 Task: Find connections with filter location Kanigiri with filter topic #lawyerswith filter profile language German with filter current company Ubisoft with filter school PTVA's Sathaye College with filter industry Robot Manufacturing with filter service category Budgeting with filter keywords title Chief Engineer
Action: Mouse moved to (197, 330)
Screenshot: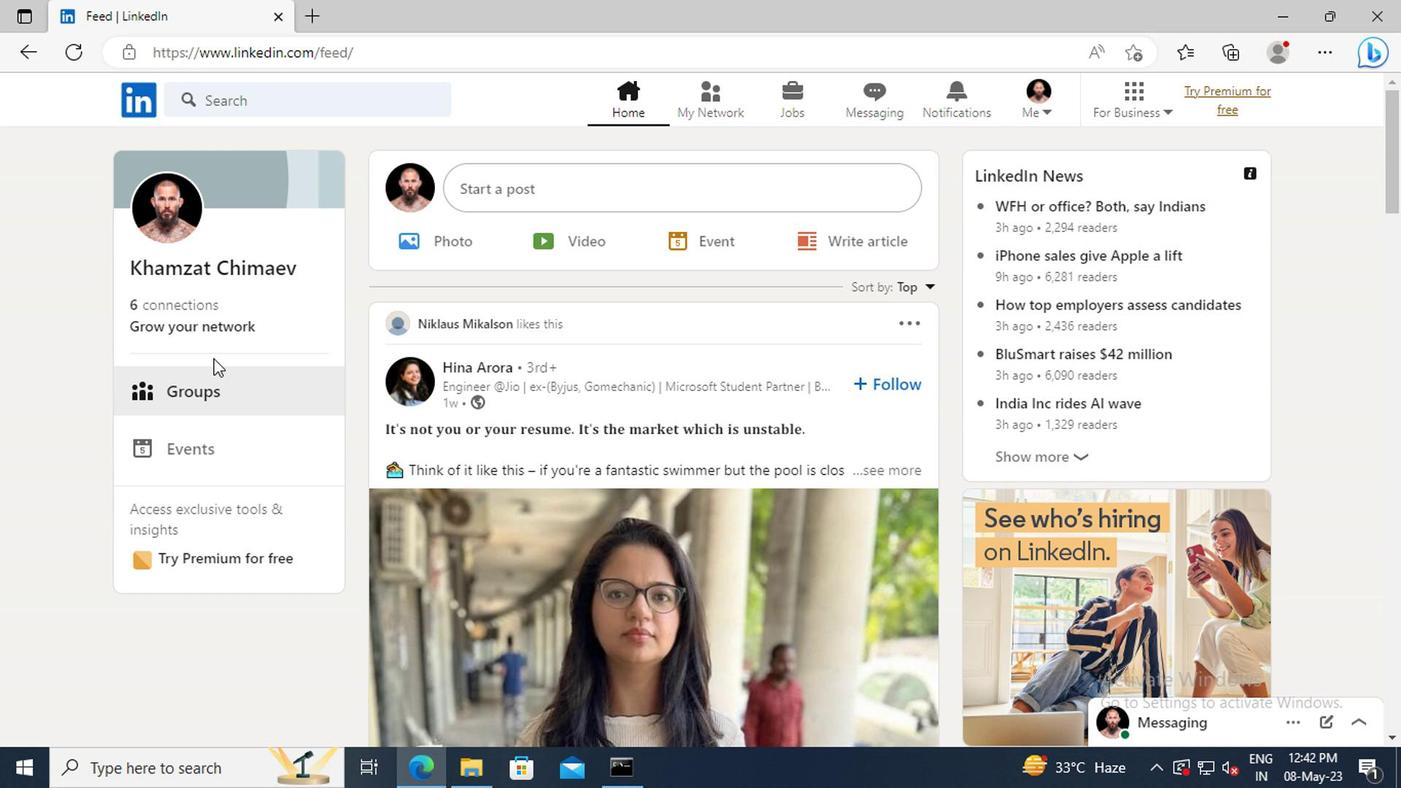 
Action: Mouse pressed left at (197, 330)
Screenshot: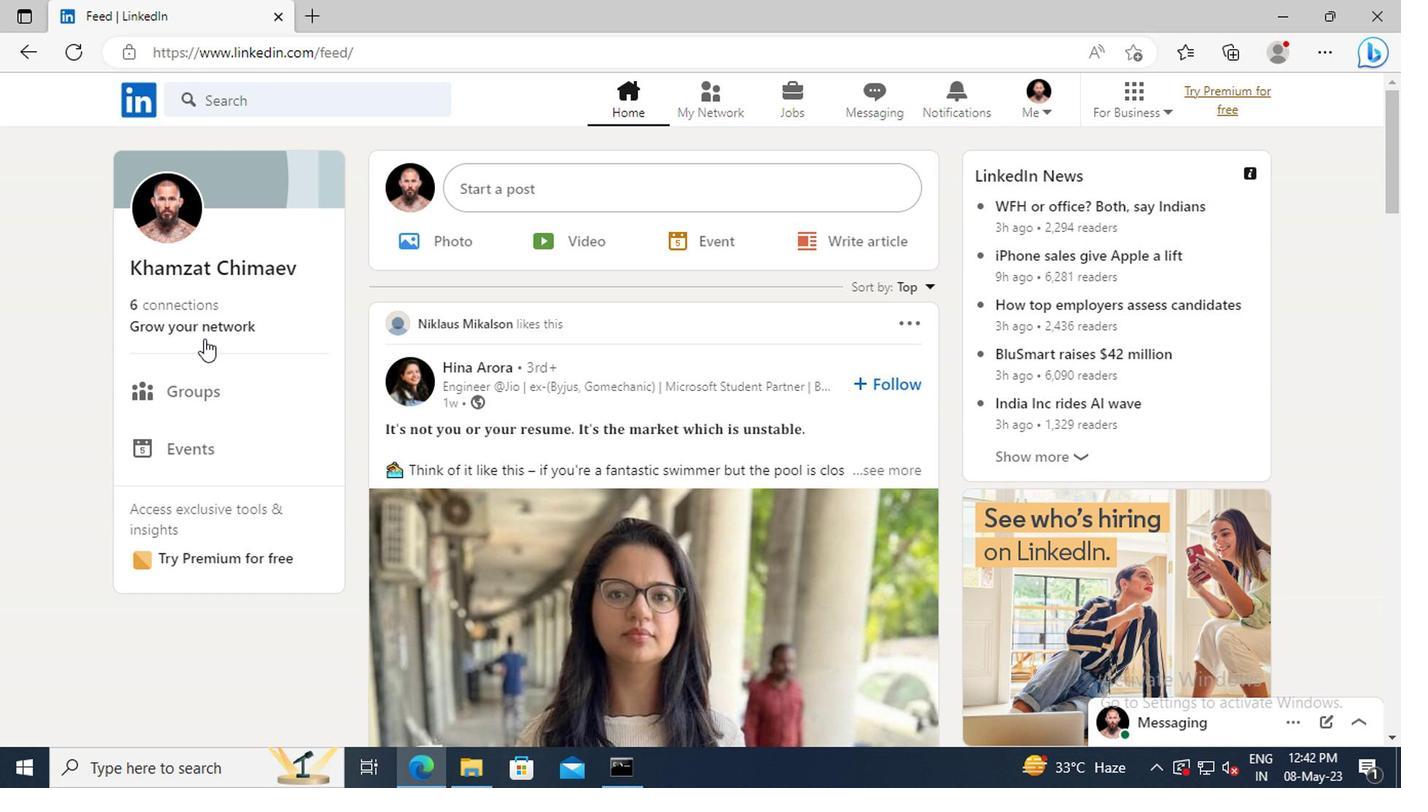 
Action: Mouse moved to (207, 213)
Screenshot: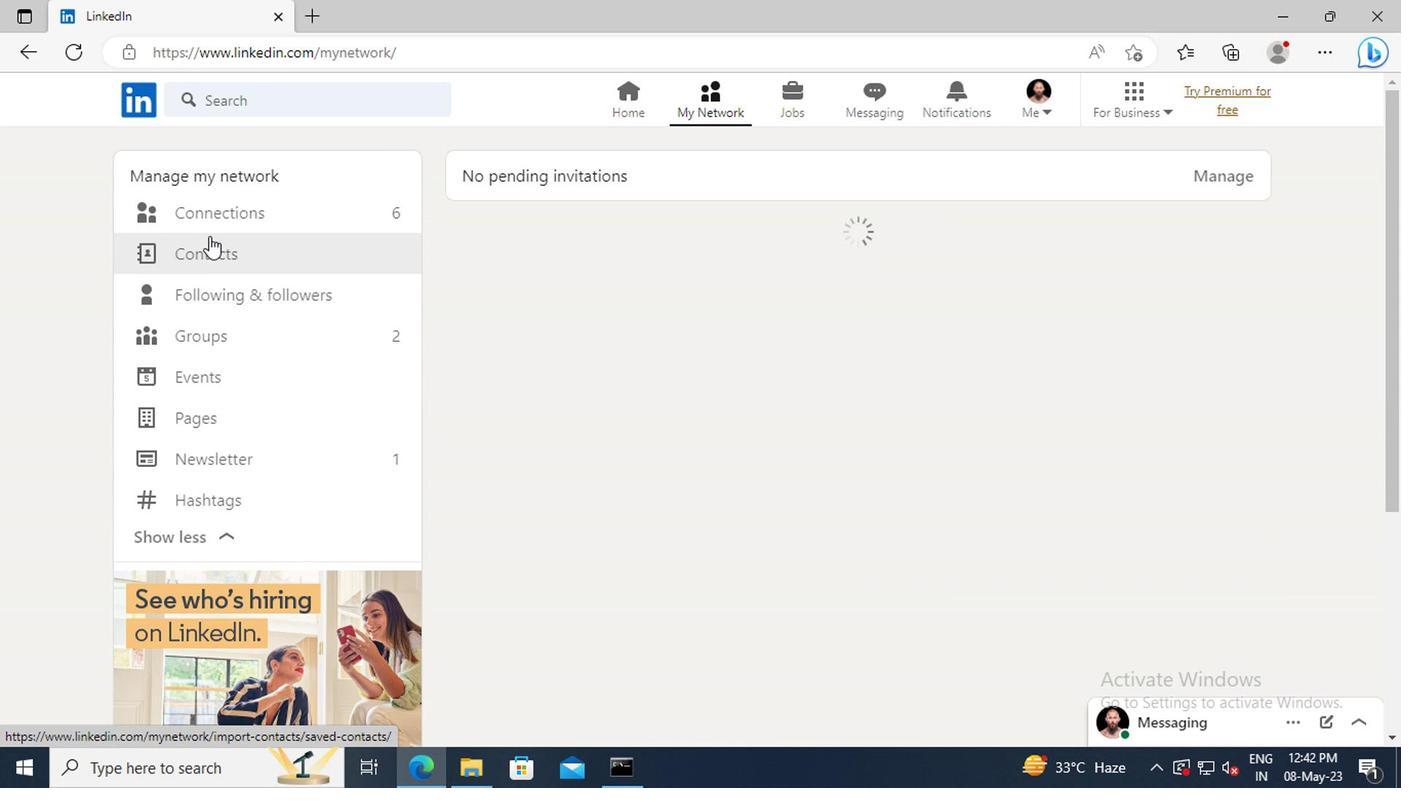
Action: Mouse pressed left at (207, 213)
Screenshot: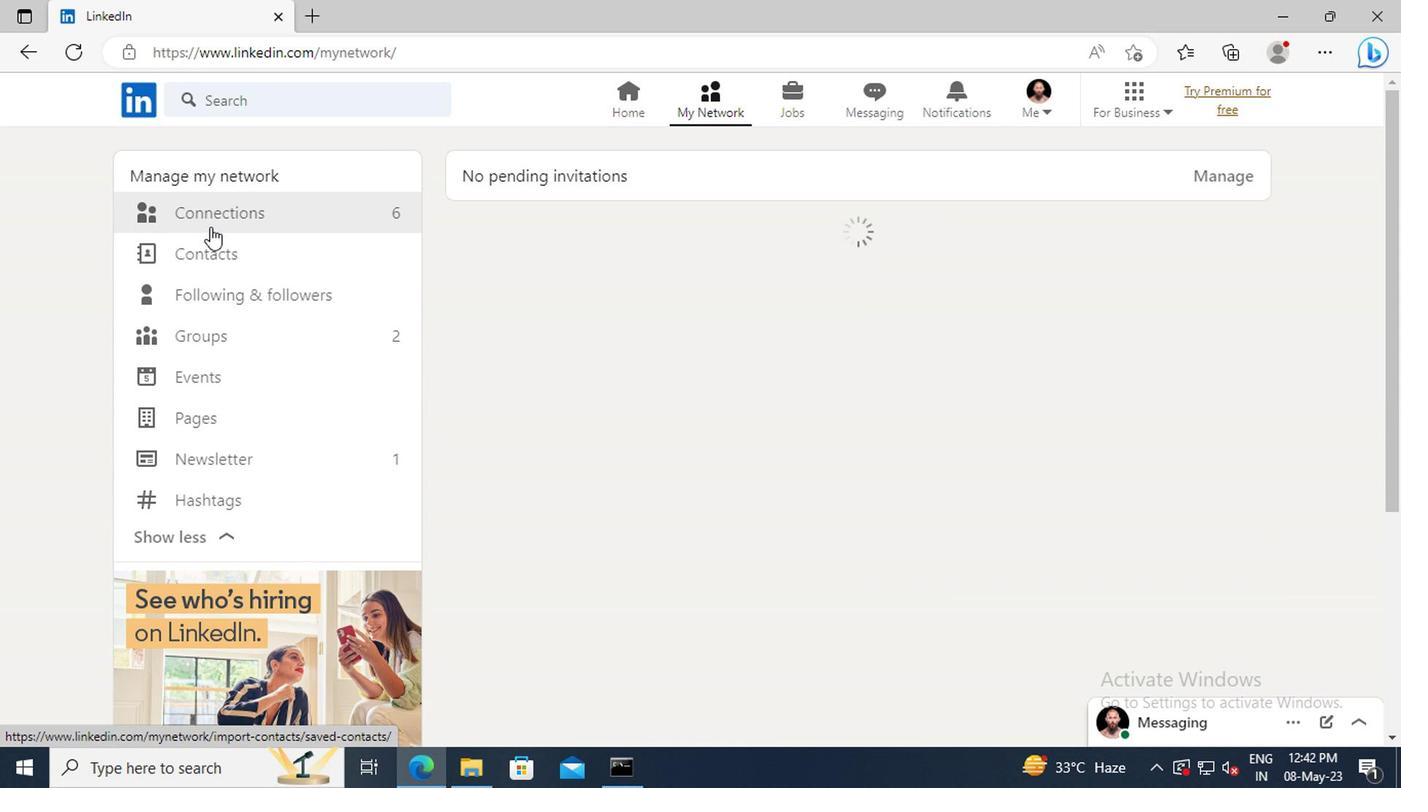 
Action: Mouse moved to (822, 218)
Screenshot: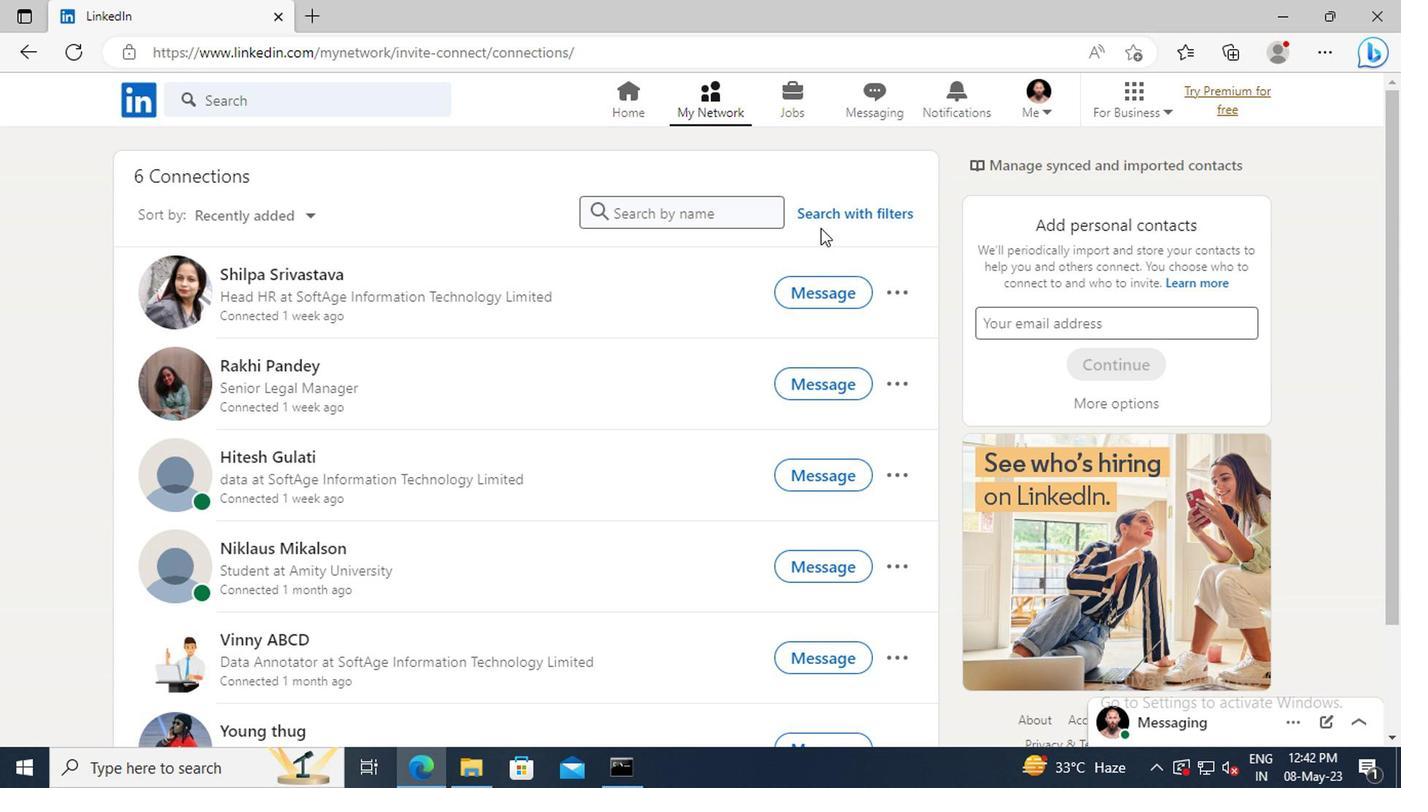 
Action: Mouse pressed left at (822, 218)
Screenshot: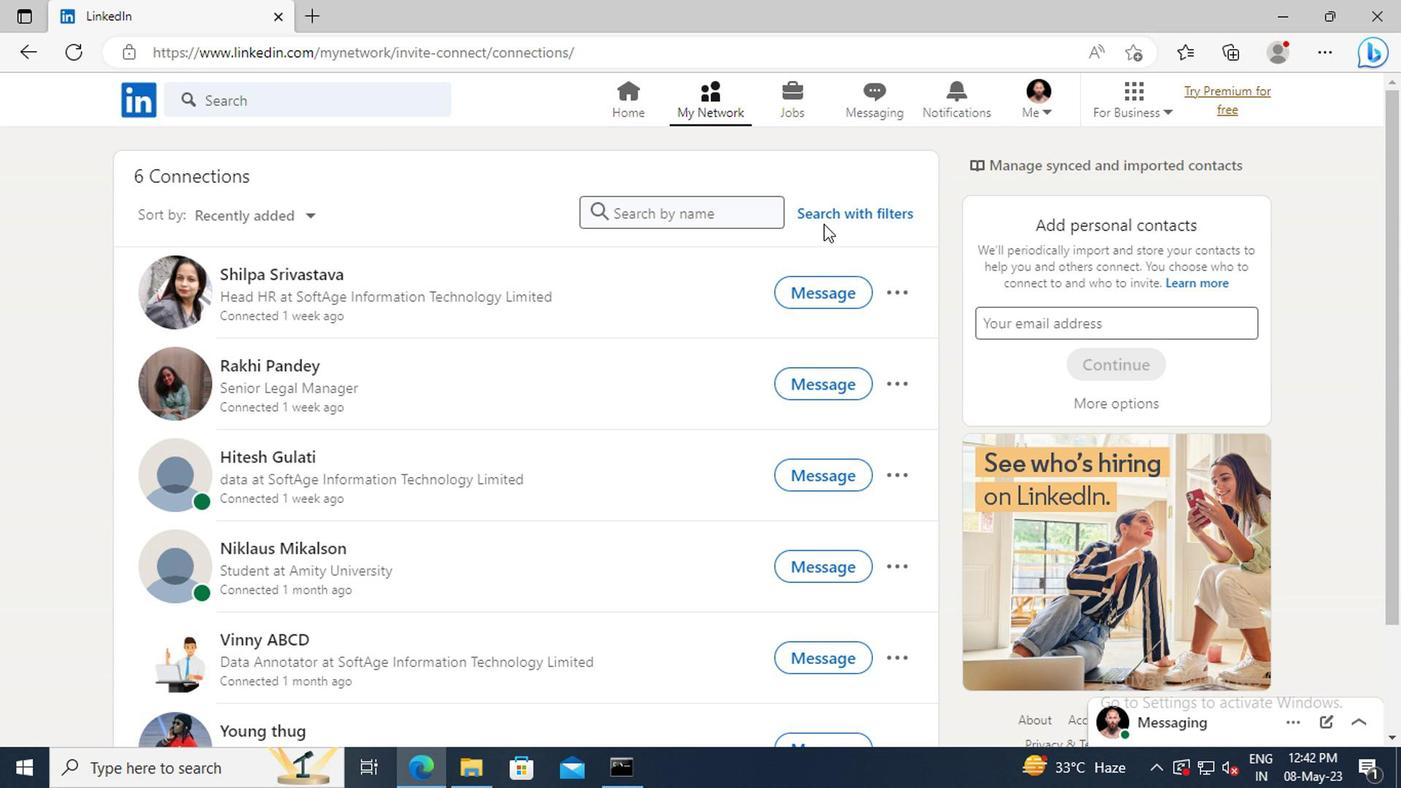 
Action: Mouse moved to (776, 163)
Screenshot: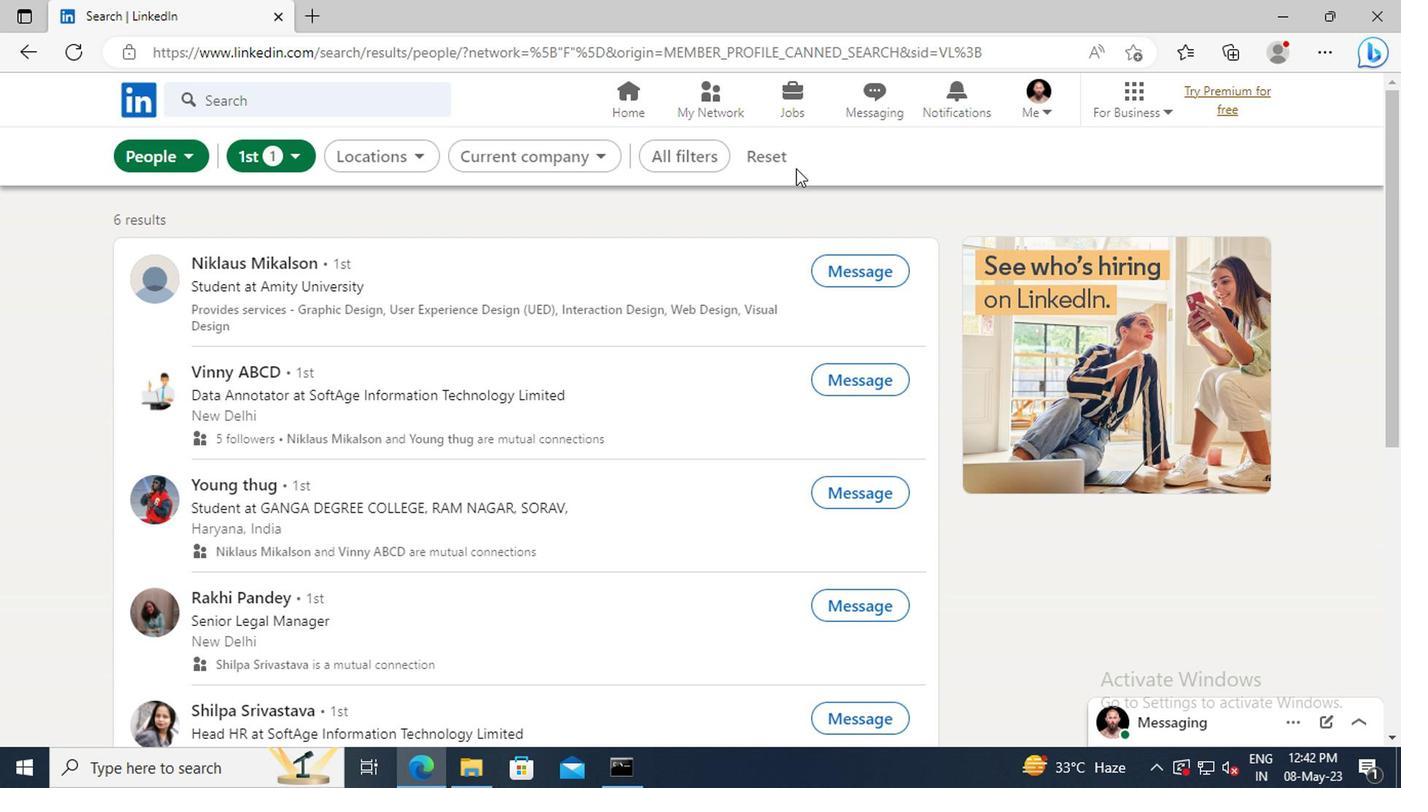 
Action: Mouse pressed left at (776, 163)
Screenshot: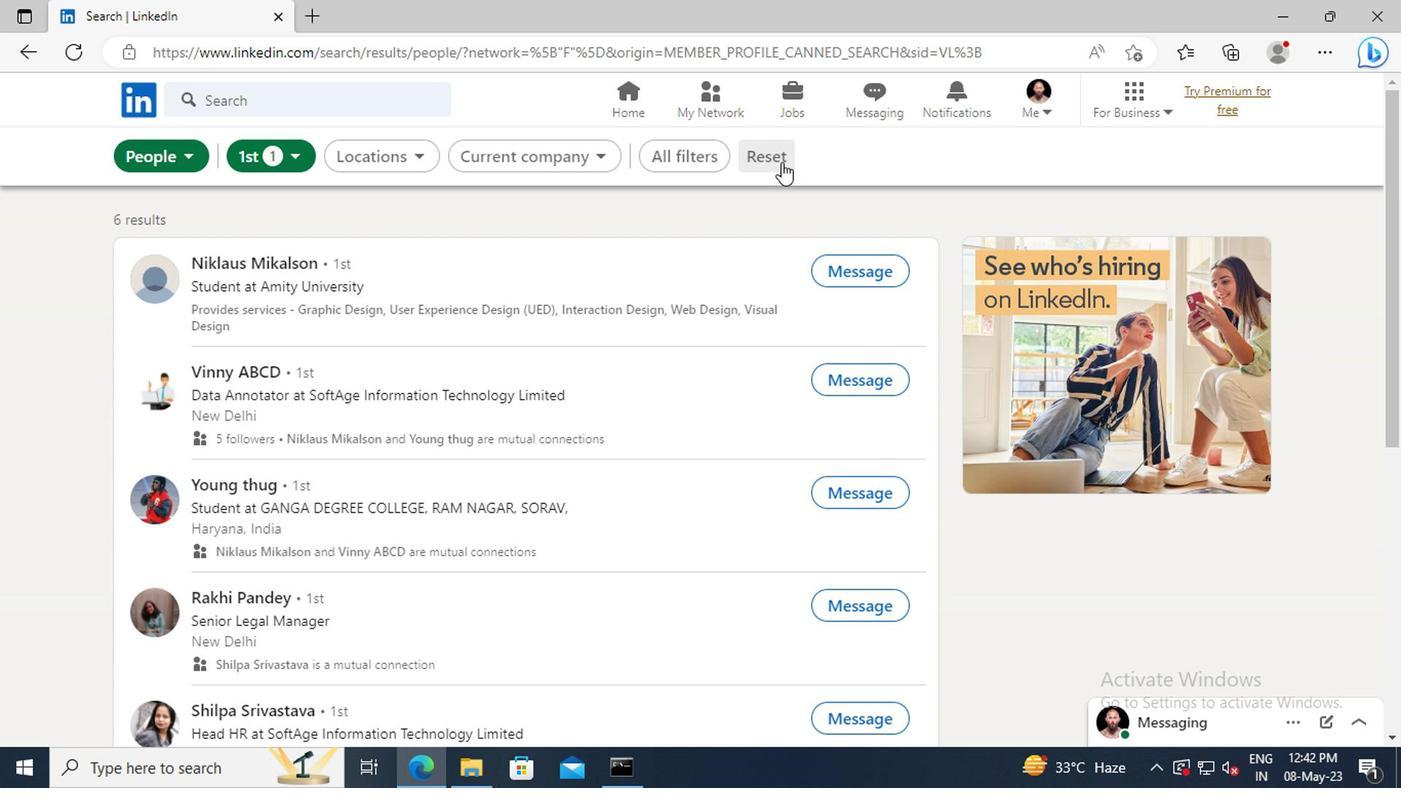 
Action: Mouse moved to (743, 163)
Screenshot: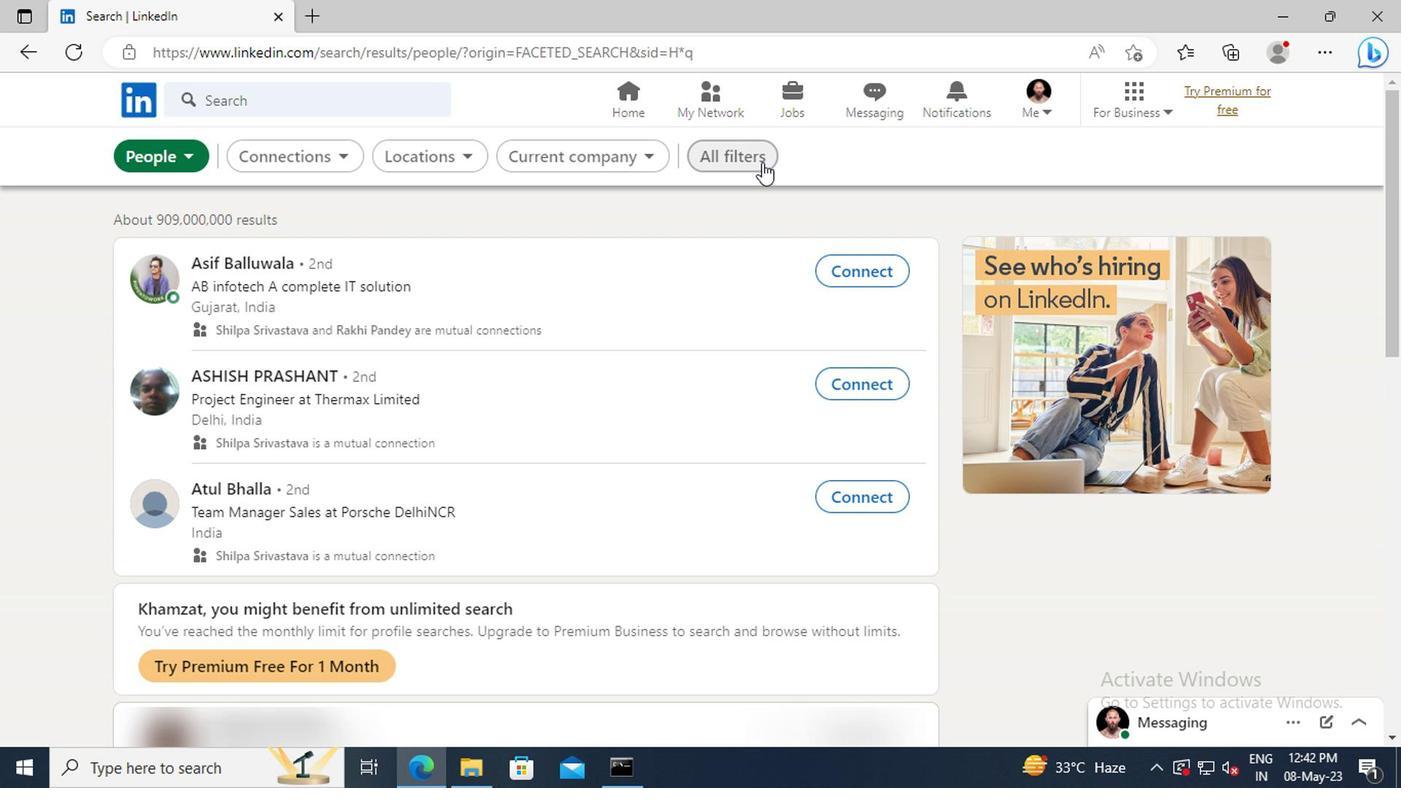 
Action: Mouse pressed left at (743, 163)
Screenshot: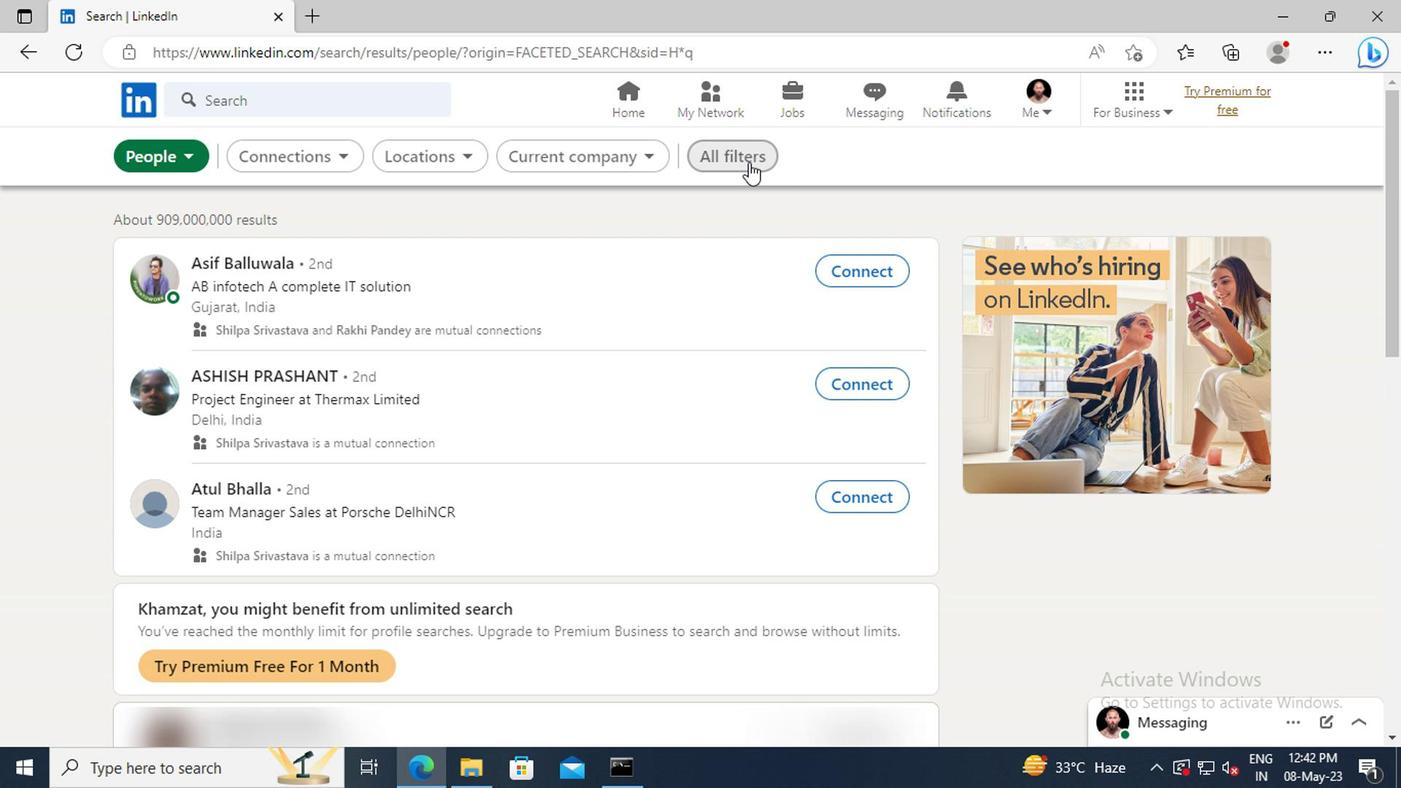 
Action: Mouse moved to (1126, 402)
Screenshot: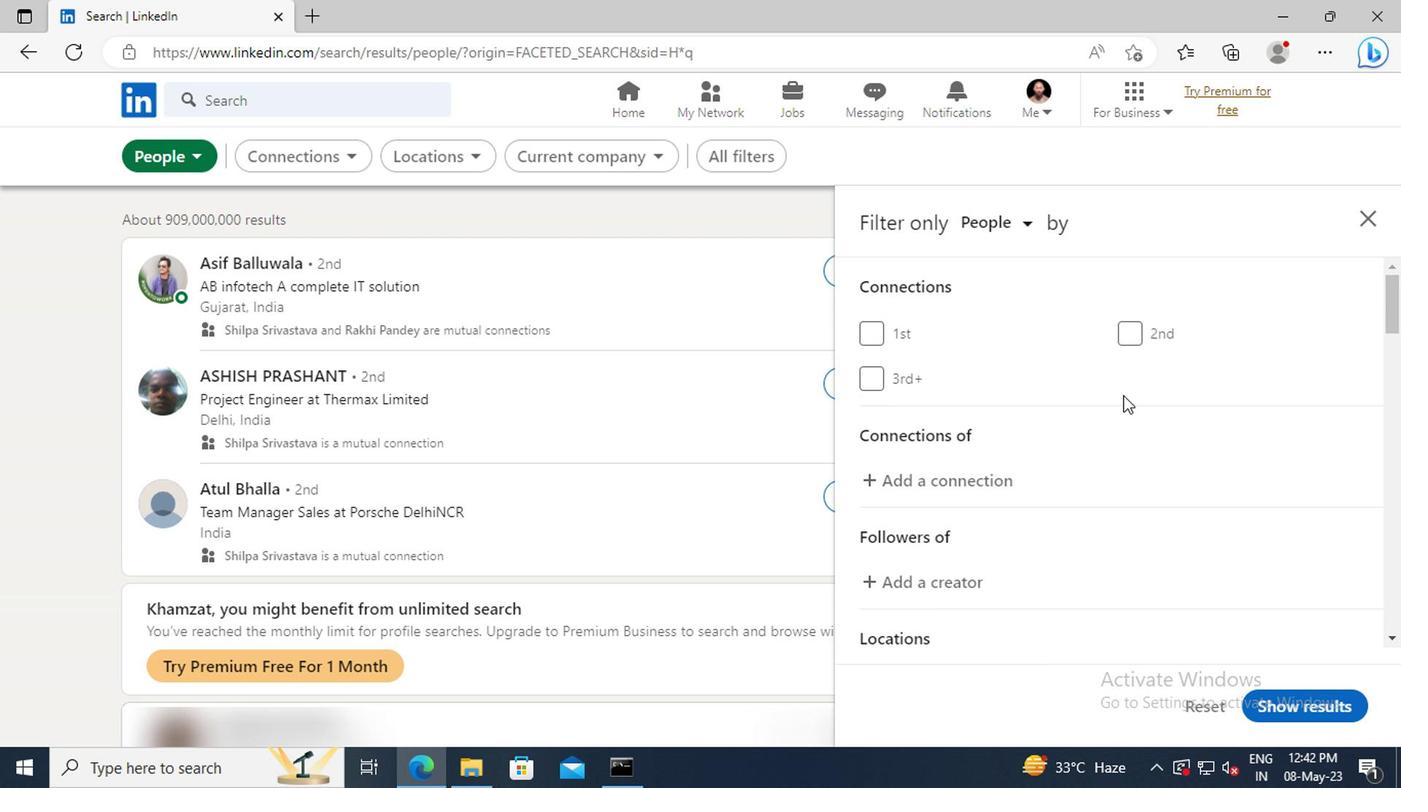 
Action: Mouse scrolled (1126, 400) with delta (0, -1)
Screenshot: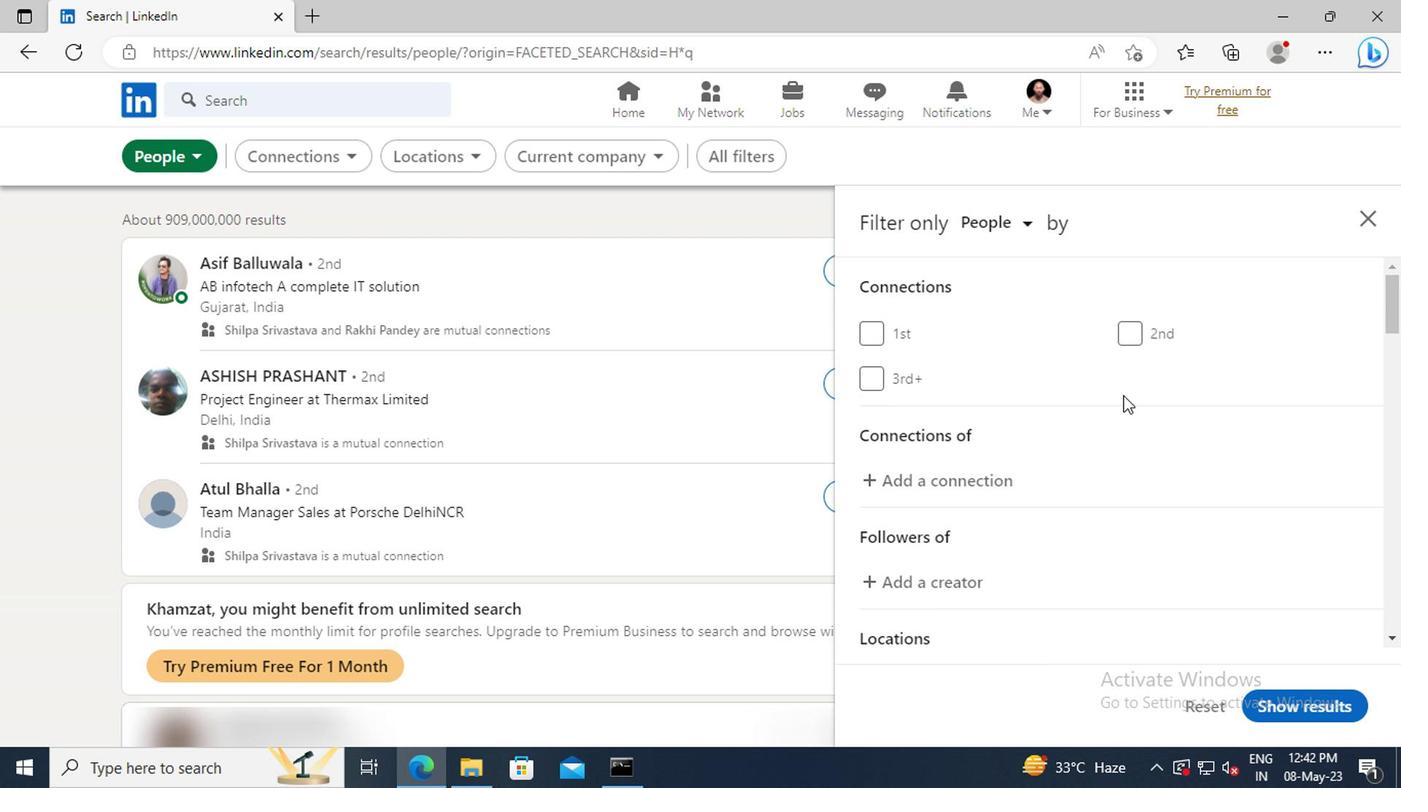 
Action: Mouse moved to (1128, 402)
Screenshot: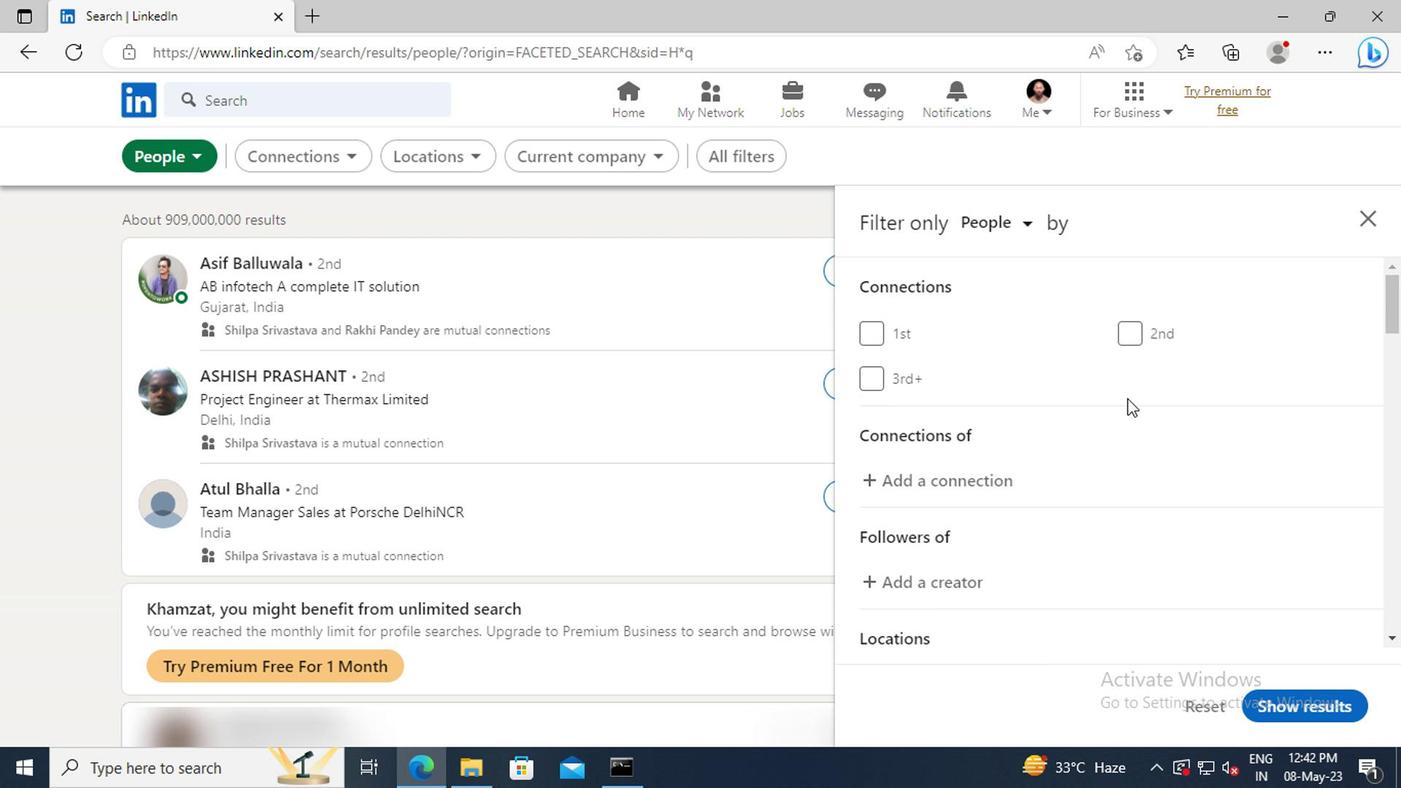 
Action: Mouse scrolled (1128, 400) with delta (0, -1)
Screenshot: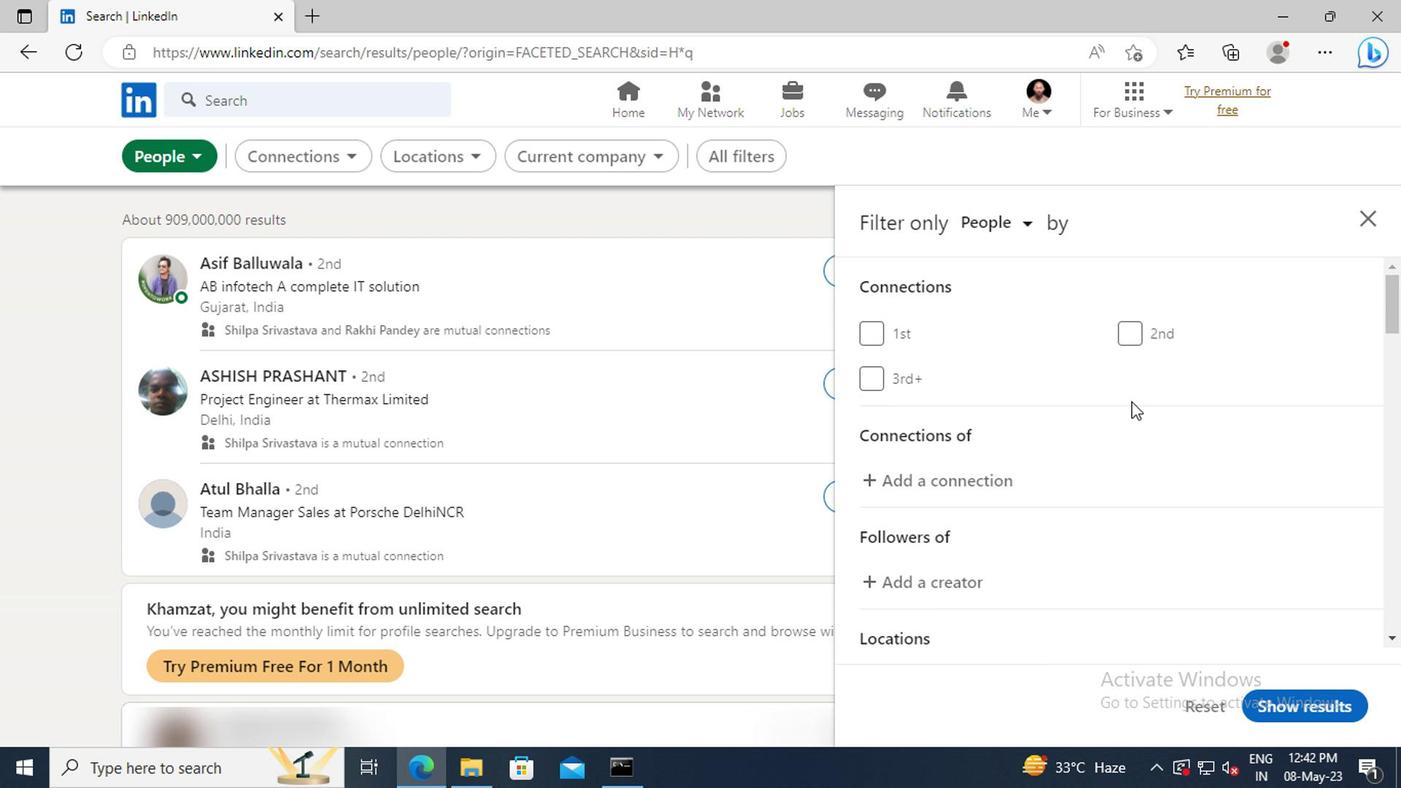 
Action: Mouse moved to (1129, 402)
Screenshot: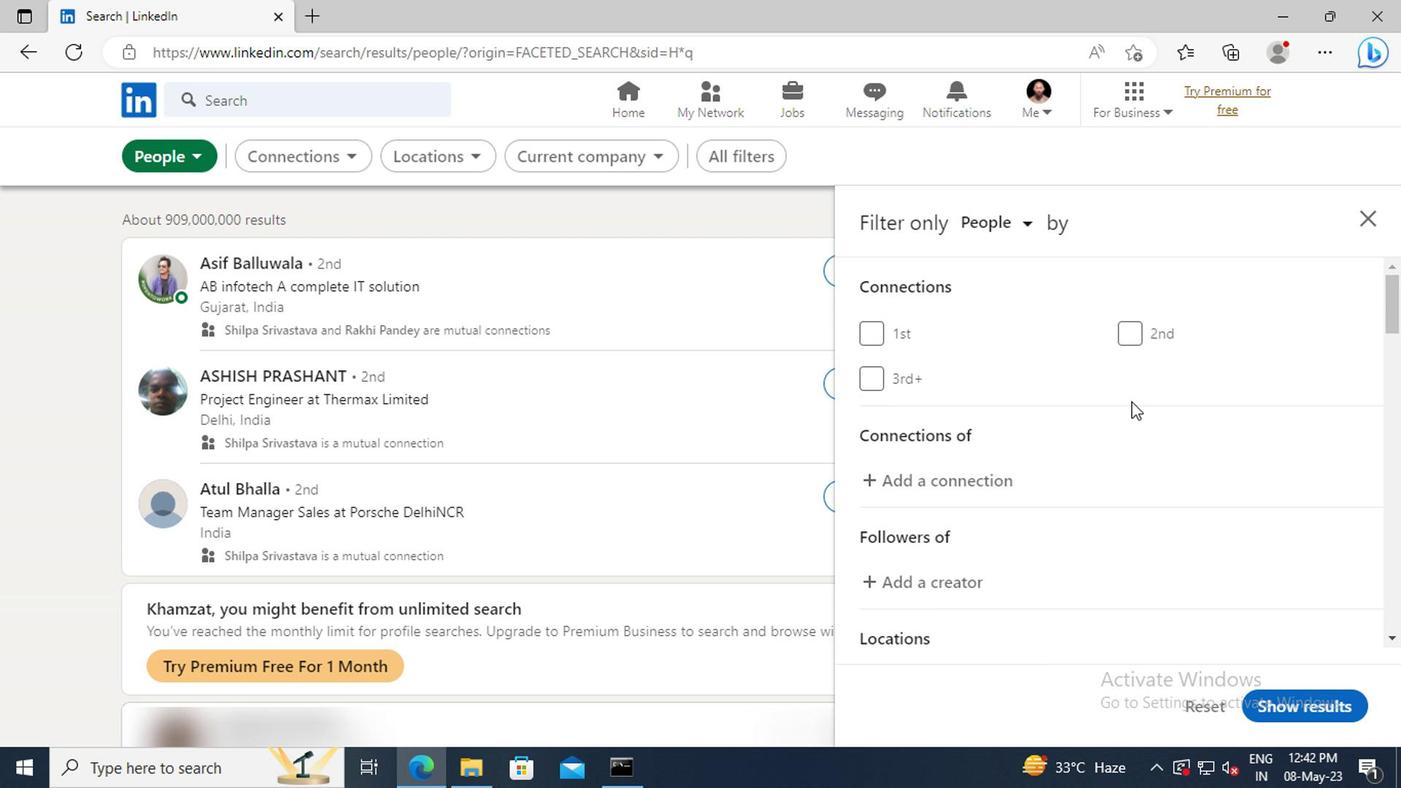 
Action: Mouse scrolled (1129, 400) with delta (0, -1)
Screenshot: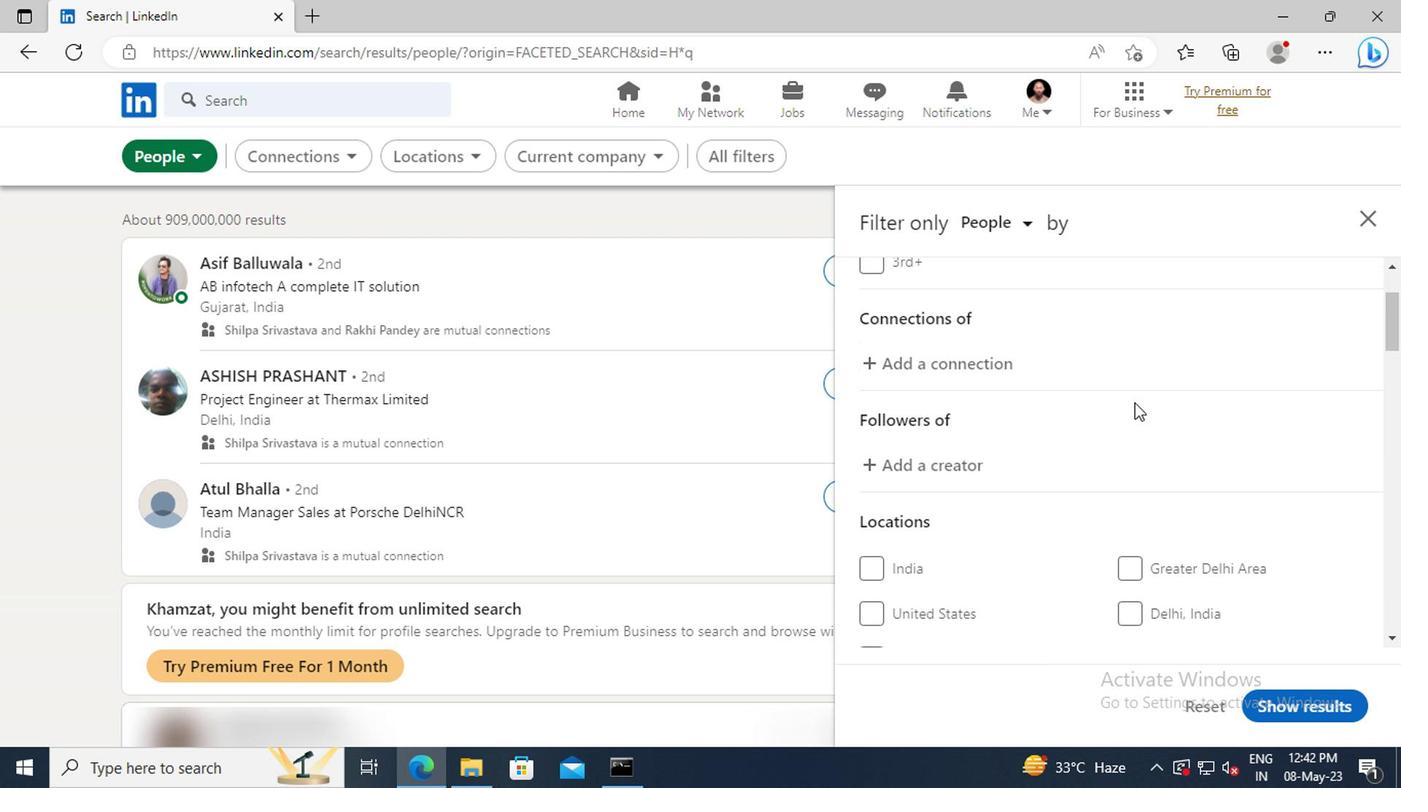 
Action: Mouse scrolled (1129, 400) with delta (0, -1)
Screenshot: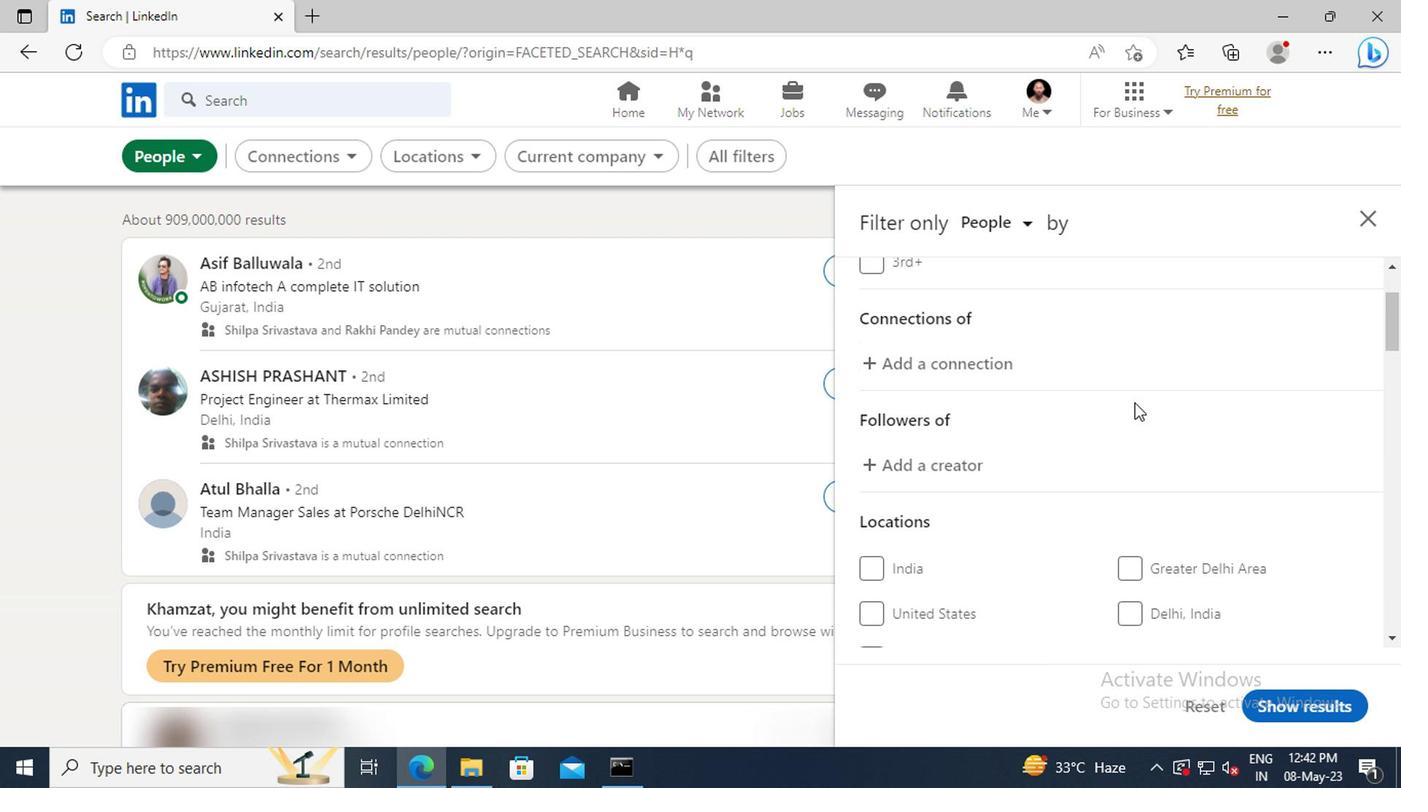 
Action: Mouse scrolled (1129, 400) with delta (0, -1)
Screenshot: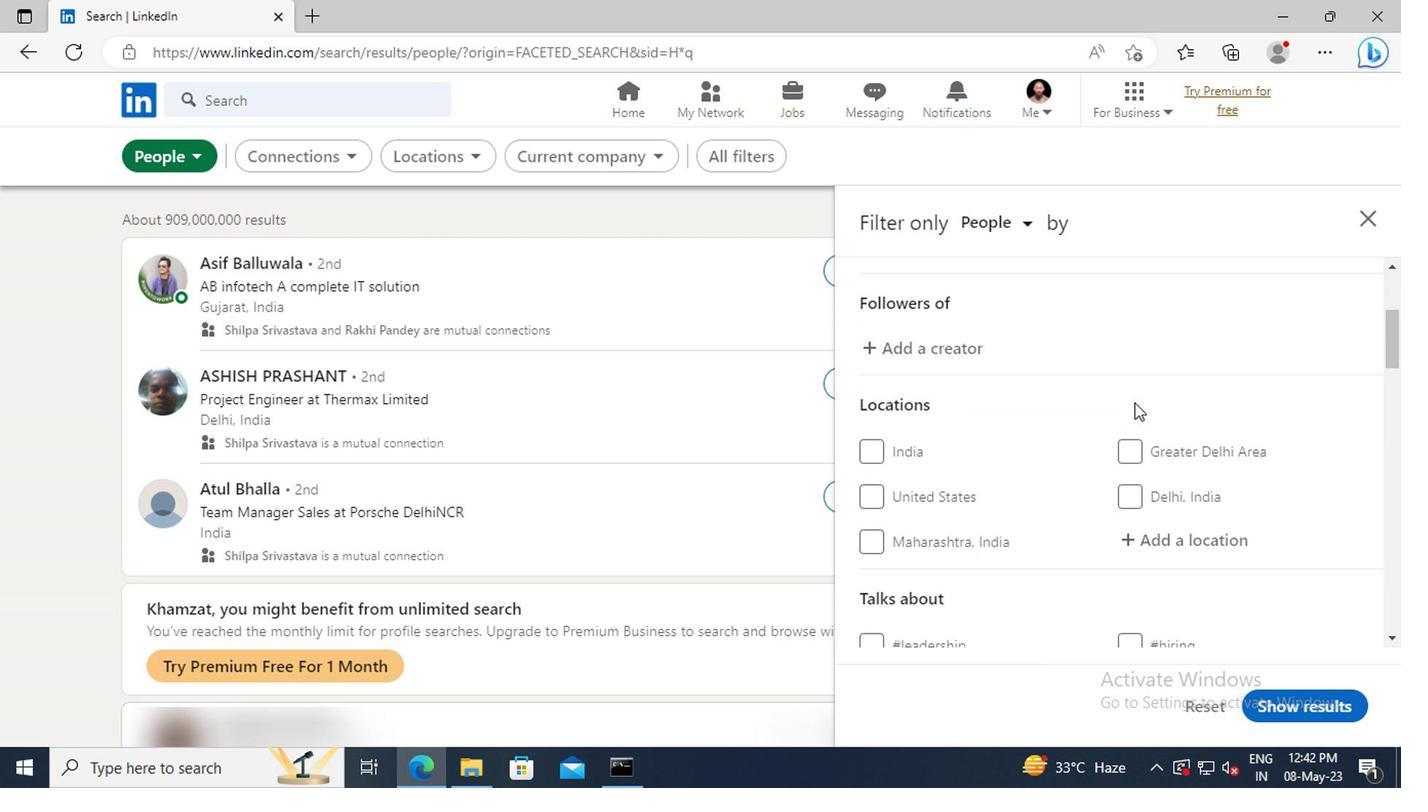 
Action: Mouse scrolled (1129, 400) with delta (0, -1)
Screenshot: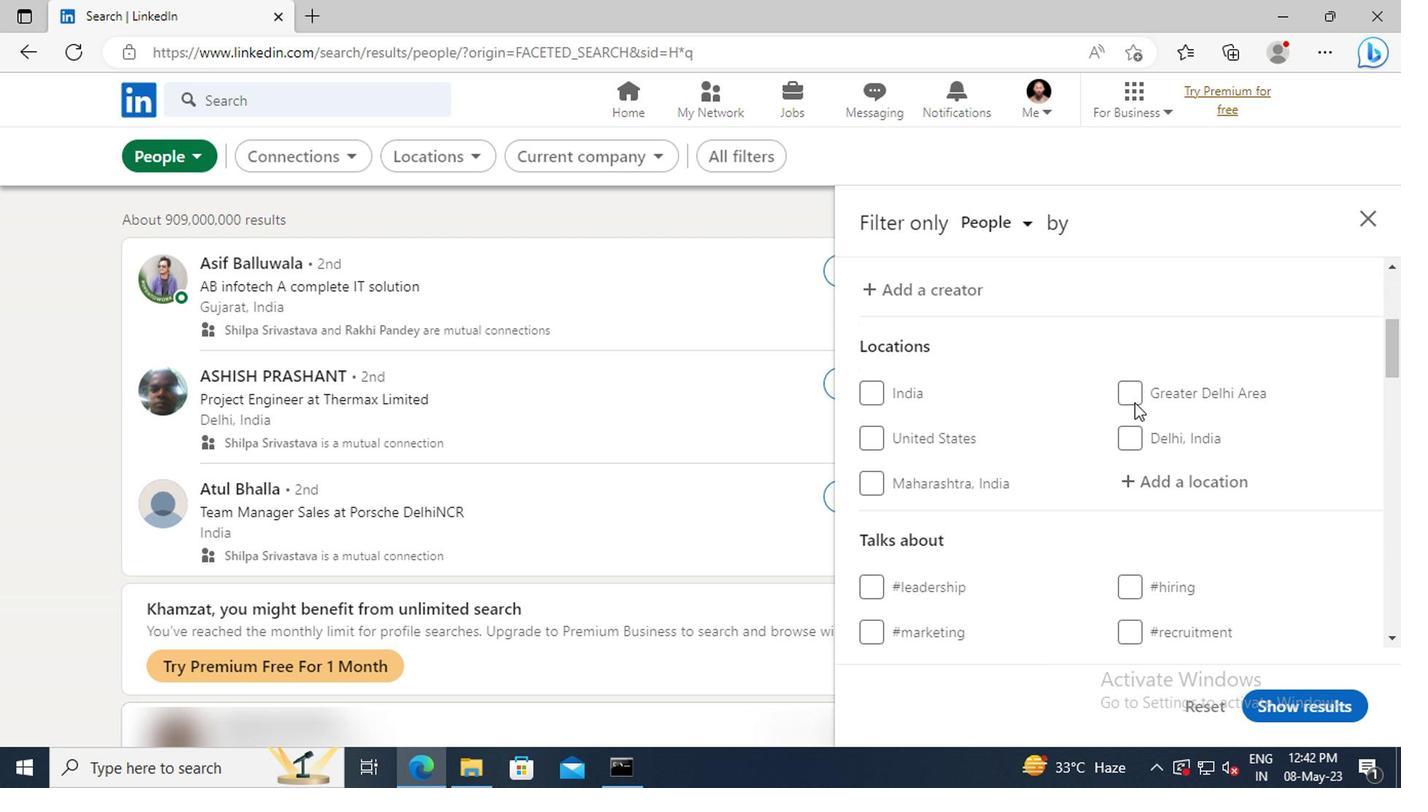 
Action: Mouse moved to (1131, 413)
Screenshot: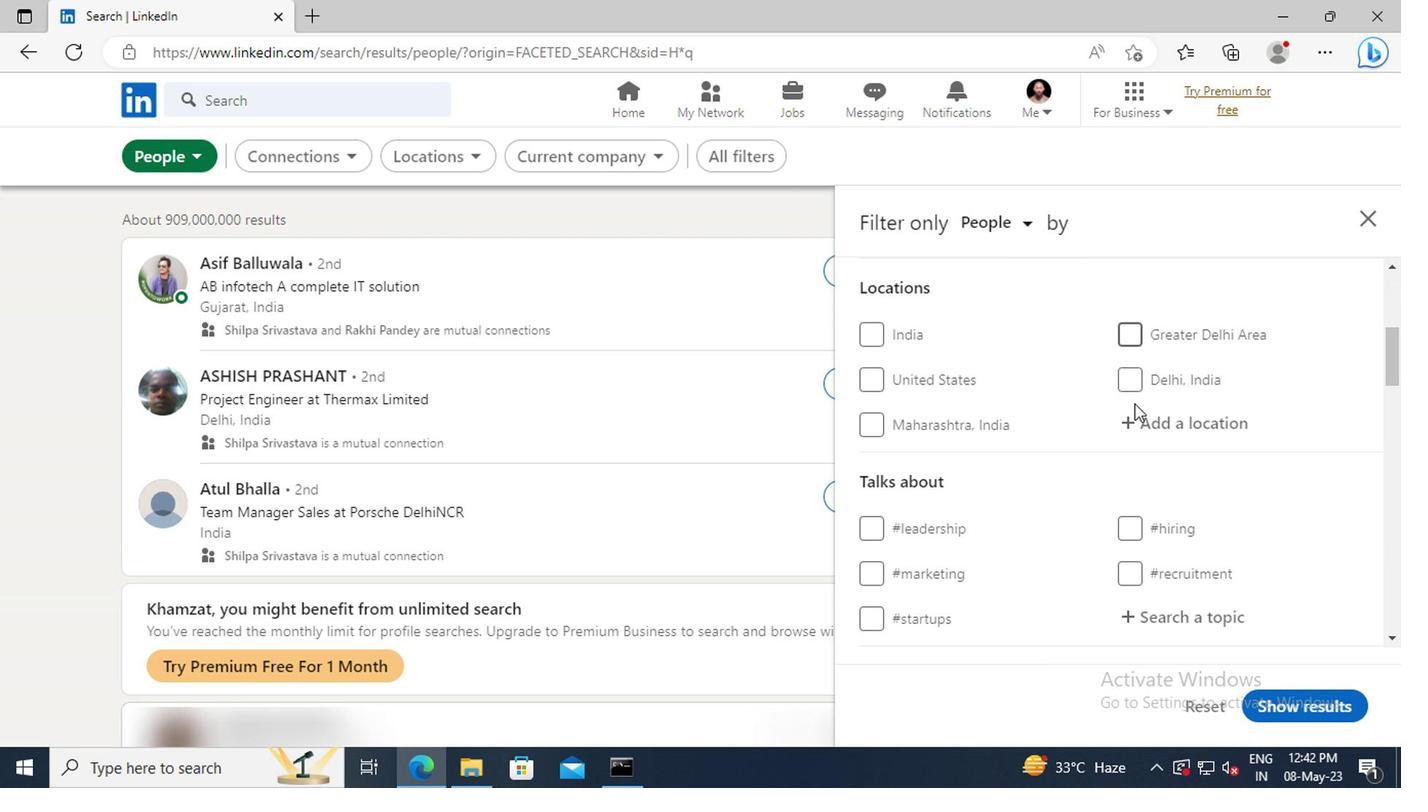 
Action: Mouse pressed left at (1131, 413)
Screenshot: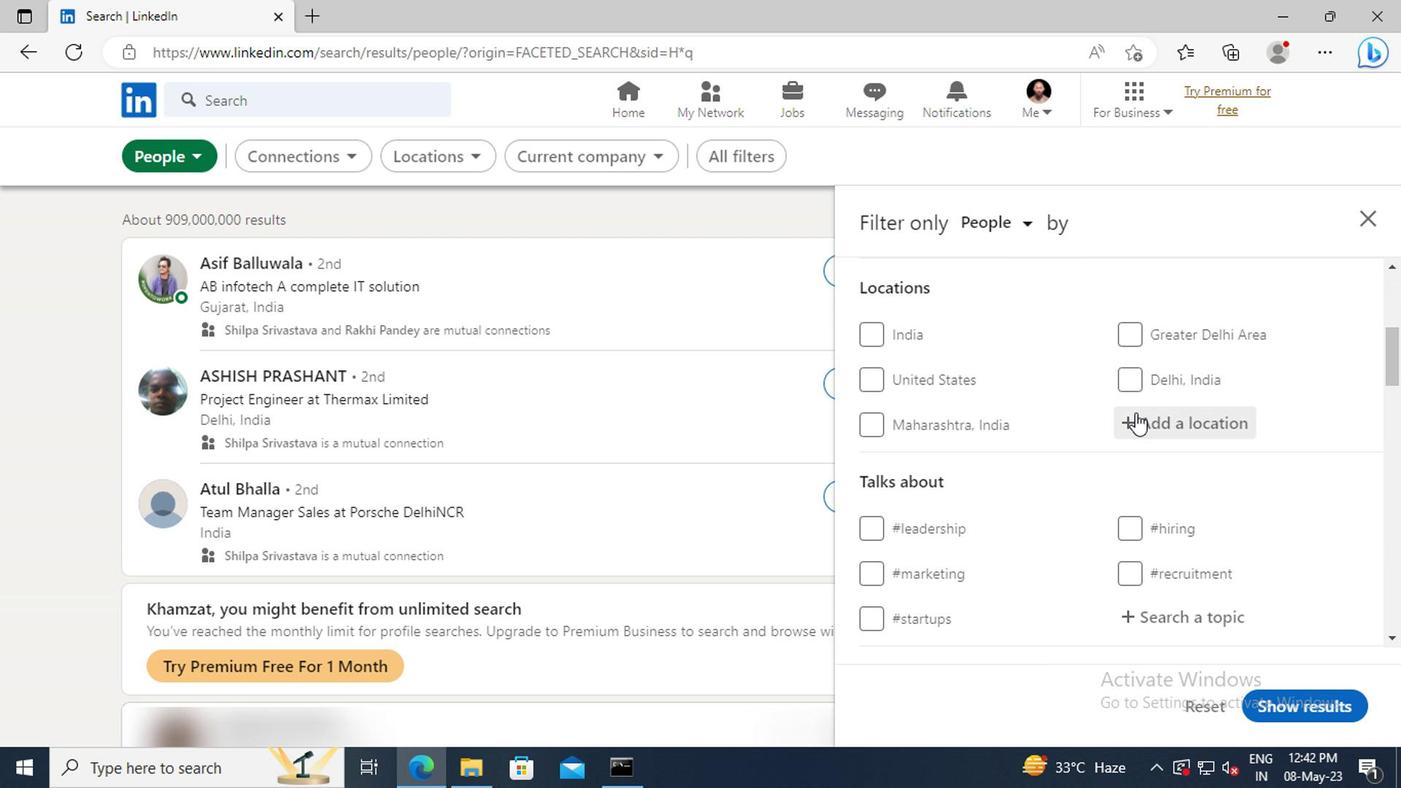 
Action: Key pressed <Key.shift>KANIGIRI
Screenshot: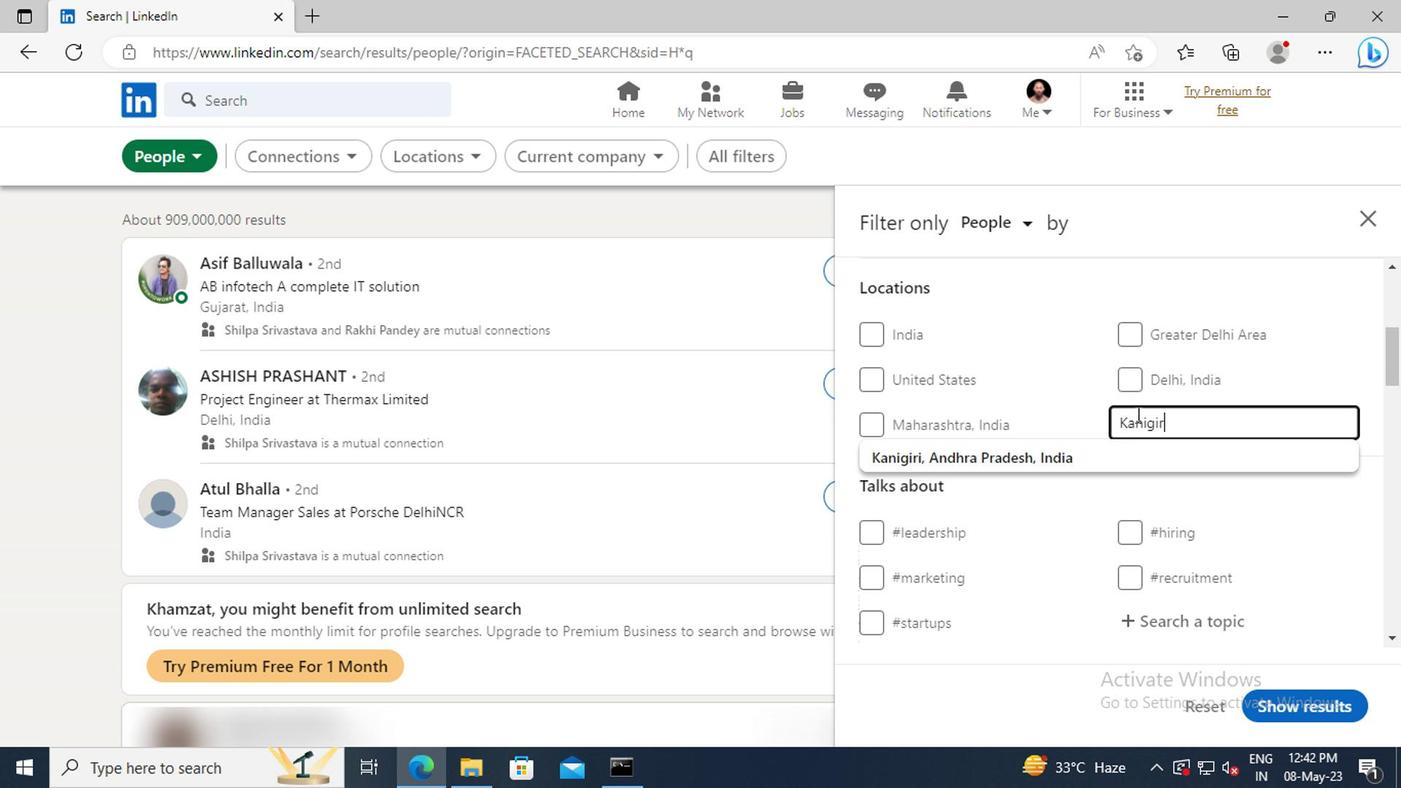 
Action: Mouse moved to (1137, 447)
Screenshot: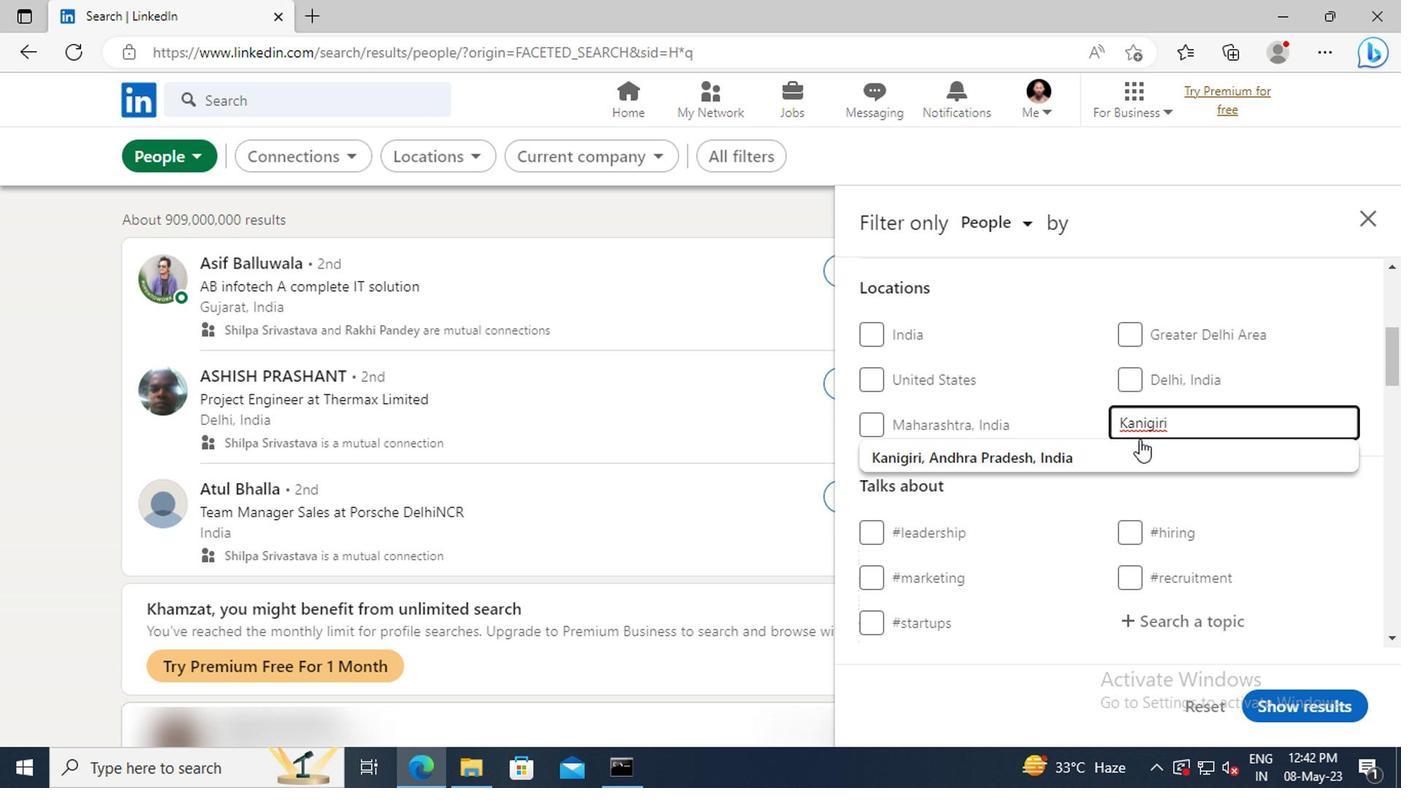 
Action: Mouse pressed left at (1137, 447)
Screenshot: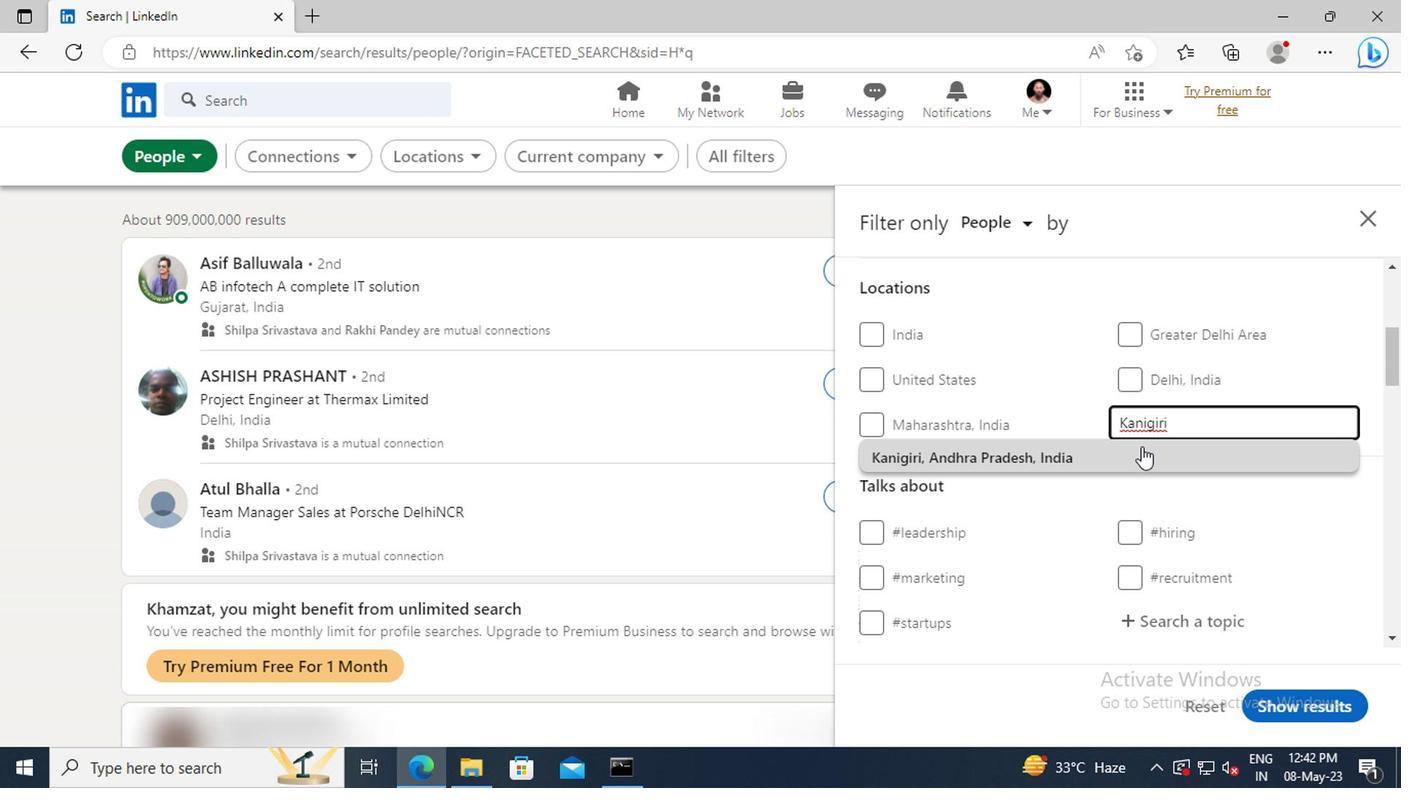 
Action: Mouse scrolled (1137, 446) with delta (0, 0)
Screenshot: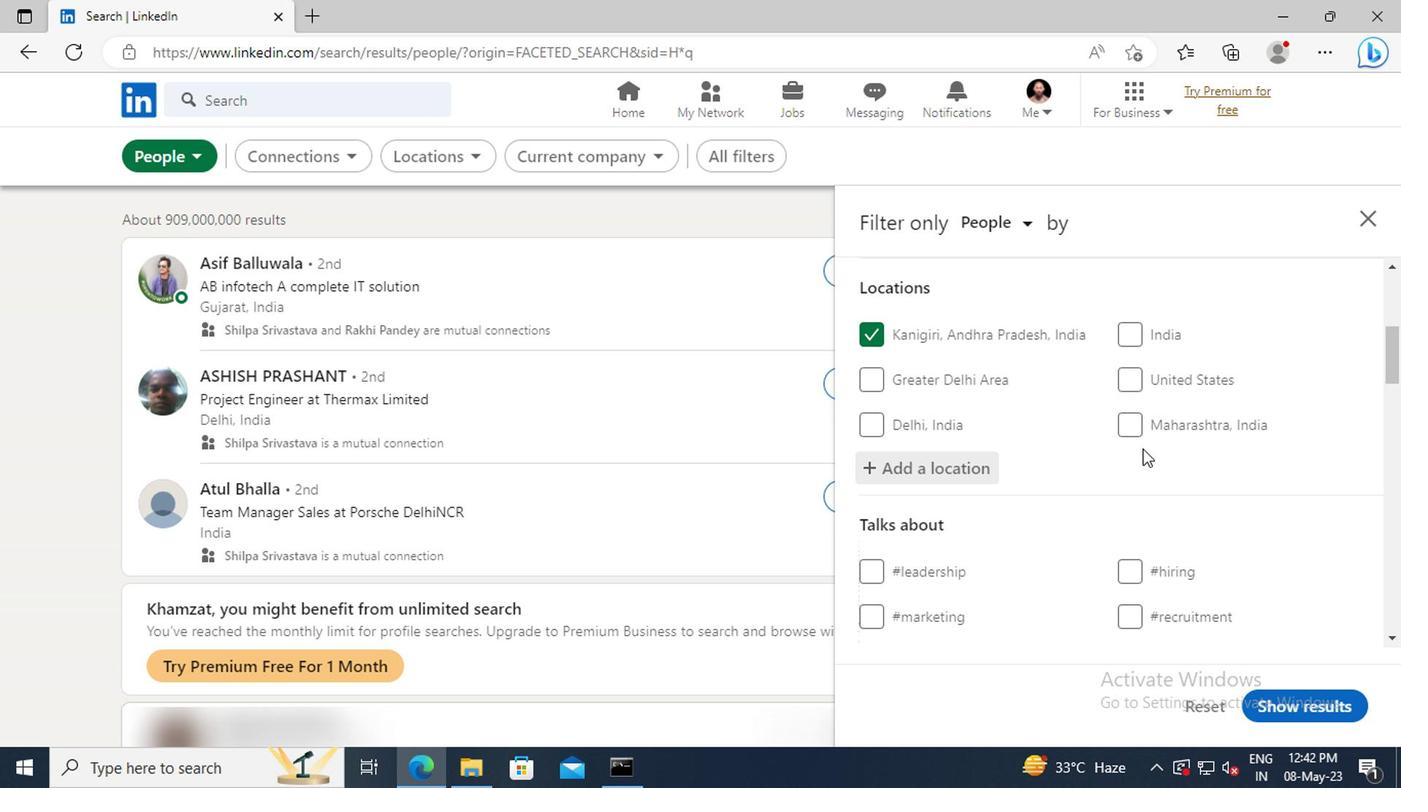 
Action: Mouse scrolled (1137, 446) with delta (0, 0)
Screenshot: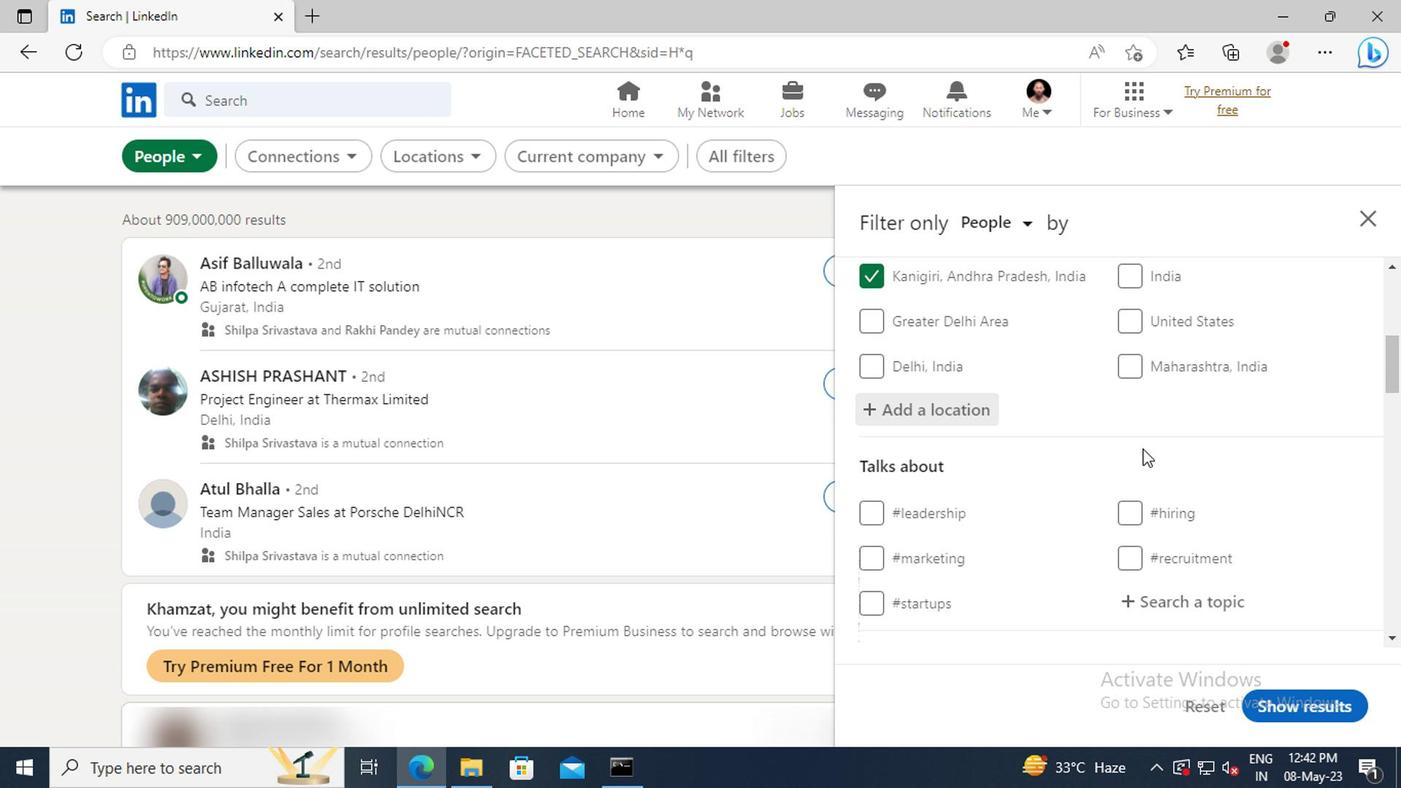 
Action: Mouse scrolled (1137, 446) with delta (0, 0)
Screenshot: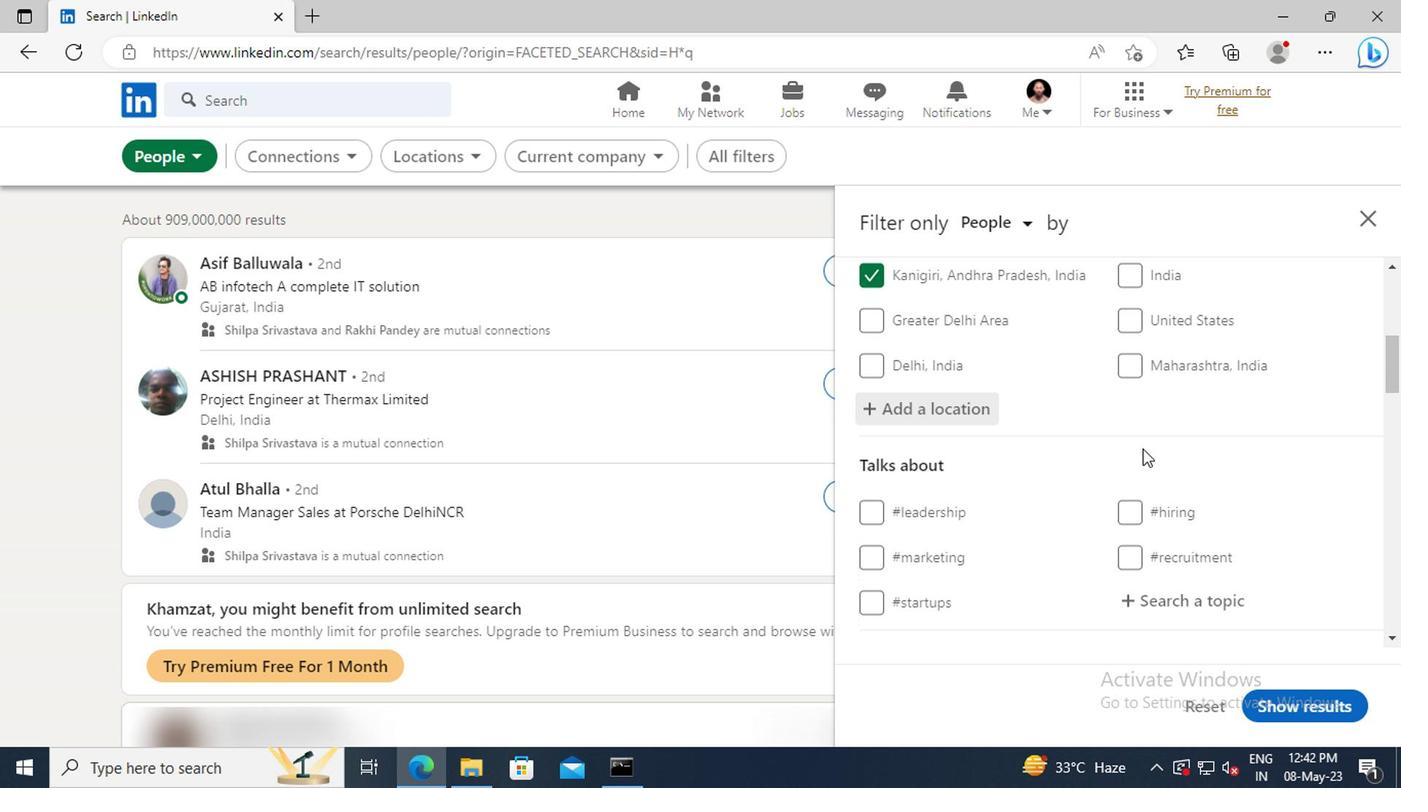 
Action: Mouse moved to (1144, 477)
Screenshot: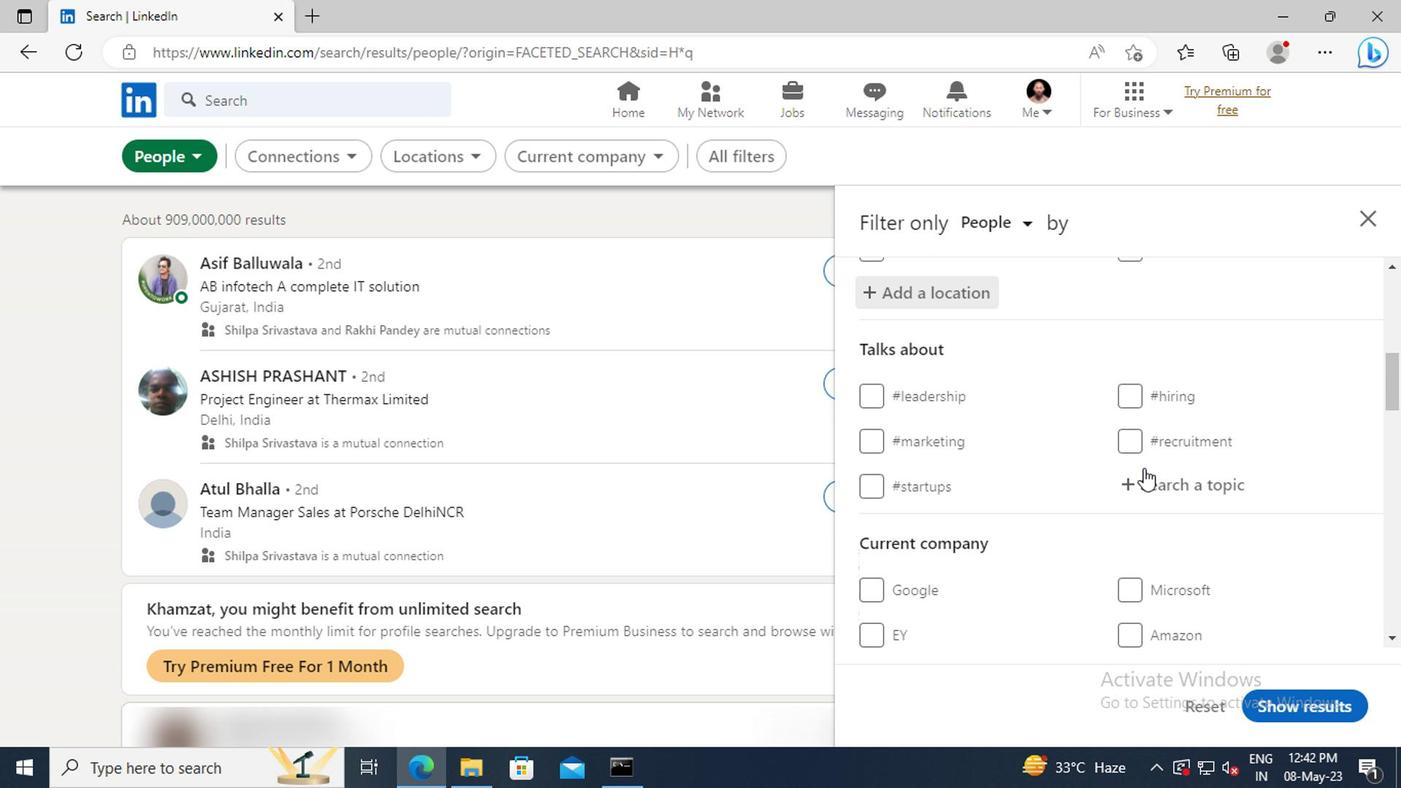 
Action: Mouse pressed left at (1144, 477)
Screenshot: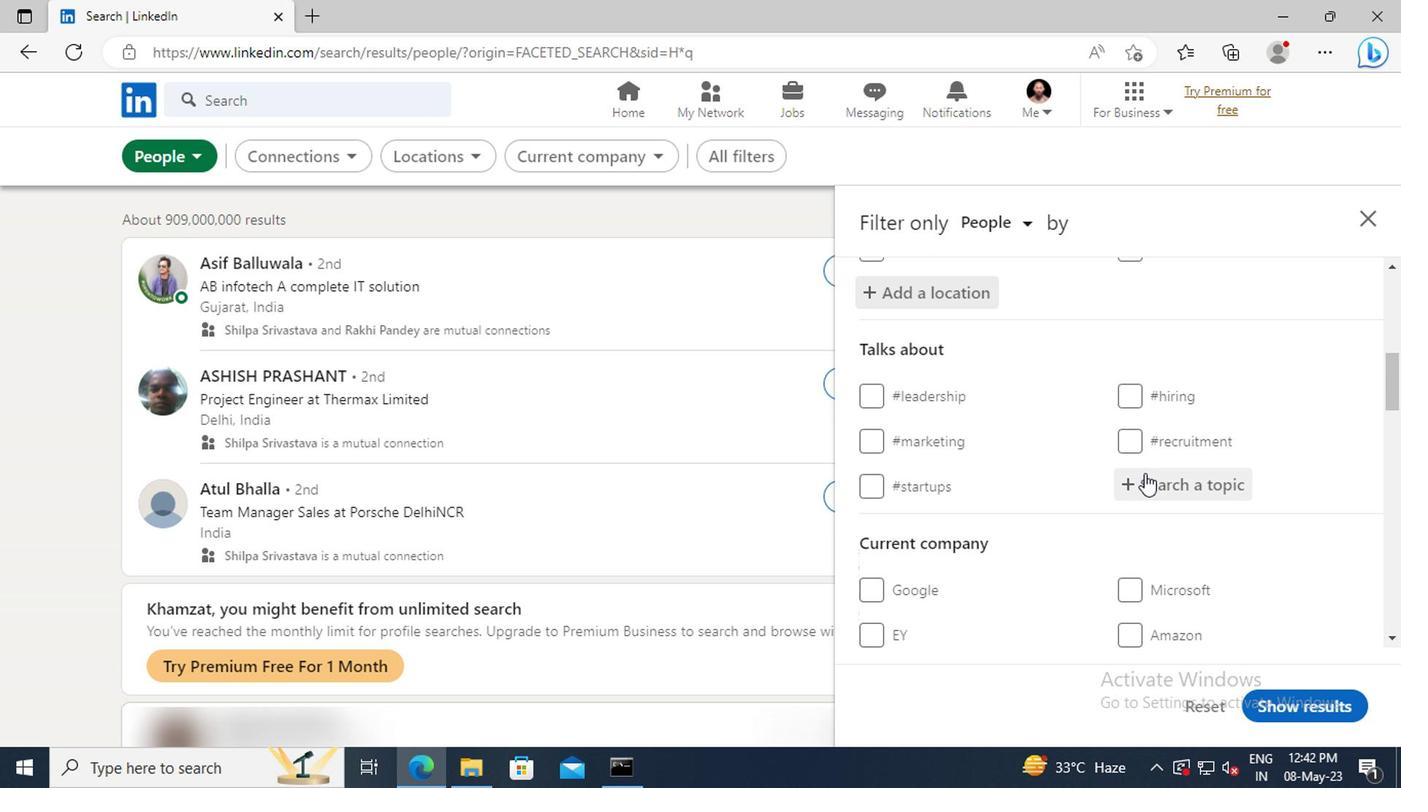 
Action: Key pressed LAWYERS
Screenshot: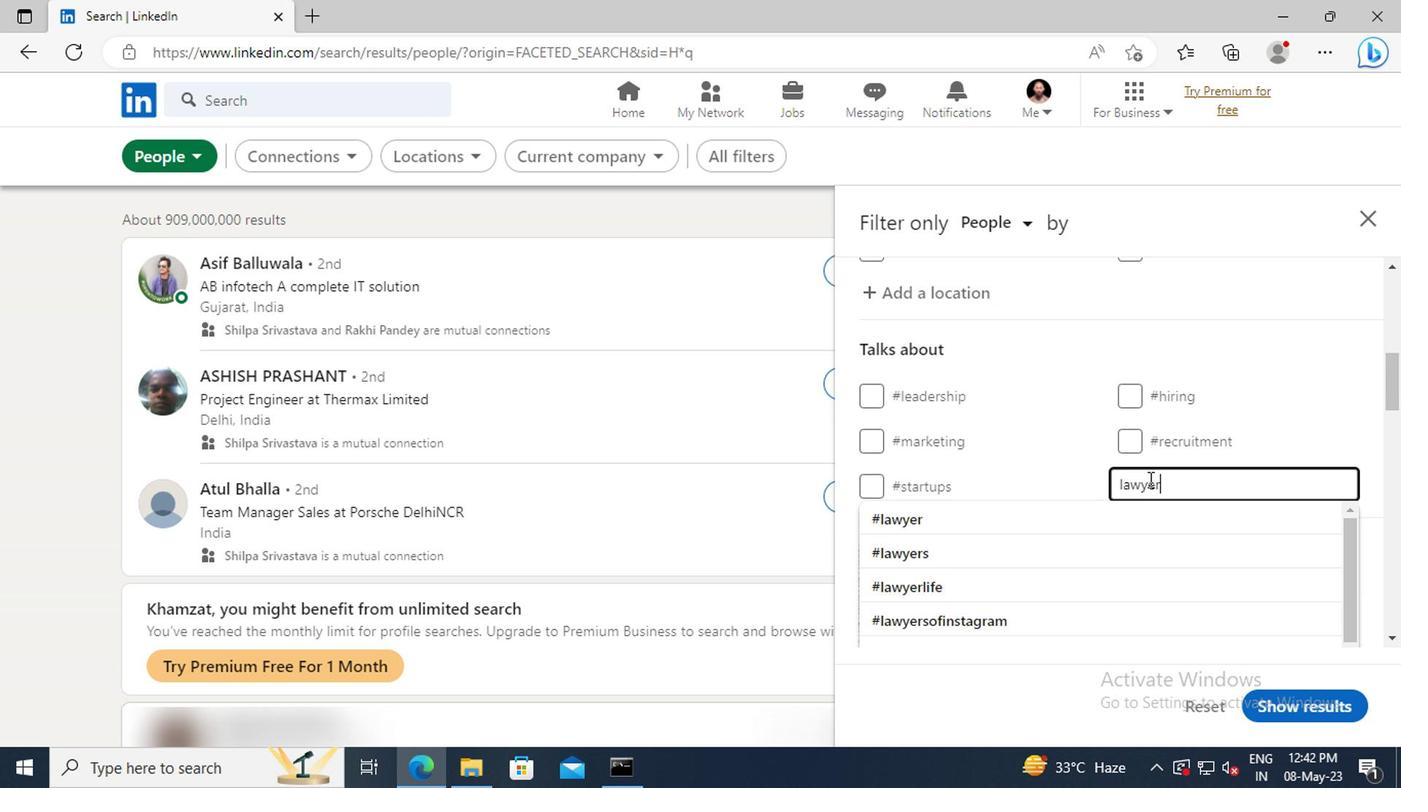 
Action: Mouse moved to (1150, 513)
Screenshot: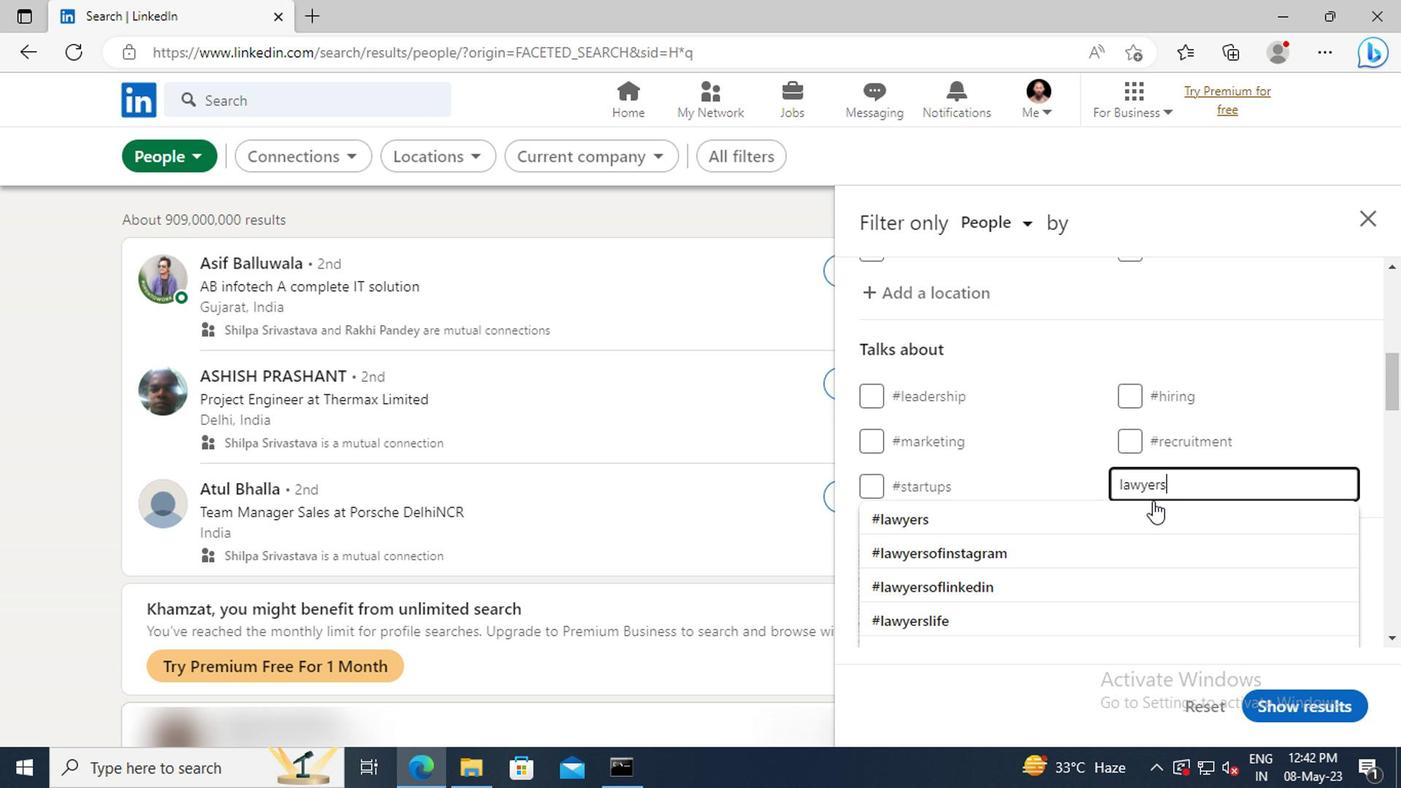 
Action: Mouse pressed left at (1150, 513)
Screenshot: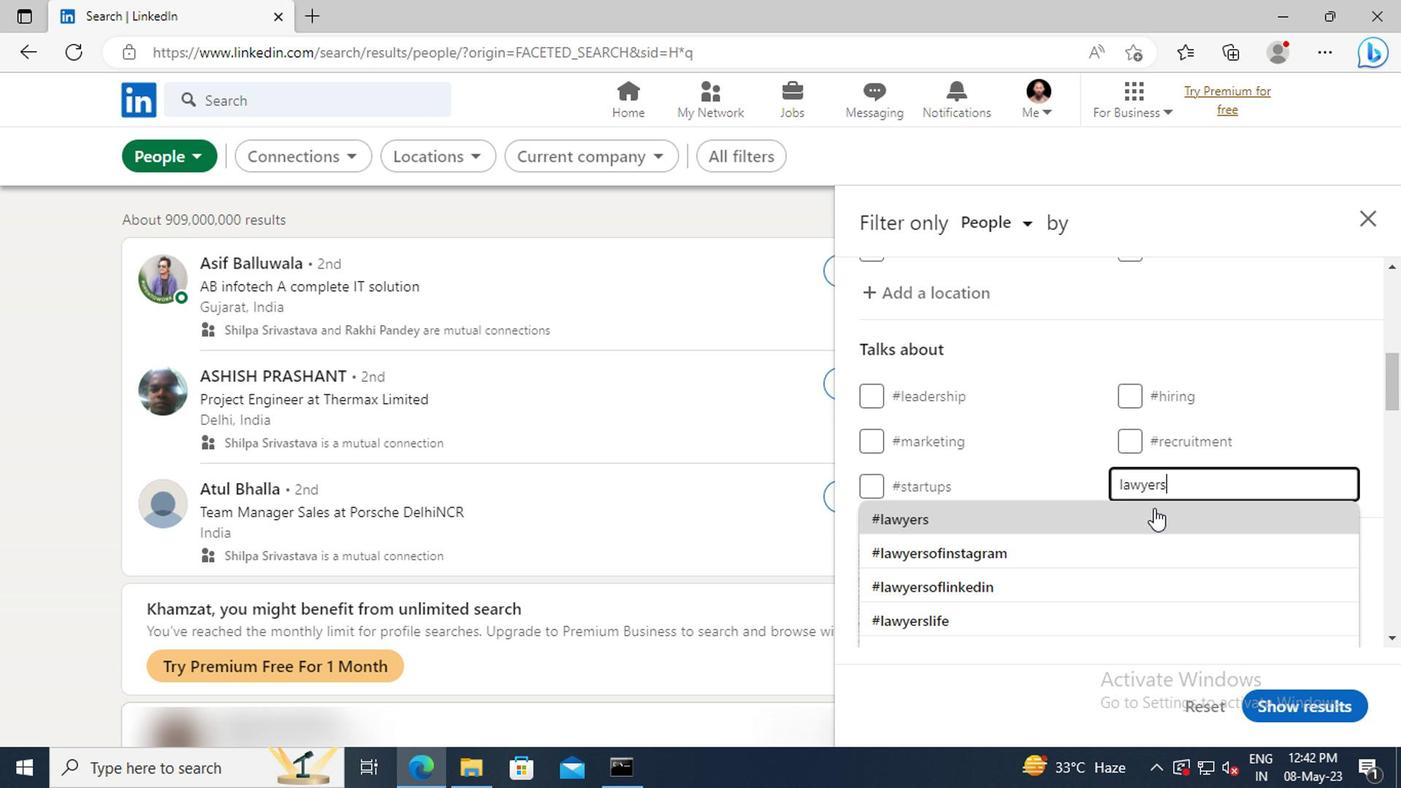 
Action: Mouse scrolled (1150, 511) with delta (0, -1)
Screenshot: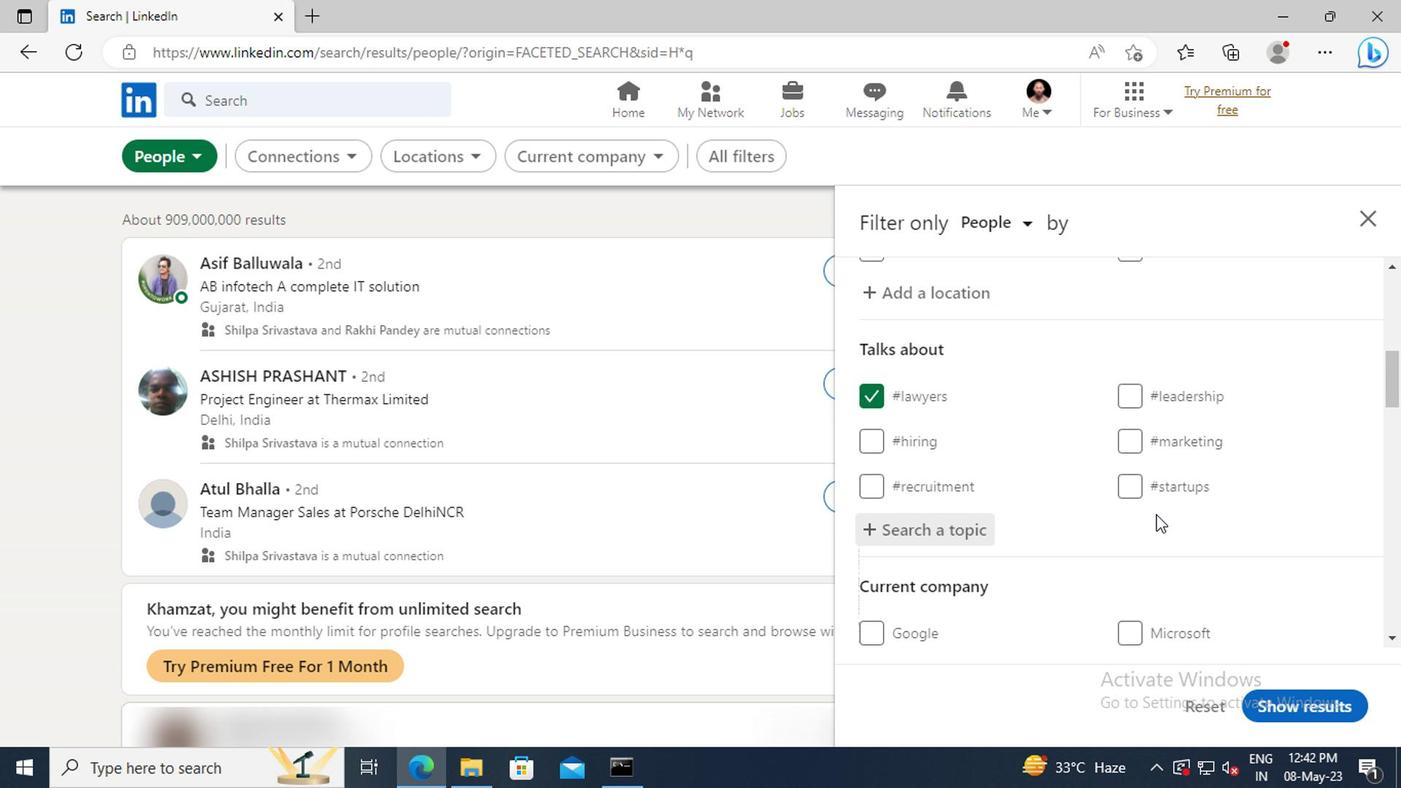 
Action: Mouse scrolled (1150, 511) with delta (0, -1)
Screenshot: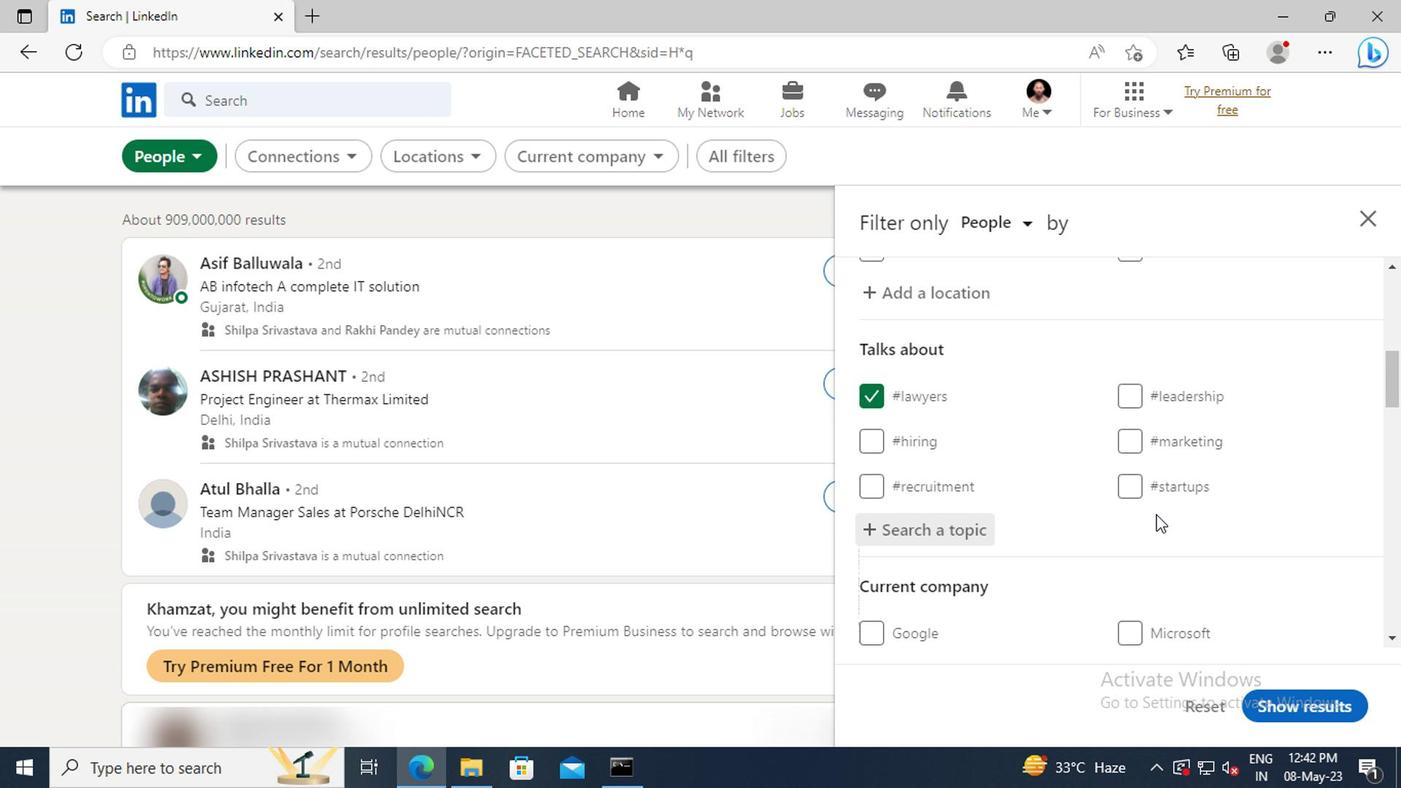 
Action: Mouse moved to (1154, 513)
Screenshot: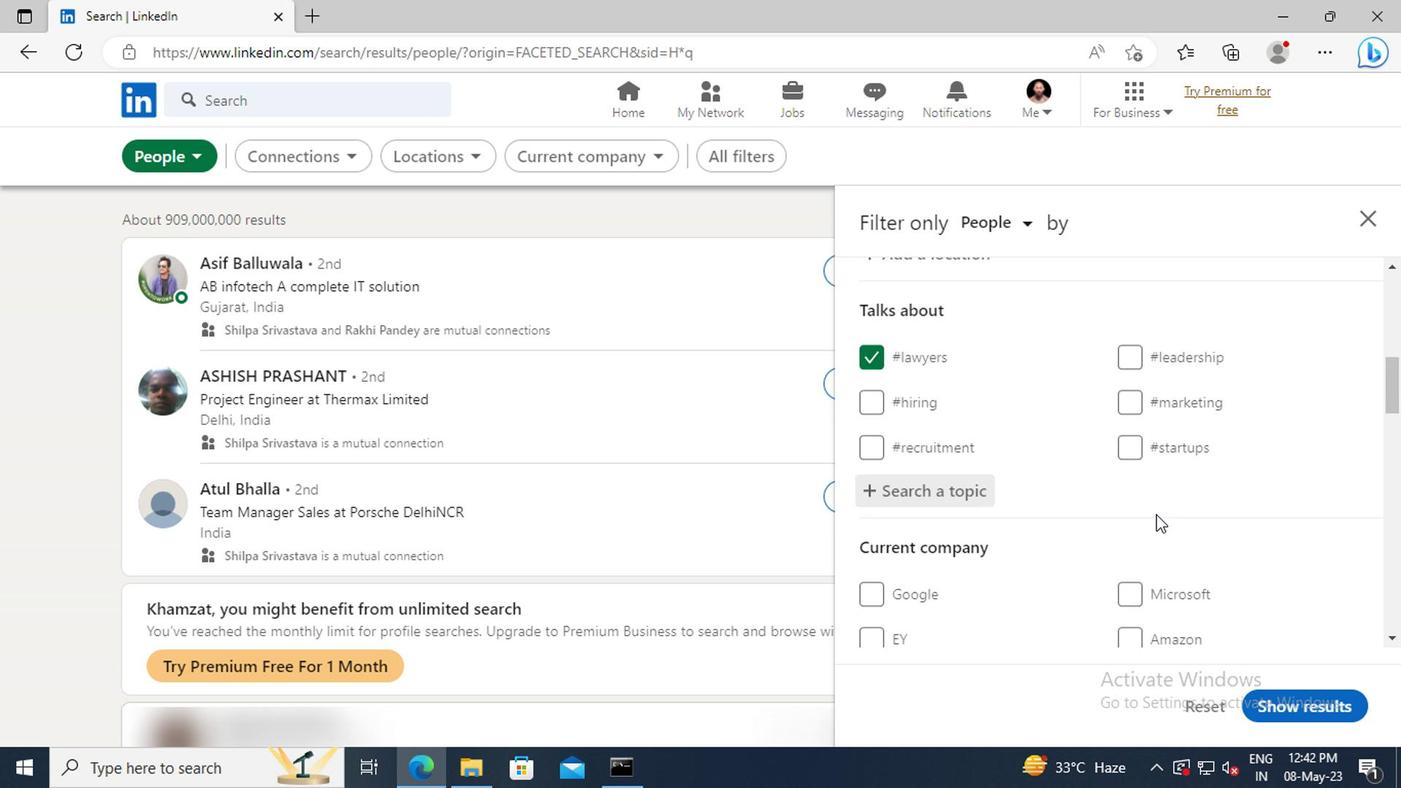 
Action: Mouse scrolled (1154, 511) with delta (0, -1)
Screenshot: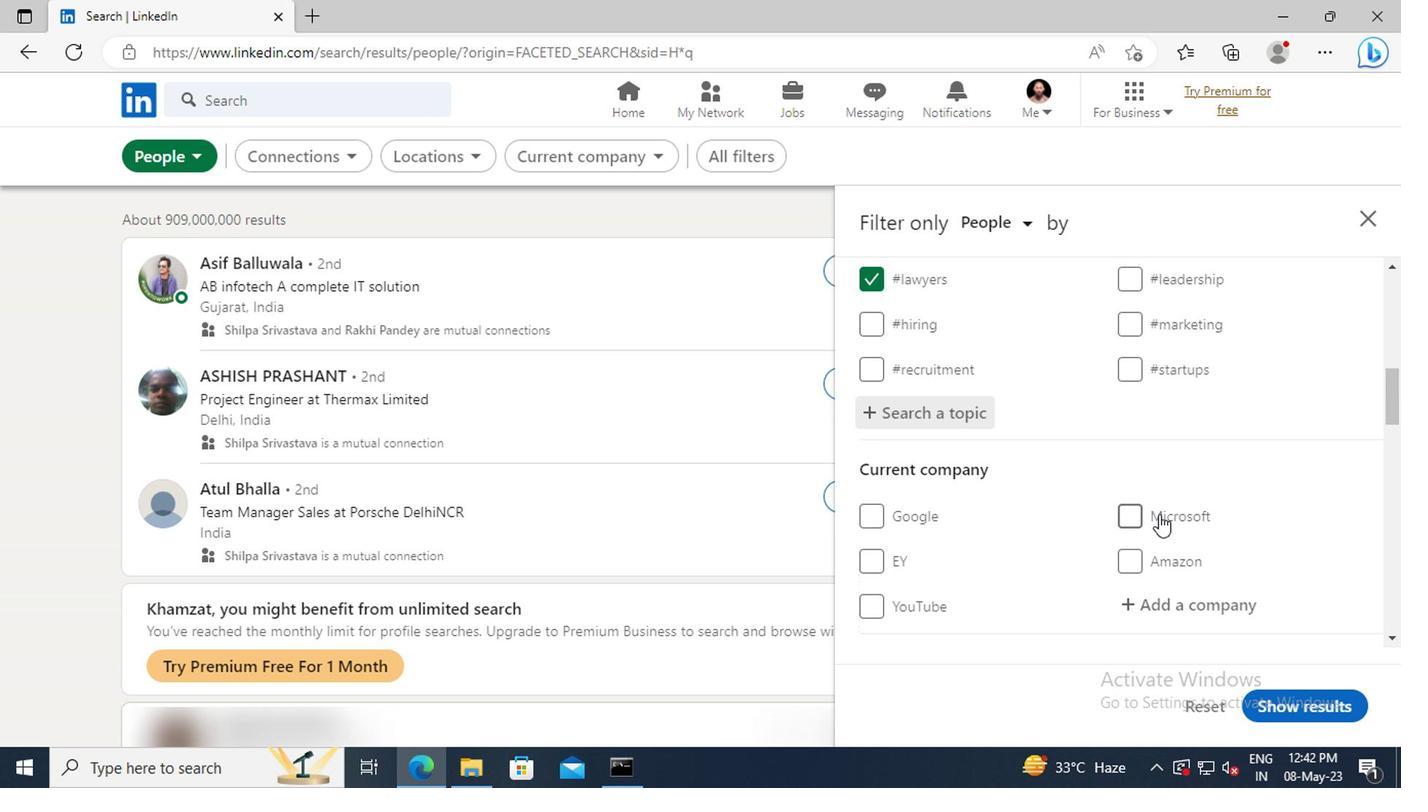 
Action: Mouse scrolled (1154, 511) with delta (0, -1)
Screenshot: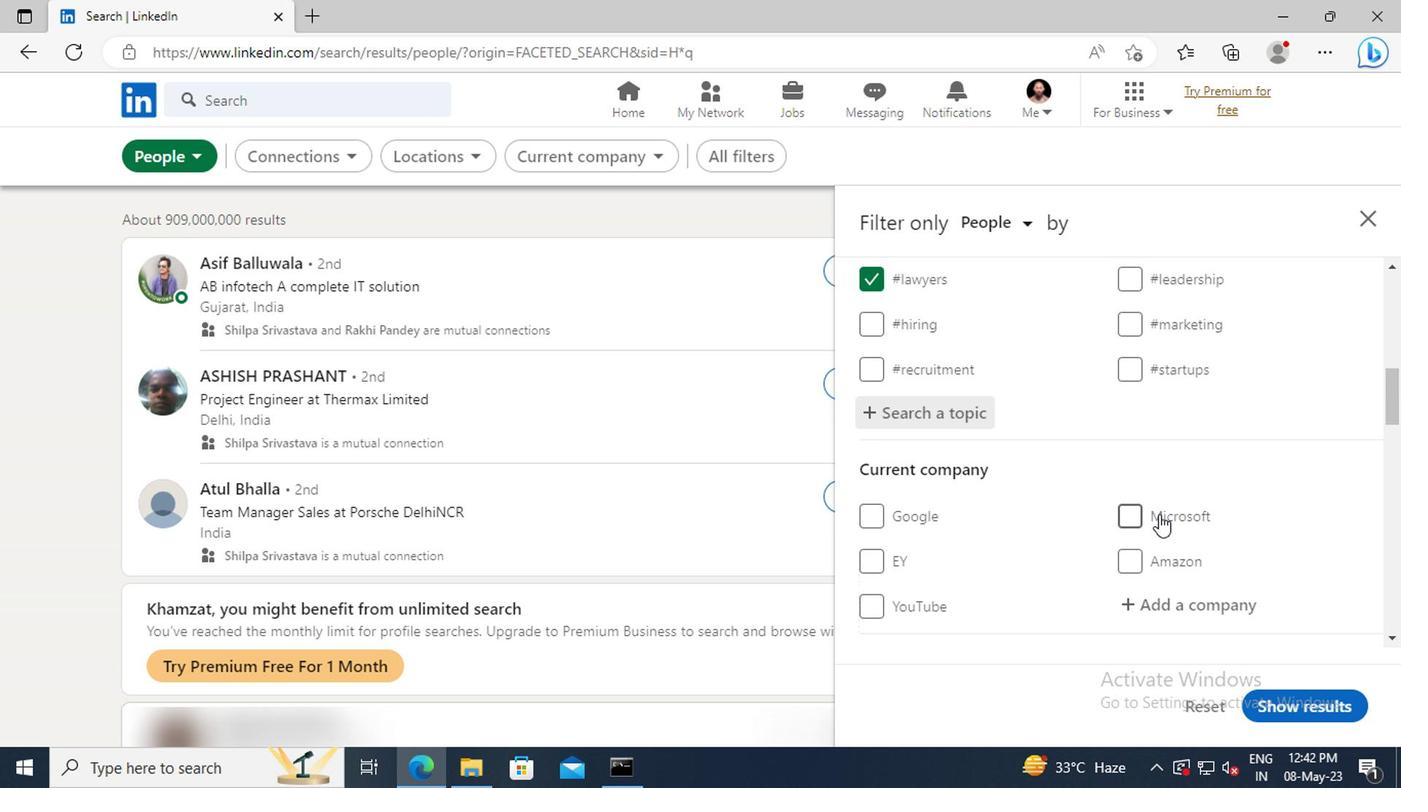 
Action: Mouse scrolled (1154, 511) with delta (0, -1)
Screenshot: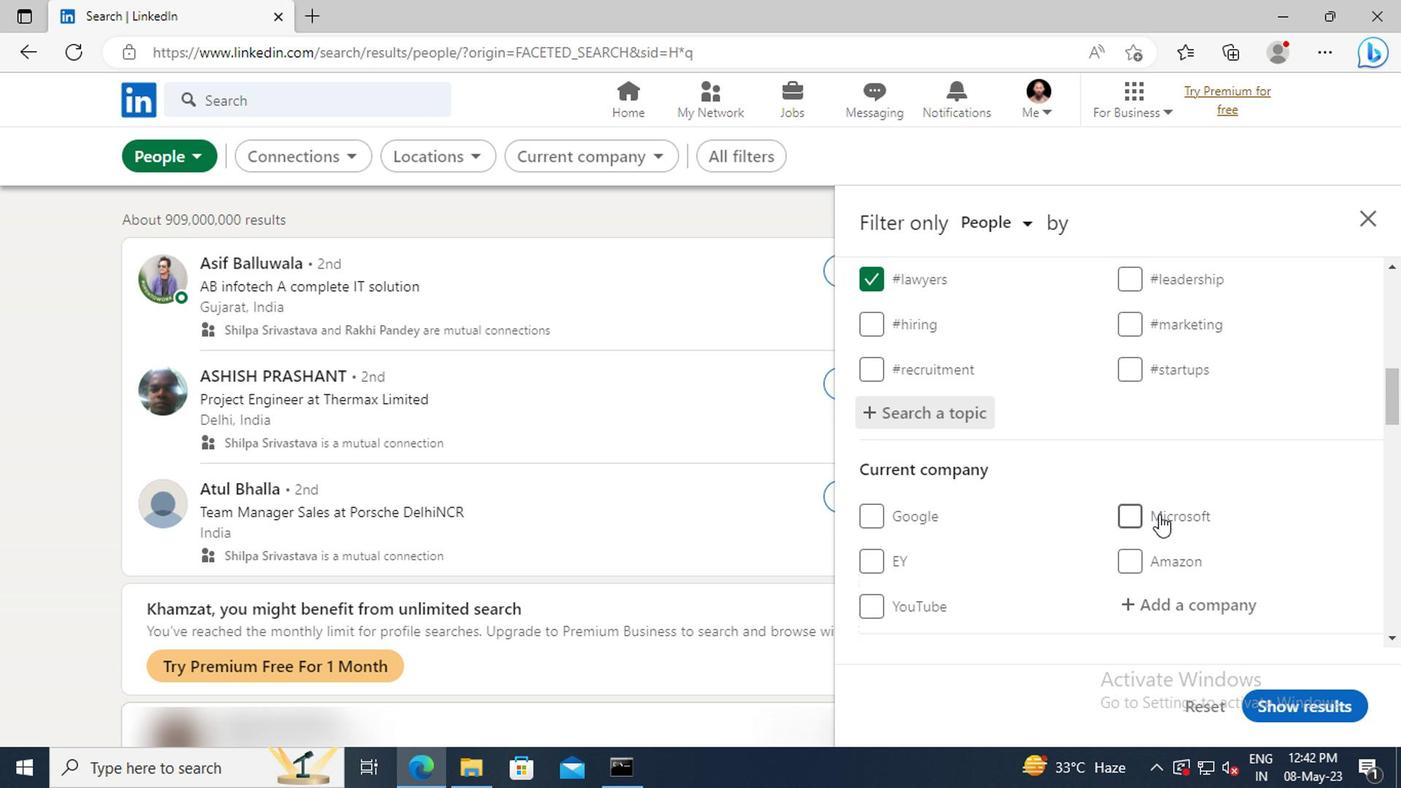 
Action: Mouse scrolled (1154, 511) with delta (0, -1)
Screenshot: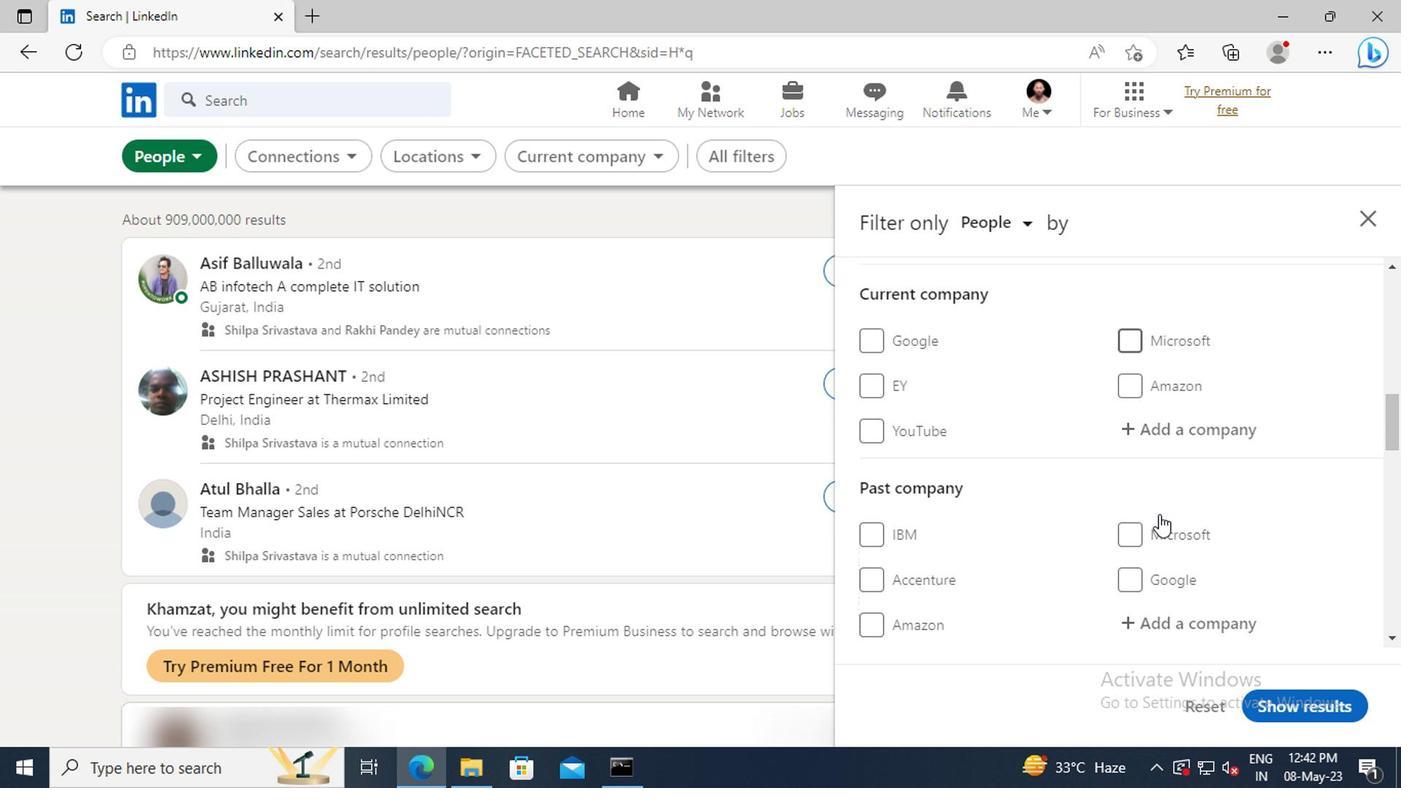
Action: Mouse scrolled (1154, 511) with delta (0, -1)
Screenshot: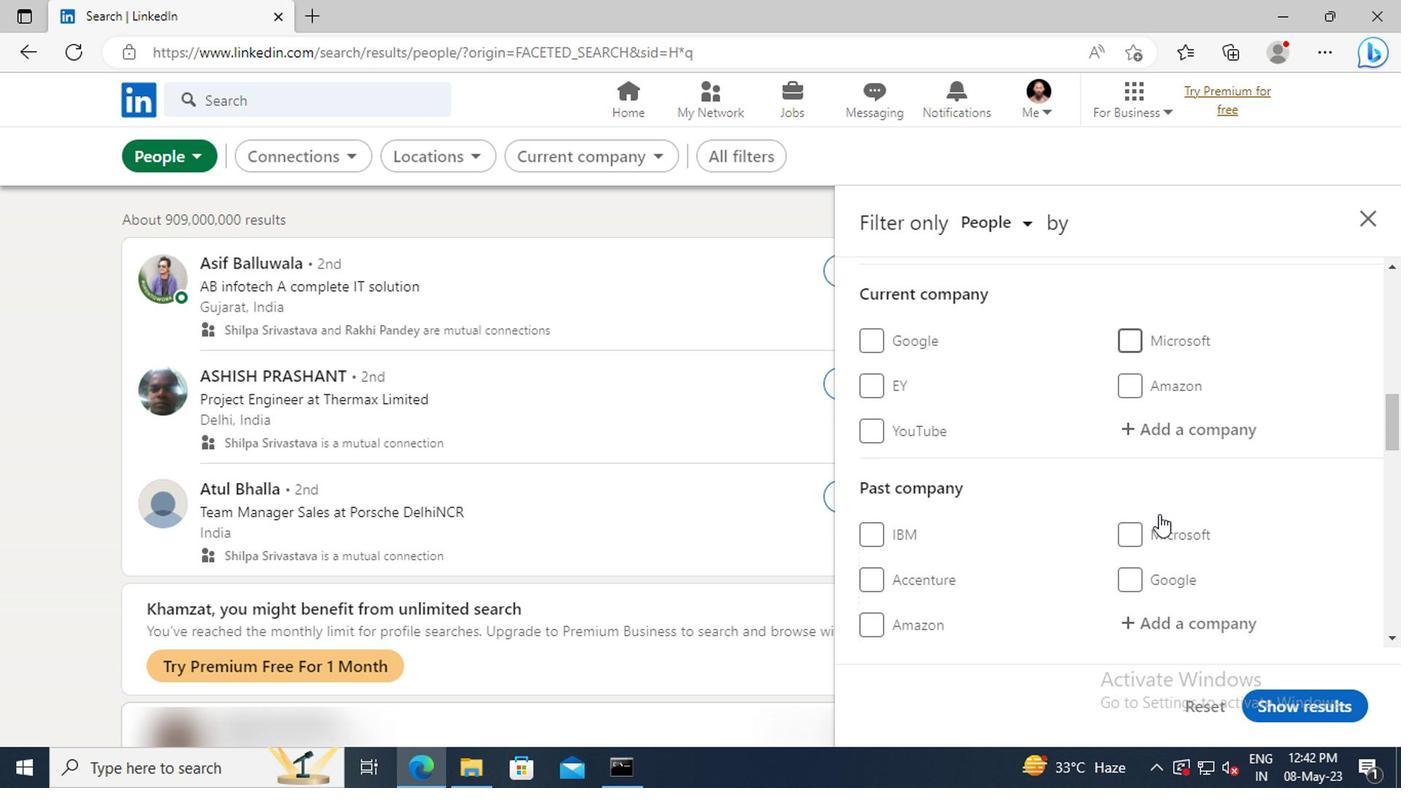 
Action: Mouse scrolled (1154, 511) with delta (0, -1)
Screenshot: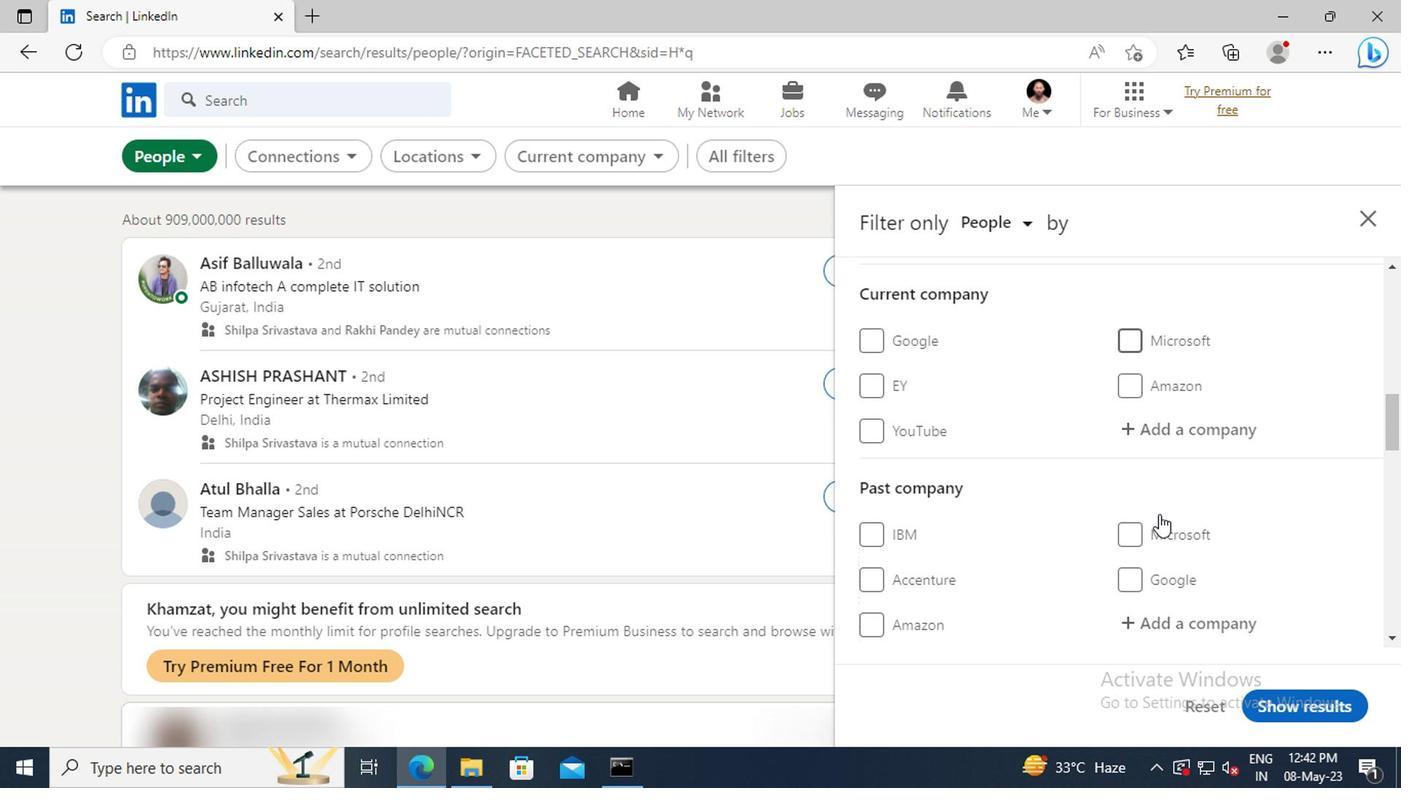 
Action: Mouse scrolled (1154, 511) with delta (0, -1)
Screenshot: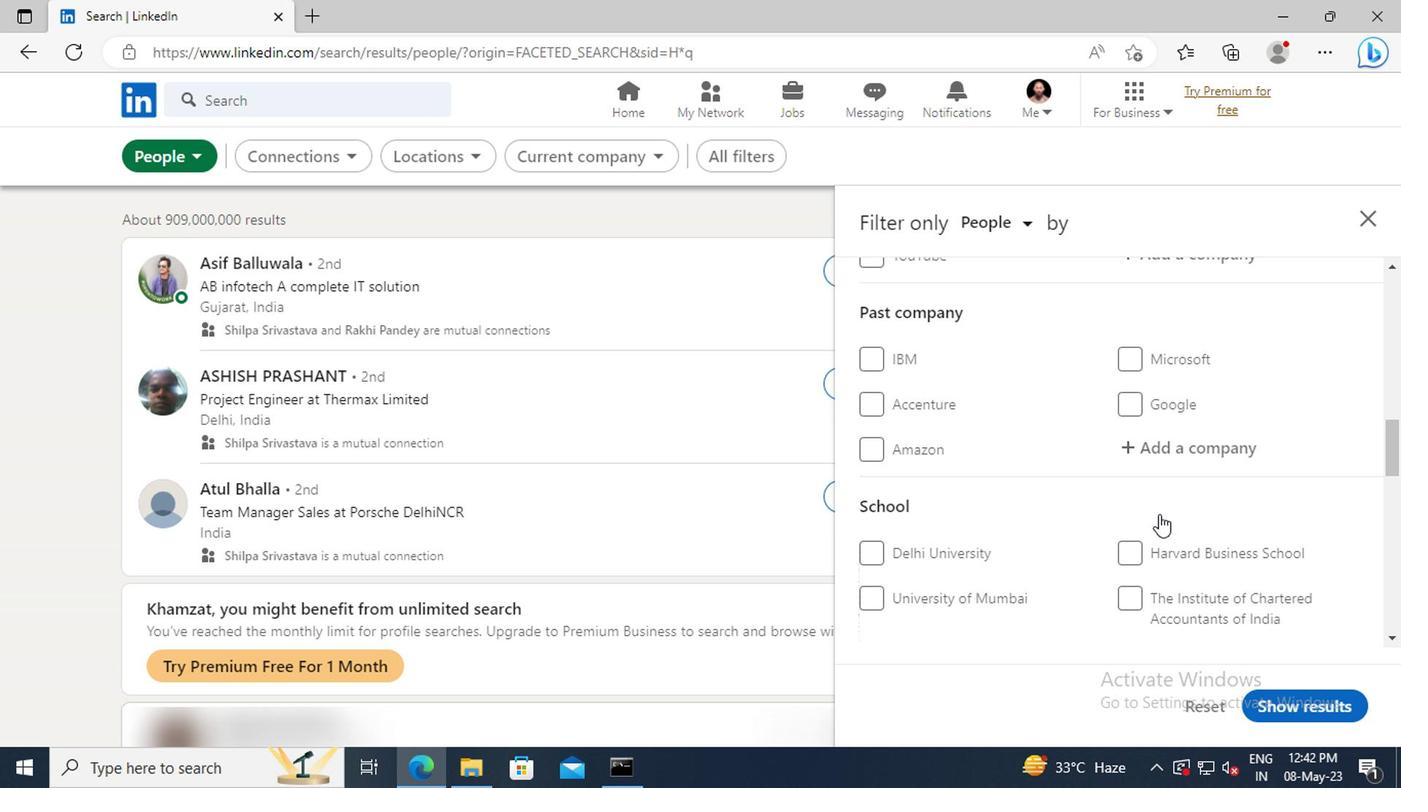 
Action: Mouse scrolled (1154, 511) with delta (0, -1)
Screenshot: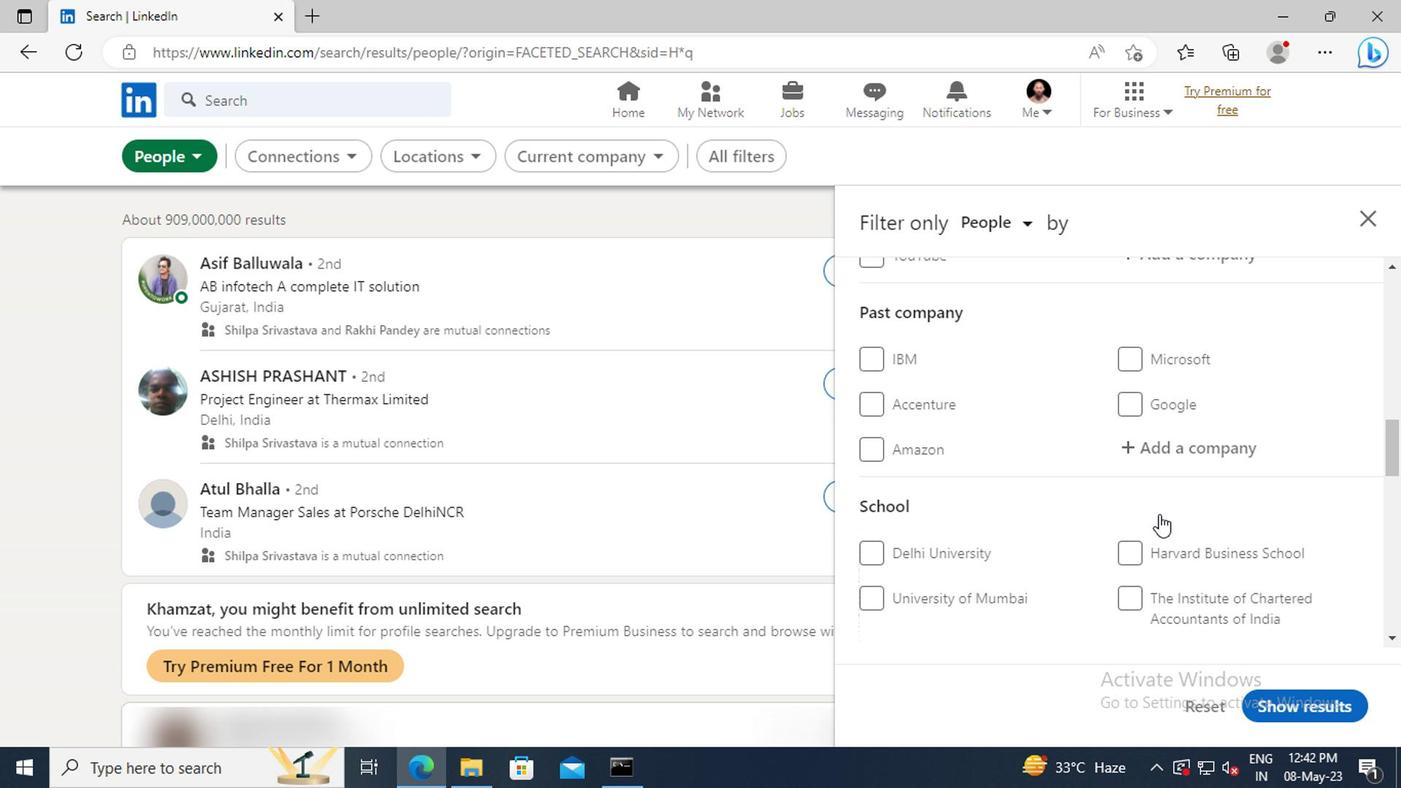 
Action: Mouse scrolled (1154, 511) with delta (0, -1)
Screenshot: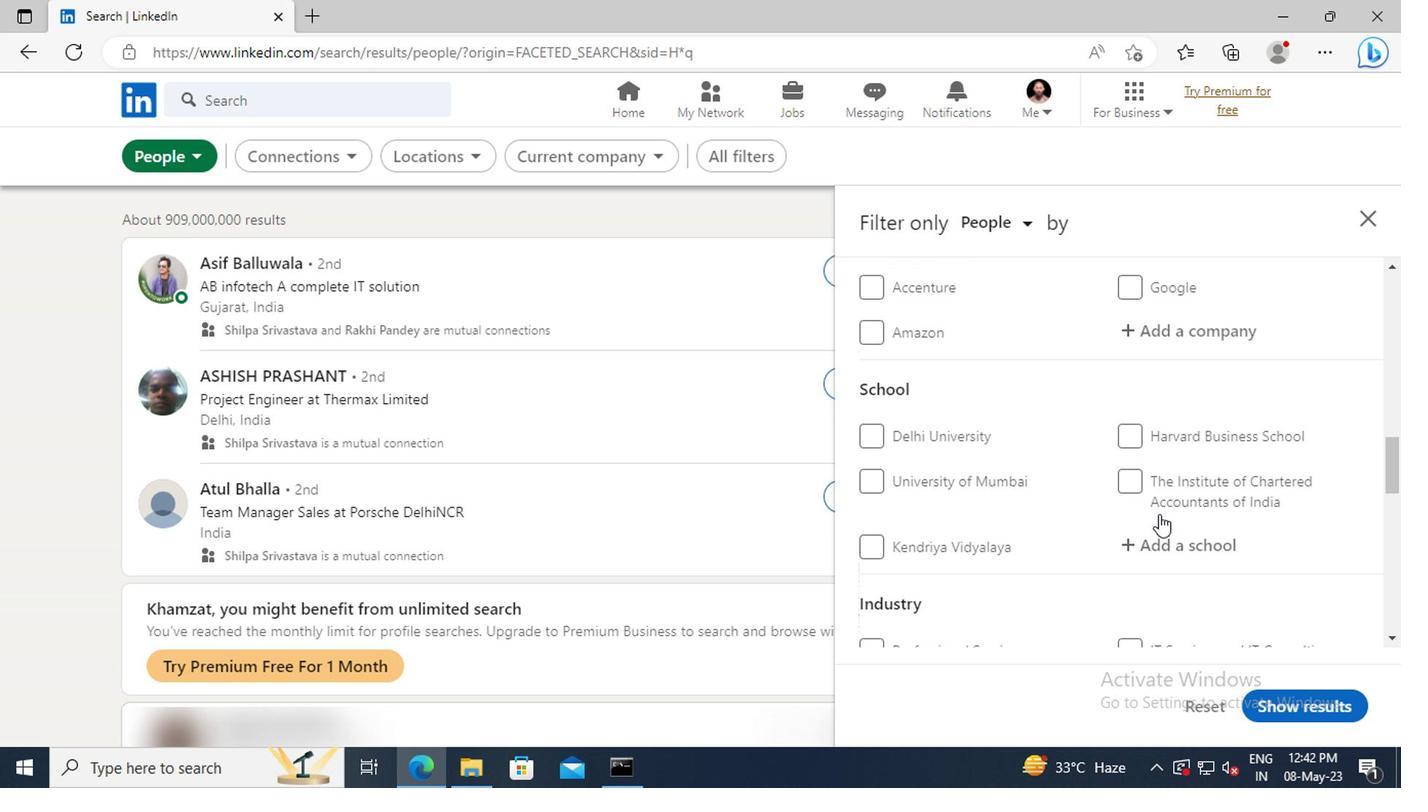 
Action: Mouse scrolled (1154, 511) with delta (0, -1)
Screenshot: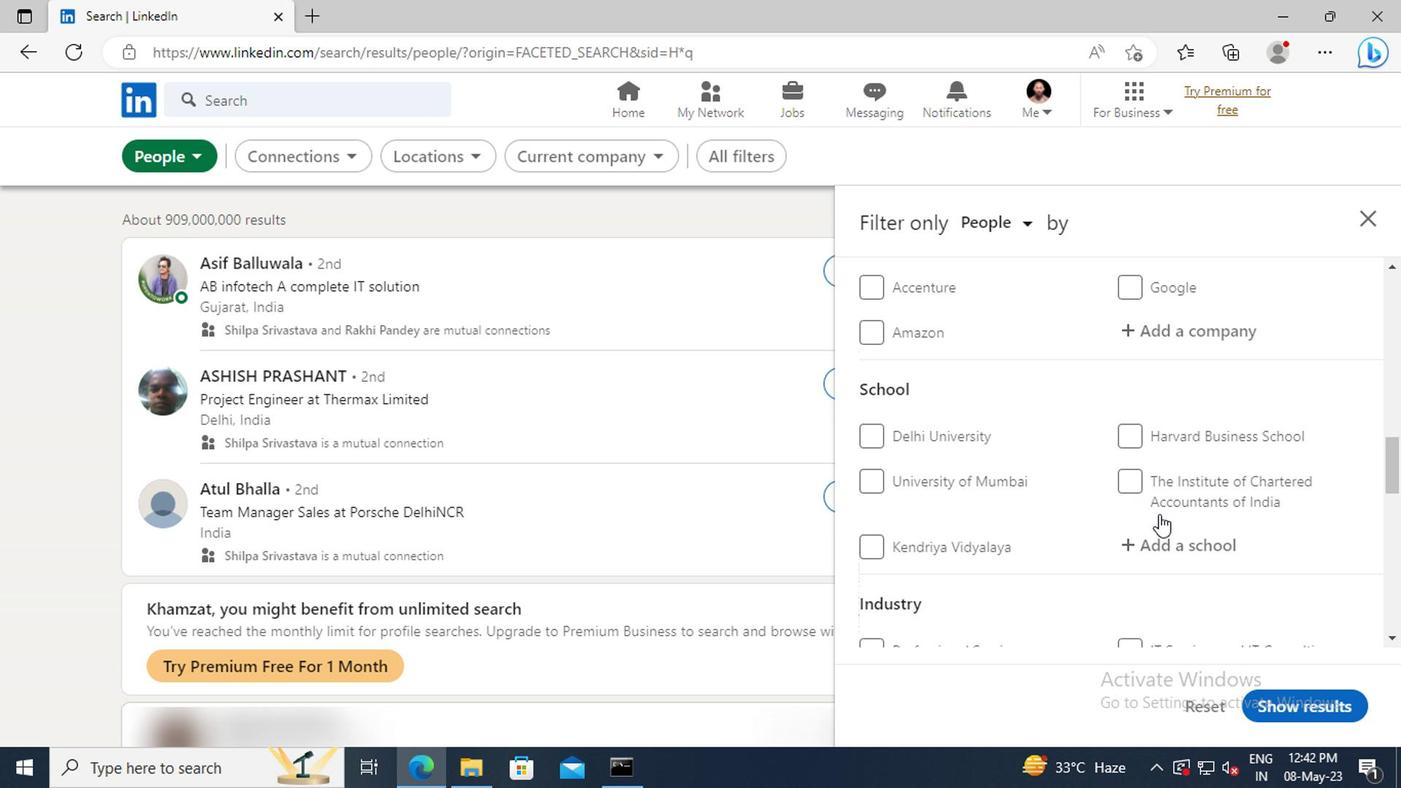 
Action: Mouse scrolled (1154, 511) with delta (0, -1)
Screenshot: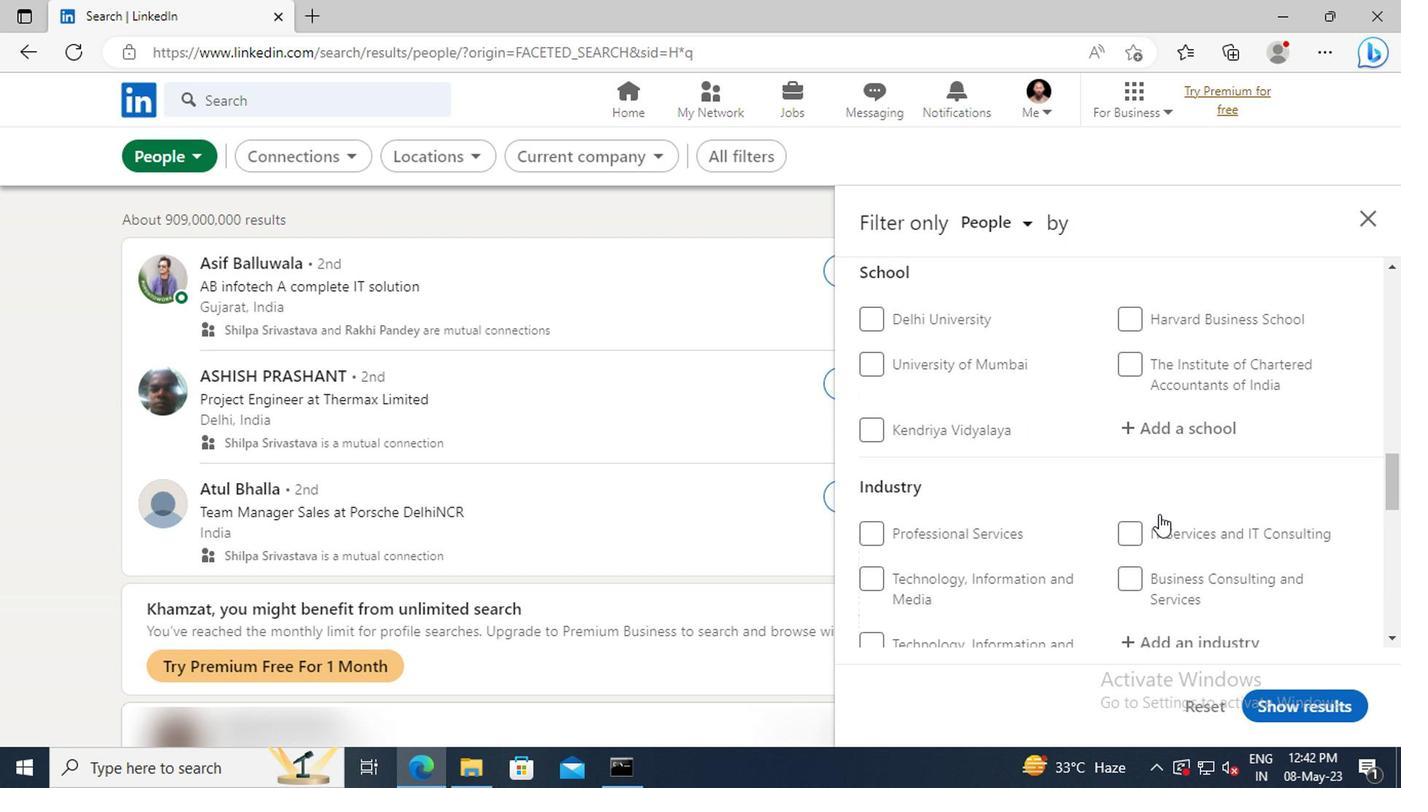
Action: Mouse scrolled (1154, 511) with delta (0, -1)
Screenshot: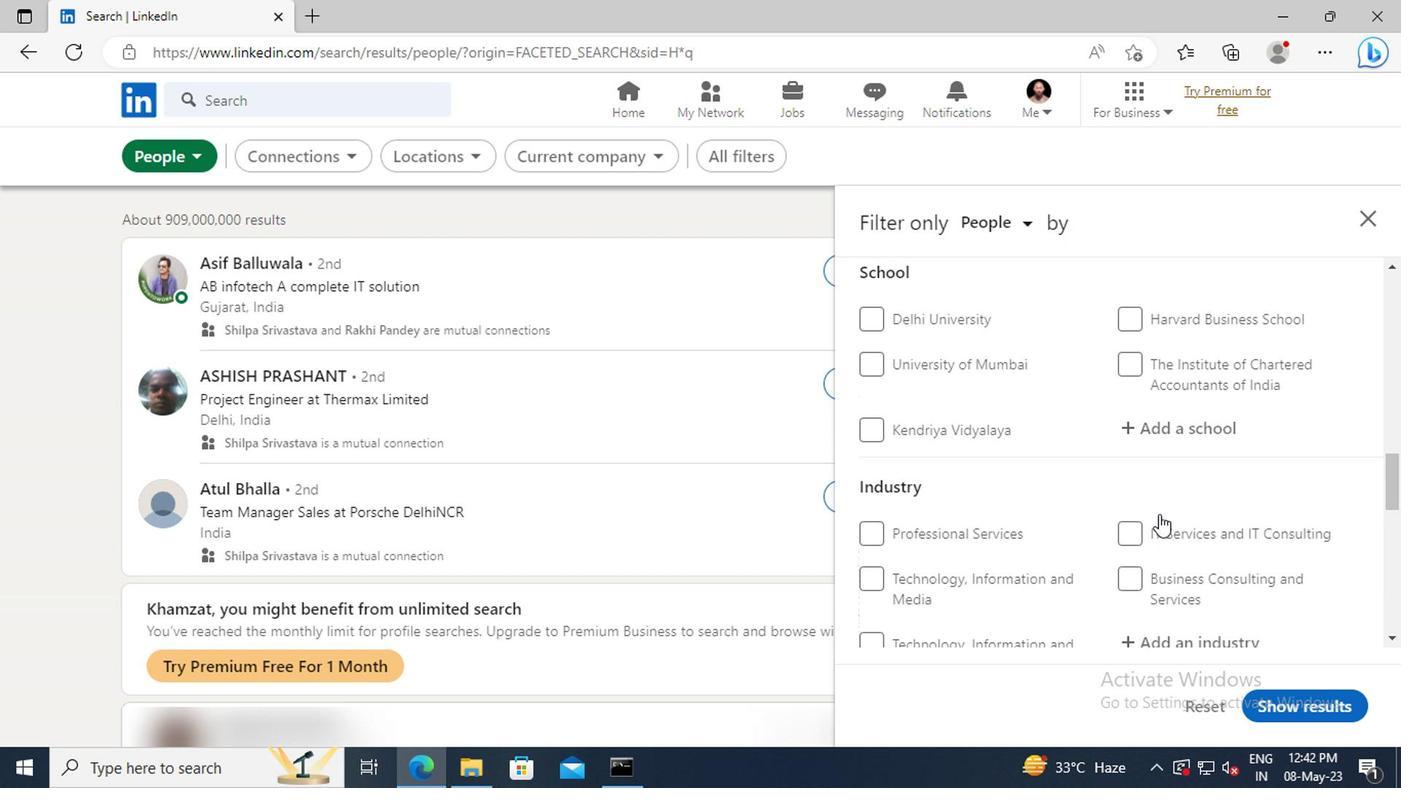 
Action: Mouse scrolled (1154, 511) with delta (0, -1)
Screenshot: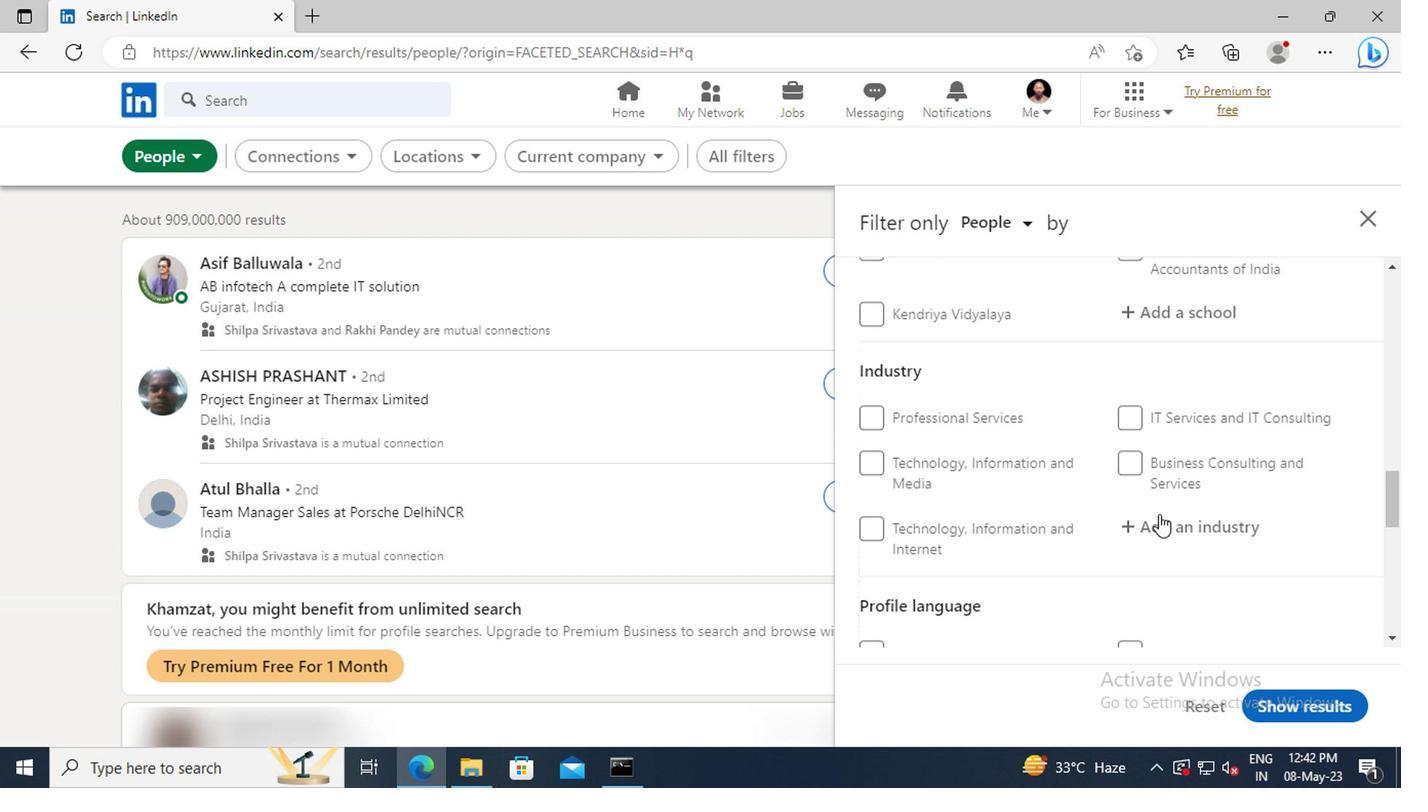 
Action: Mouse scrolled (1154, 511) with delta (0, -1)
Screenshot: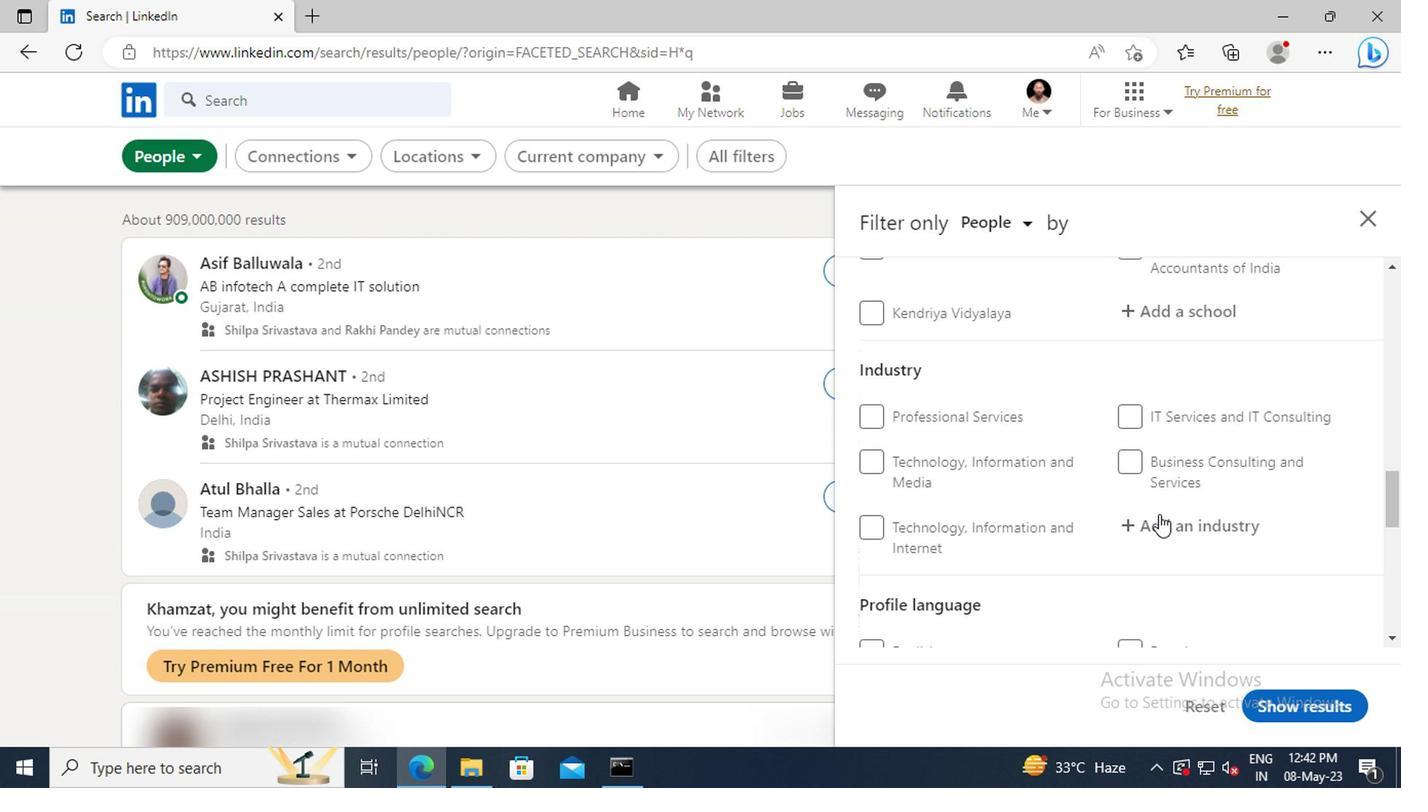 
Action: Mouse scrolled (1154, 511) with delta (0, -1)
Screenshot: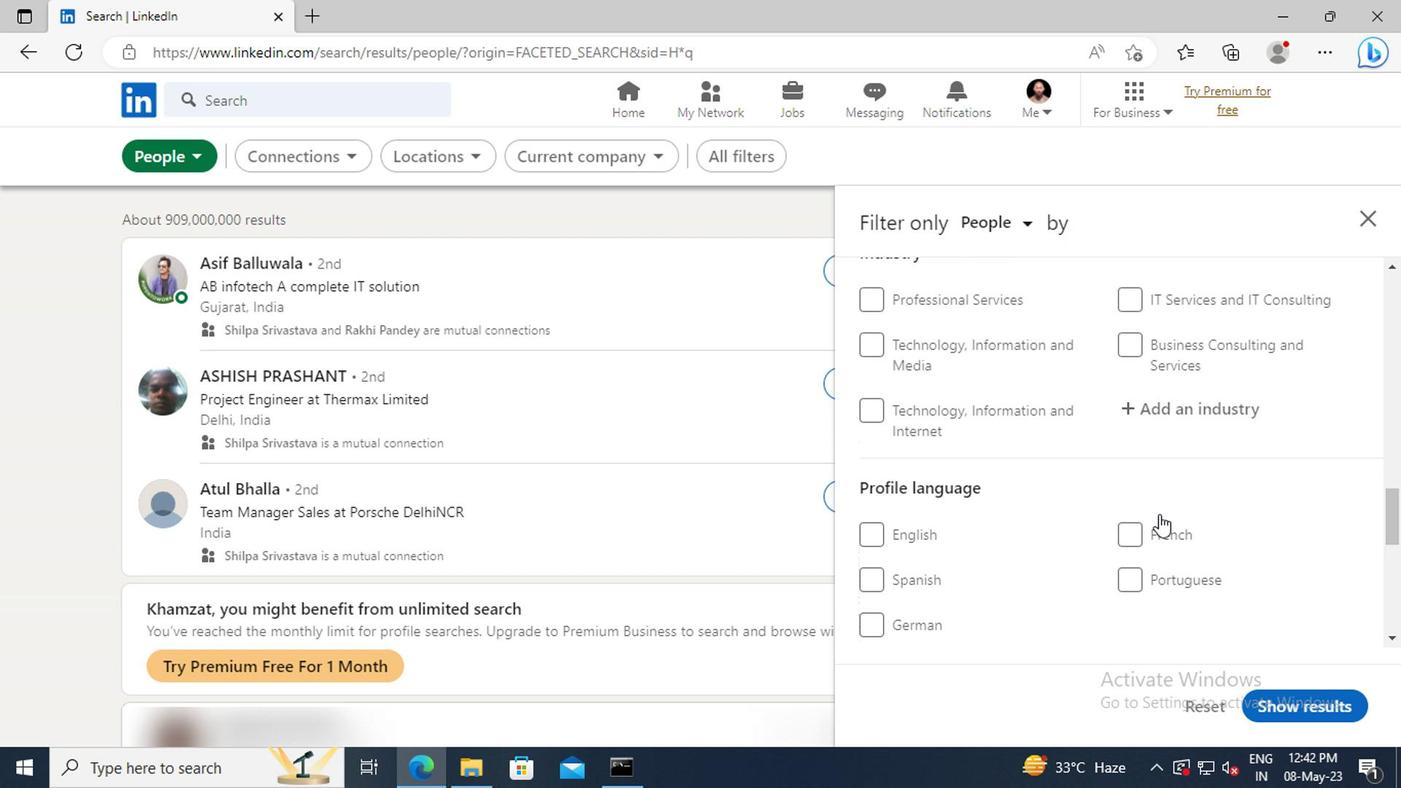 
Action: Mouse scrolled (1154, 511) with delta (0, -1)
Screenshot: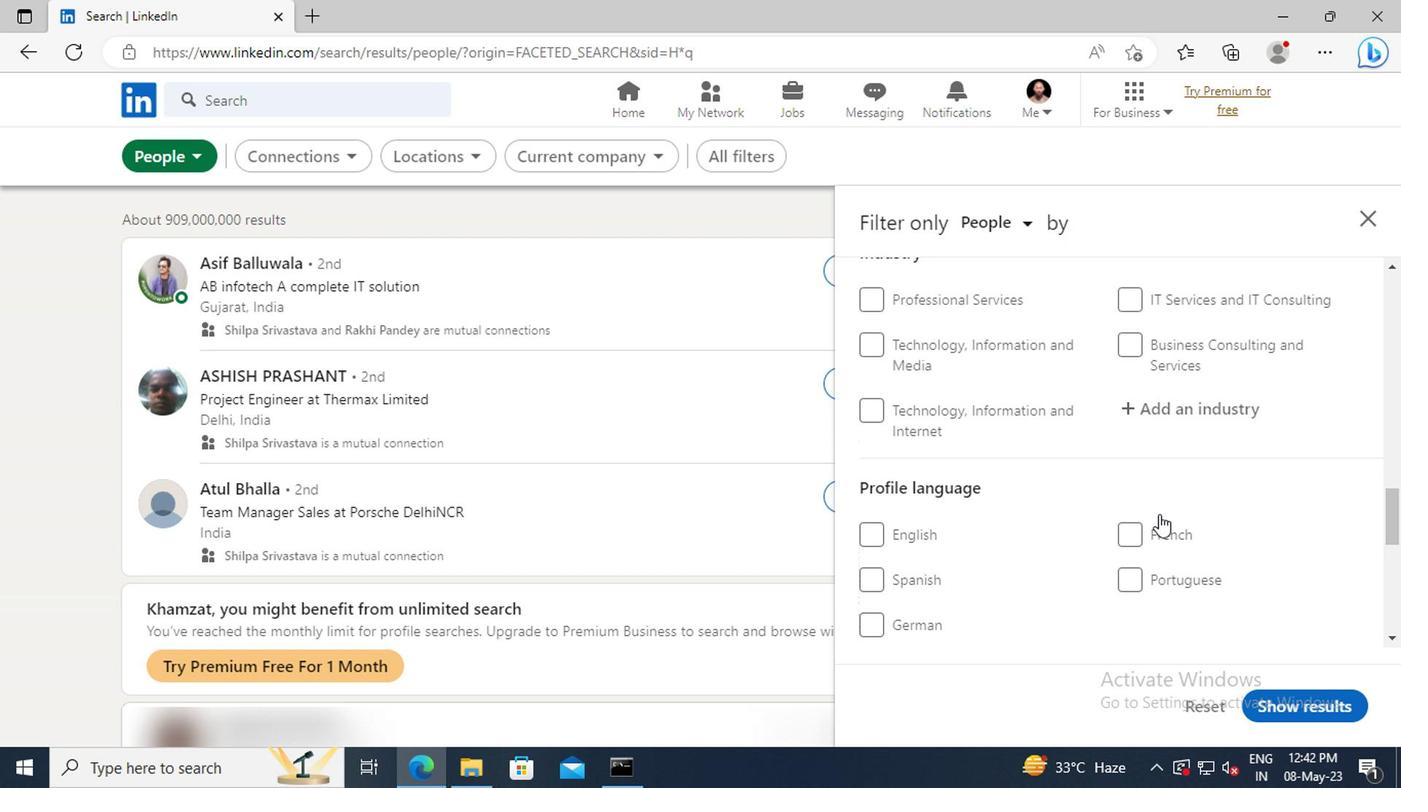
Action: Mouse moved to (860, 505)
Screenshot: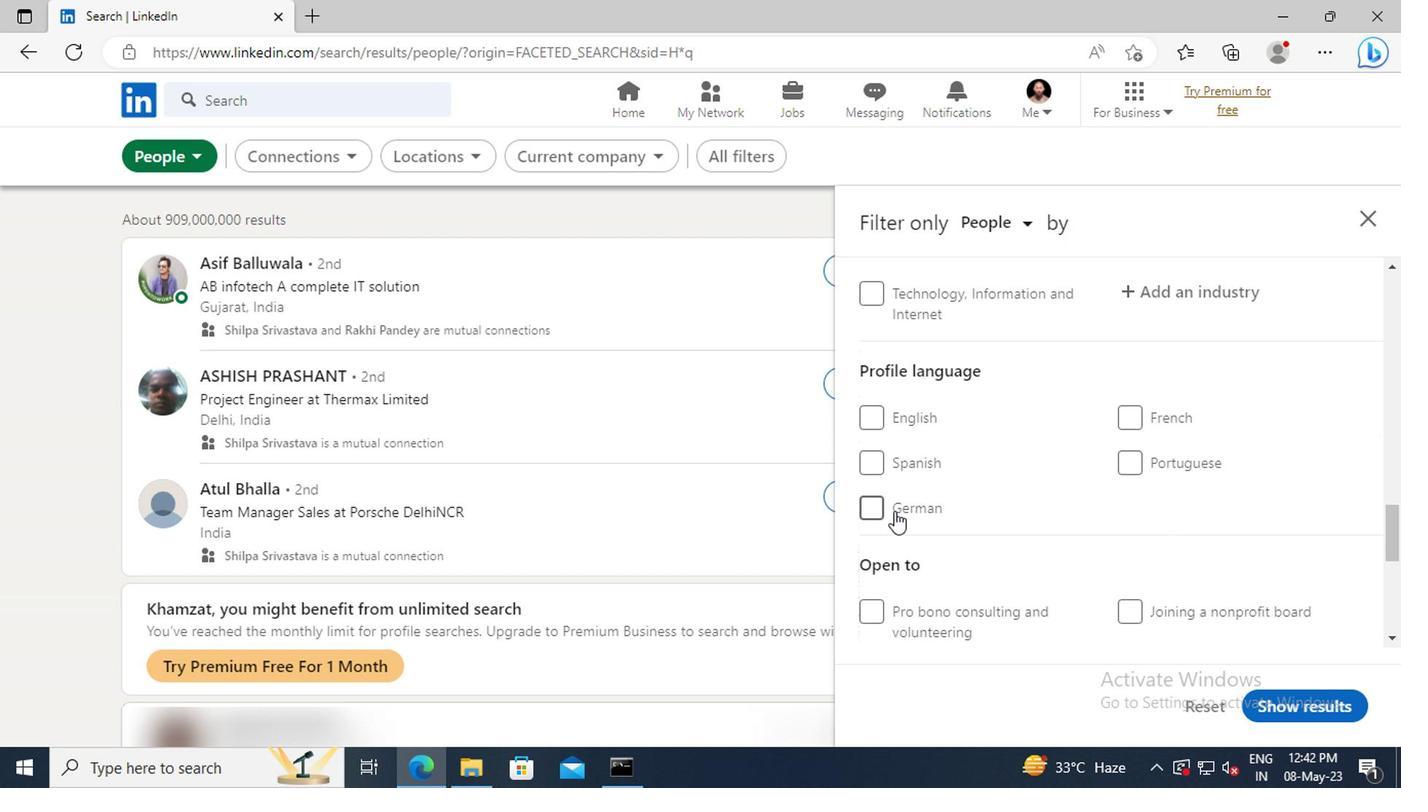 
Action: Mouse pressed left at (860, 505)
Screenshot: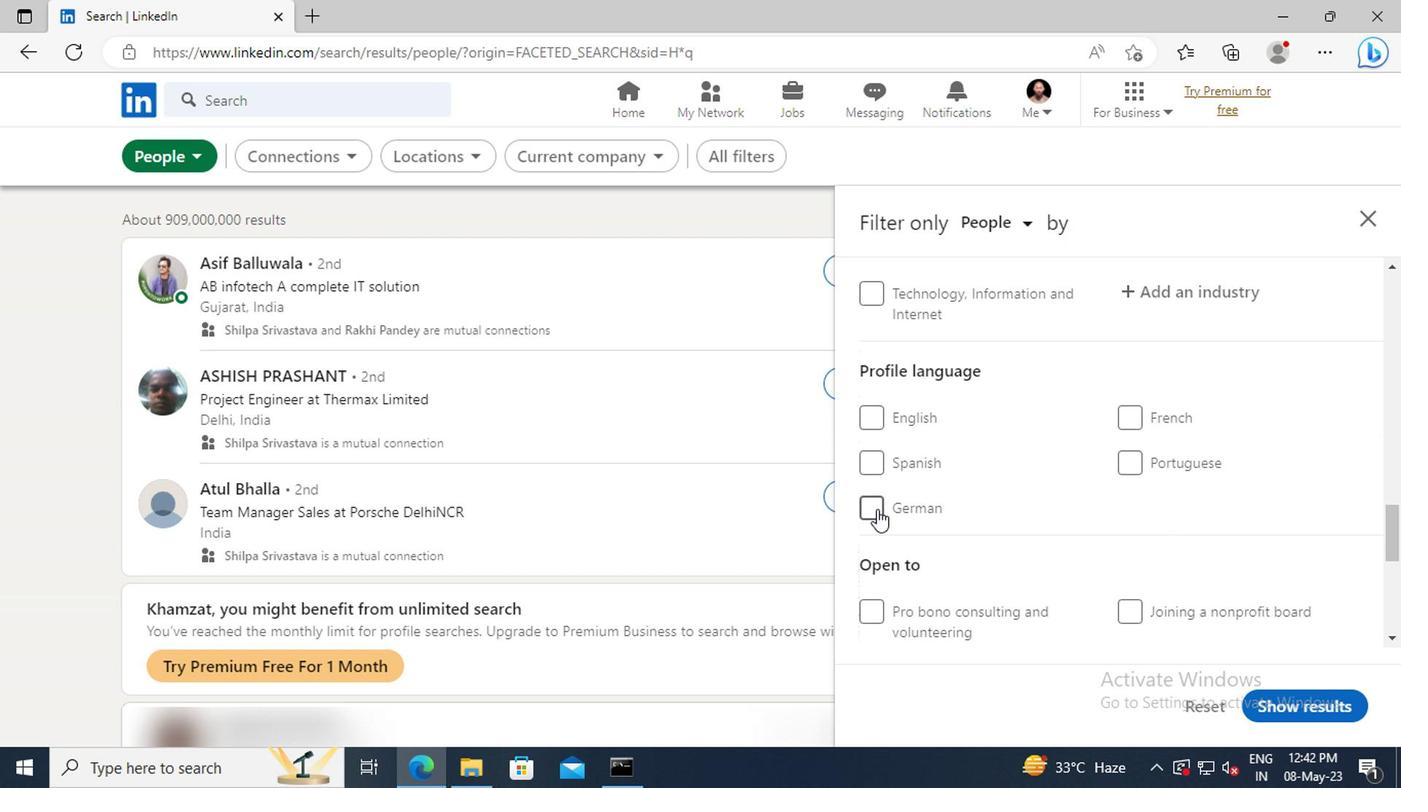 
Action: Mouse moved to (1144, 474)
Screenshot: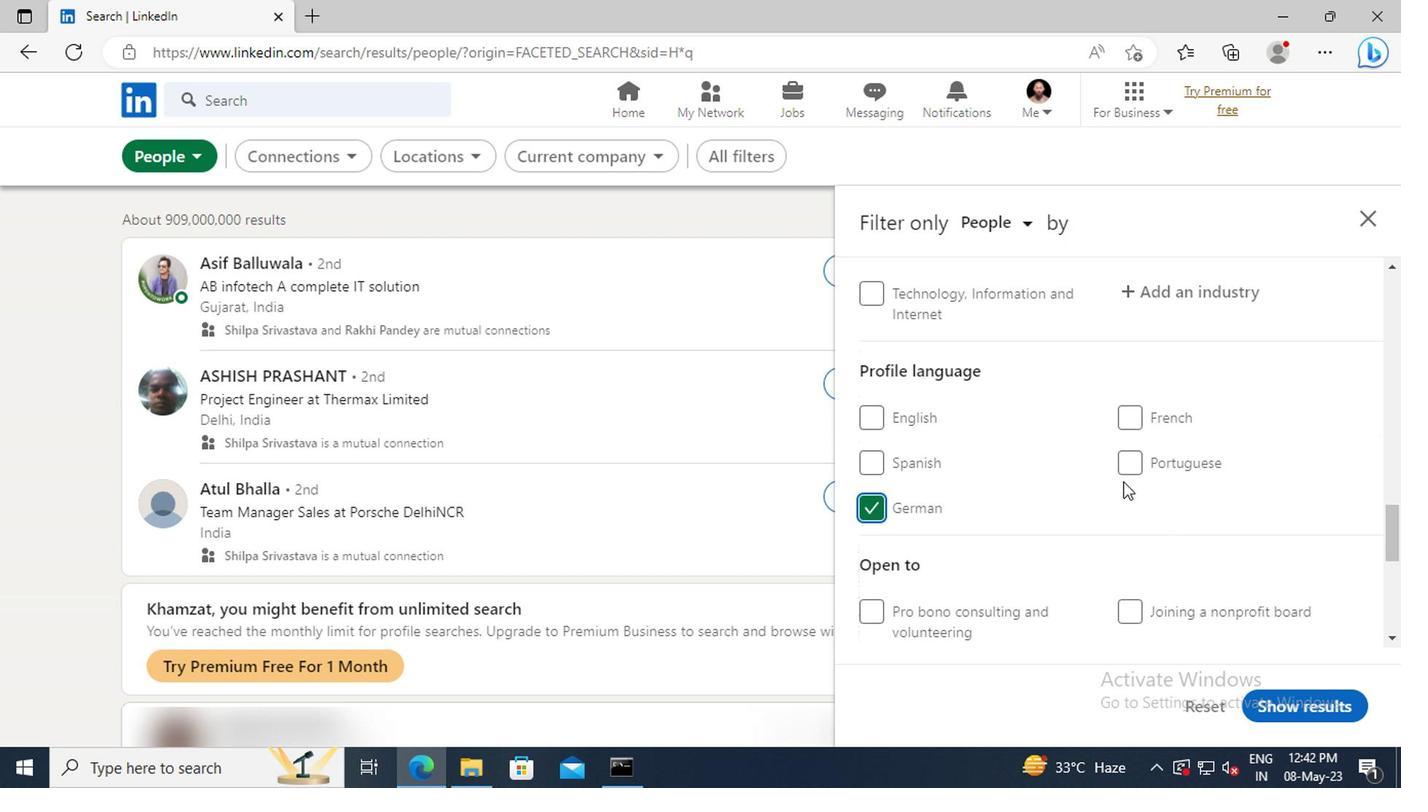 
Action: Mouse scrolled (1144, 475) with delta (0, 0)
Screenshot: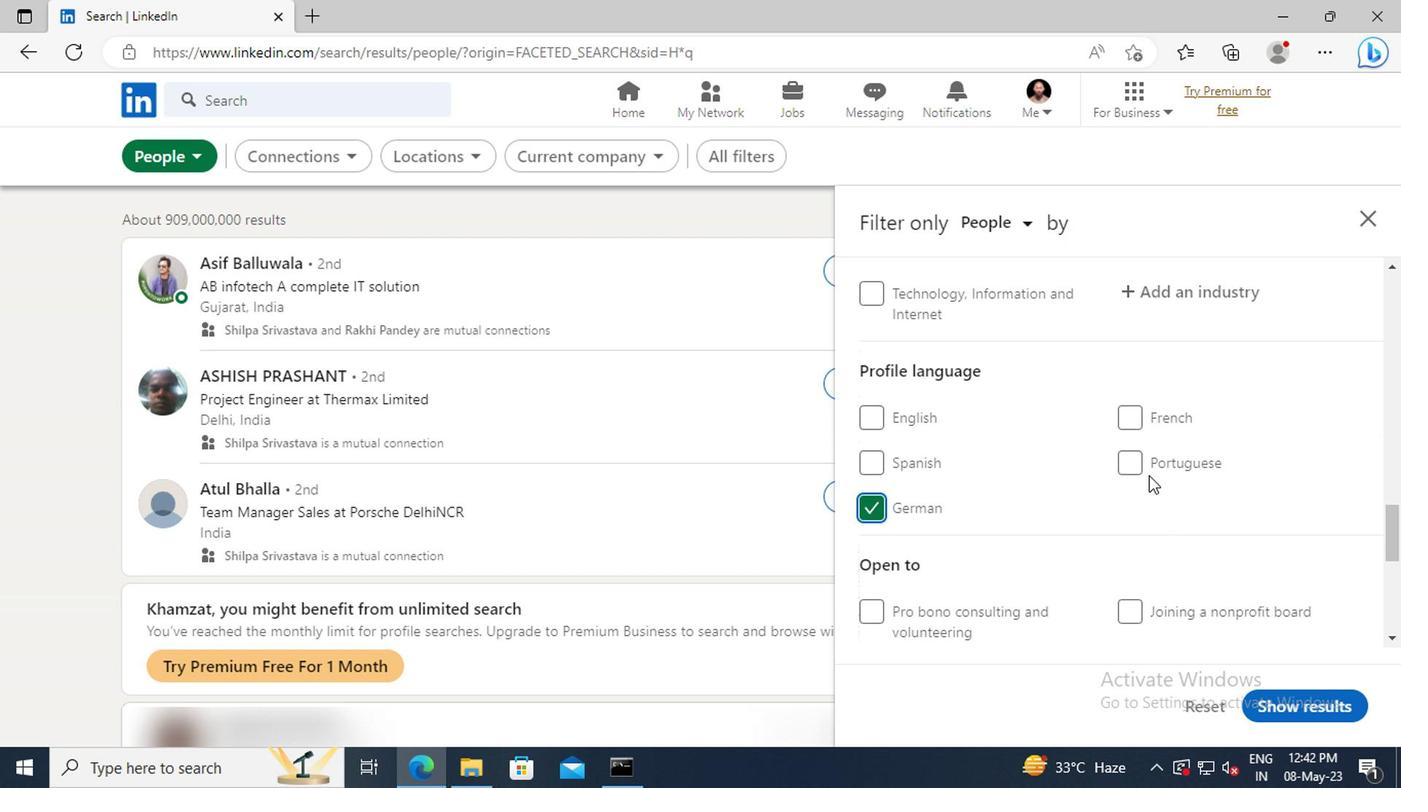 
Action: Mouse scrolled (1144, 475) with delta (0, 0)
Screenshot: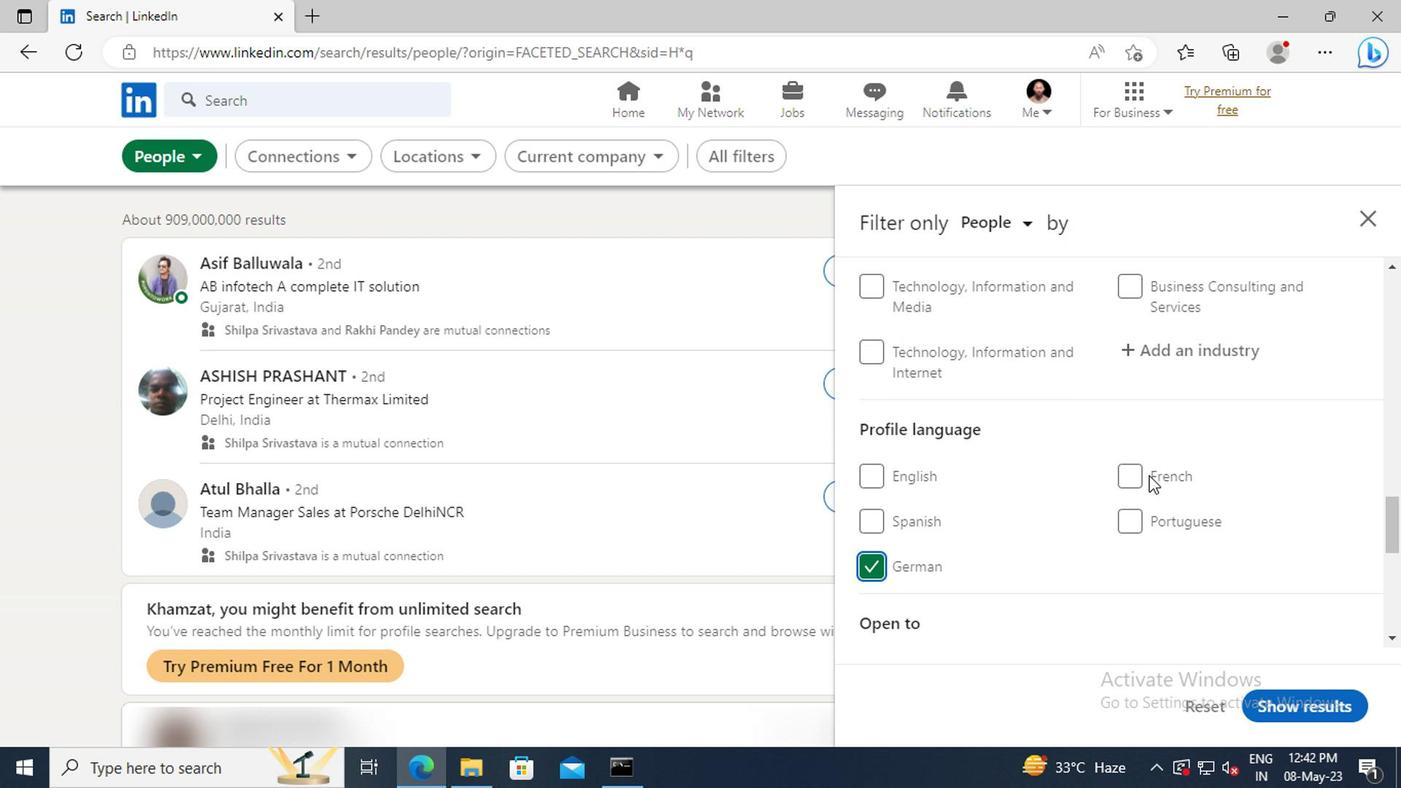 
Action: Mouse scrolled (1144, 475) with delta (0, 0)
Screenshot: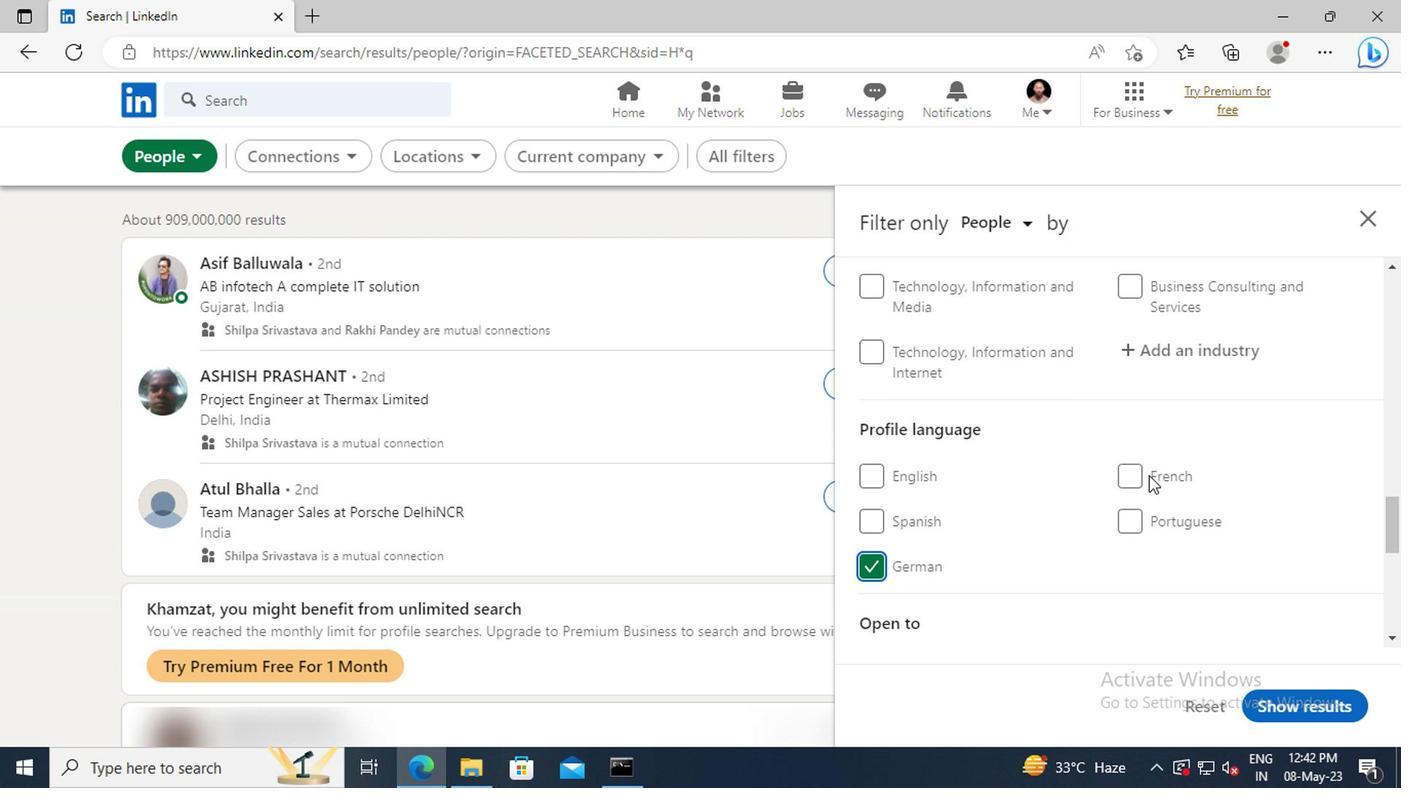 
Action: Mouse scrolled (1144, 475) with delta (0, 0)
Screenshot: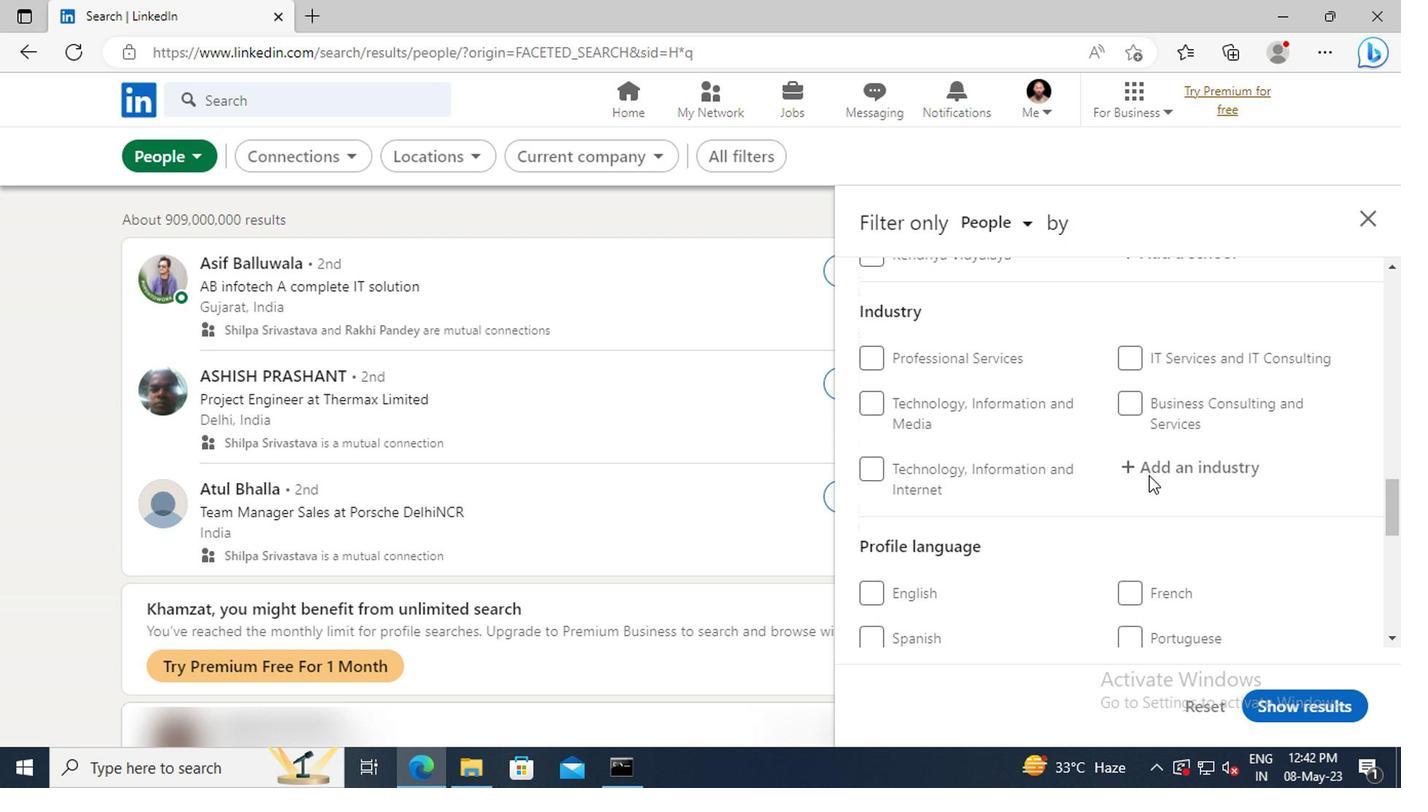 
Action: Mouse scrolled (1144, 475) with delta (0, 0)
Screenshot: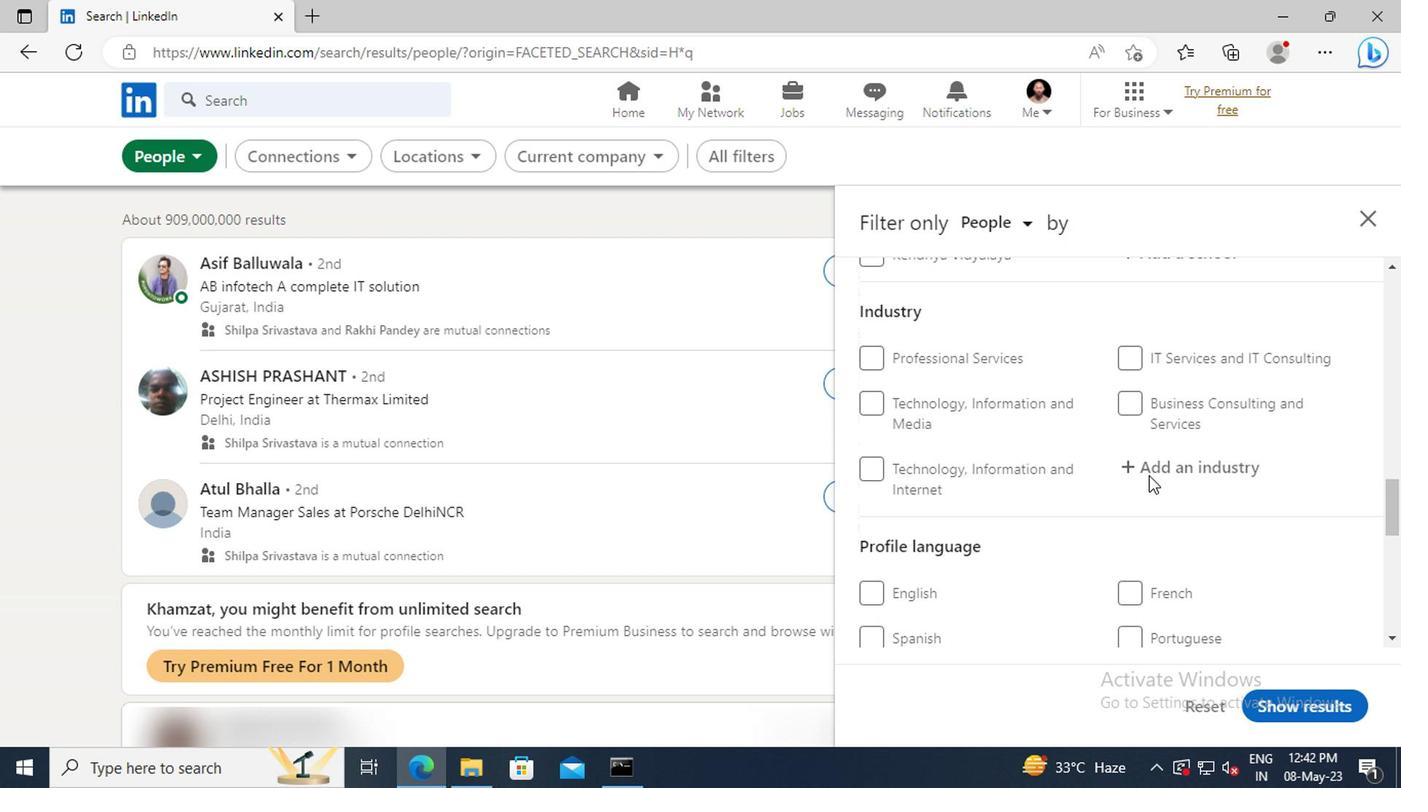 
Action: Mouse scrolled (1144, 475) with delta (0, 0)
Screenshot: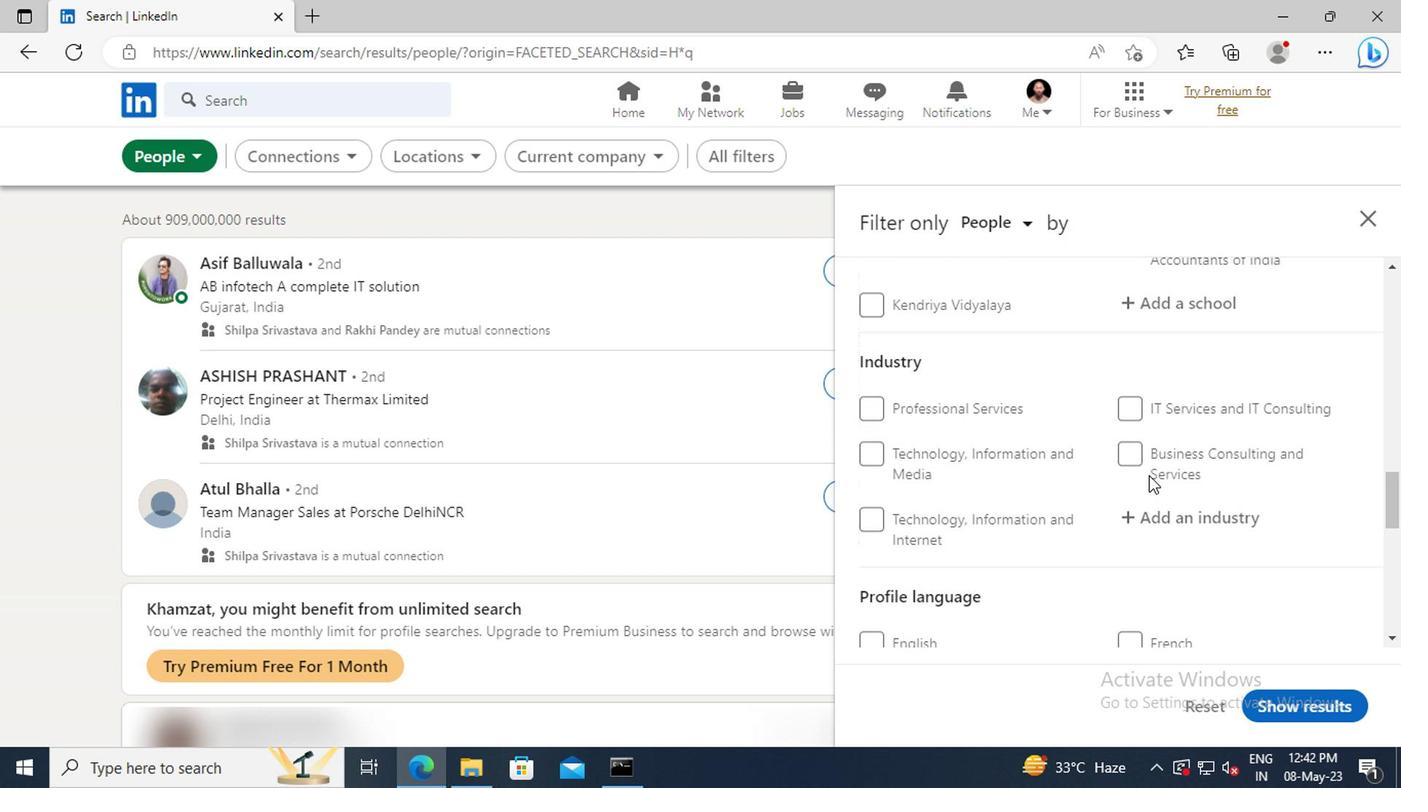 
Action: Mouse scrolled (1144, 475) with delta (0, 0)
Screenshot: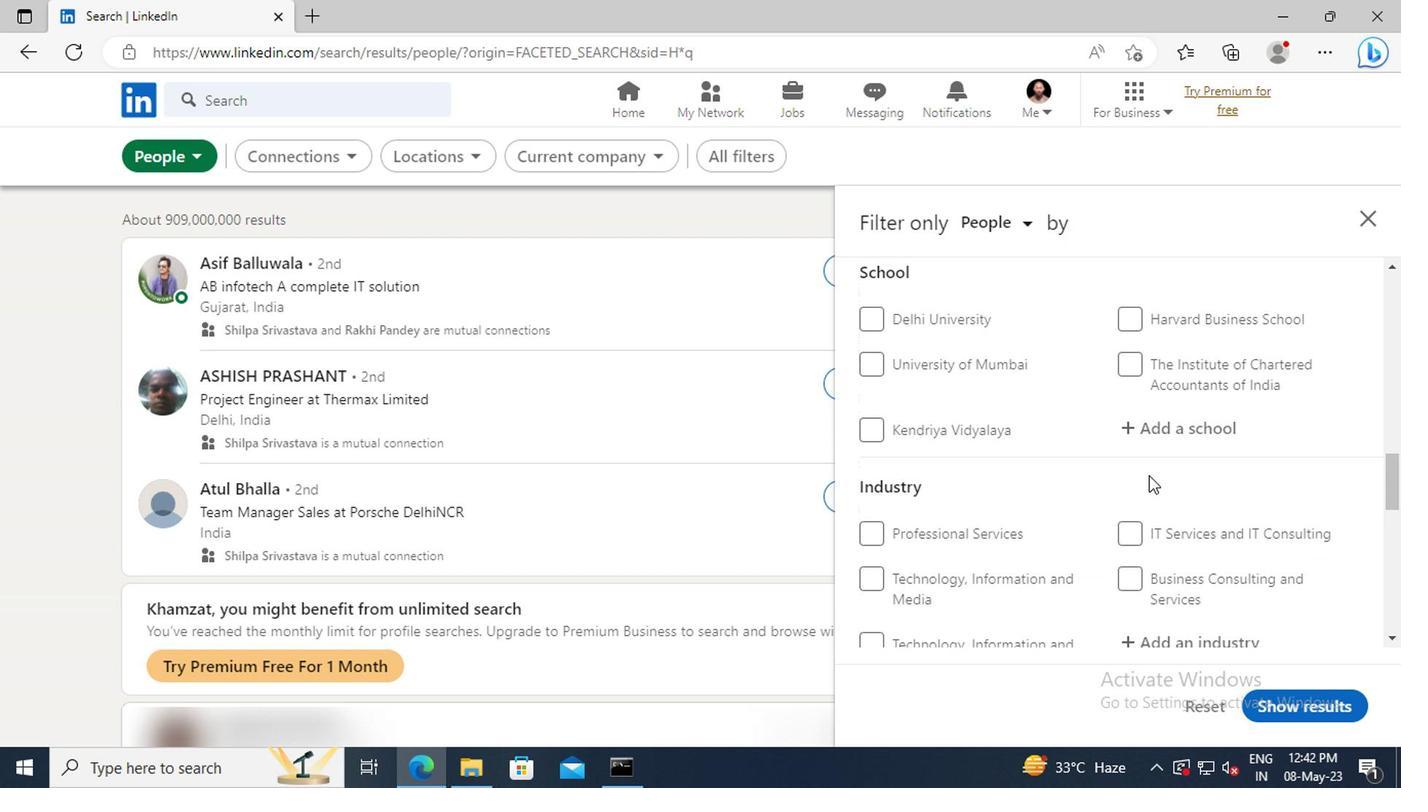 
Action: Mouse scrolled (1144, 475) with delta (0, 0)
Screenshot: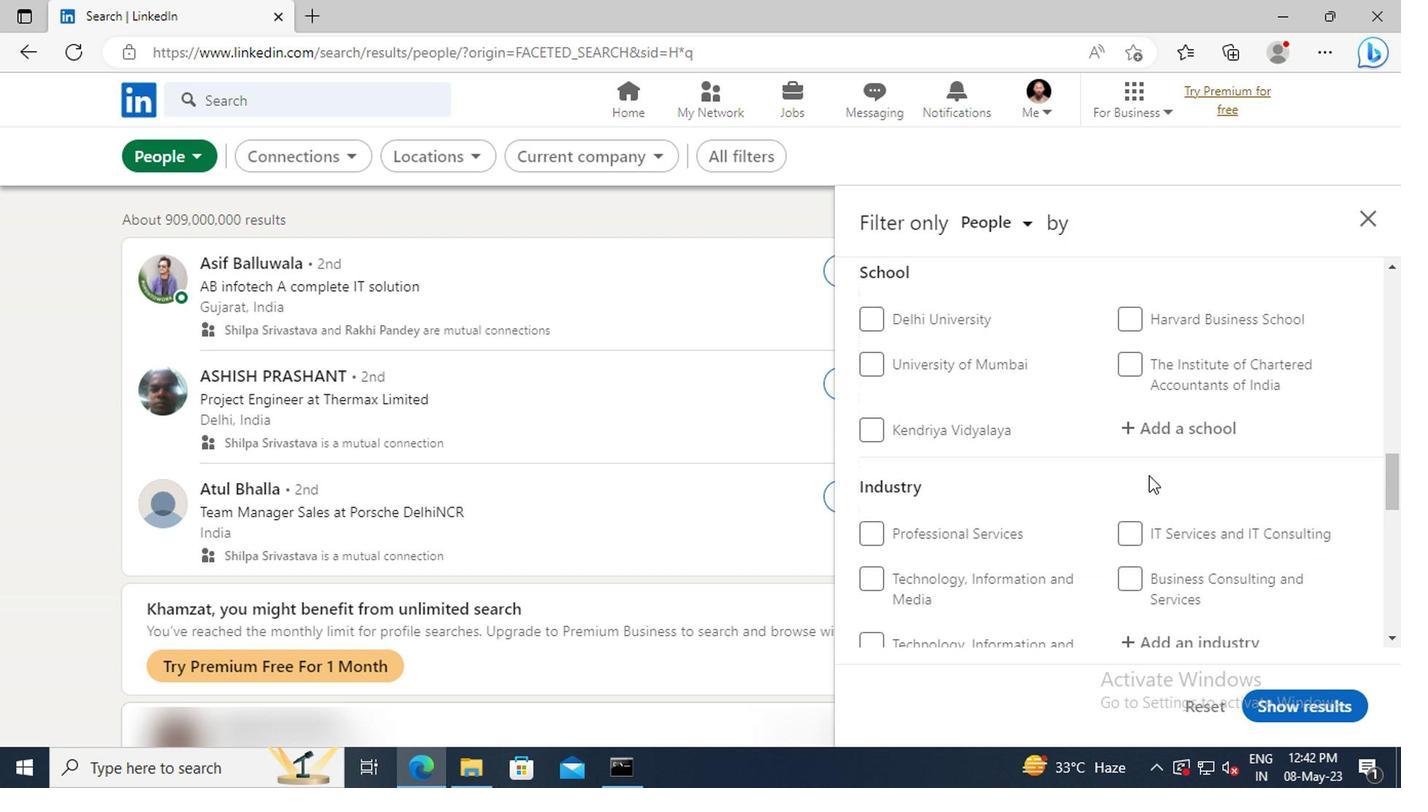 
Action: Mouse scrolled (1144, 475) with delta (0, 0)
Screenshot: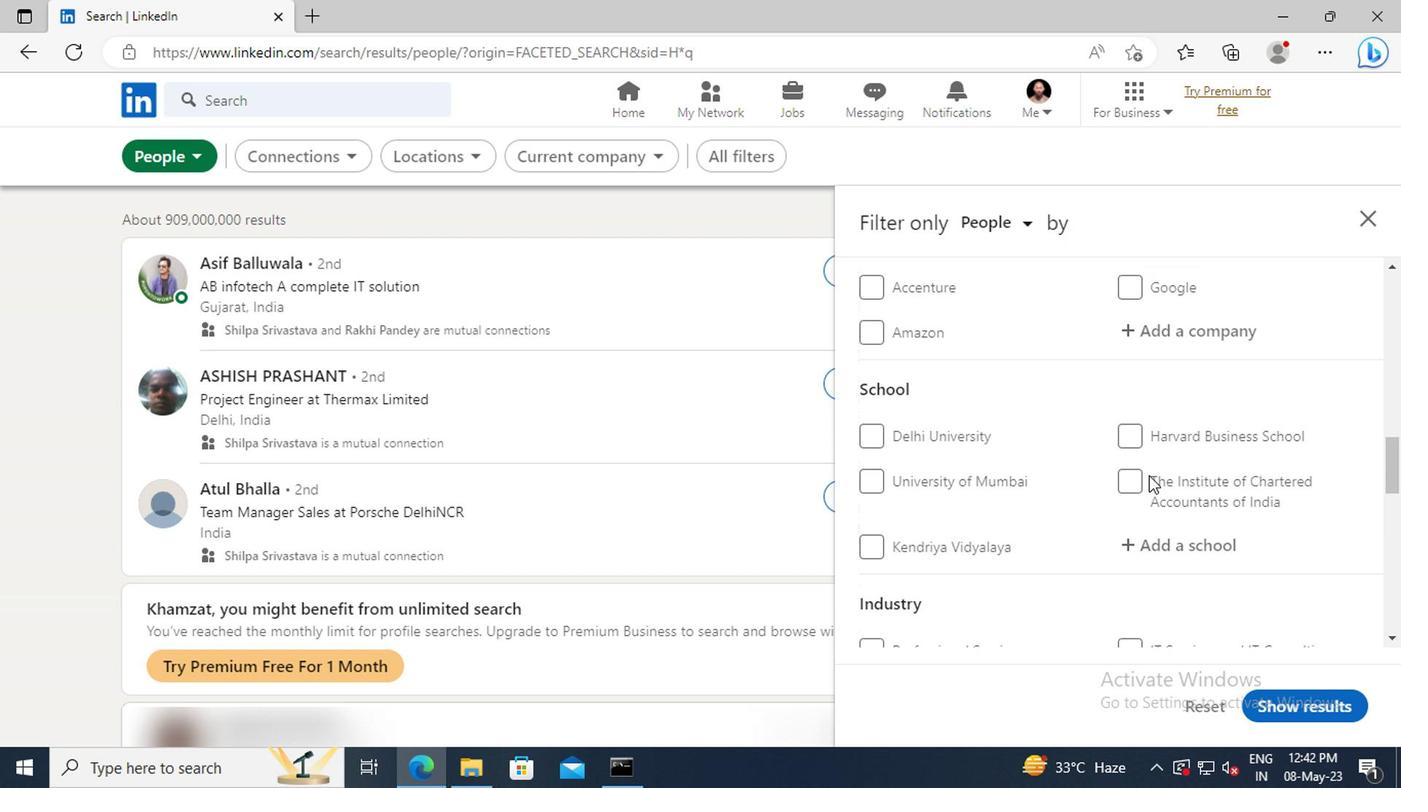 
Action: Mouse scrolled (1144, 475) with delta (0, 0)
Screenshot: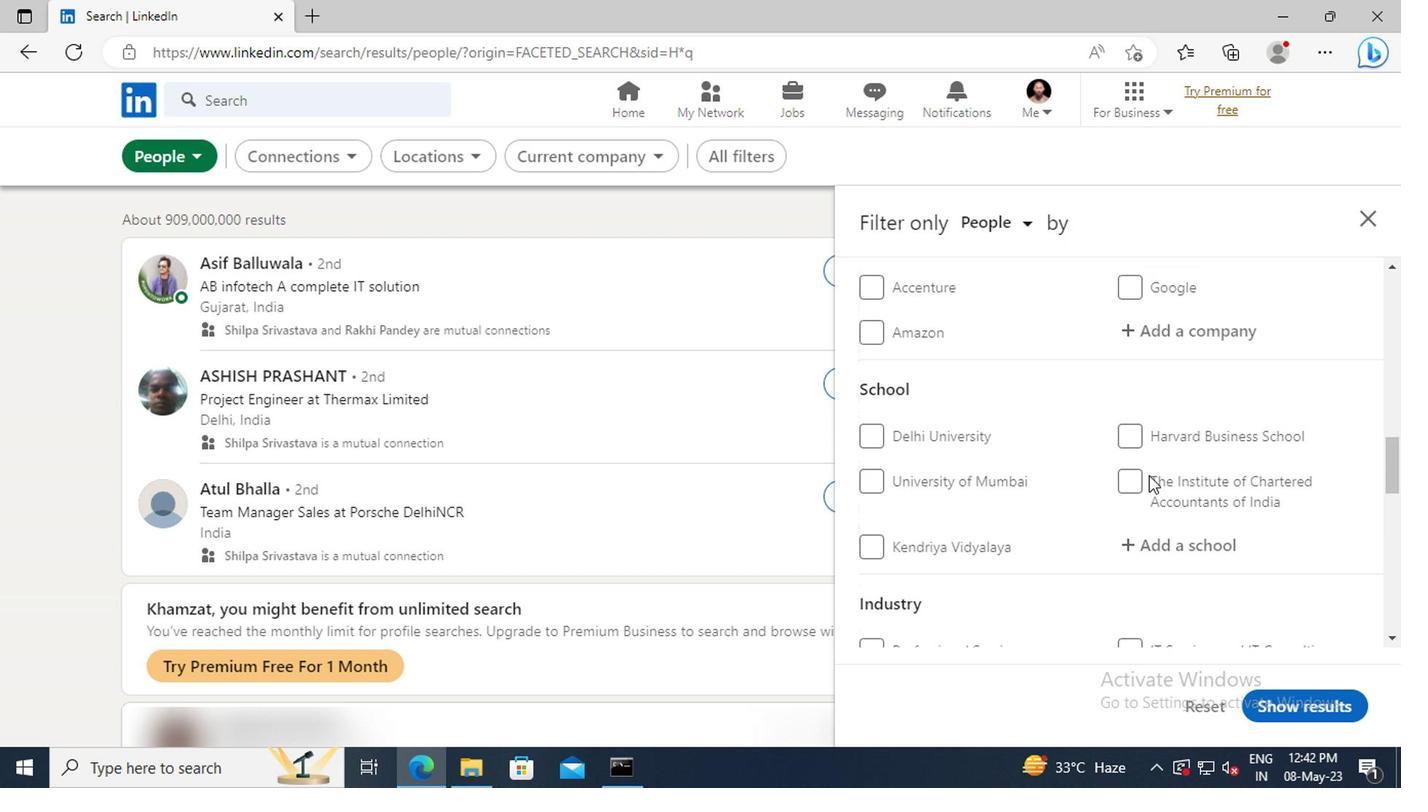 
Action: Mouse scrolled (1144, 475) with delta (0, 0)
Screenshot: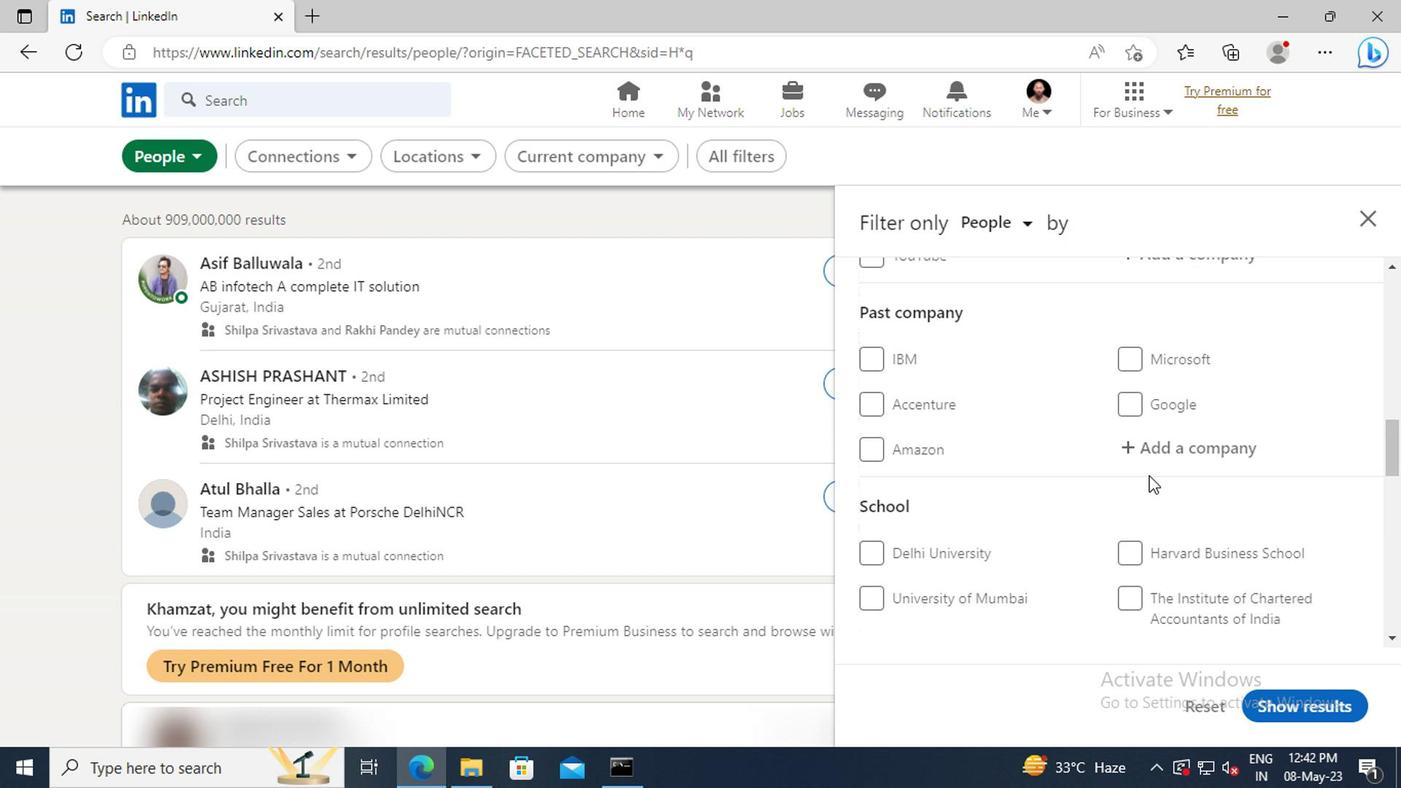
Action: Mouse scrolled (1144, 475) with delta (0, 0)
Screenshot: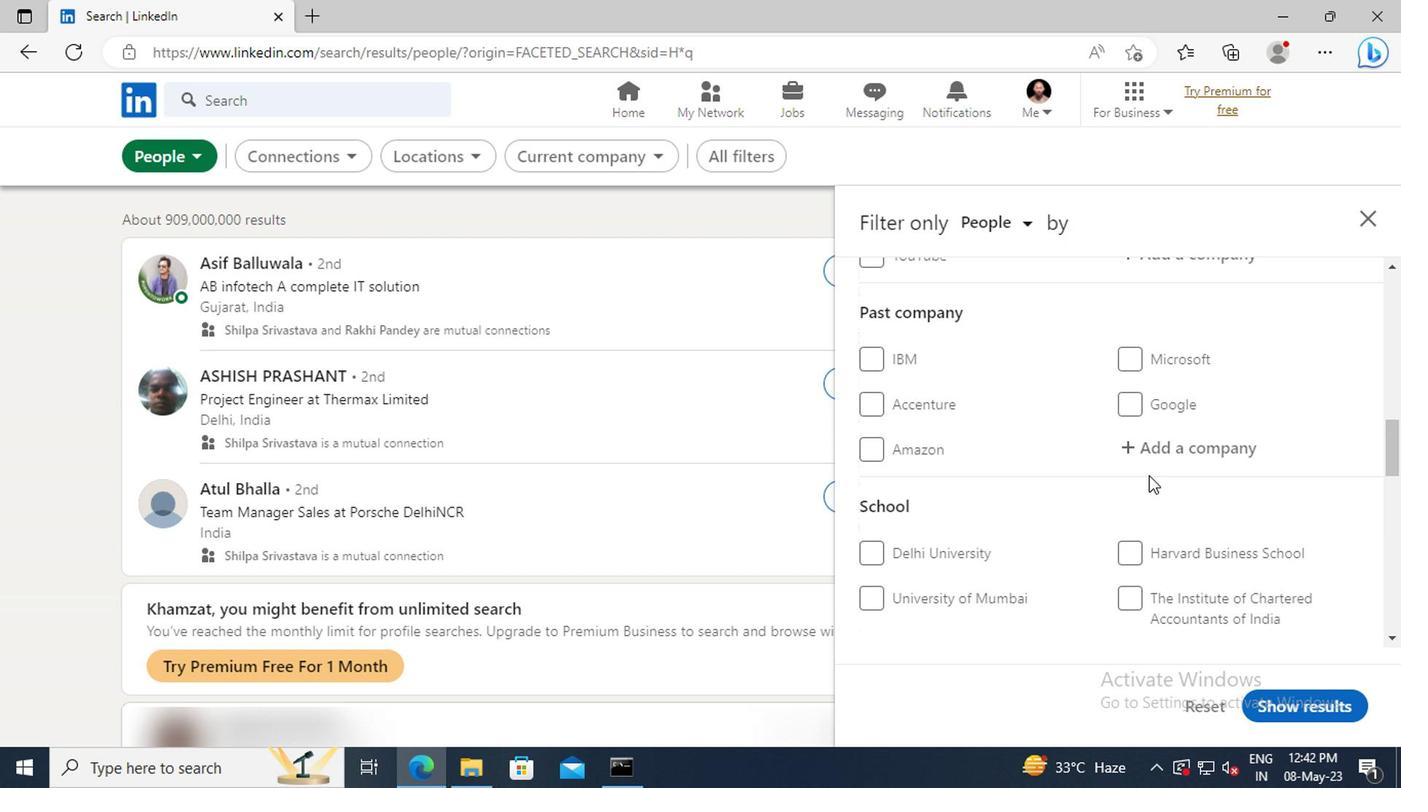 
Action: Mouse scrolled (1144, 475) with delta (0, 0)
Screenshot: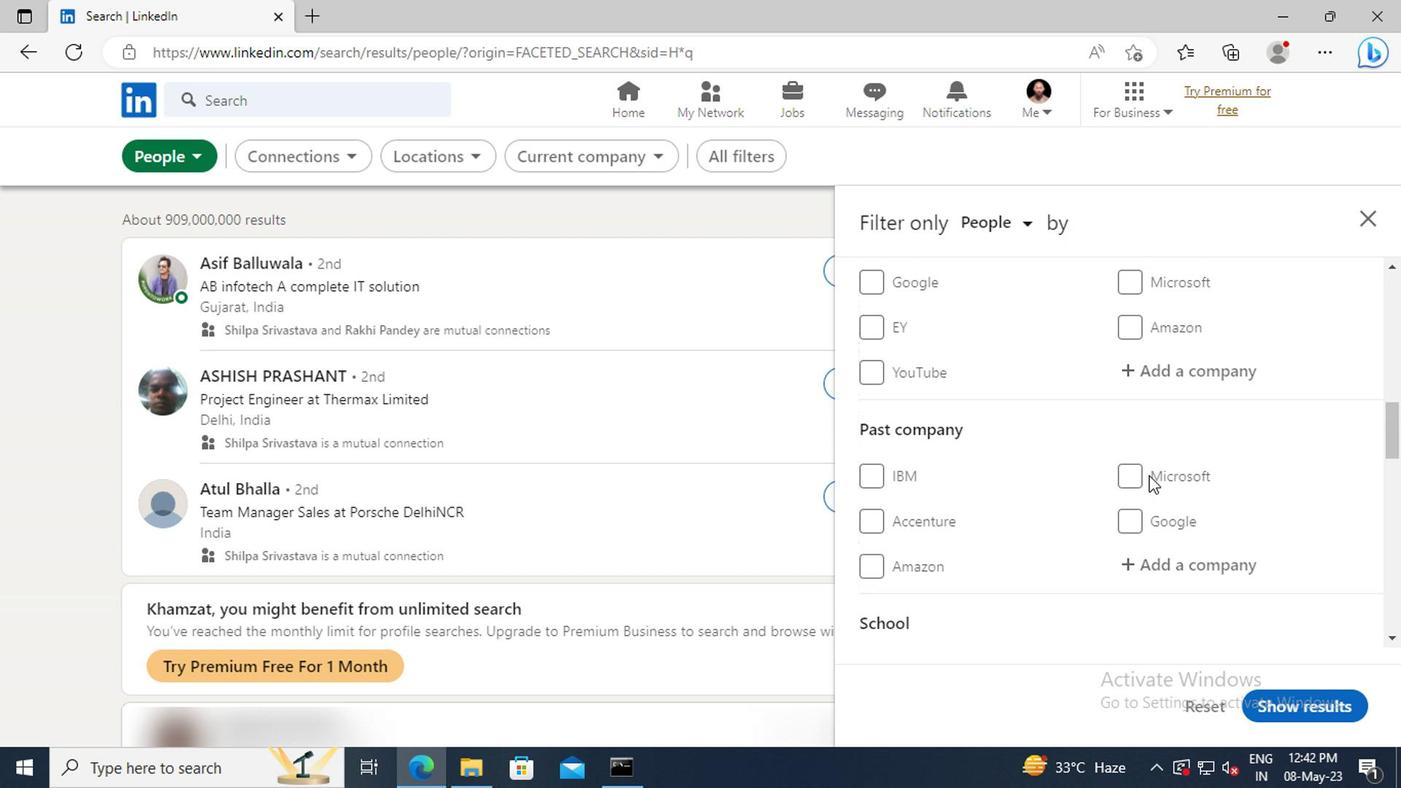 
Action: Mouse moved to (1150, 435)
Screenshot: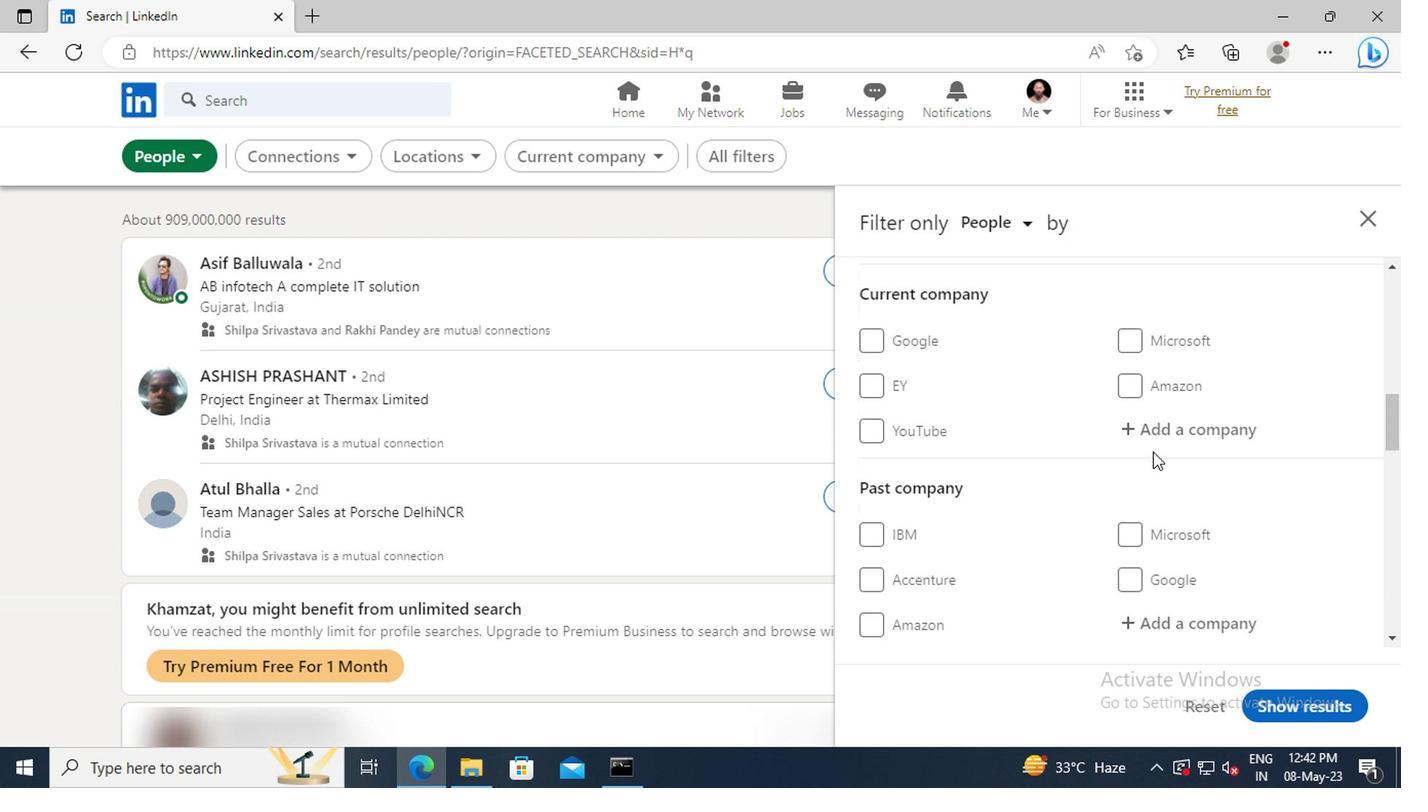 
Action: Mouse pressed left at (1150, 435)
Screenshot: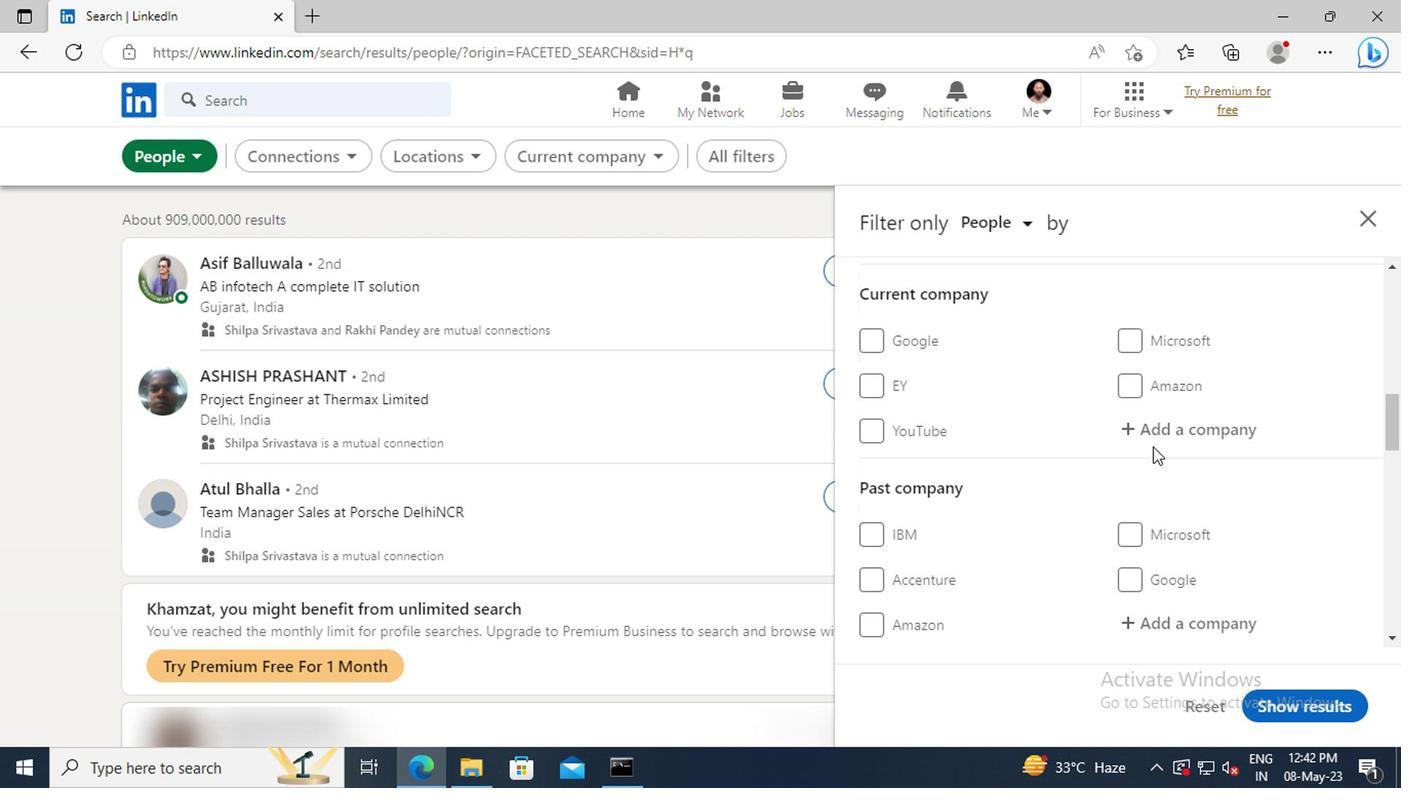 
Action: Key pressed <Key.shift>UBISOF
Screenshot: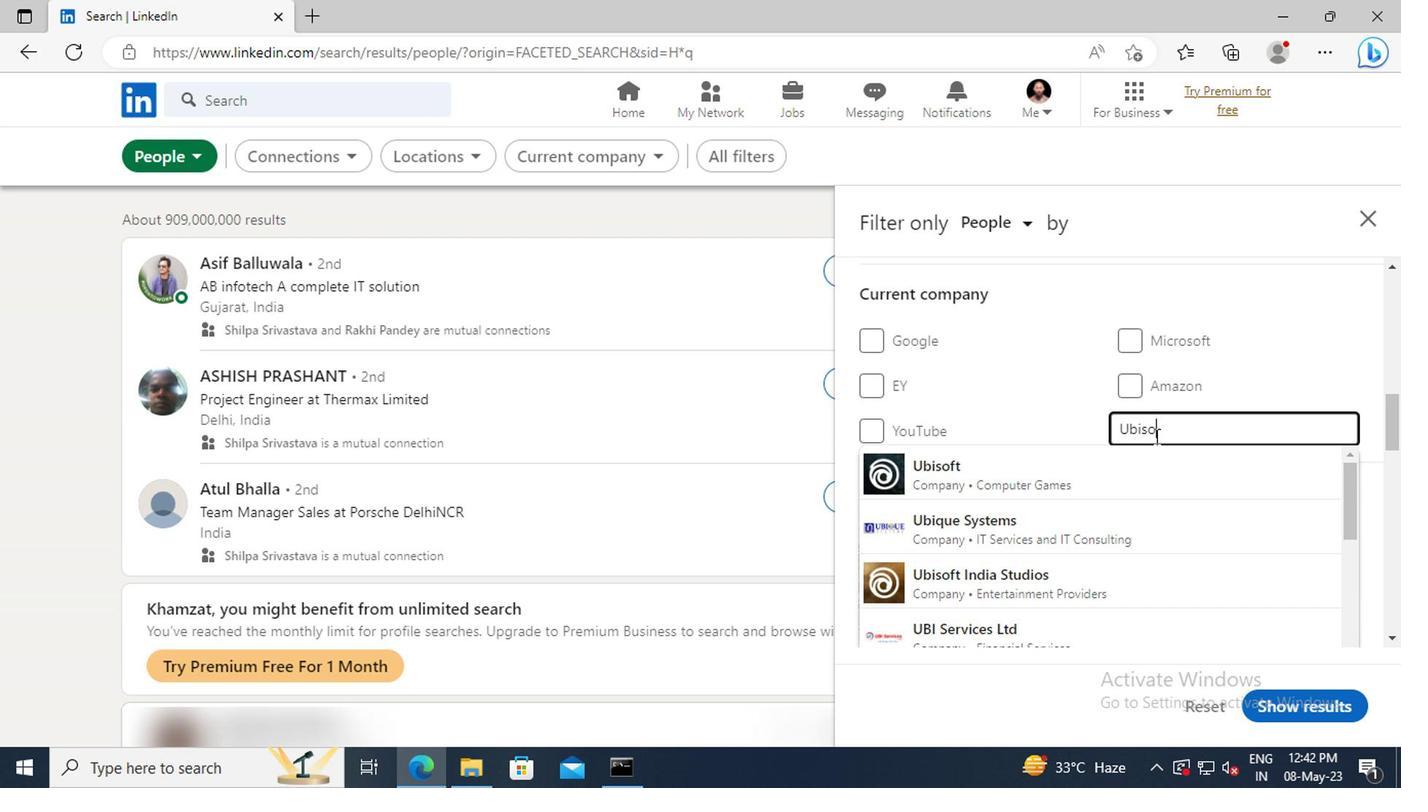 
Action: Mouse moved to (1150, 462)
Screenshot: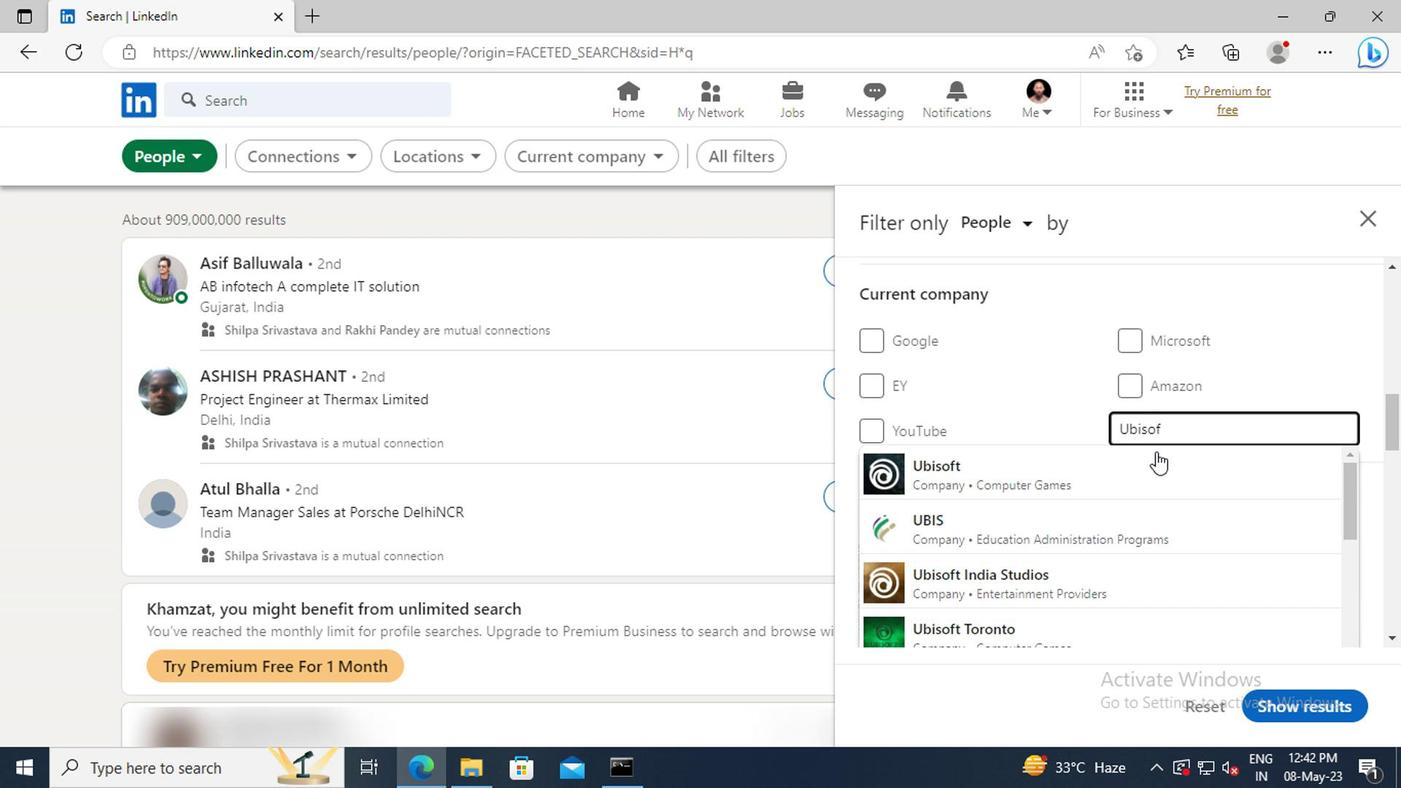 
Action: Mouse pressed left at (1150, 462)
Screenshot: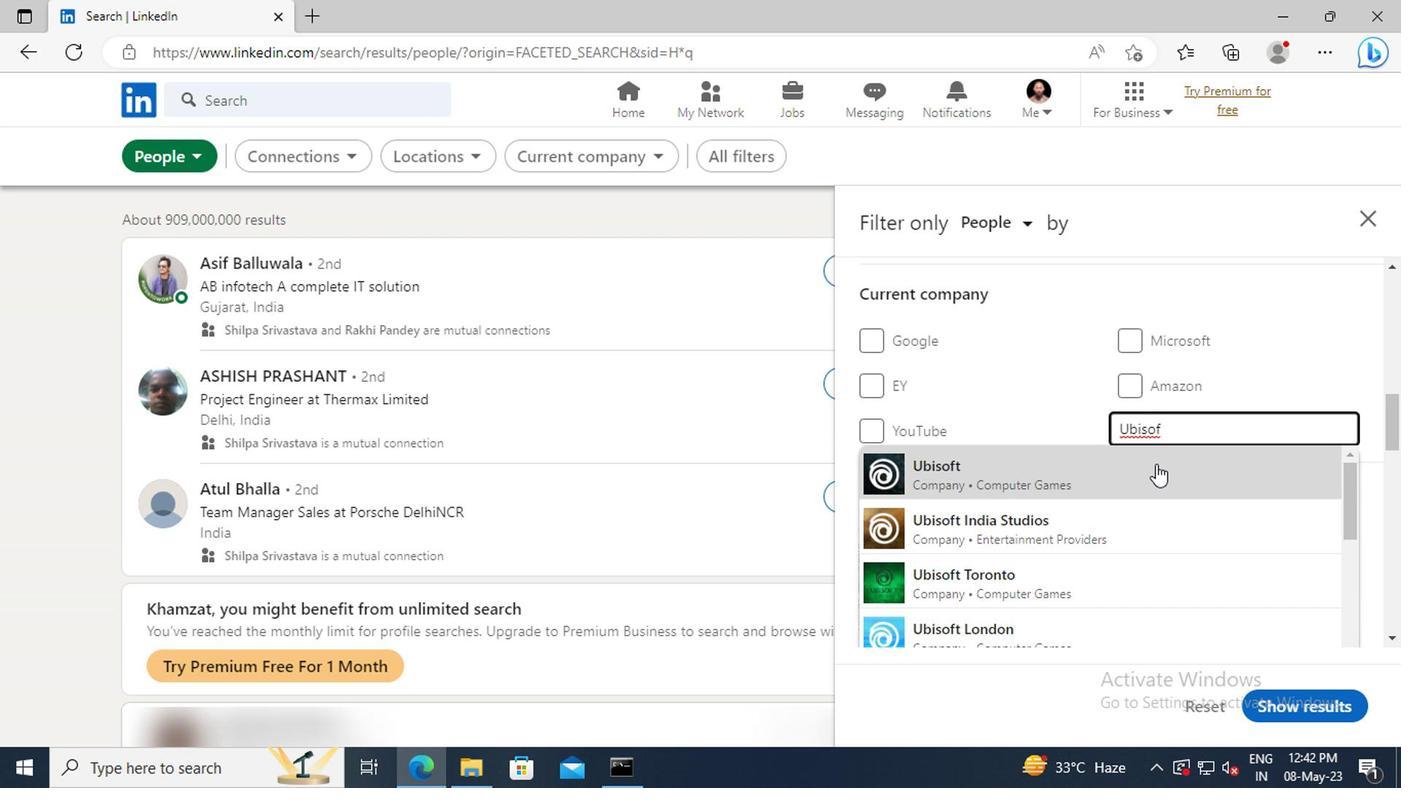 
Action: Mouse scrolled (1150, 461) with delta (0, 0)
Screenshot: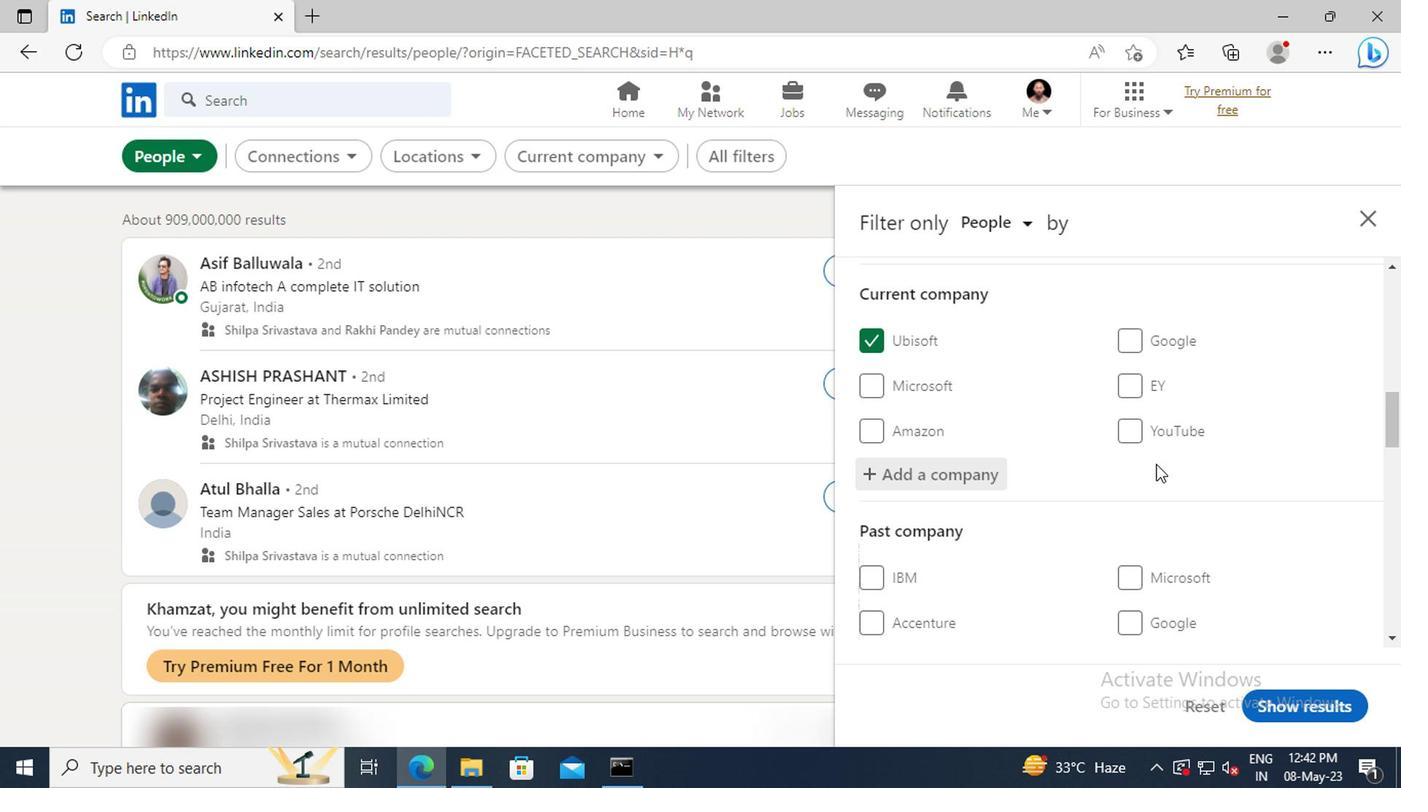 
Action: Mouse scrolled (1150, 461) with delta (0, 0)
Screenshot: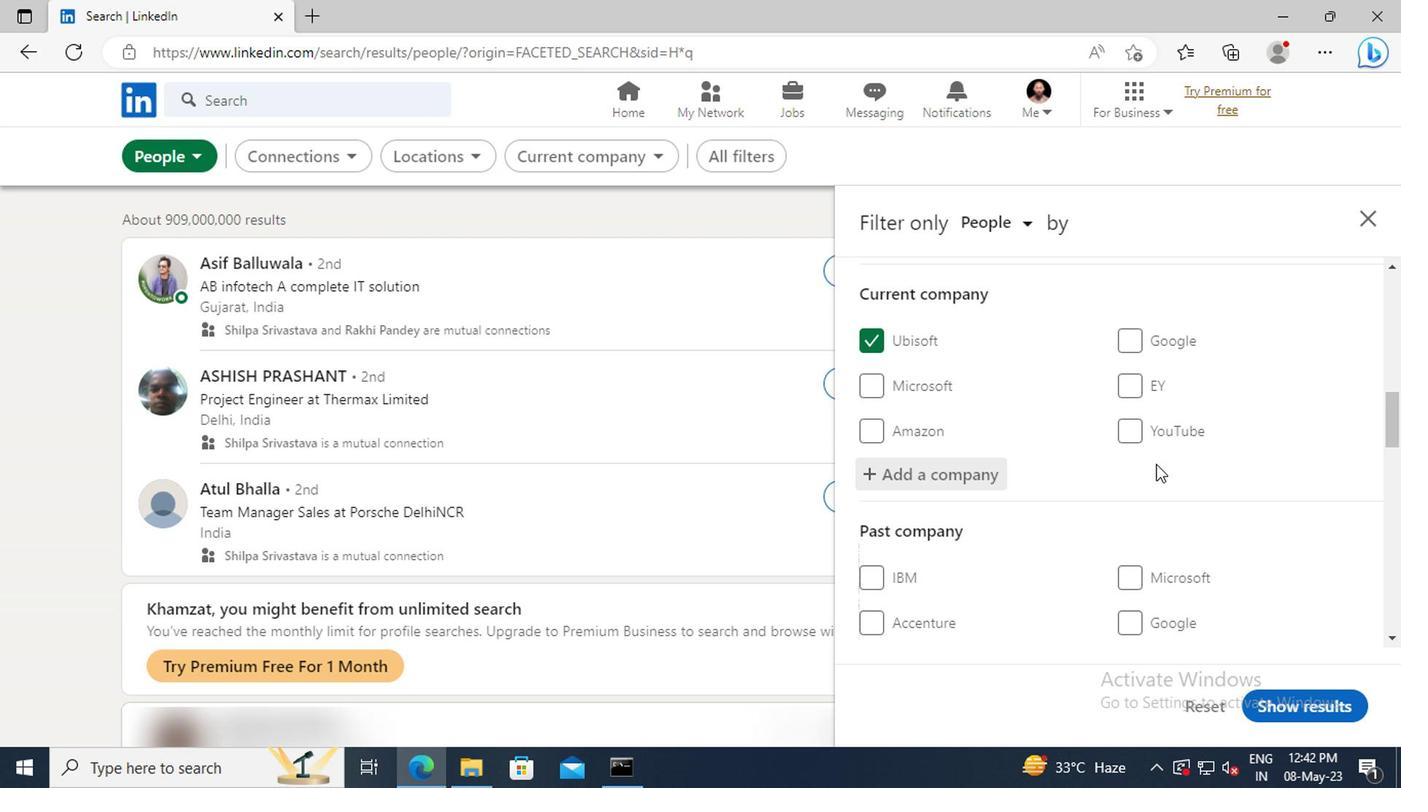 
Action: Mouse moved to (1150, 454)
Screenshot: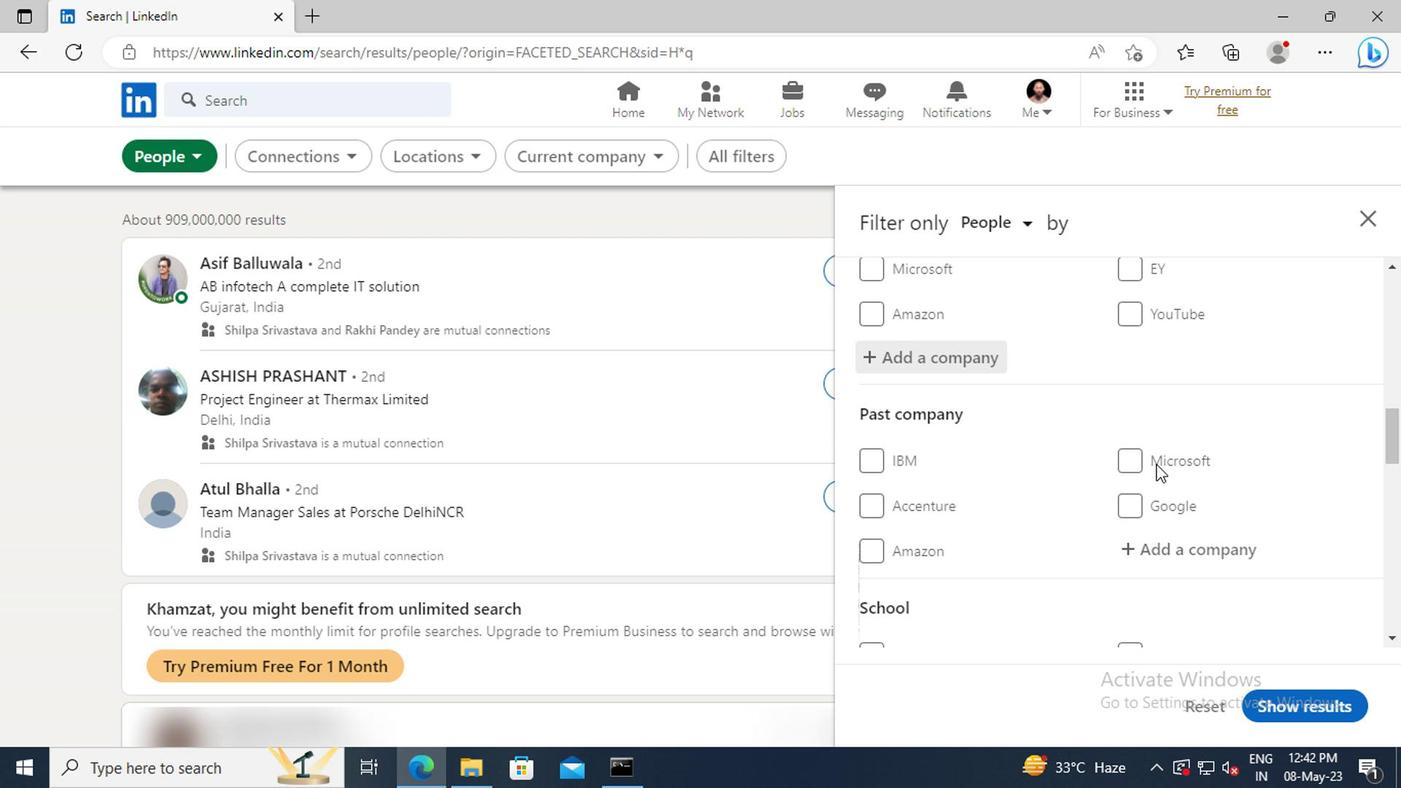
Action: Mouse scrolled (1150, 453) with delta (0, 0)
Screenshot: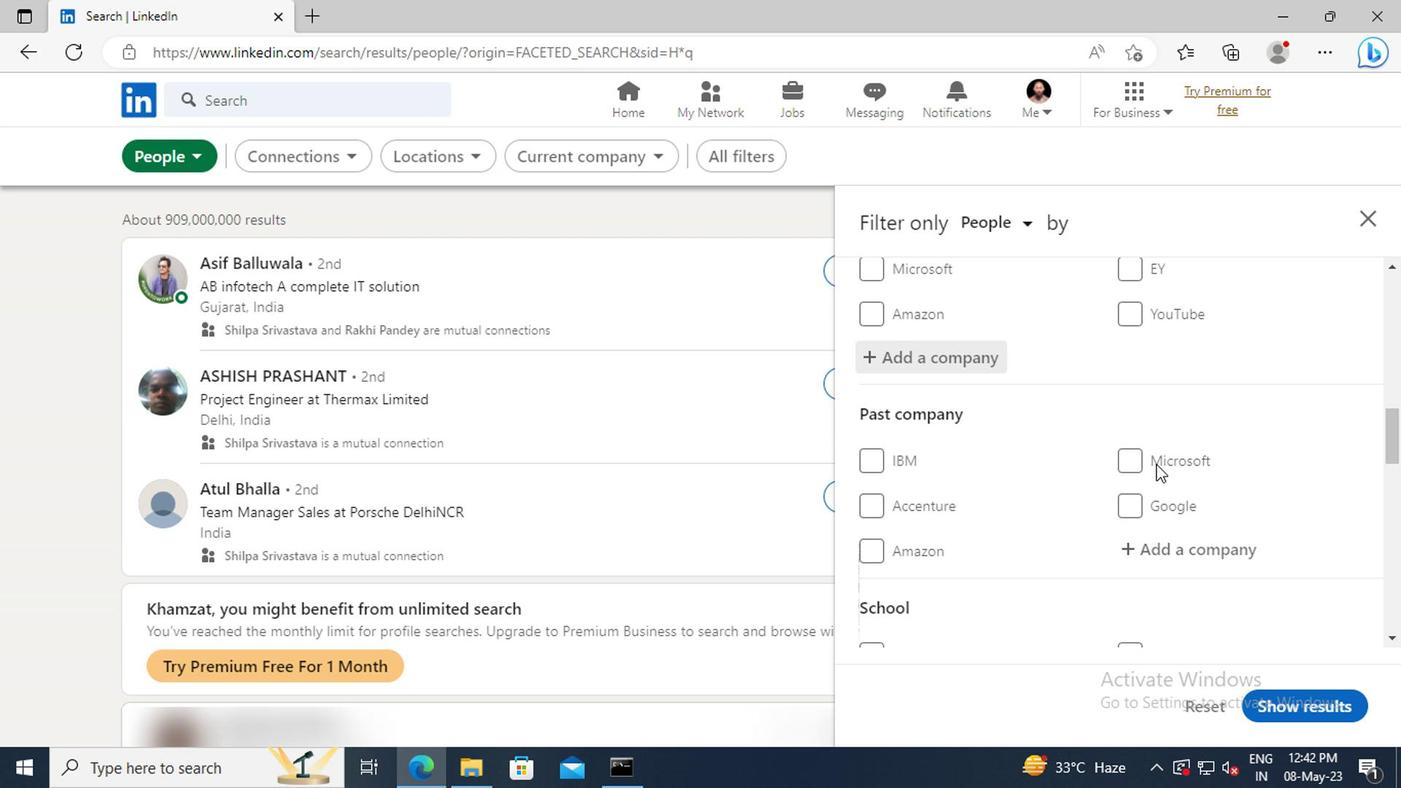 
Action: Mouse moved to (1149, 451)
Screenshot: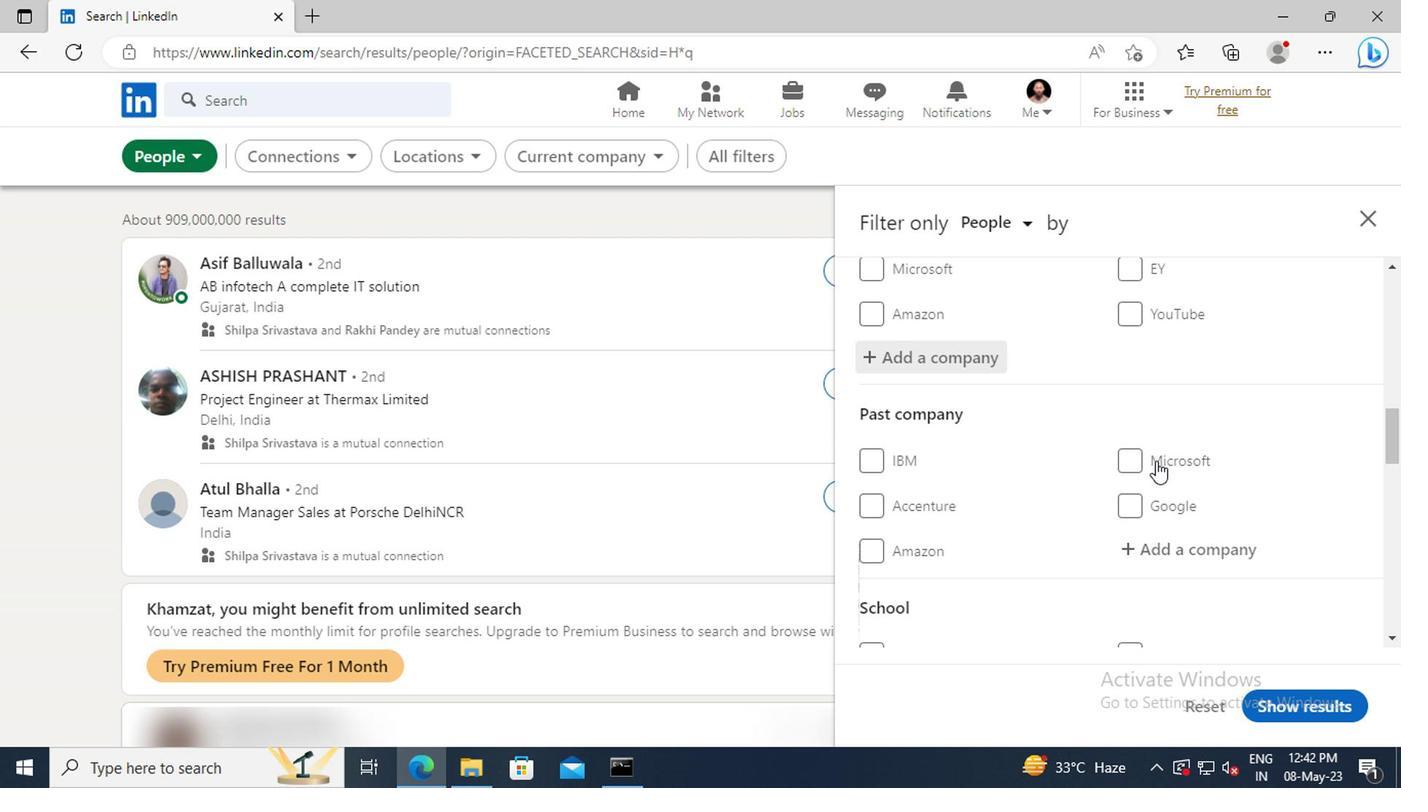 
Action: Mouse scrolled (1149, 450) with delta (0, 0)
Screenshot: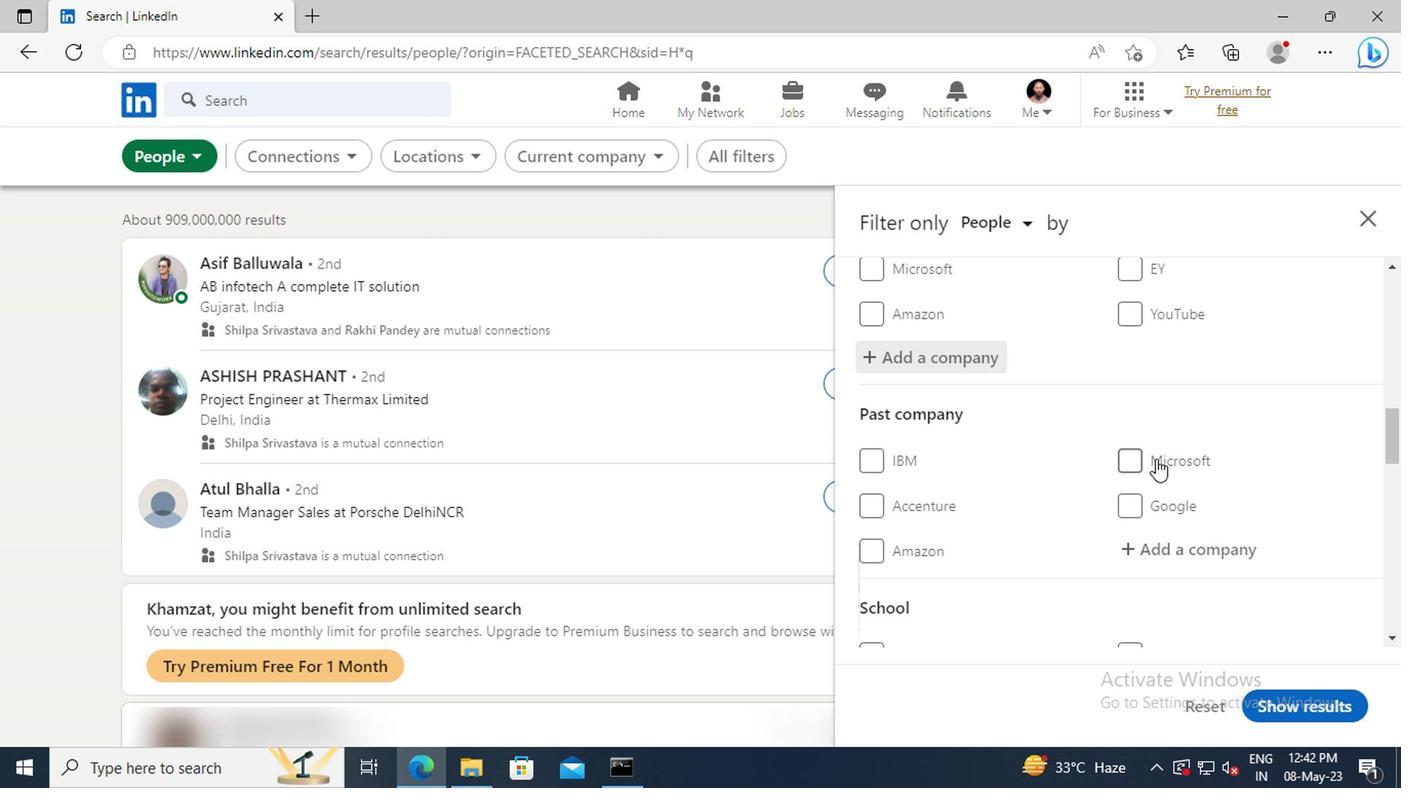 
Action: Mouse moved to (1149, 448)
Screenshot: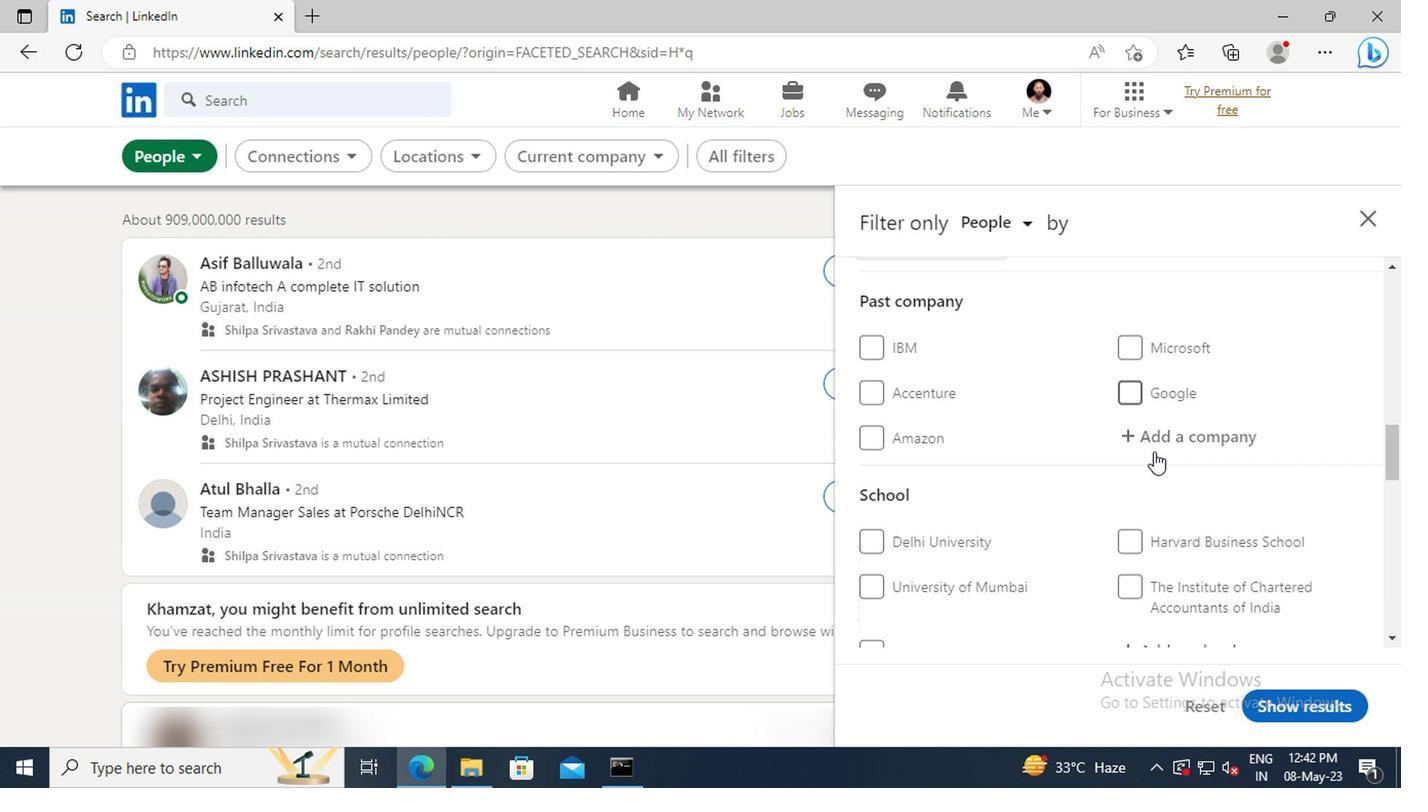 
Action: Mouse scrolled (1149, 447) with delta (0, -1)
Screenshot: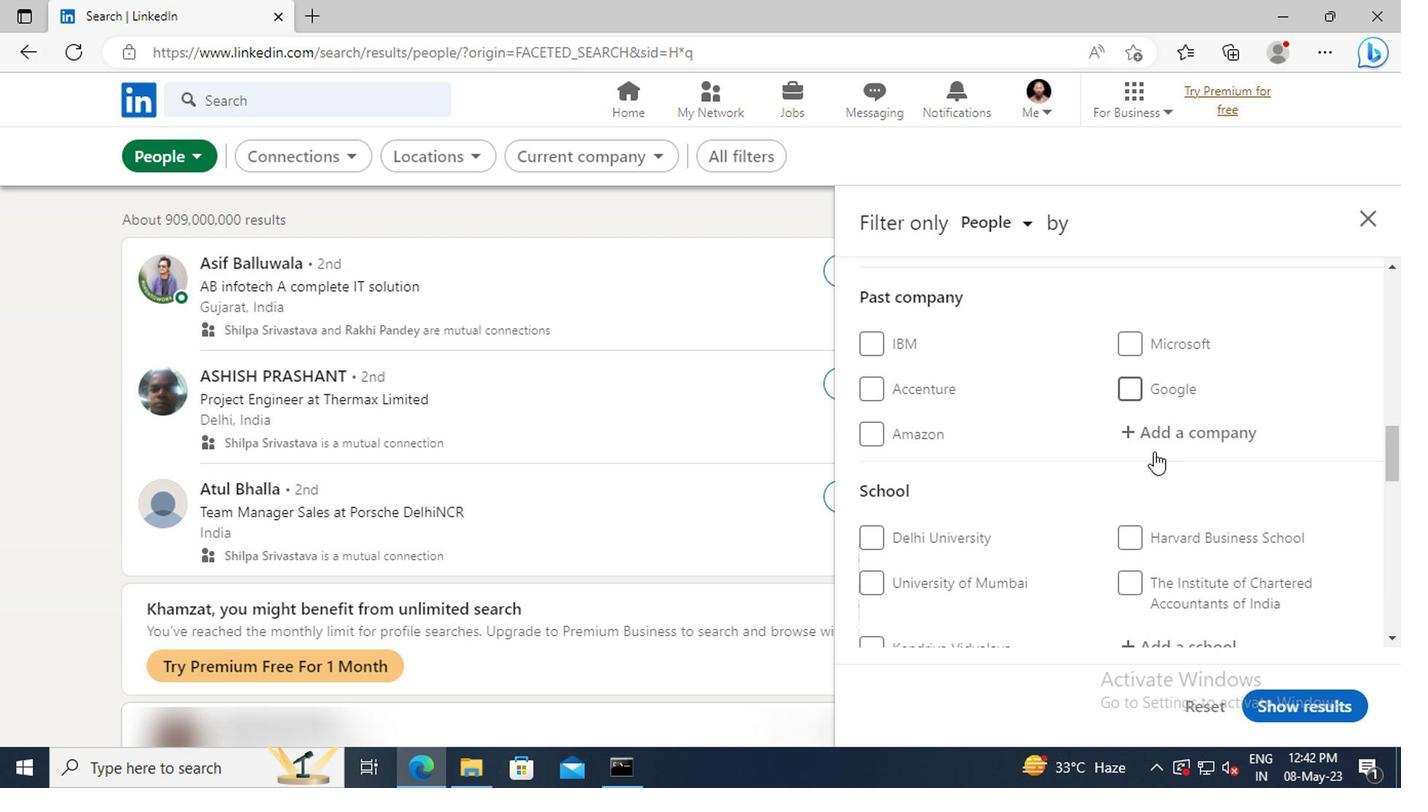 
Action: Mouse scrolled (1149, 447) with delta (0, -1)
Screenshot: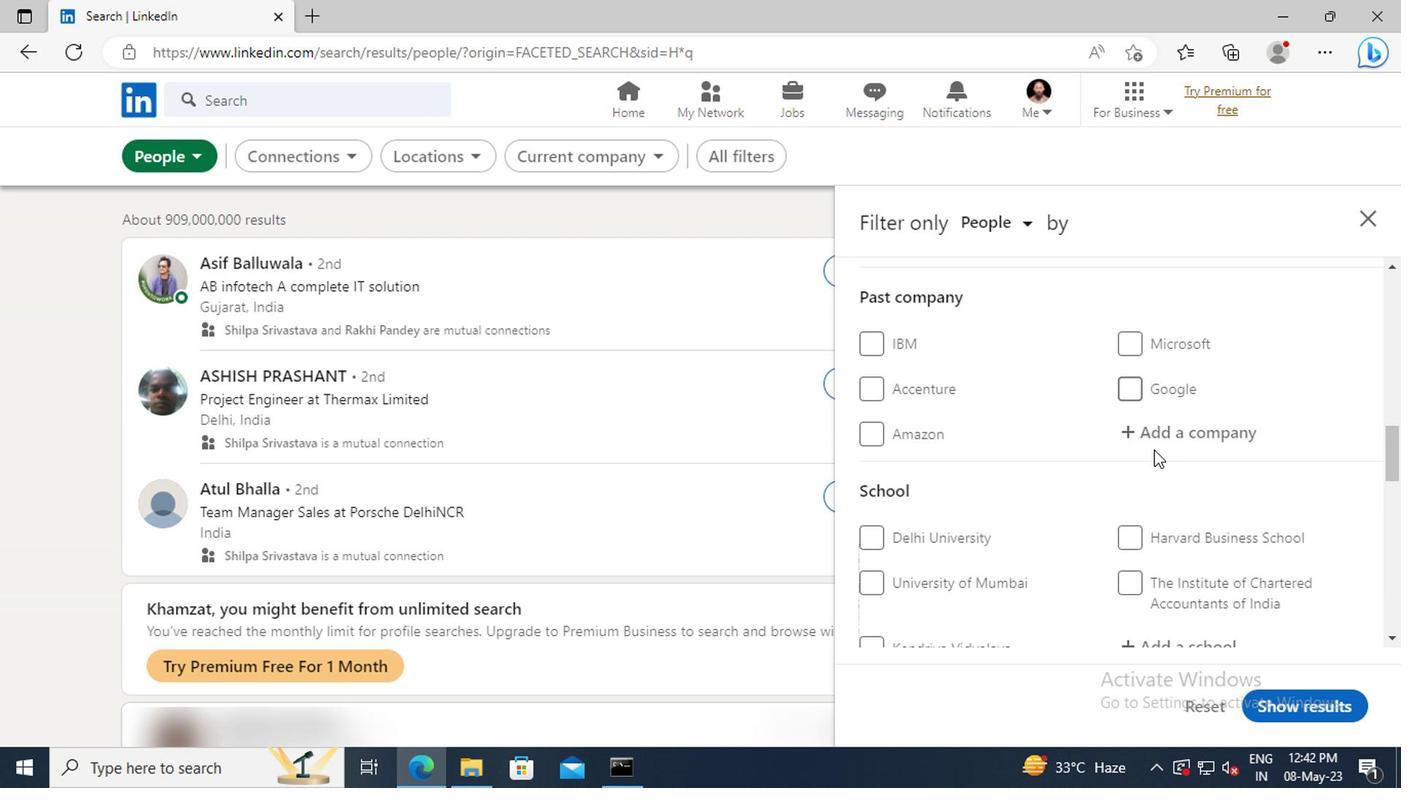 
Action: Mouse scrolled (1149, 447) with delta (0, -1)
Screenshot: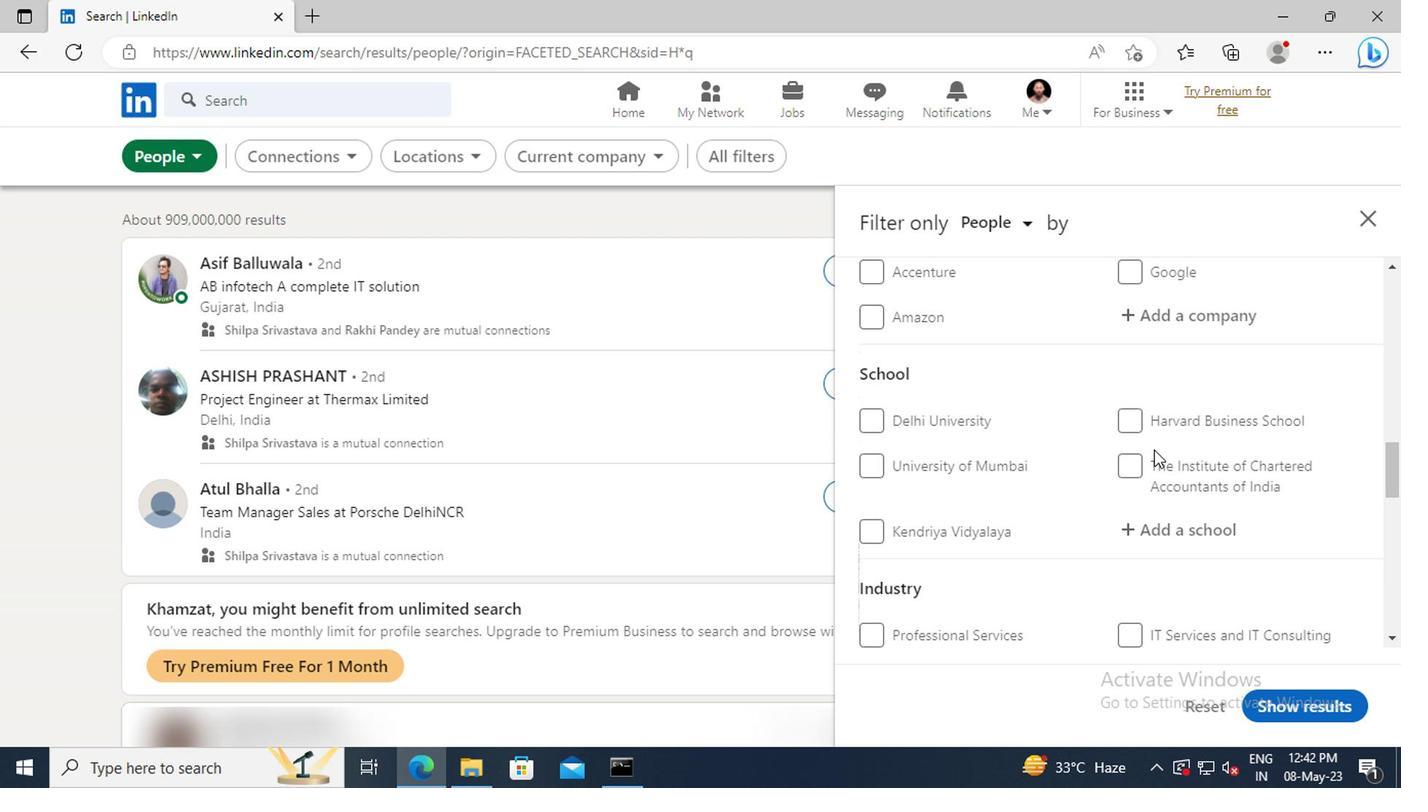 
Action: Mouse moved to (1149, 462)
Screenshot: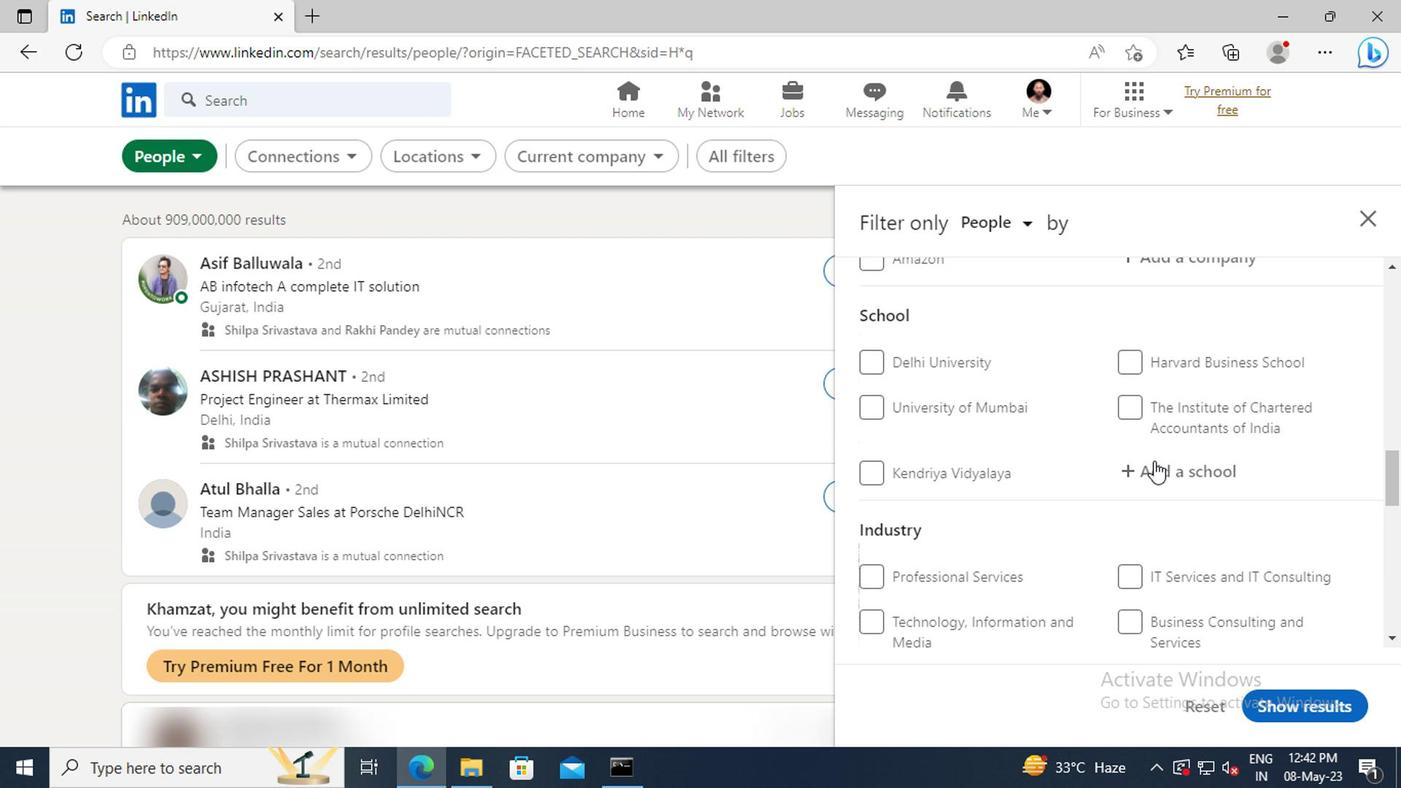 
Action: Mouse pressed left at (1149, 462)
Screenshot: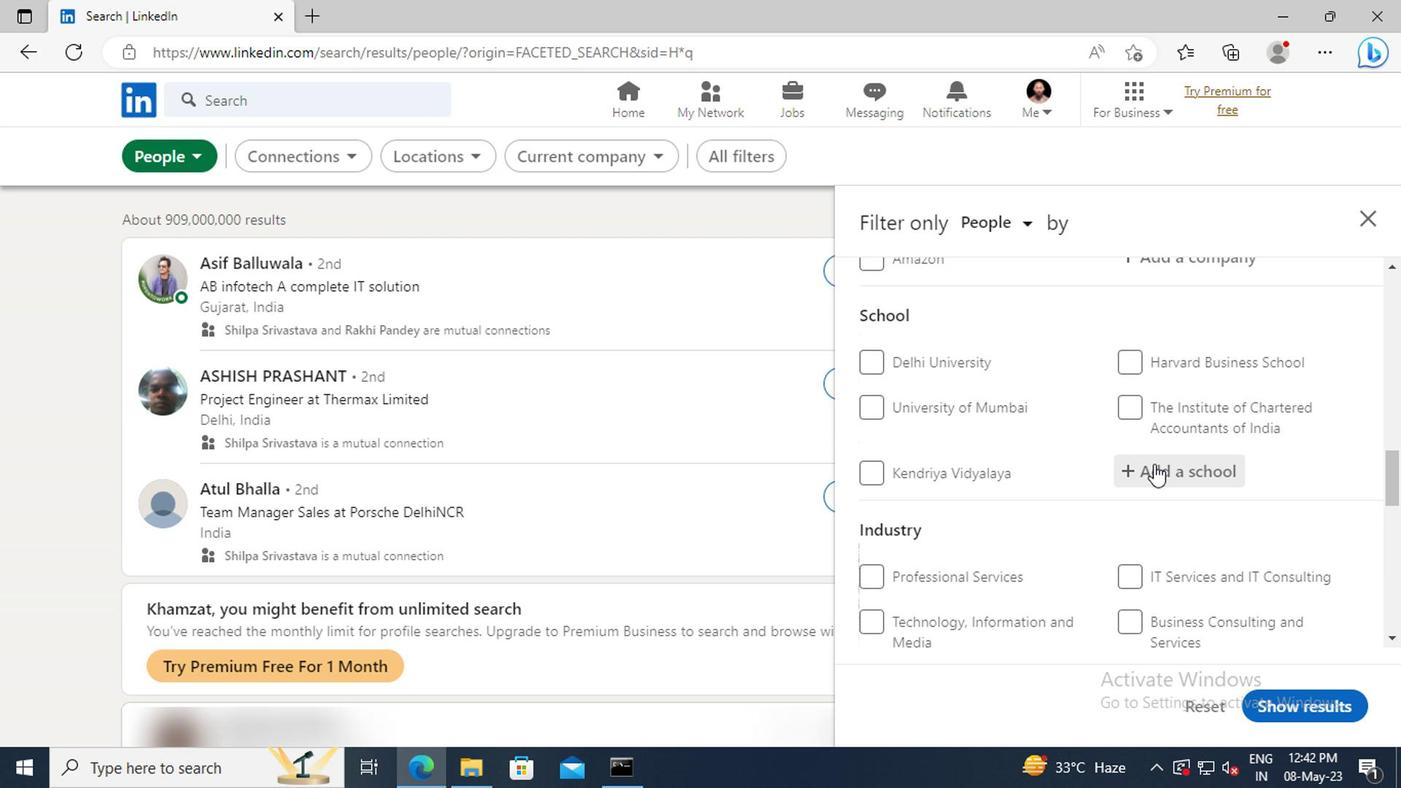 
Action: Key pressed <Key.shift>PTVA'S<Key.space><Key.shift>S
Screenshot: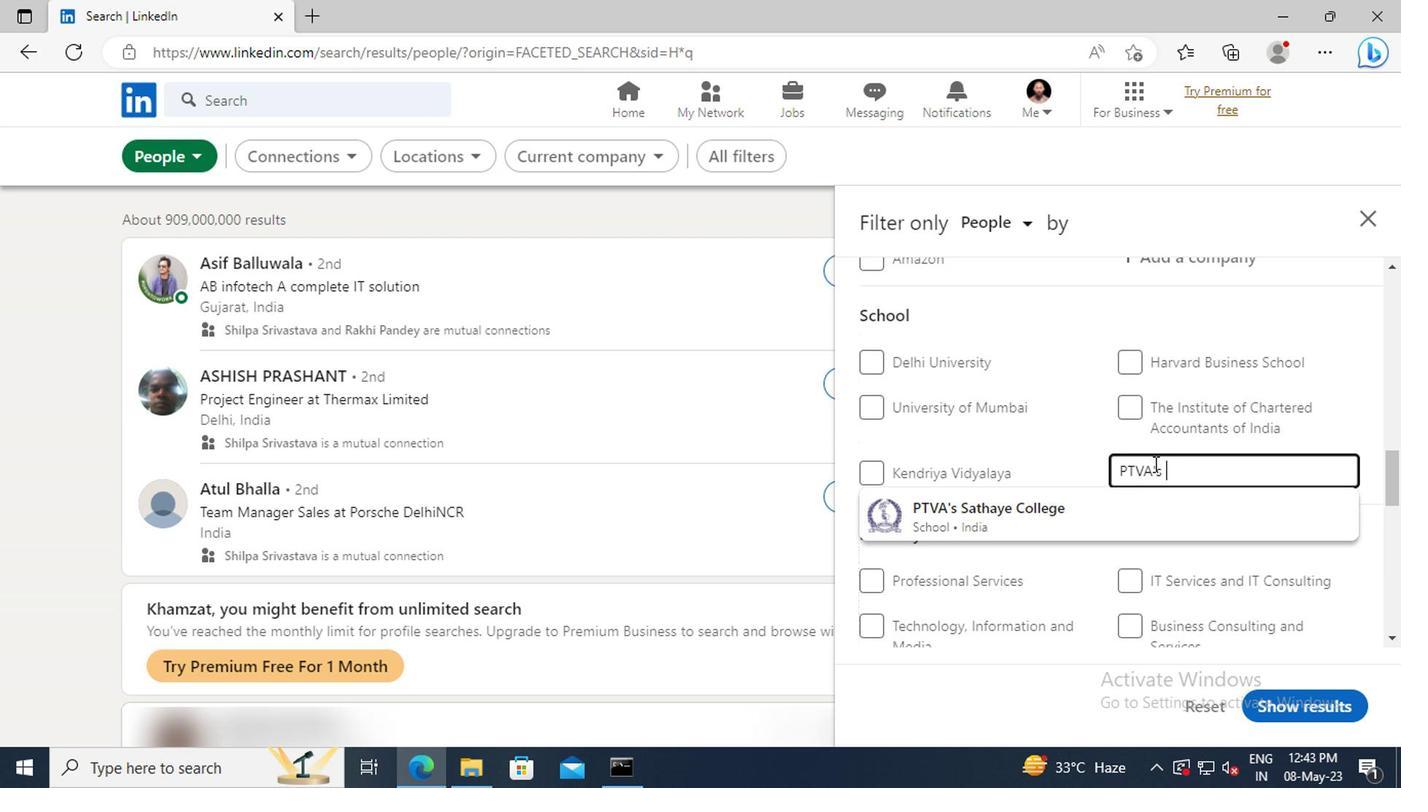 
Action: Mouse moved to (1149, 495)
Screenshot: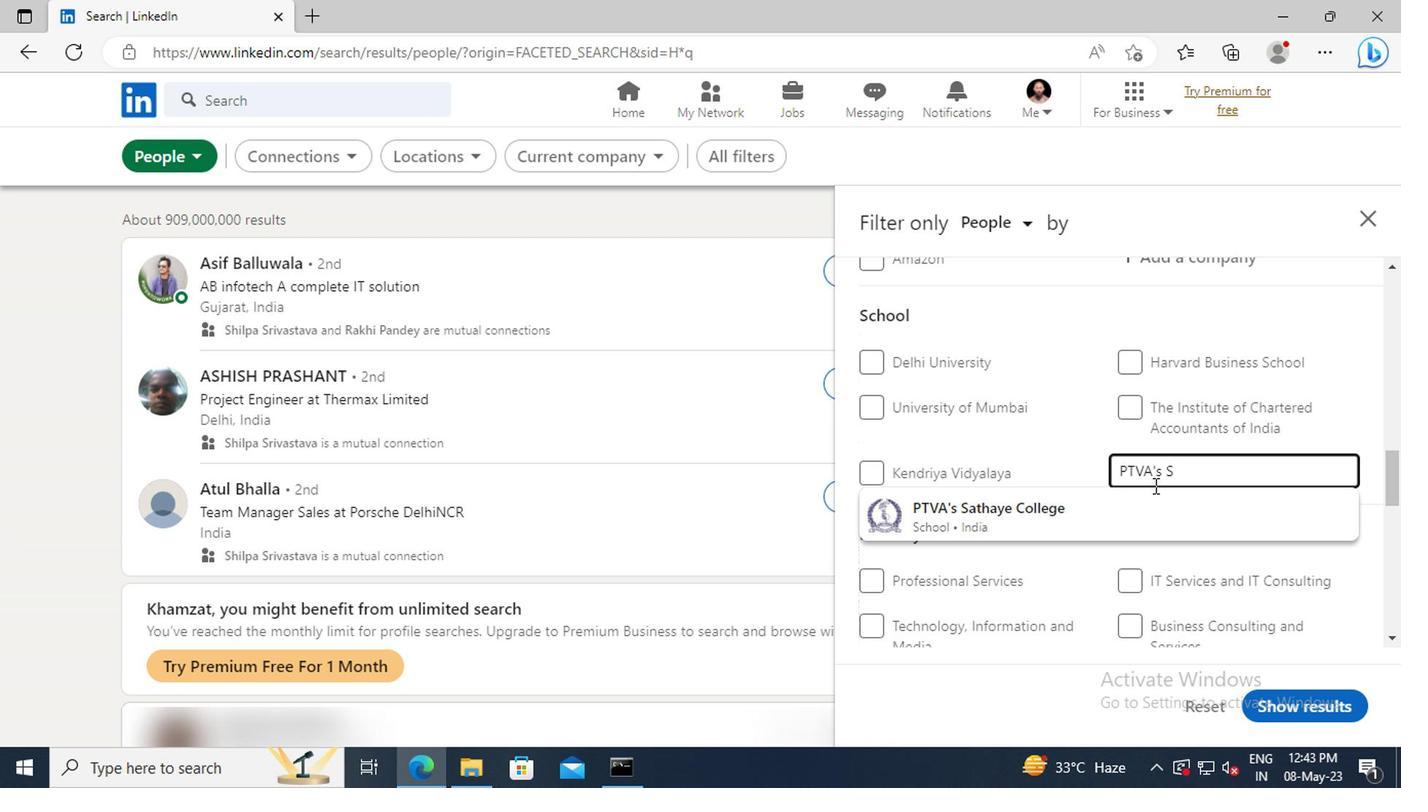 
Action: Mouse pressed left at (1149, 495)
Screenshot: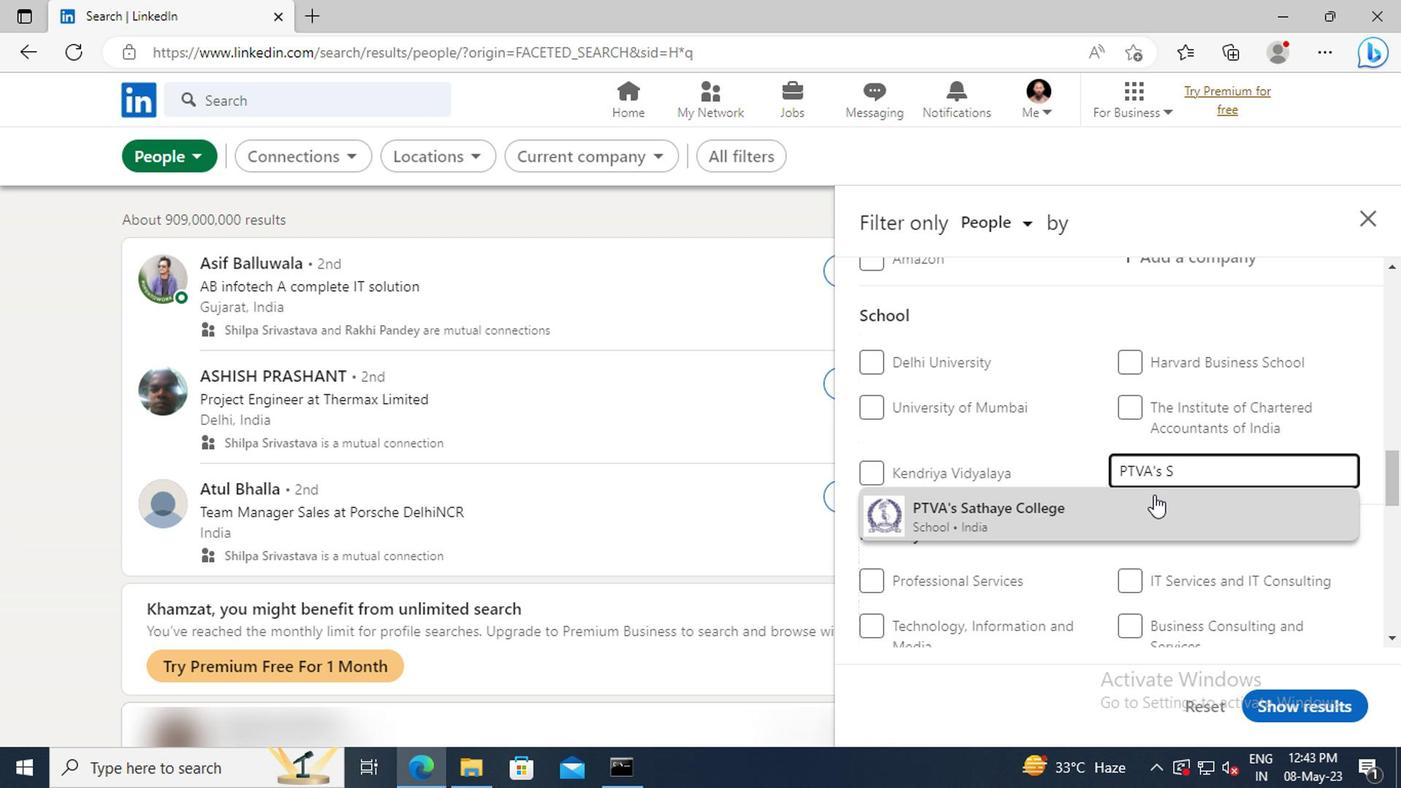 
Action: Mouse scrolled (1149, 494) with delta (0, 0)
Screenshot: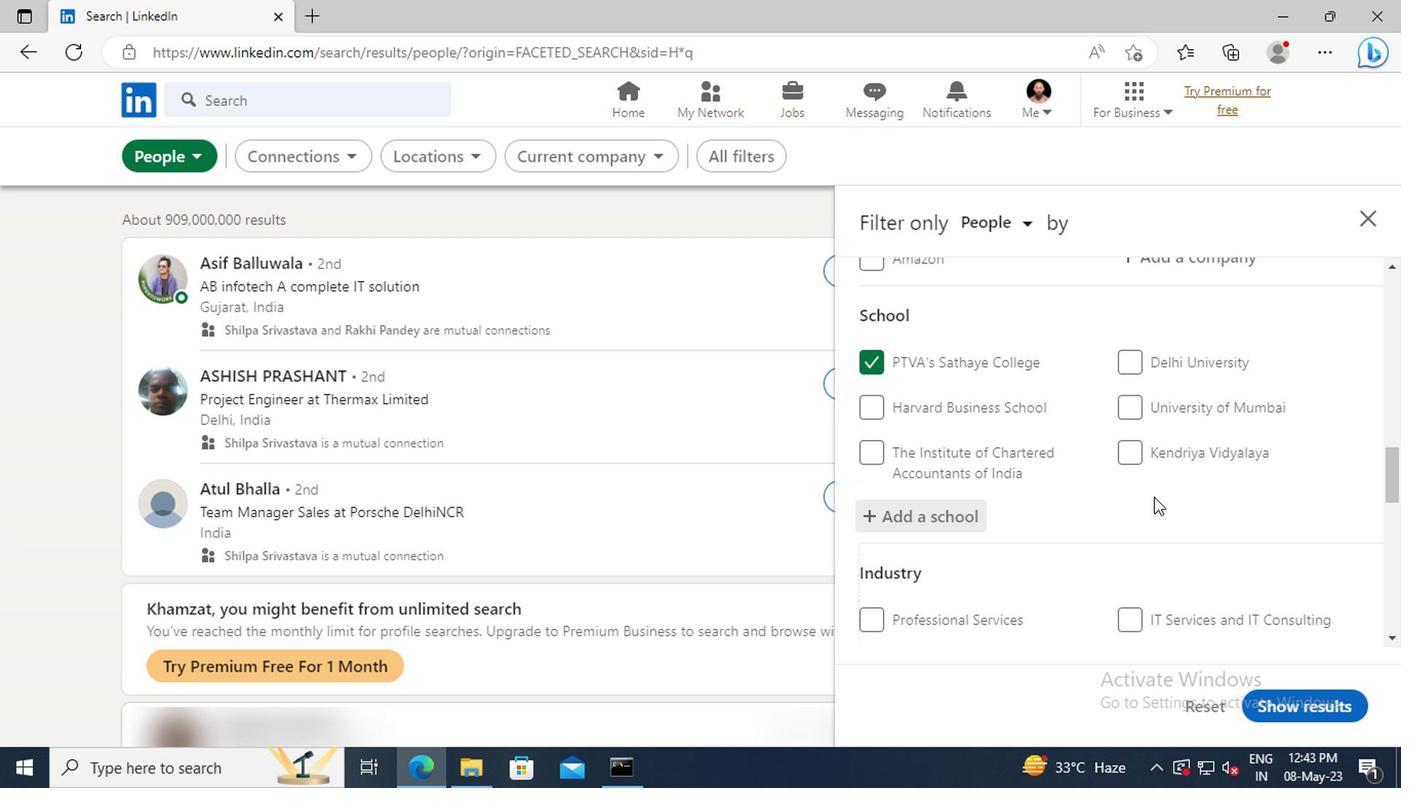 
Action: Mouse scrolled (1149, 494) with delta (0, 0)
Screenshot: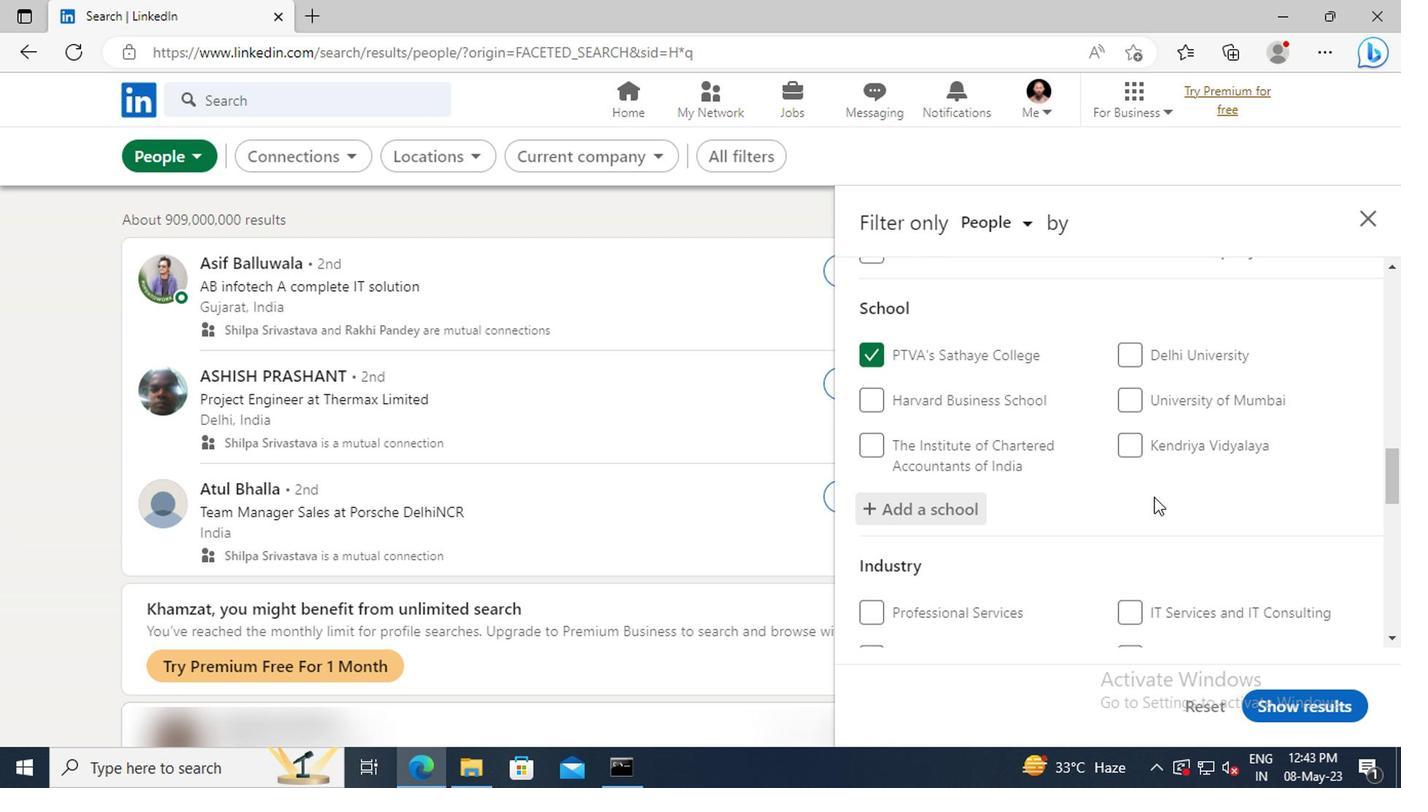 
Action: Mouse moved to (1145, 488)
Screenshot: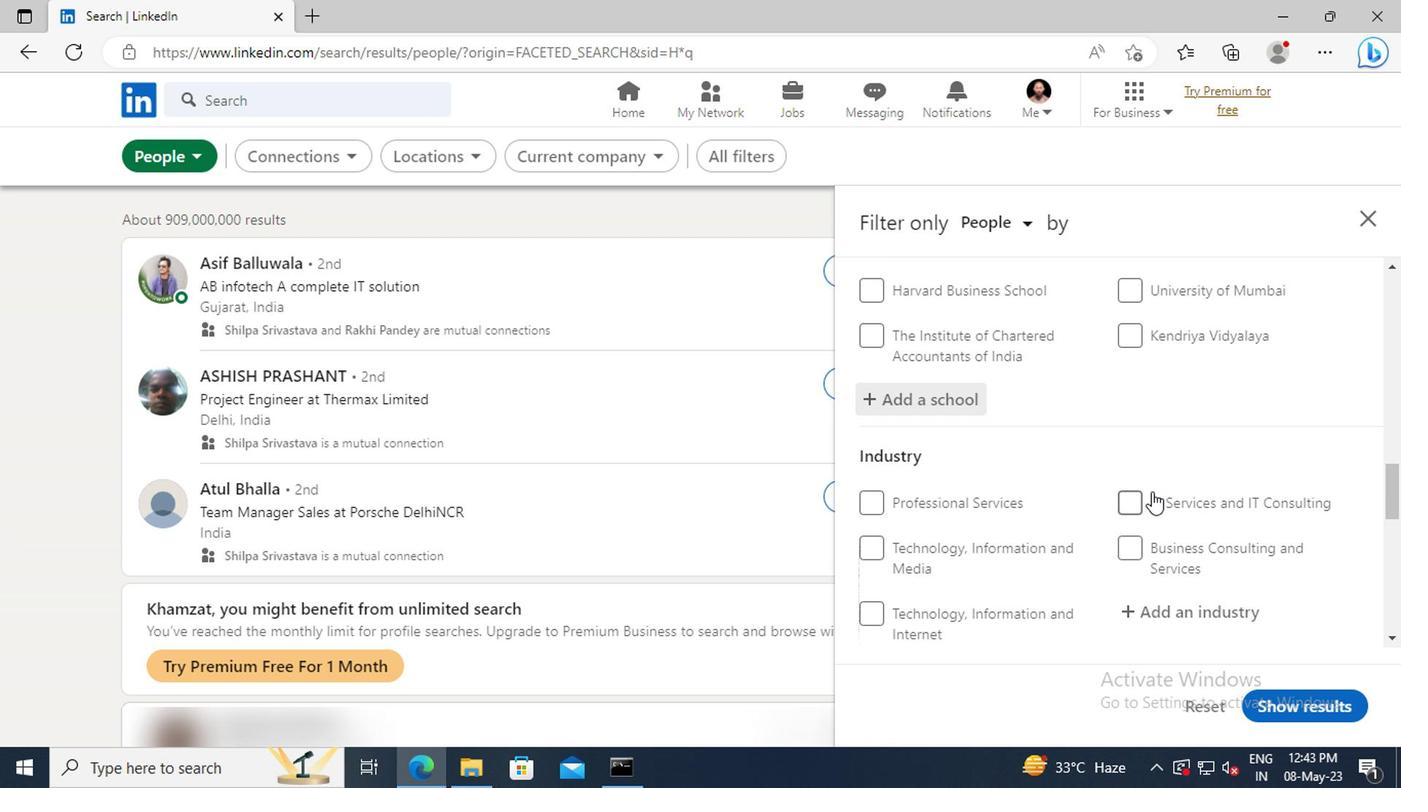 
Action: Mouse scrolled (1145, 487) with delta (0, 0)
Screenshot: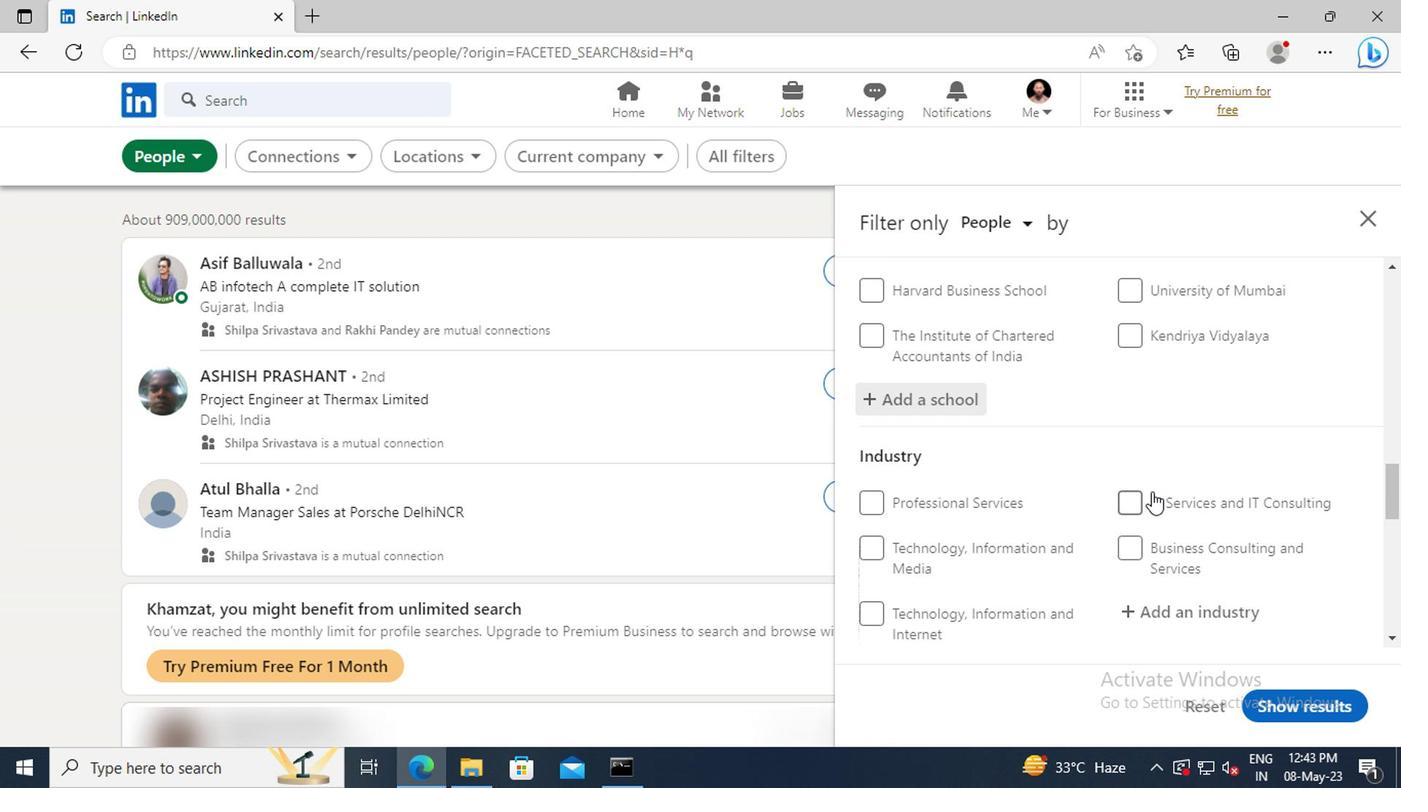 
Action: Mouse moved to (1145, 487)
Screenshot: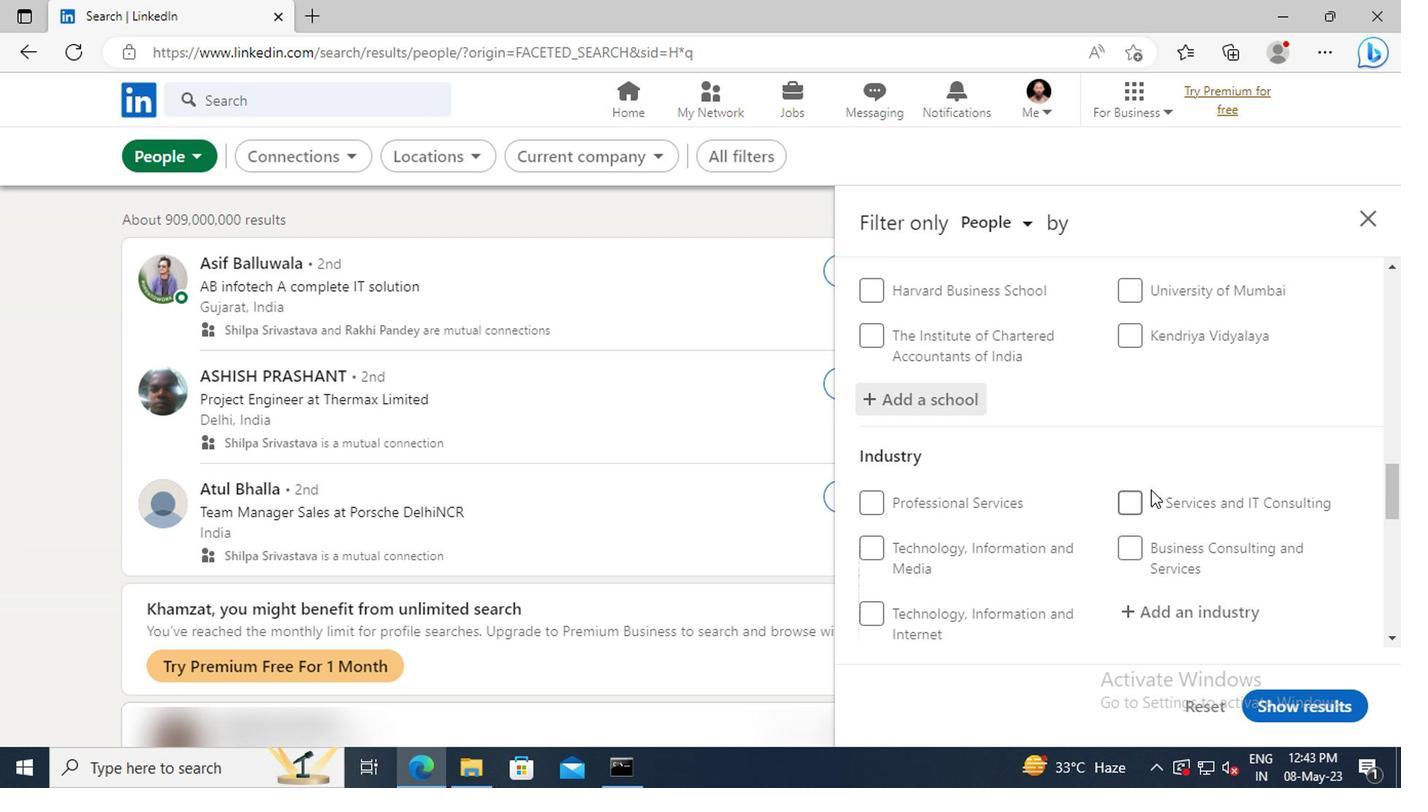 
Action: Mouse scrolled (1145, 486) with delta (0, -1)
Screenshot: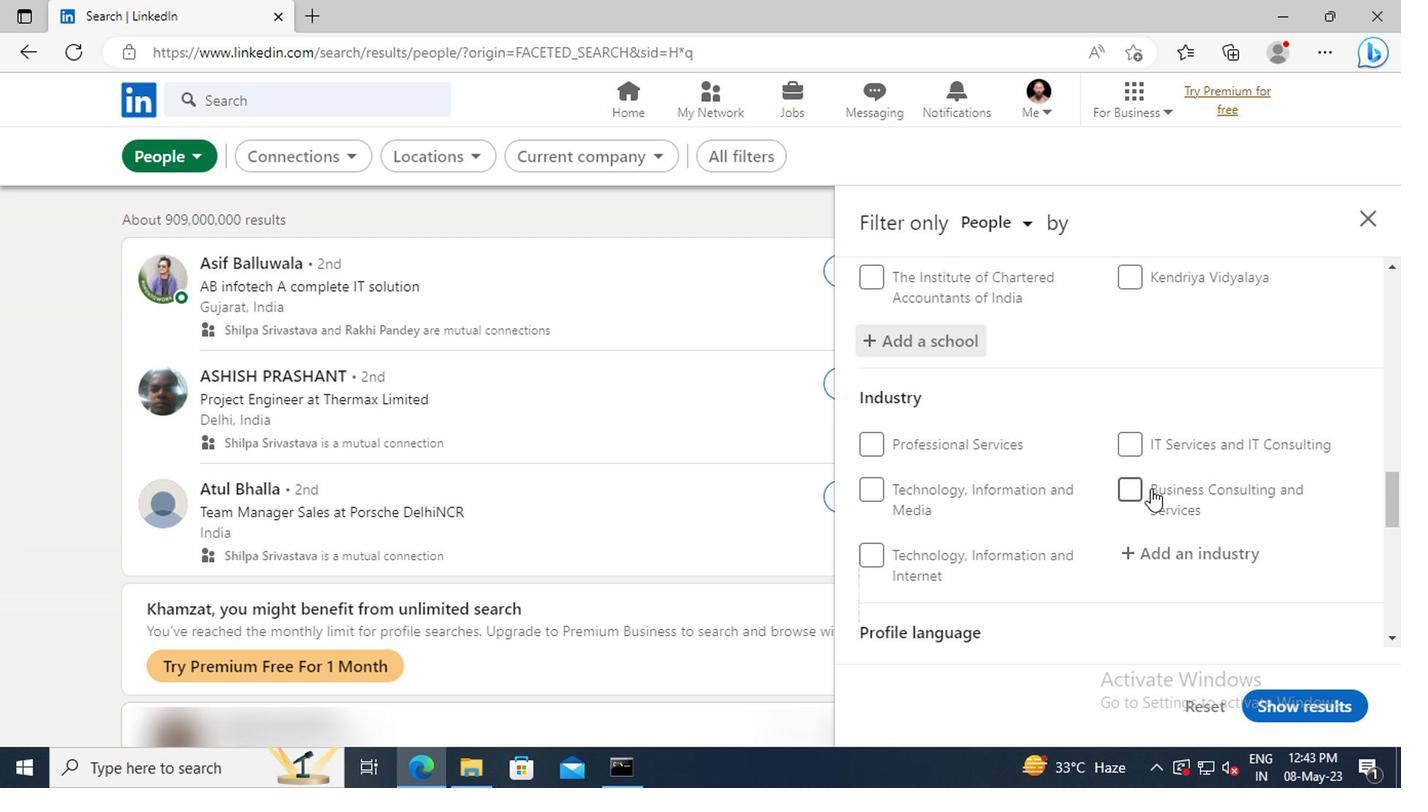 
Action: Mouse moved to (1140, 494)
Screenshot: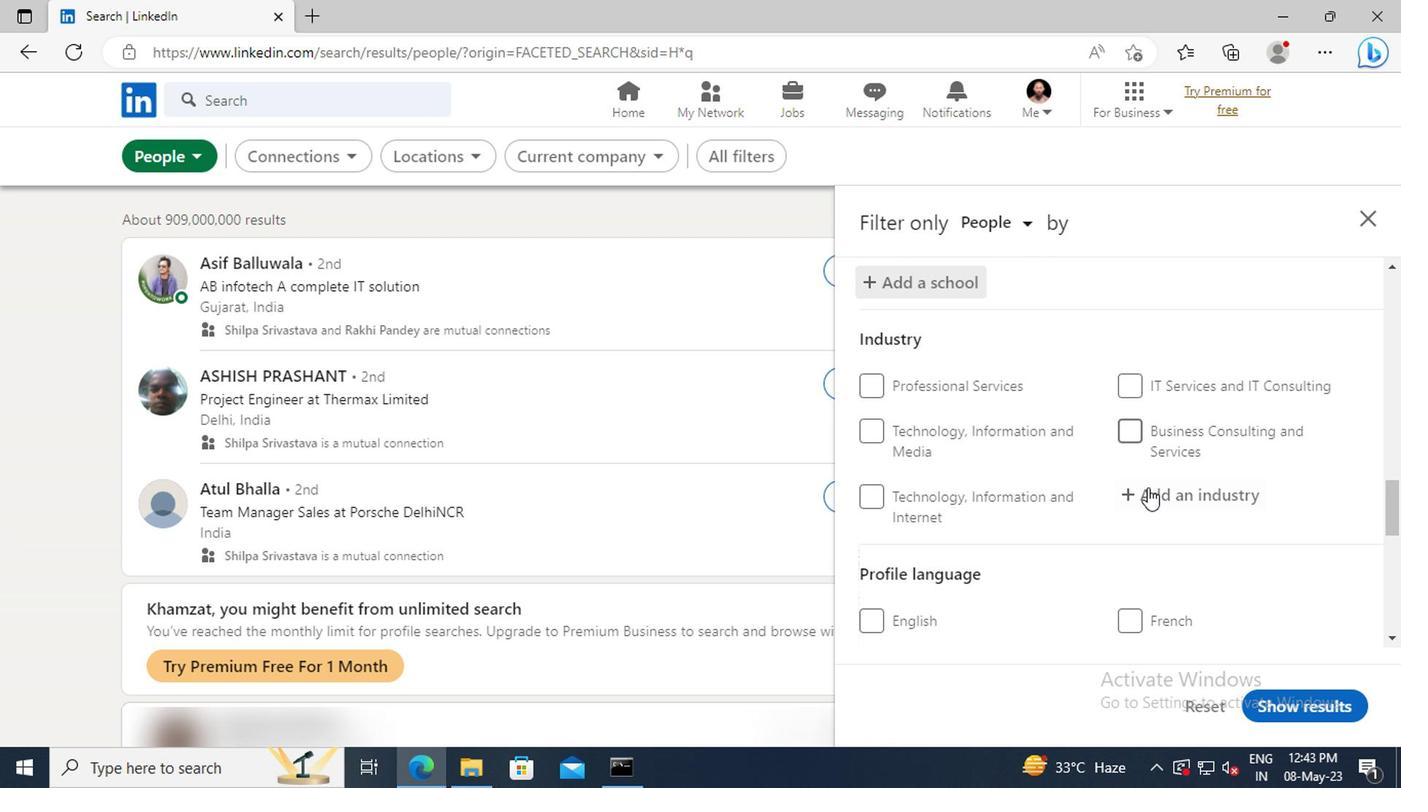 
Action: Mouse pressed left at (1140, 494)
Screenshot: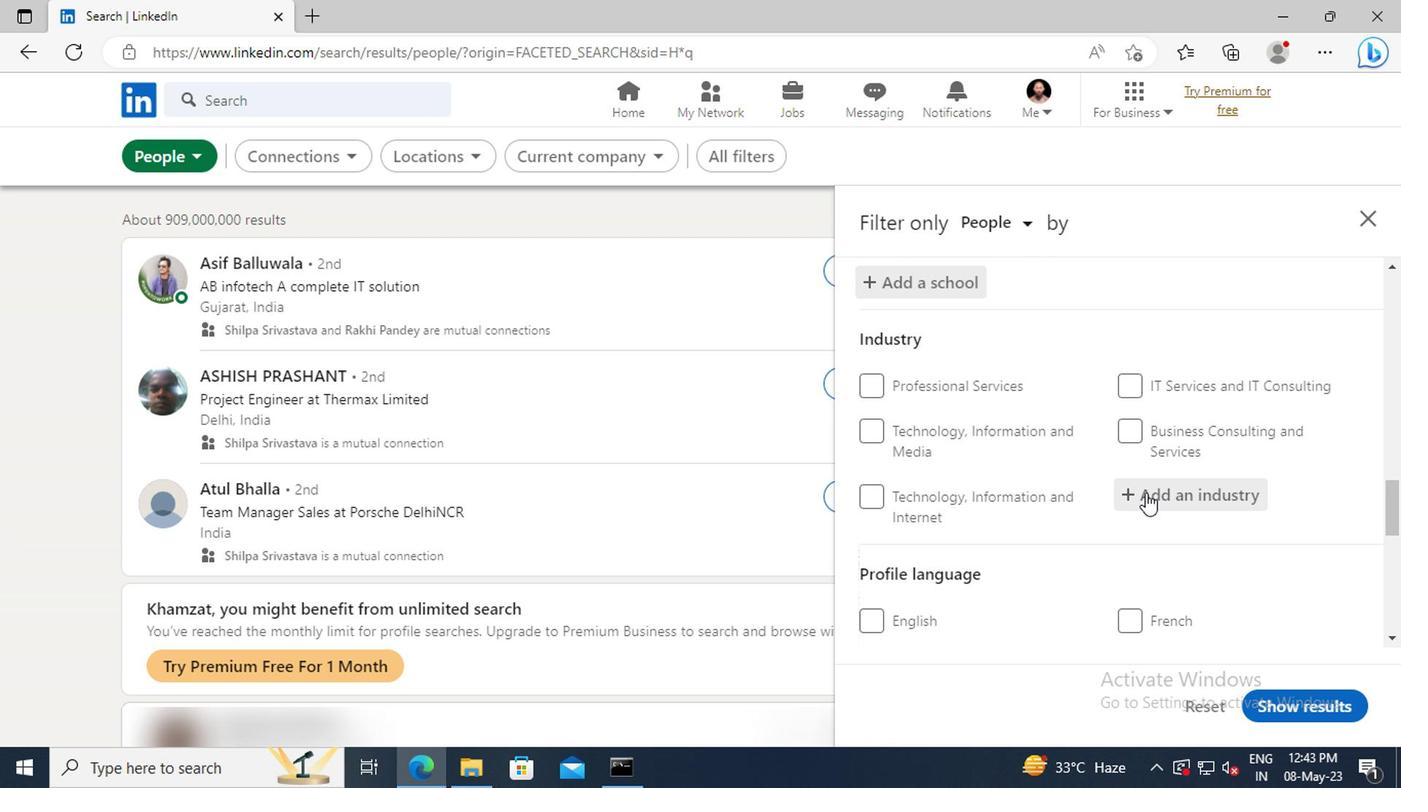 
Action: Key pressed <Key.shift>ROBOT<Key.space><Key.shift>M
Screenshot: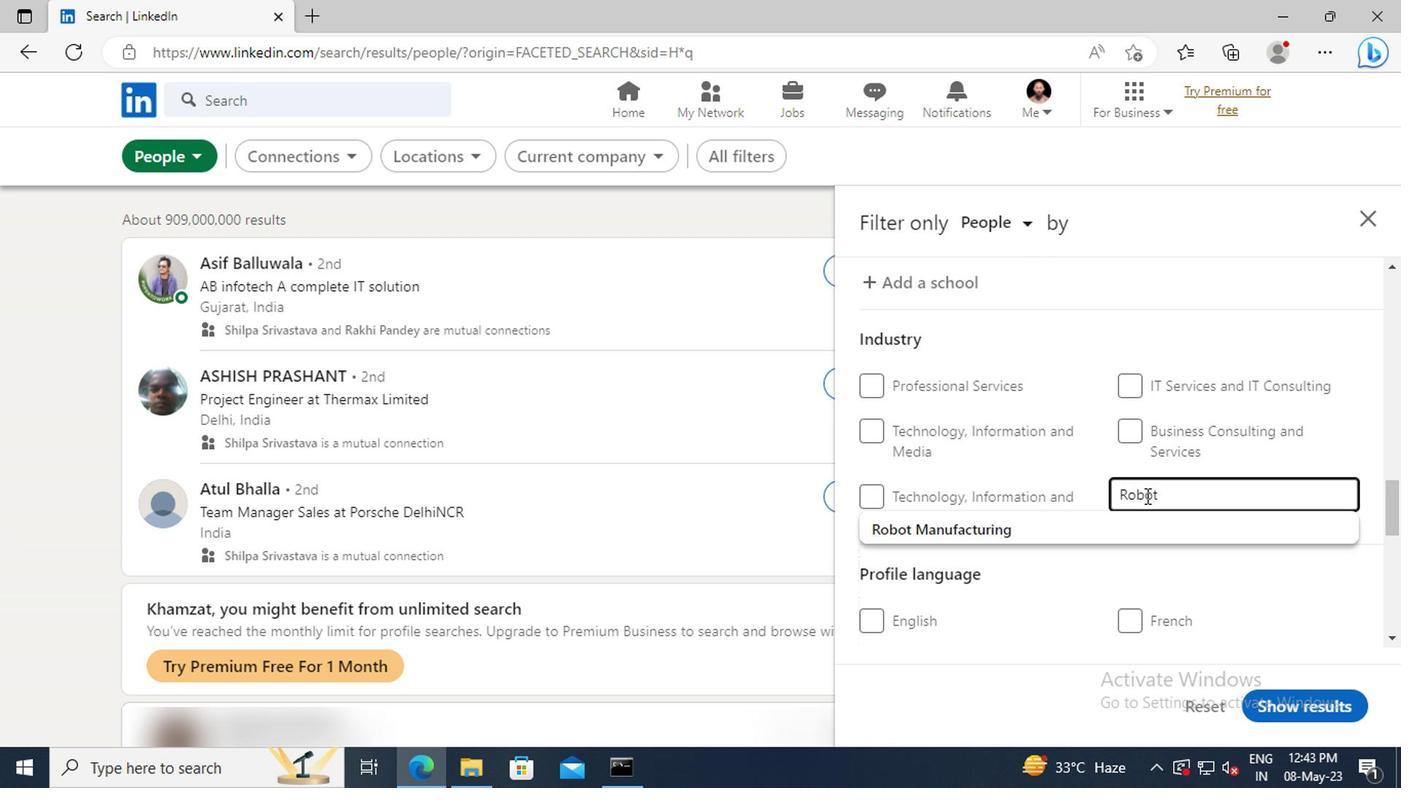 
Action: Mouse moved to (1144, 521)
Screenshot: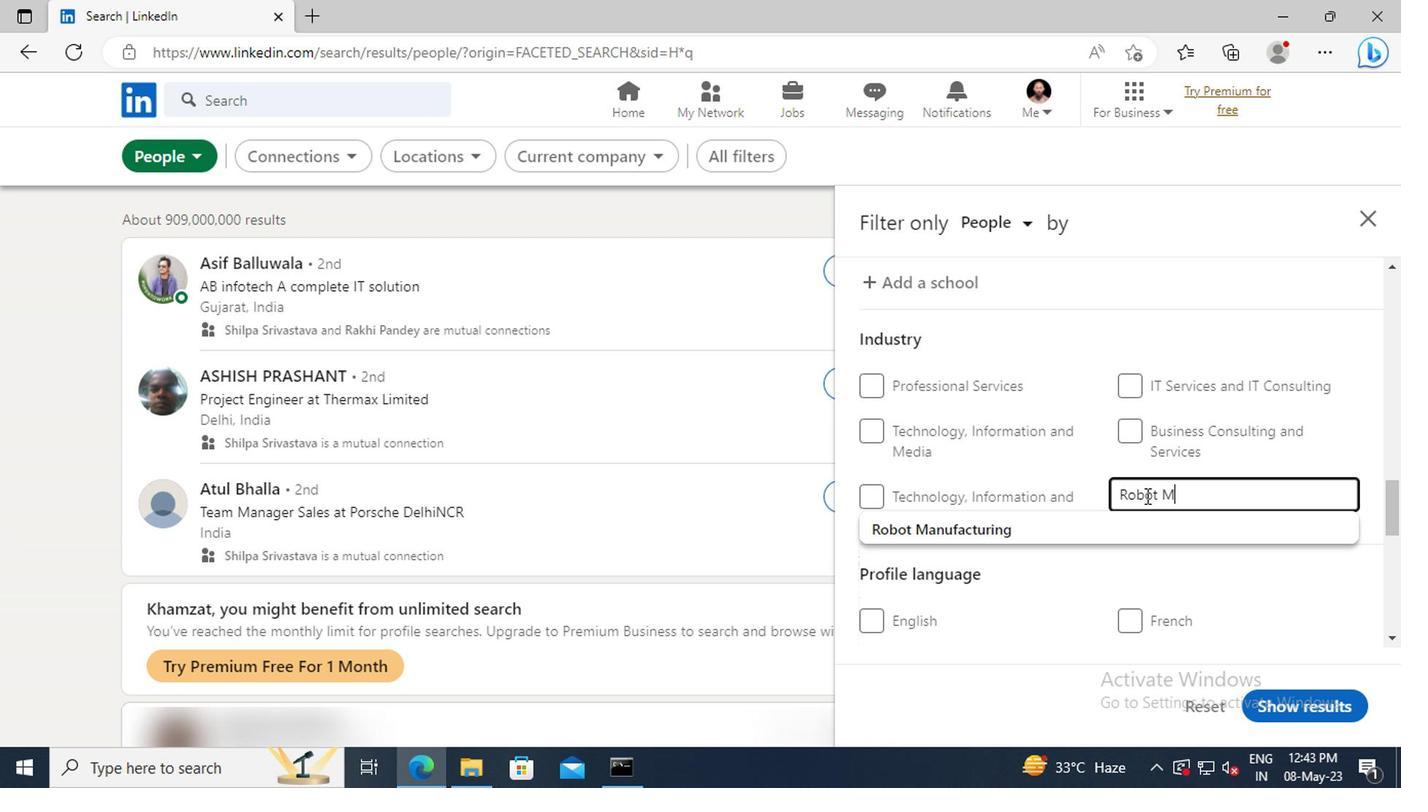 
Action: Mouse pressed left at (1144, 521)
Screenshot: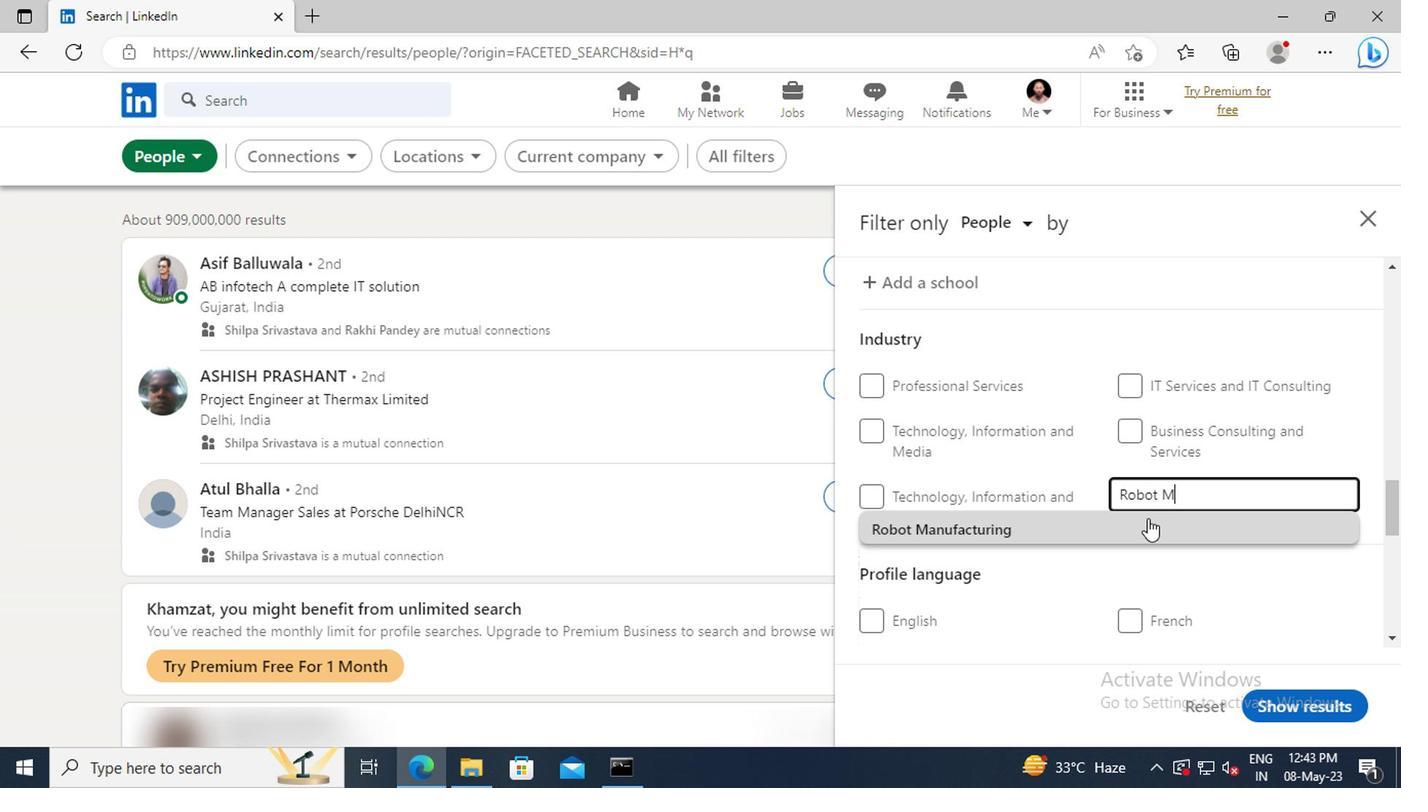 
Action: Mouse scrolled (1144, 520) with delta (0, 0)
Screenshot: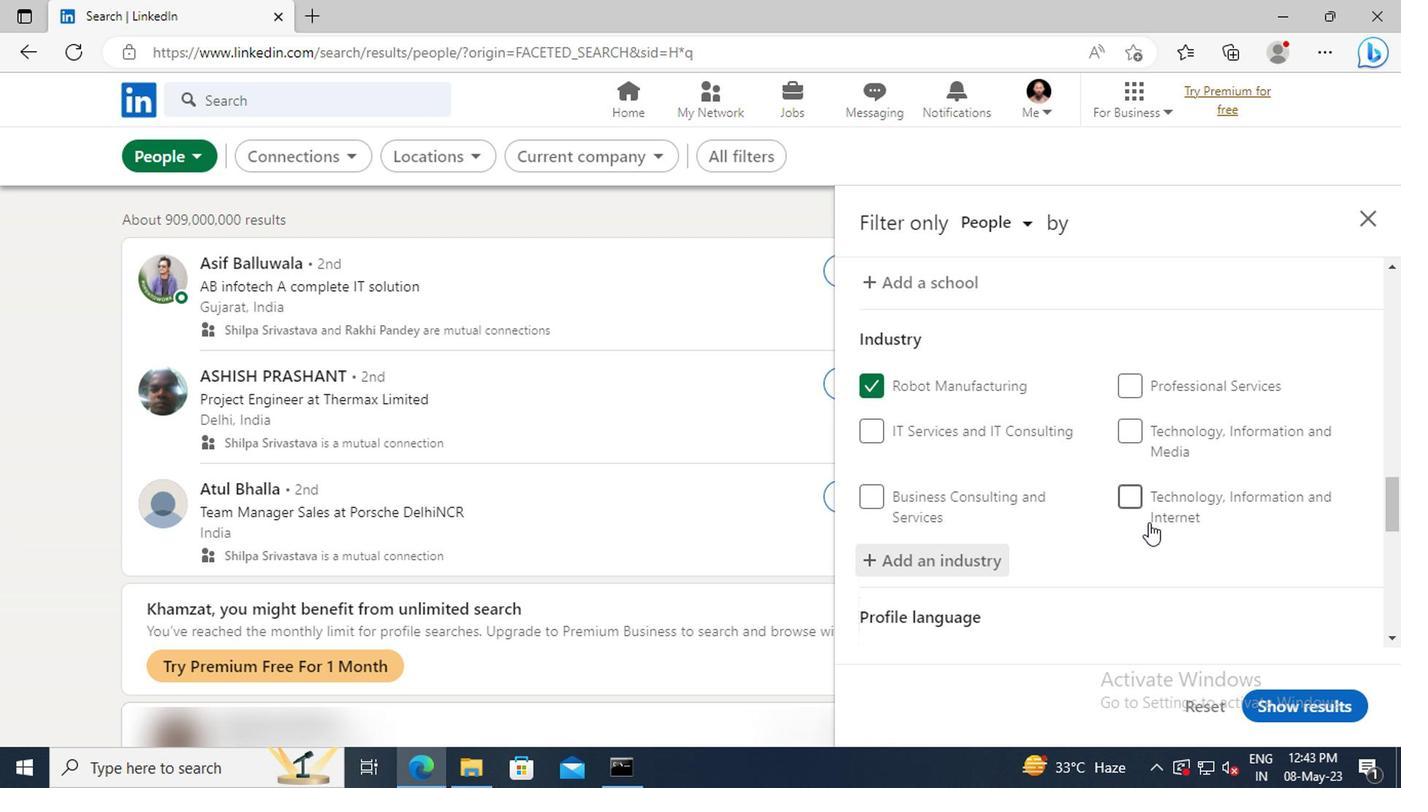 
Action: Mouse scrolled (1144, 520) with delta (0, 0)
Screenshot: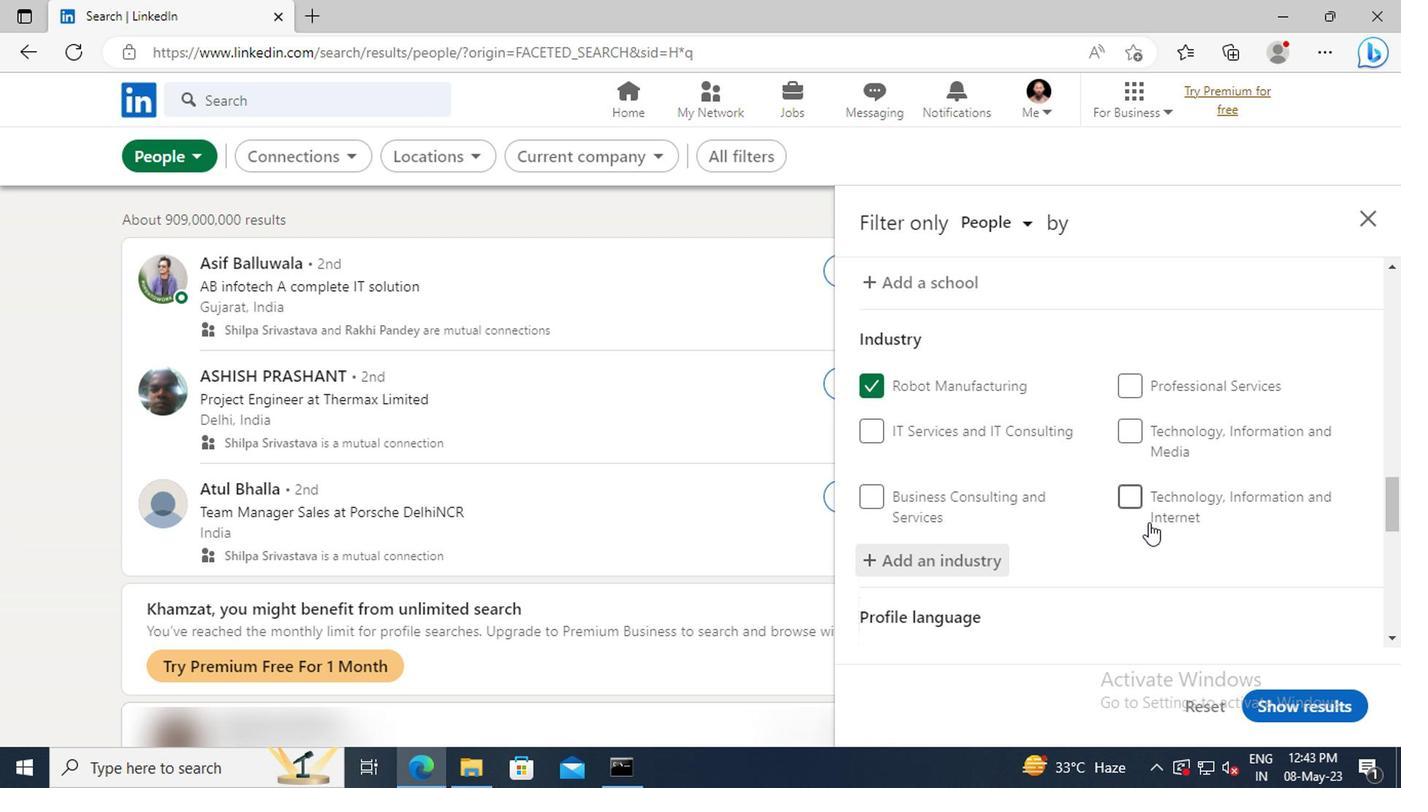 
Action: Mouse scrolled (1144, 520) with delta (0, 0)
Screenshot: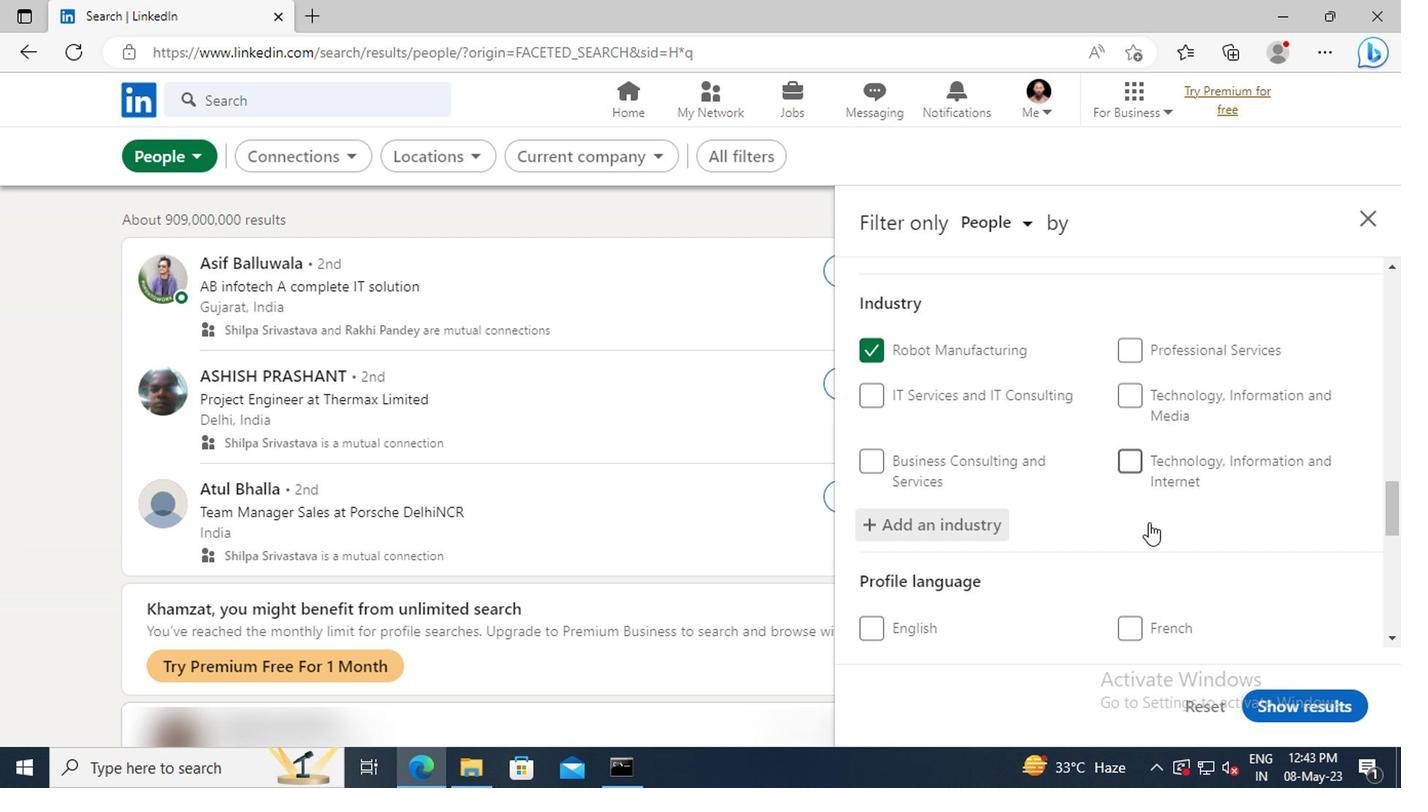 
Action: Mouse scrolled (1144, 520) with delta (0, 0)
Screenshot: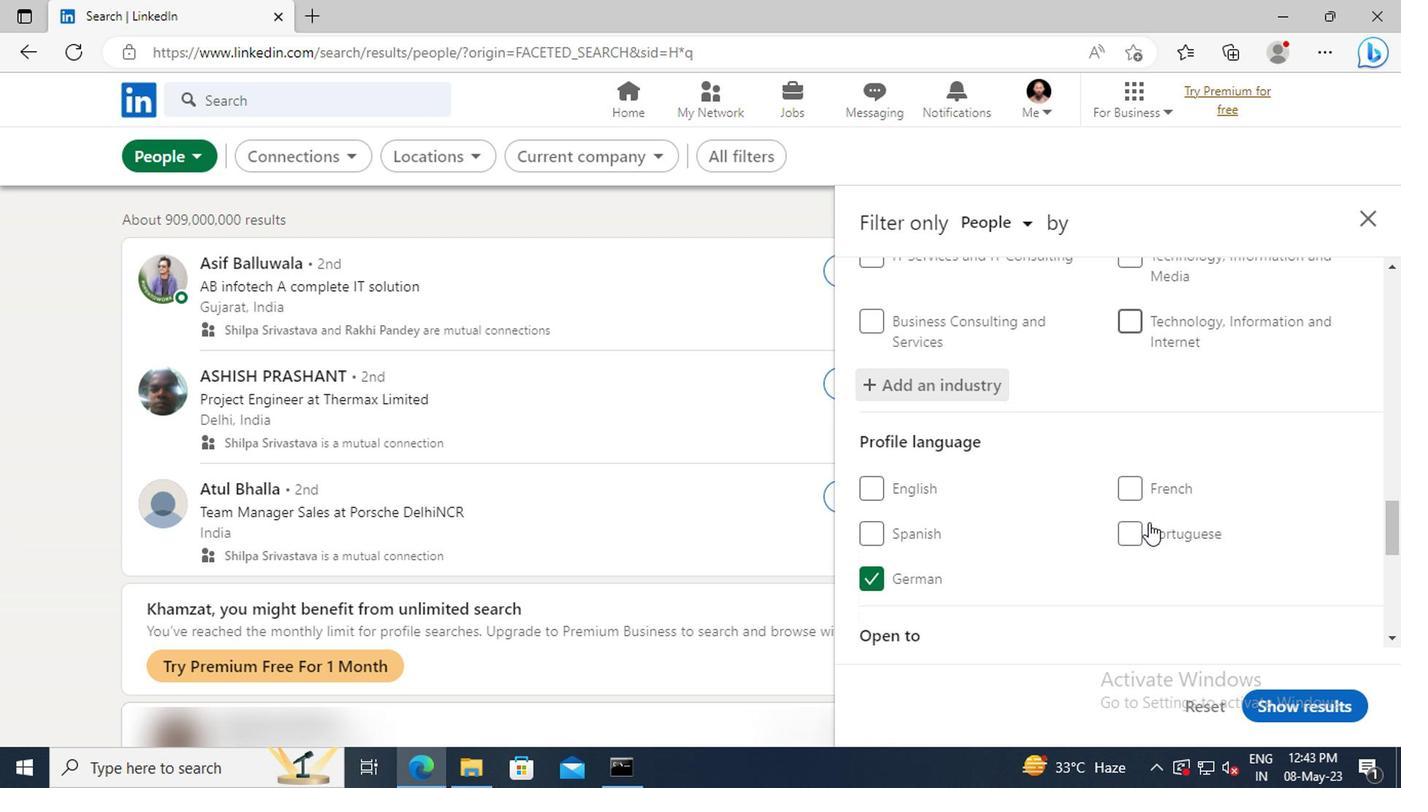 
Action: Mouse scrolled (1144, 520) with delta (0, 0)
Screenshot: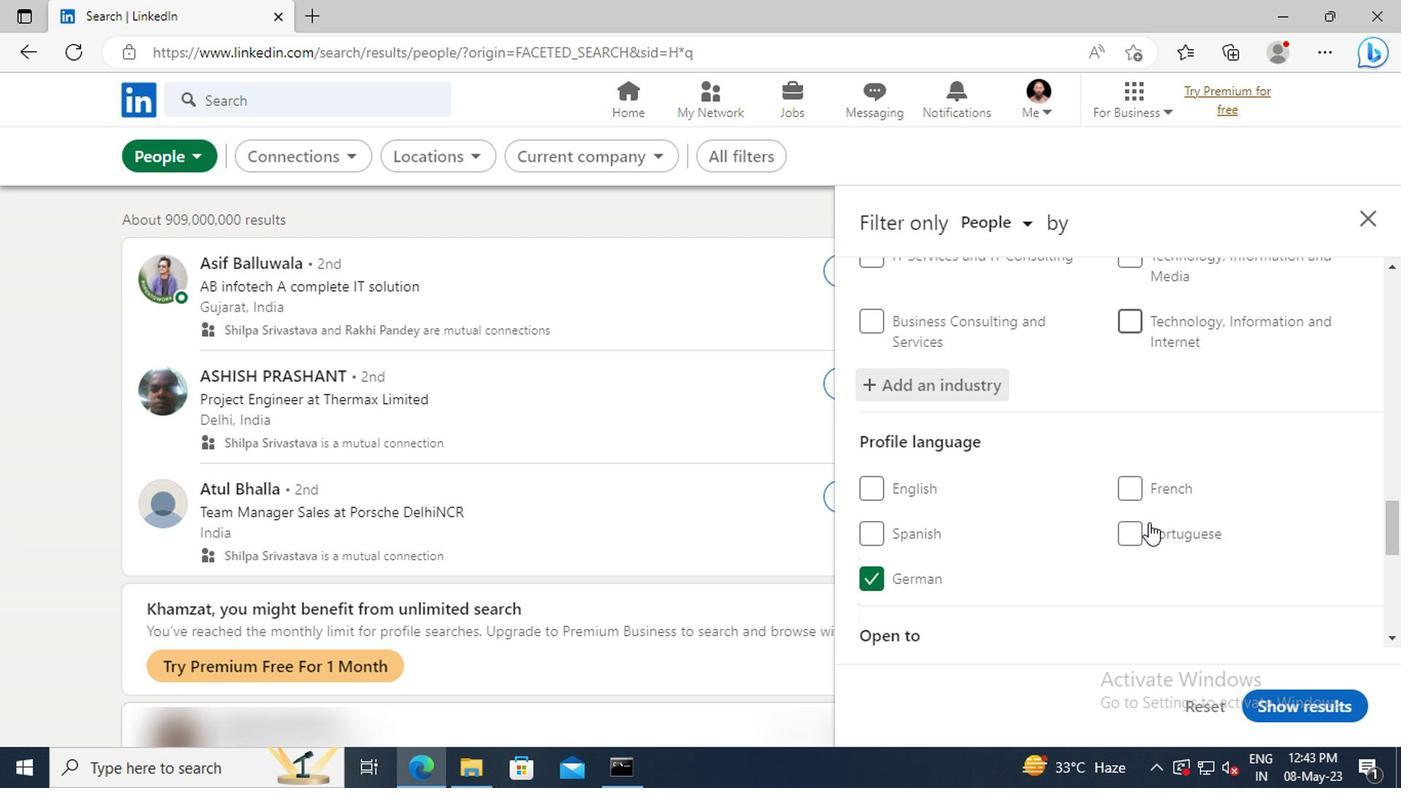 
Action: Mouse moved to (1144, 521)
Screenshot: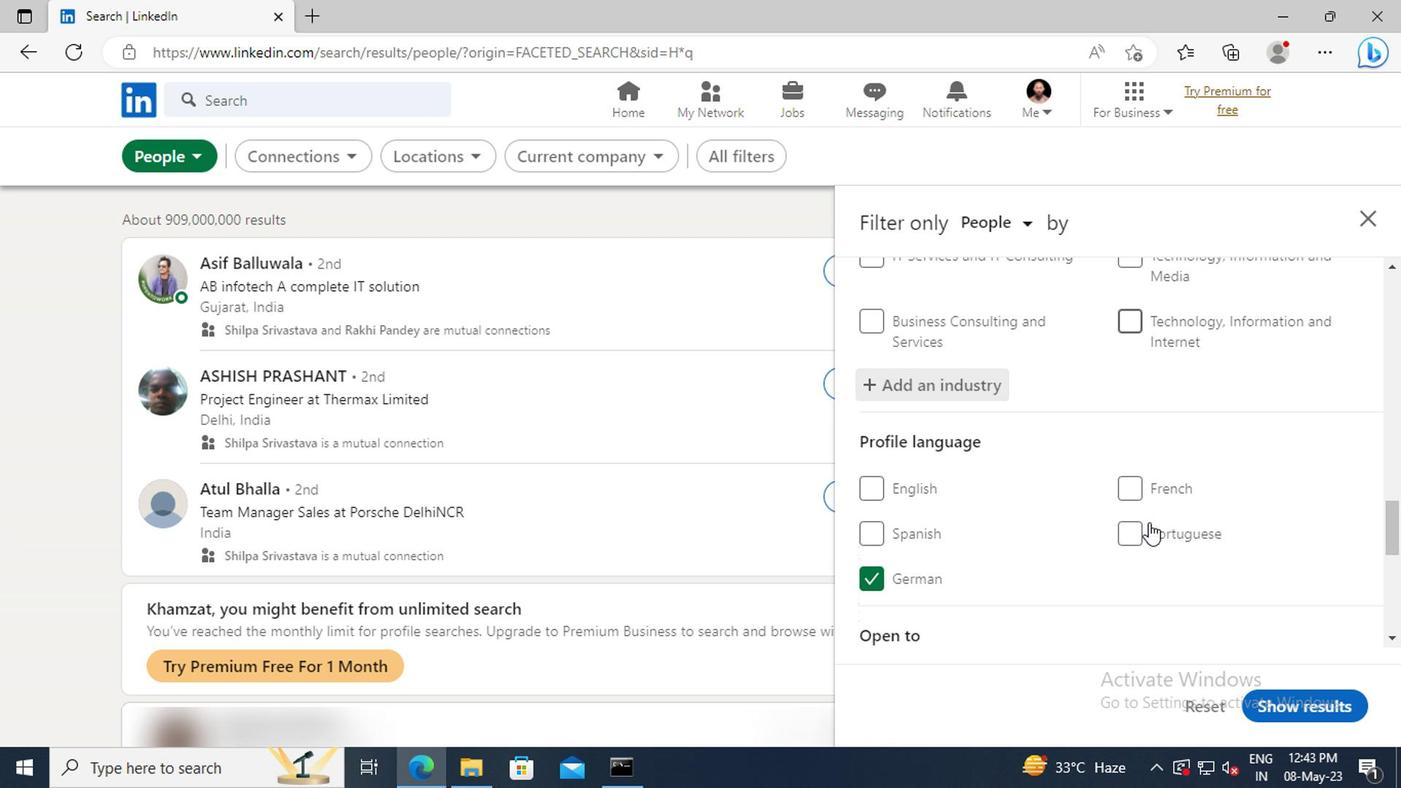 
Action: Mouse scrolled (1144, 520) with delta (0, 0)
Screenshot: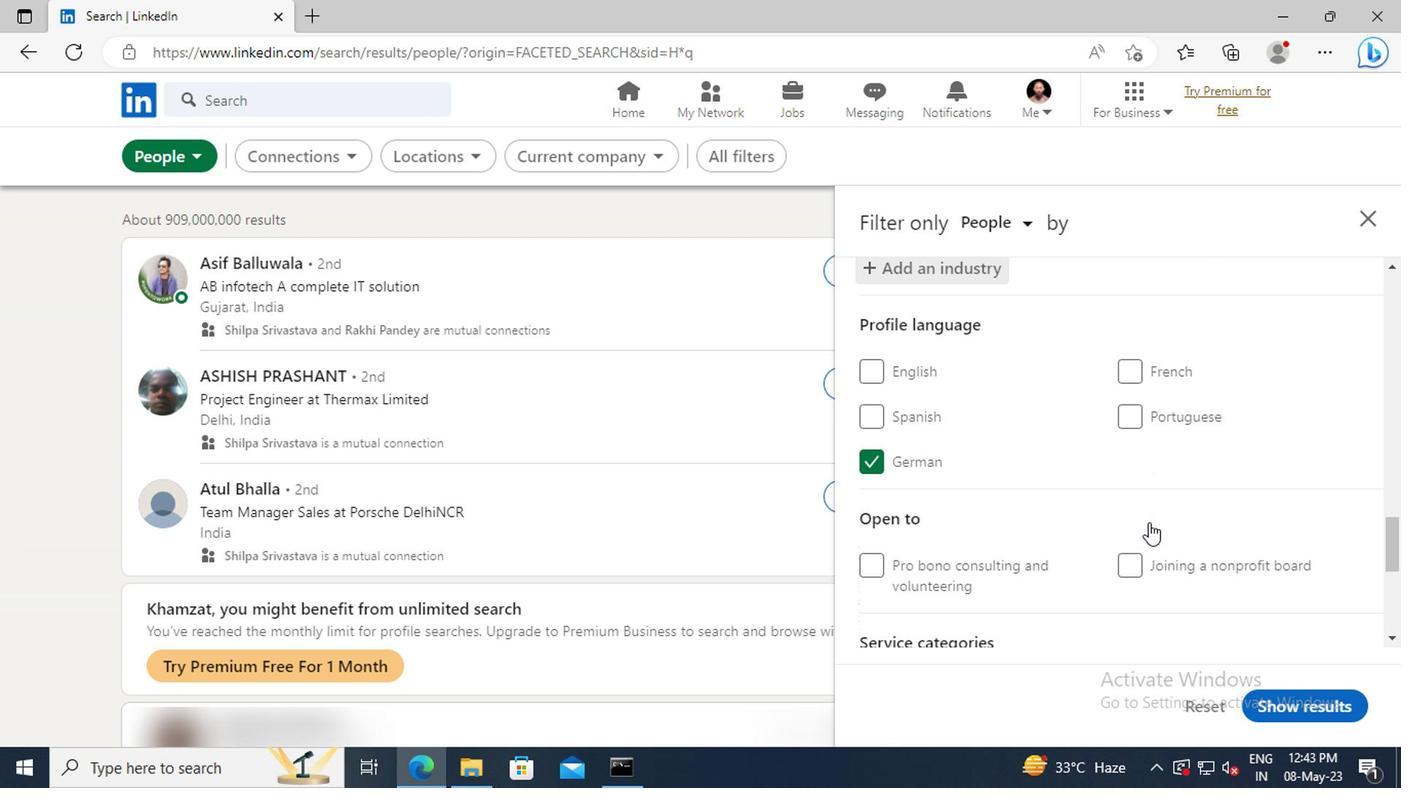 
Action: Mouse moved to (1142, 515)
Screenshot: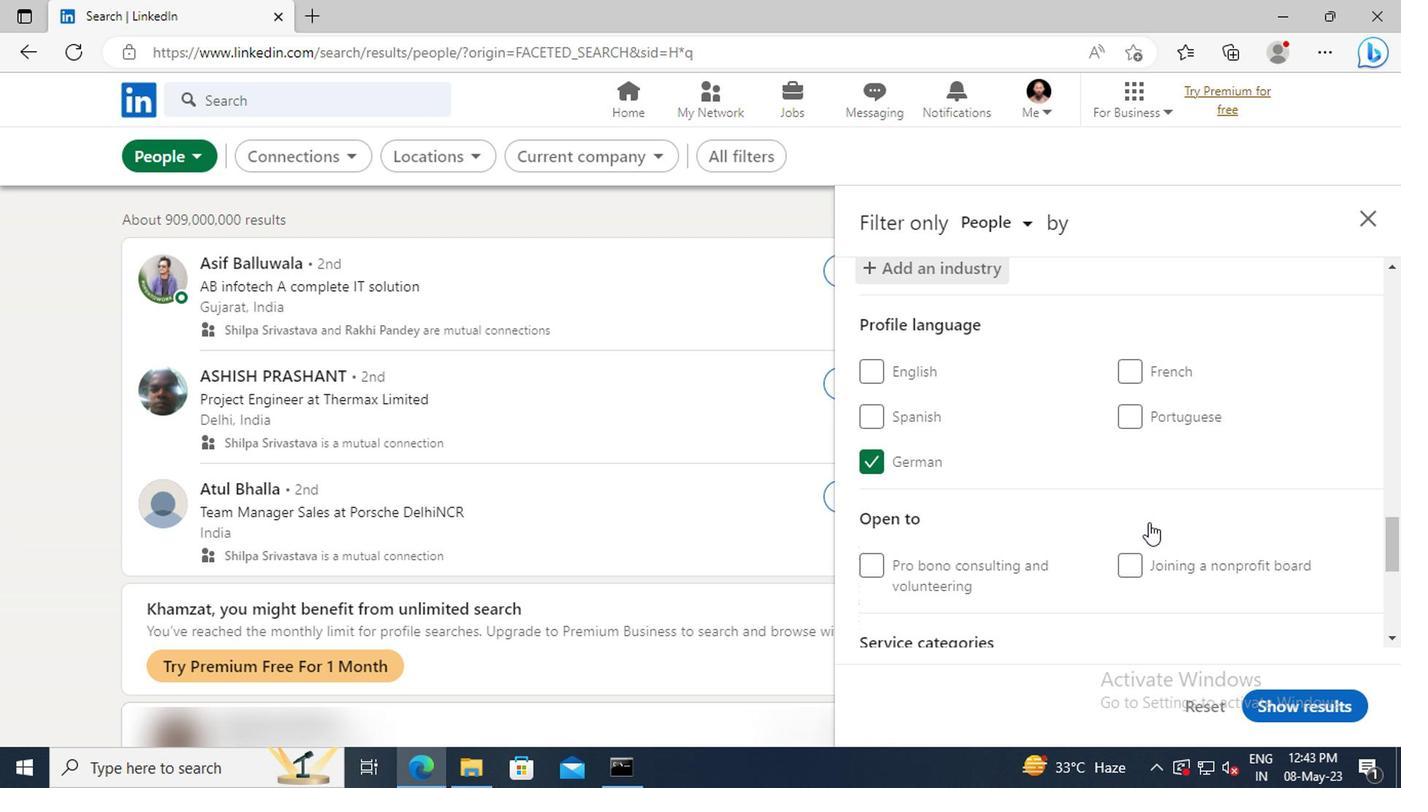 
Action: Mouse scrolled (1142, 515) with delta (0, 0)
Screenshot: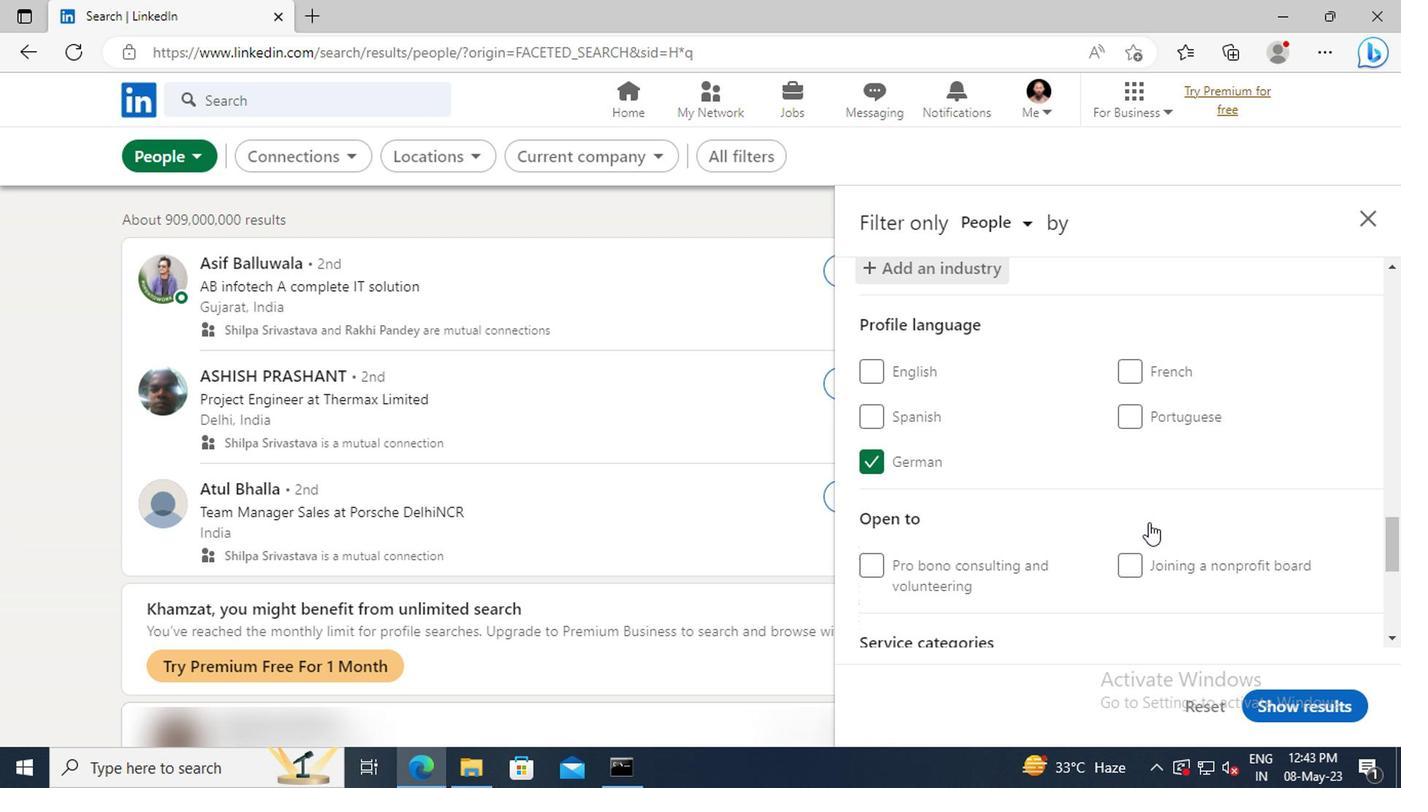 
Action: Mouse moved to (1133, 487)
Screenshot: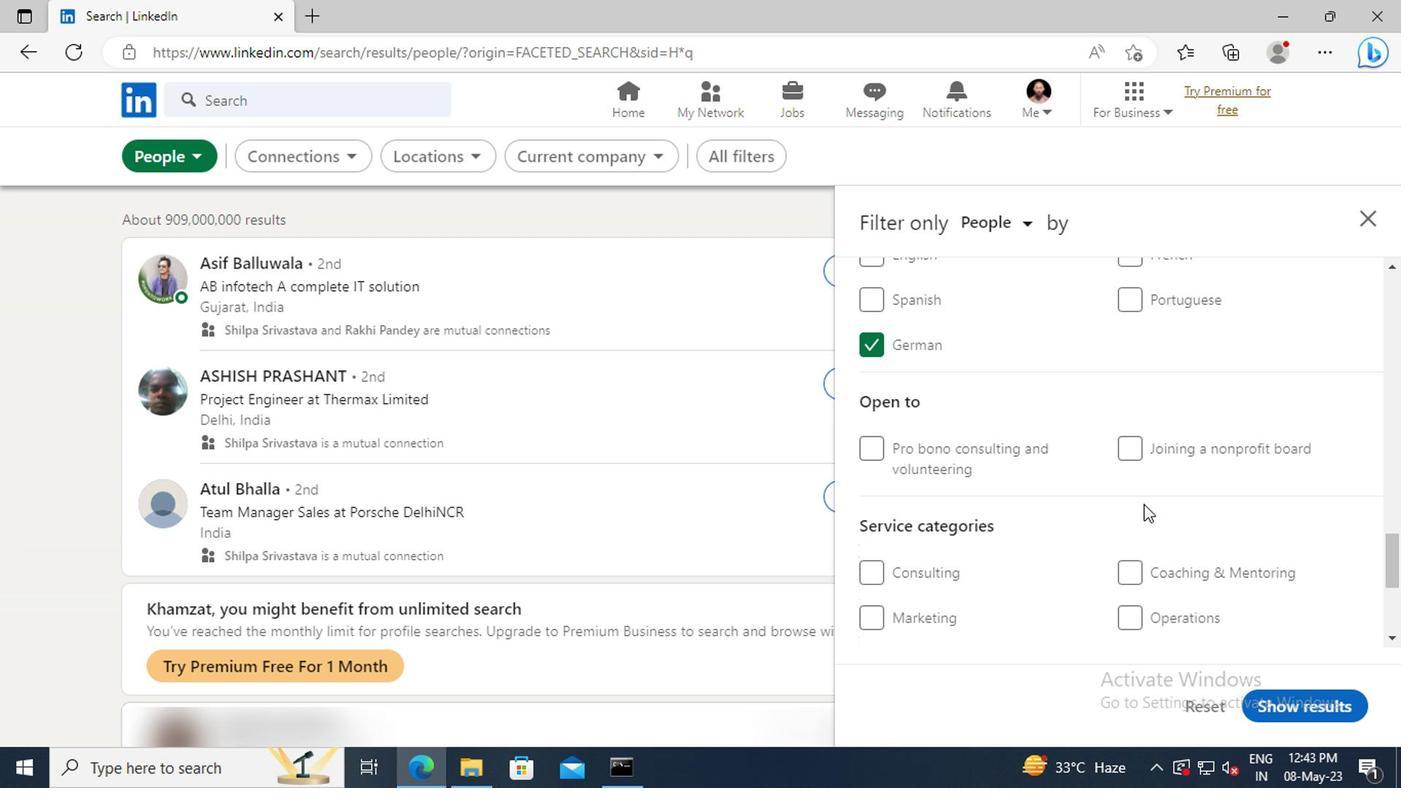 
Action: Mouse scrolled (1133, 486) with delta (0, -1)
Screenshot: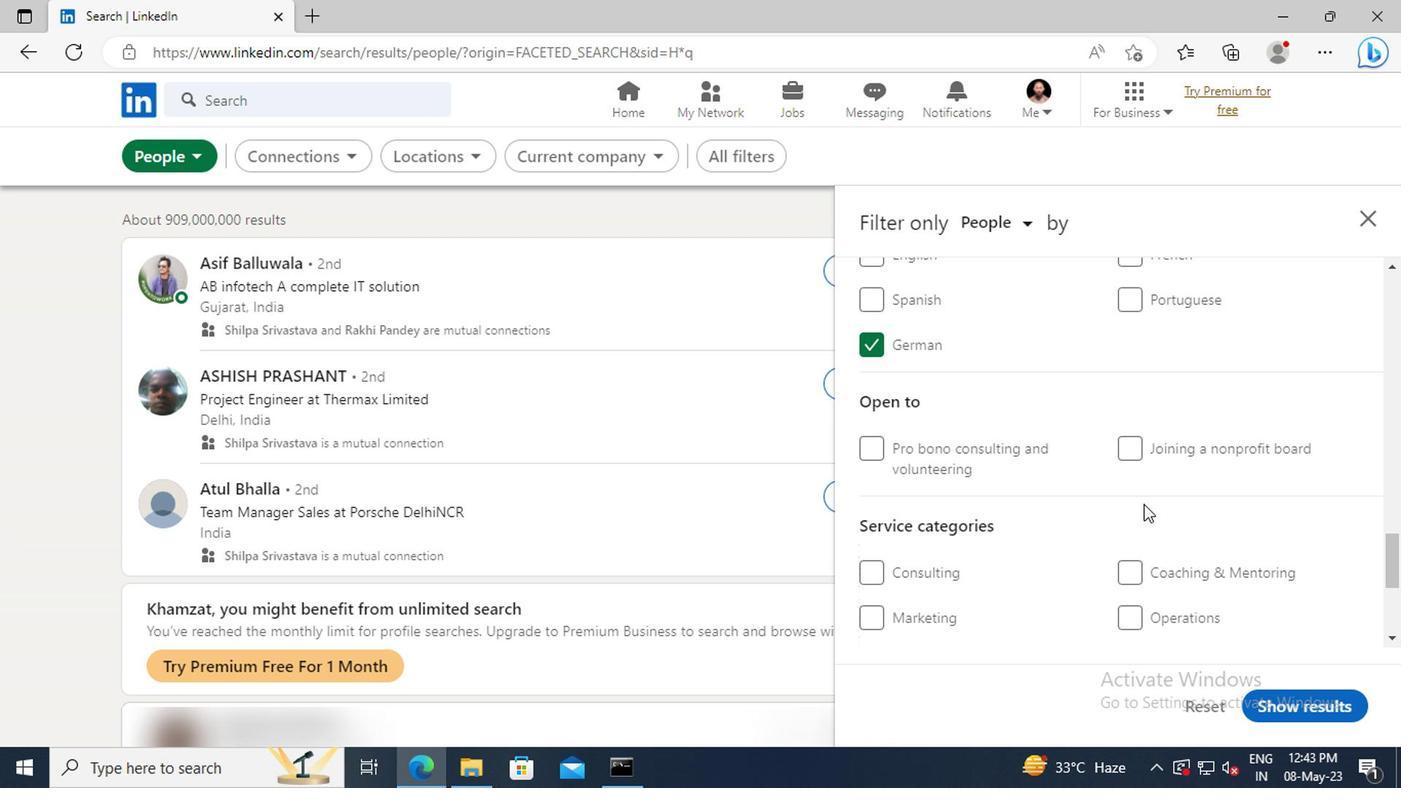 
Action: Mouse moved to (1132, 480)
Screenshot: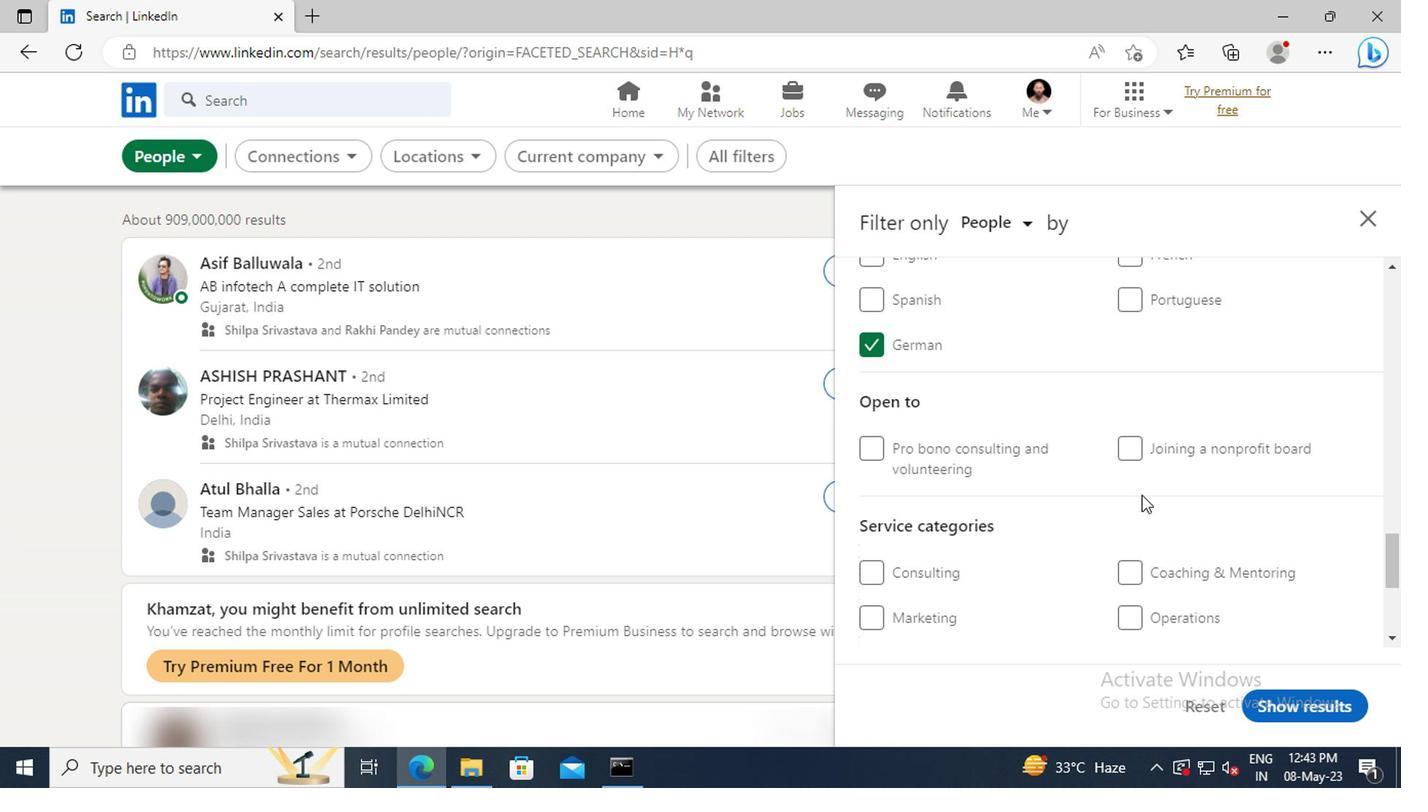 
Action: Mouse scrolled (1132, 480) with delta (0, 0)
Screenshot: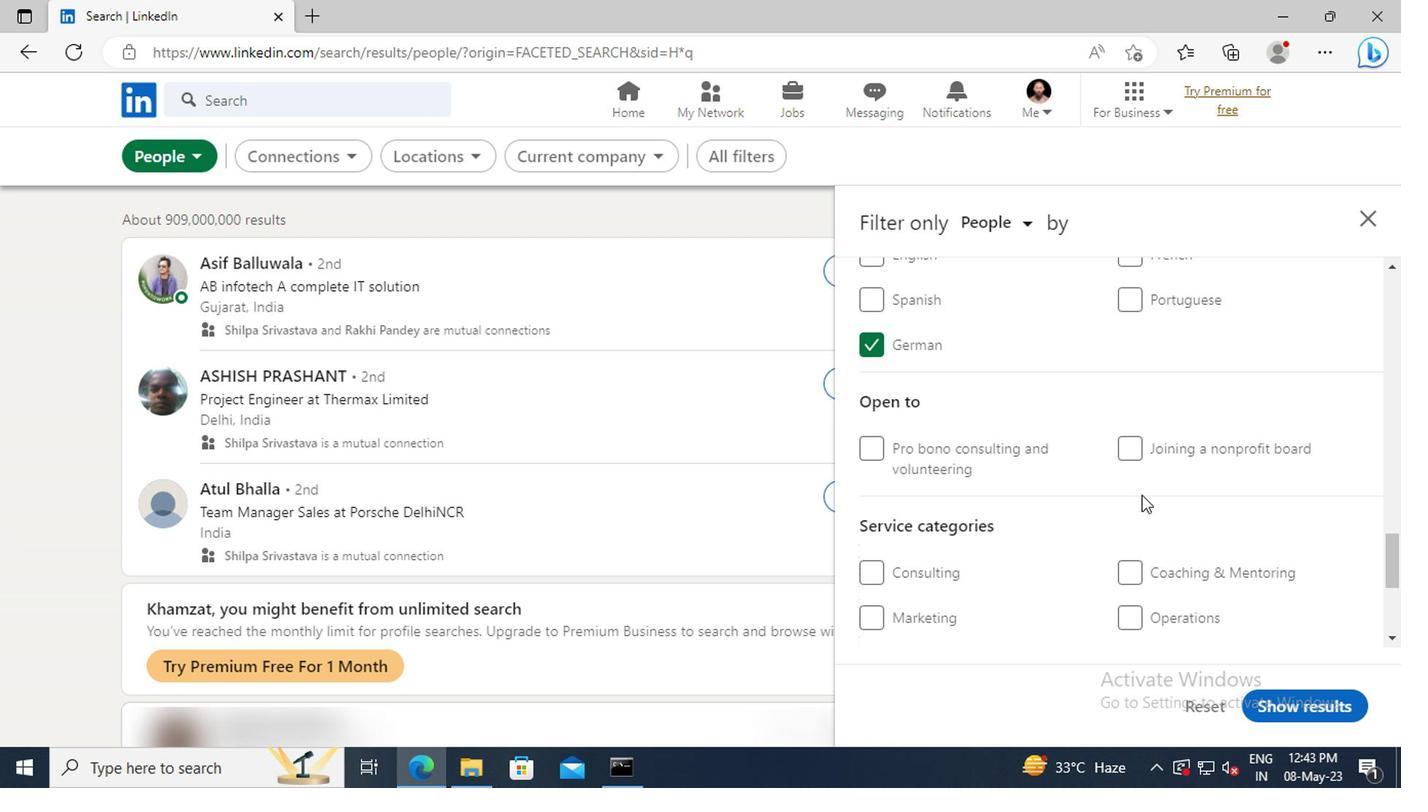 
Action: Mouse moved to (1127, 466)
Screenshot: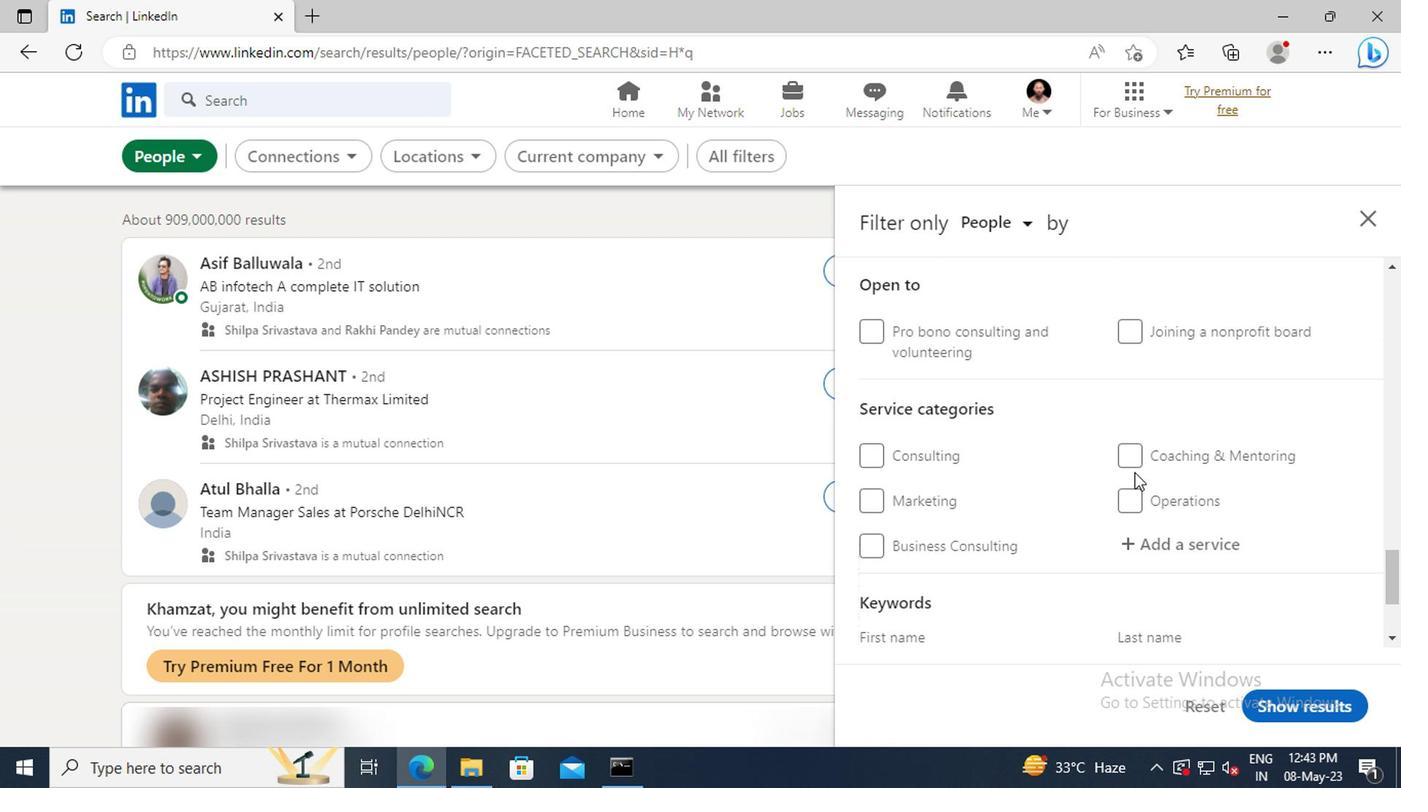 
Action: Mouse scrolled (1127, 464) with delta (0, -1)
Screenshot: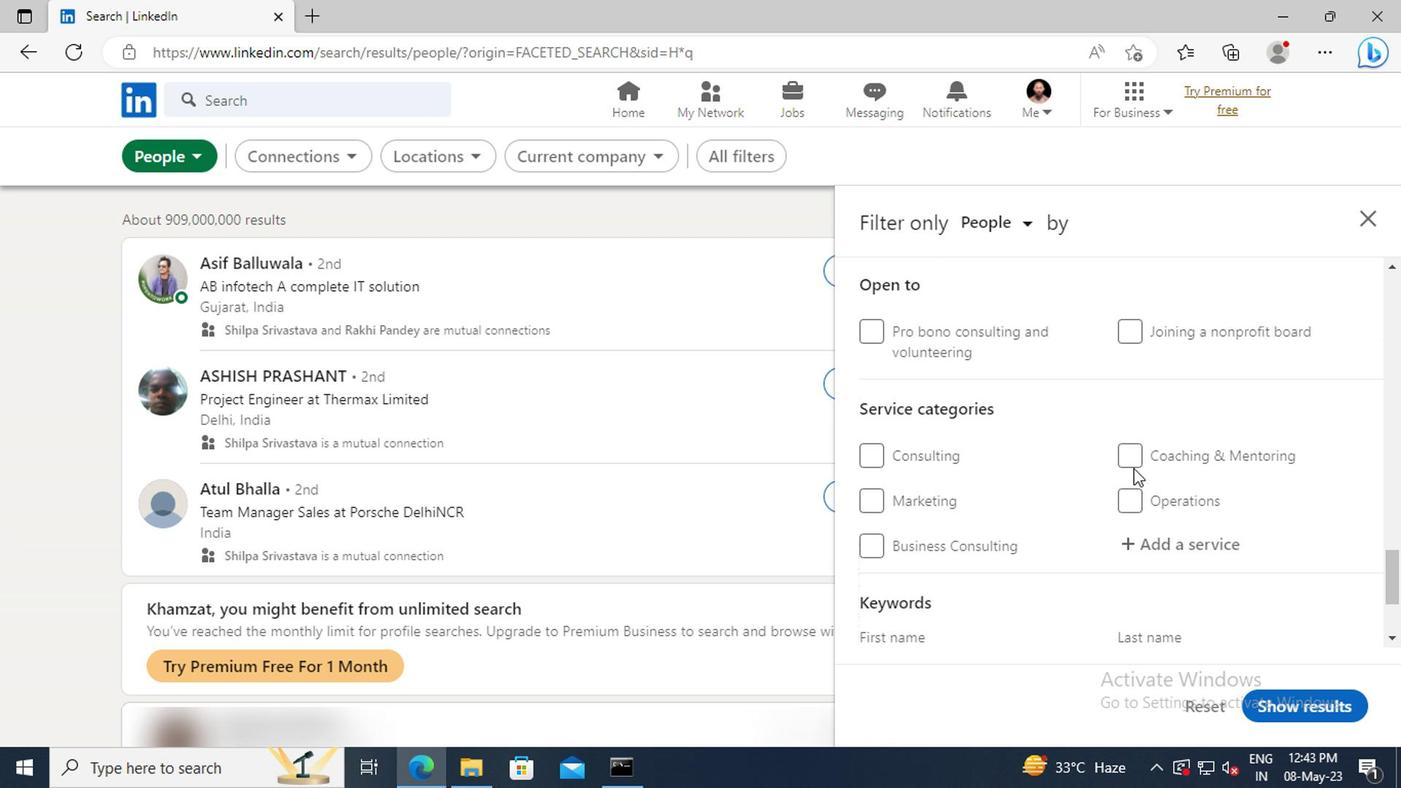 
Action: Mouse moved to (1133, 477)
Screenshot: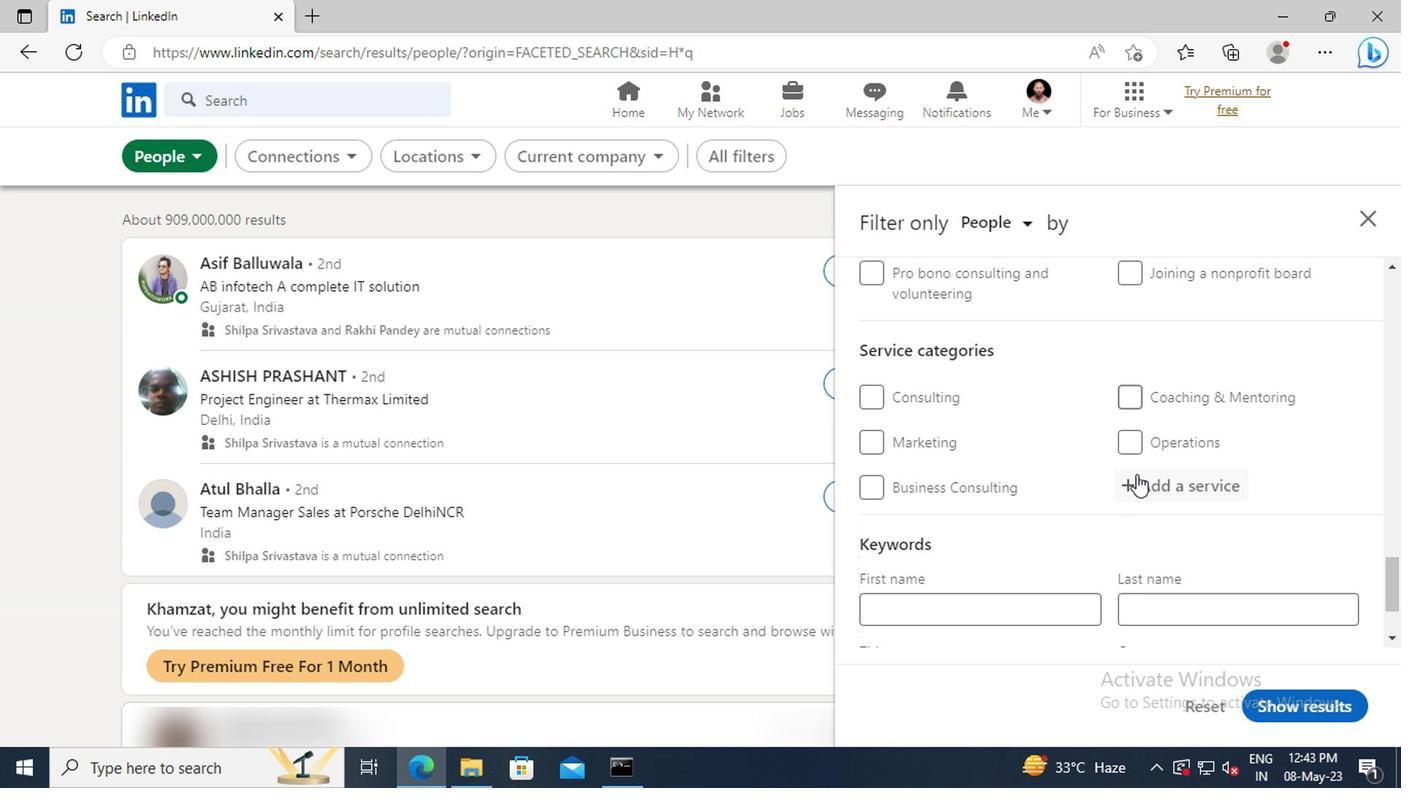 
Action: Mouse pressed left at (1133, 477)
Screenshot: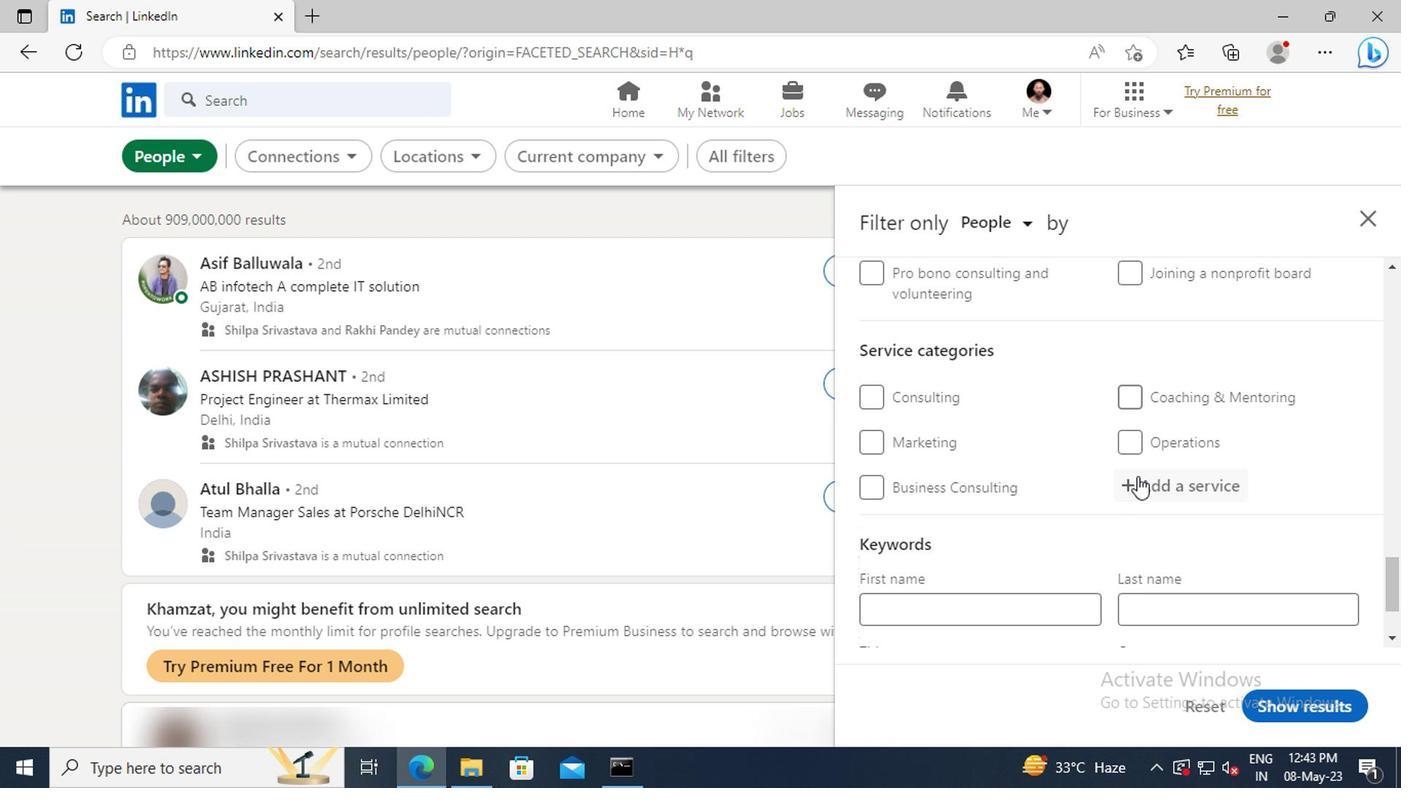 
Action: Mouse moved to (1133, 479)
Screenshot: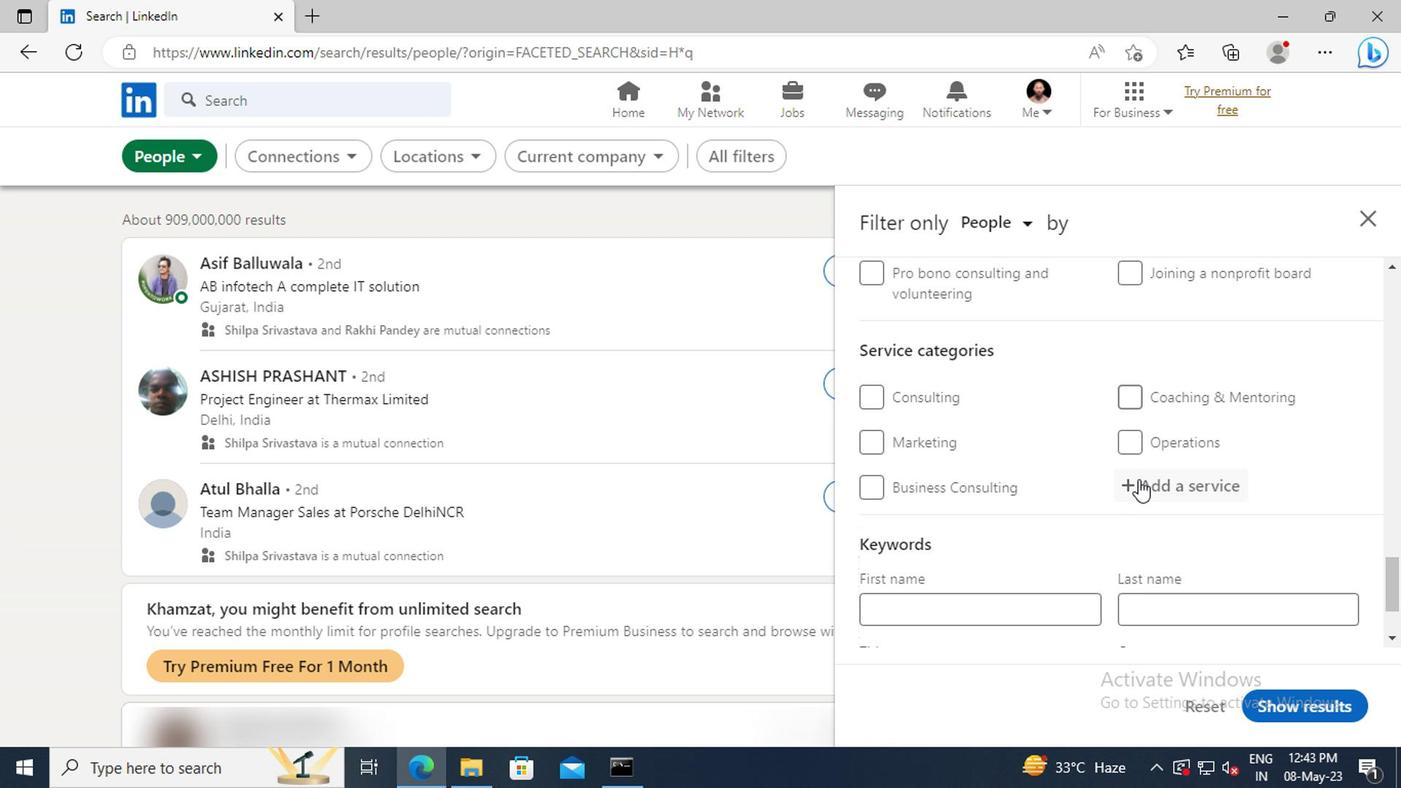
Action: Key pressed <Key.shift>BUDG
Screenshot: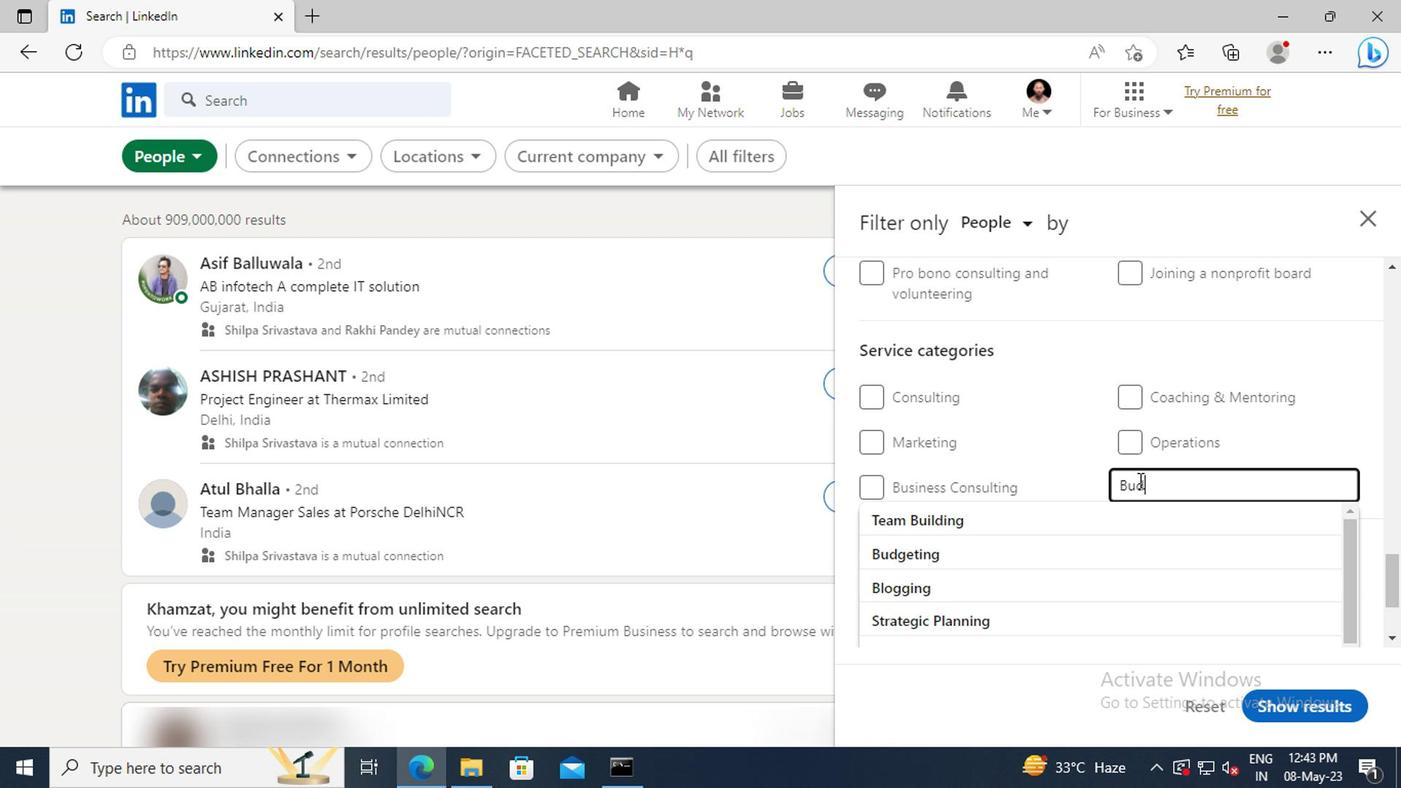 
Action: Mouse moved to (1135, 513)
Screenshot: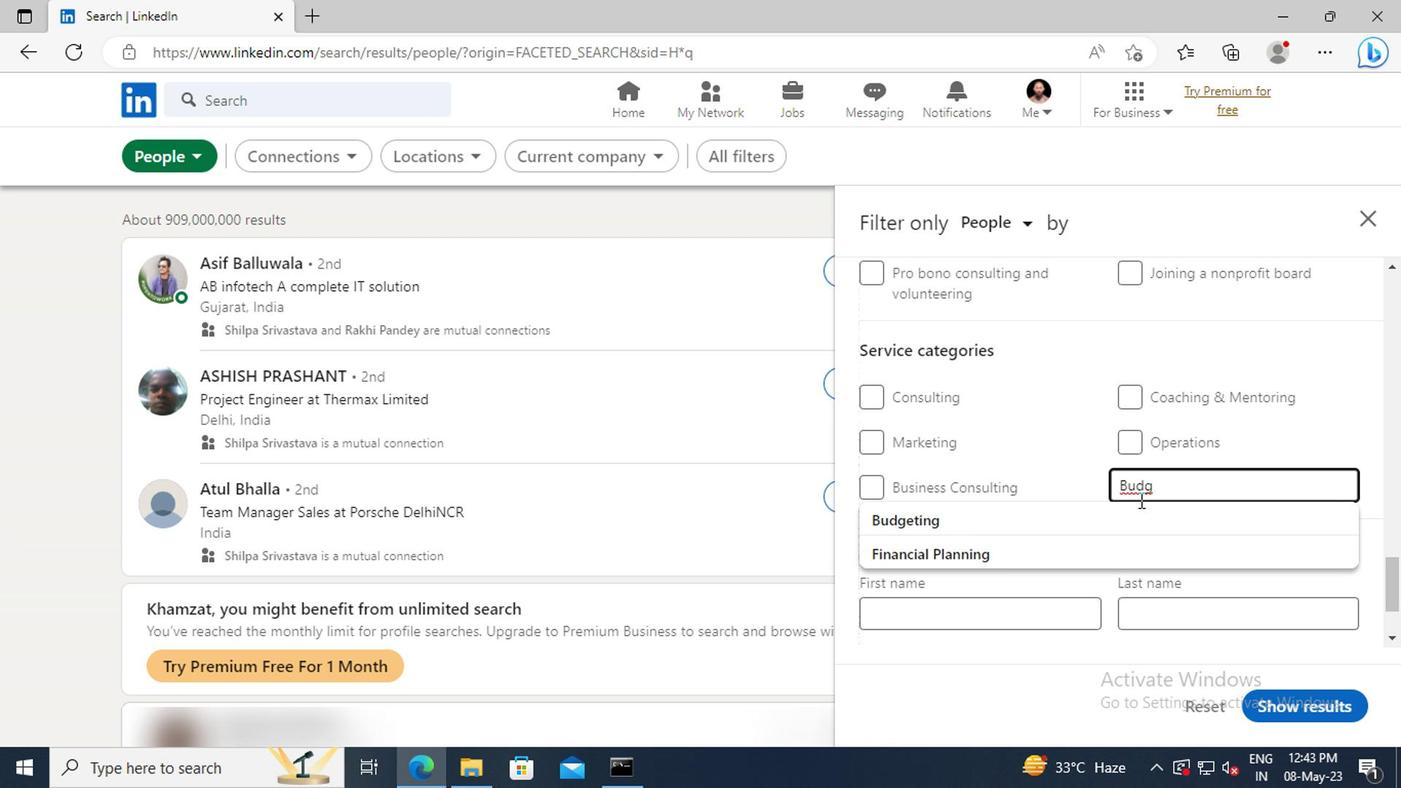 
Action: Mouse pressed left at (1135, 513)
Screenshot: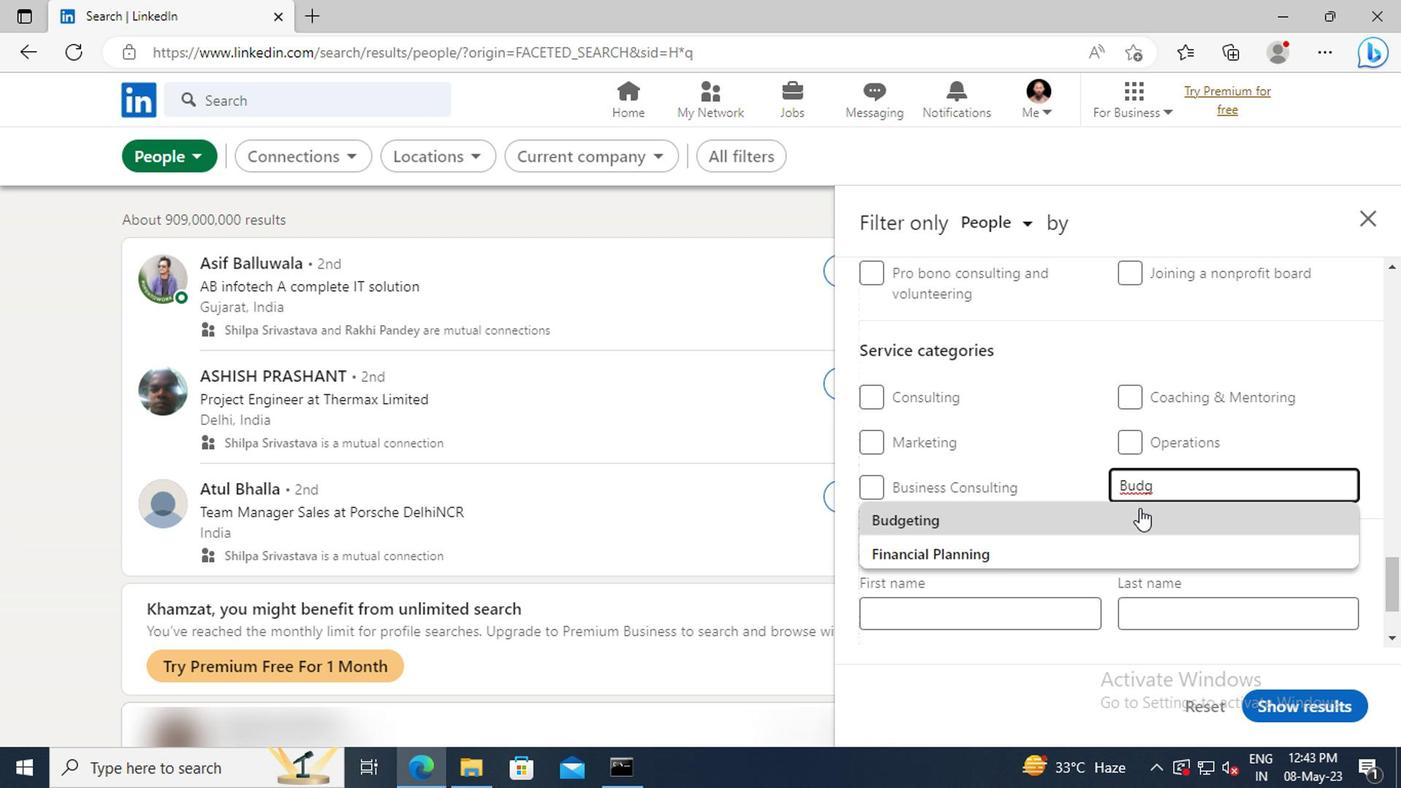 
Action: Mouse scrolled (1135, 513) with delta (0, 0)
Screenshot: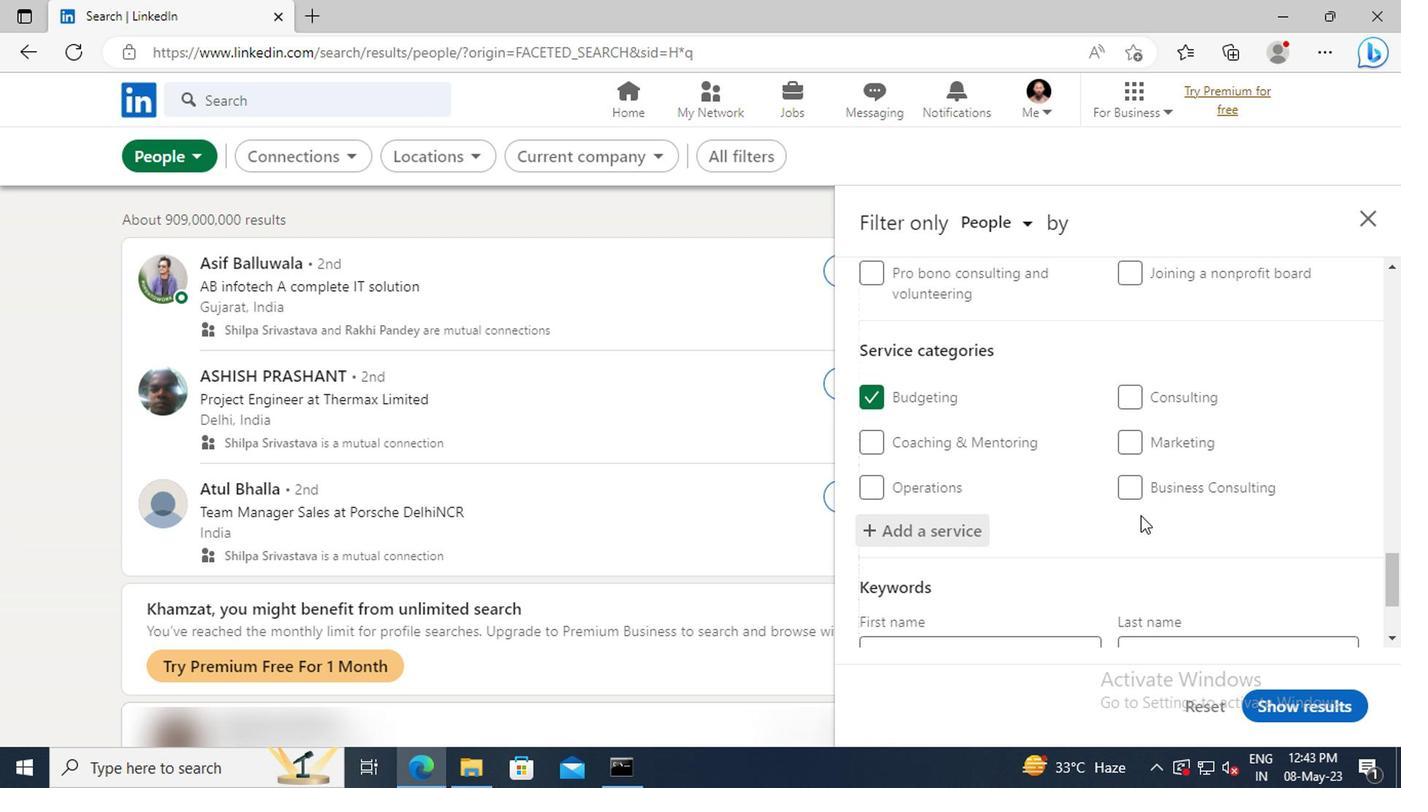 
Action: Mouse scrolled (1135, 513) with delta (0, 0)
Screenshot: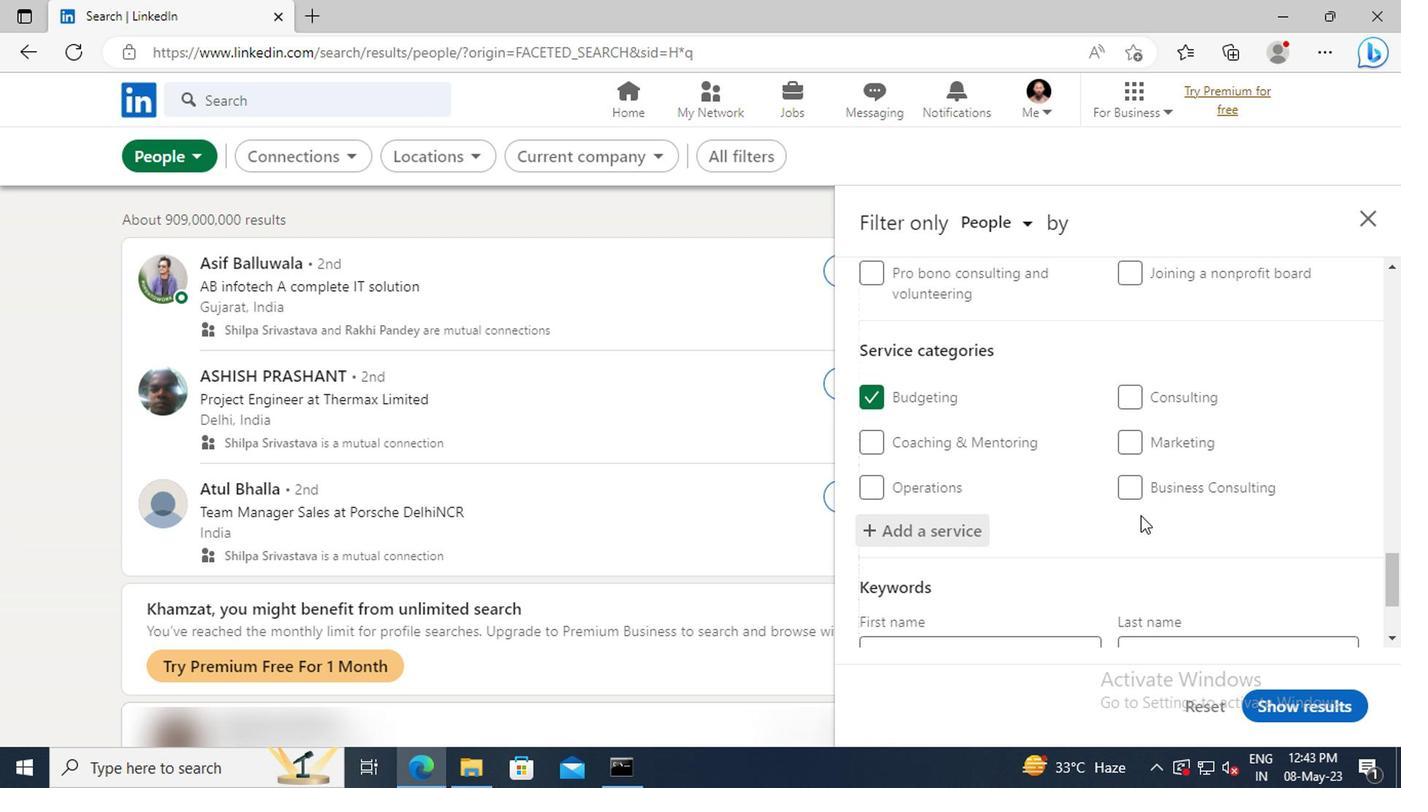 
Action: Mouse scrolled (1135, 513) with delta (0, 0)
Screenshot: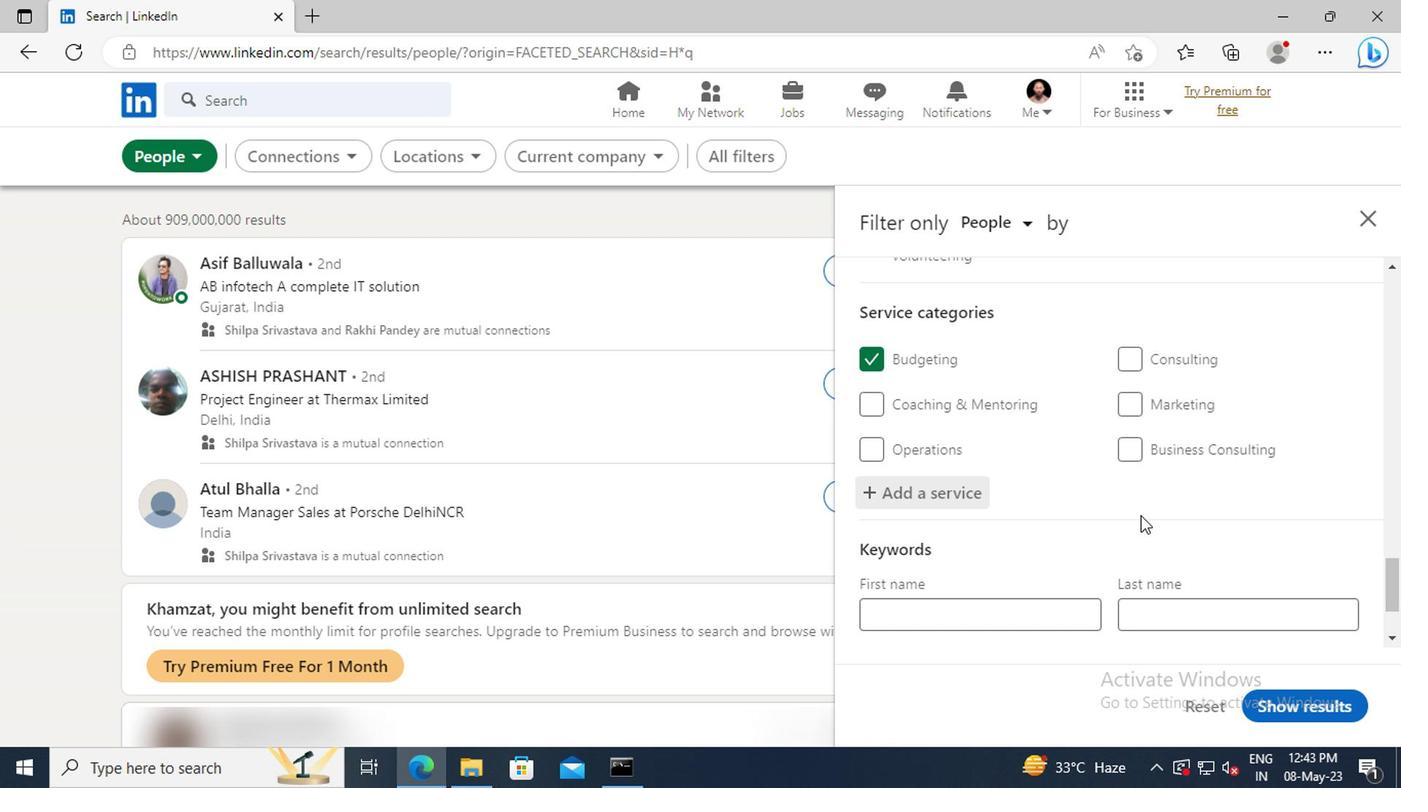 
Action: Mouse scrolled (1135, 513) with delta (0, 0)
Screenshot: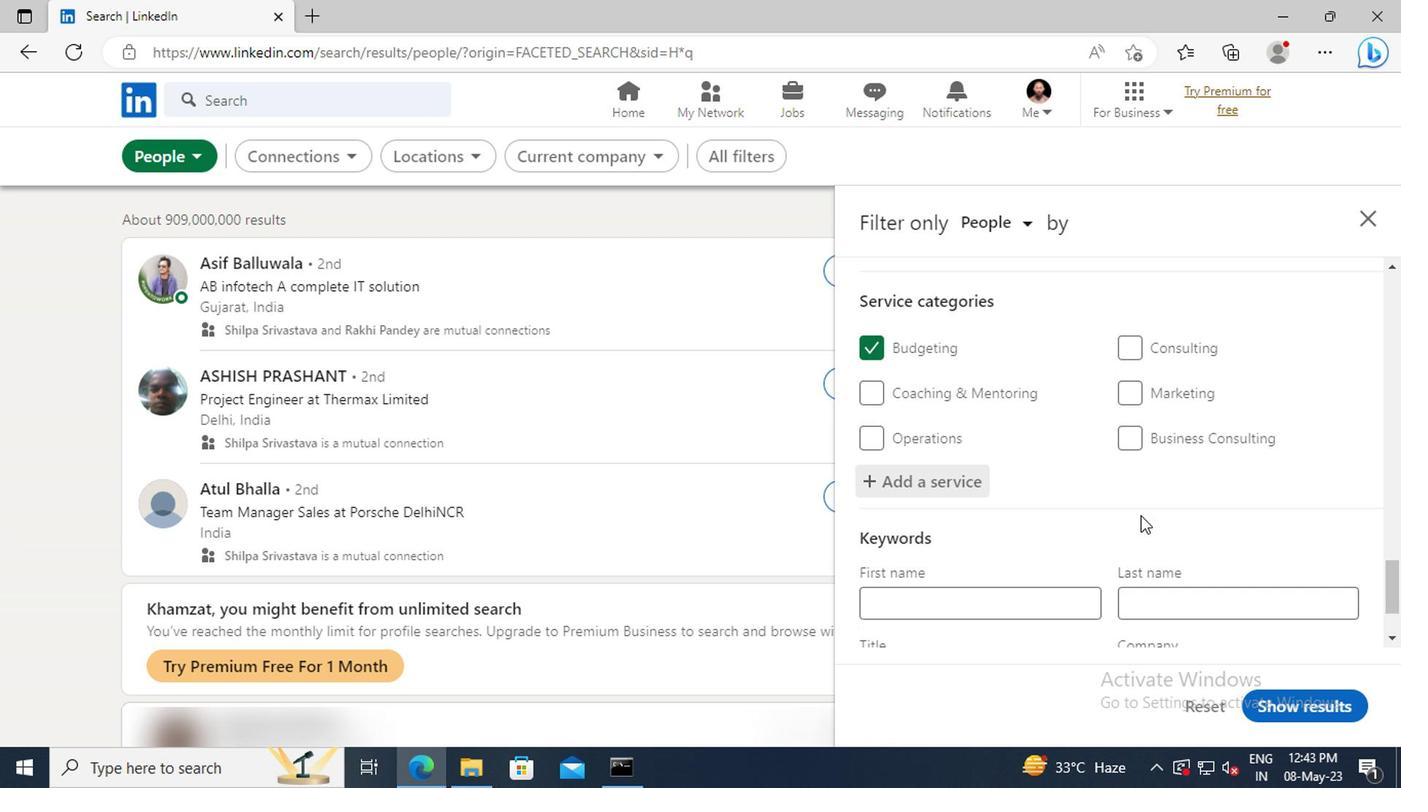 
Action: Mouse scrolled (1135, 513) with delta (0, 0)
Screenshot: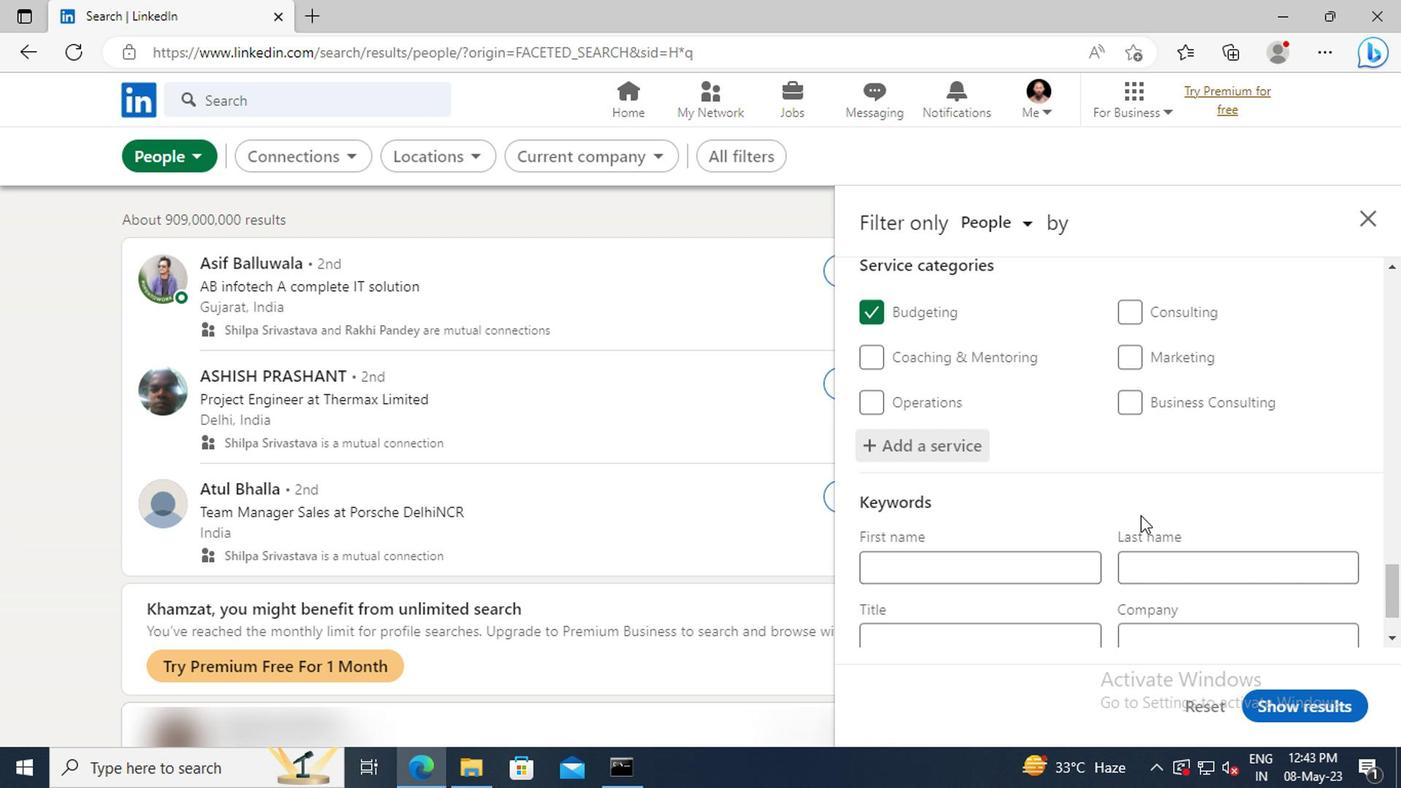 
Action: Mouse moved to (999, 557)
Screenshot: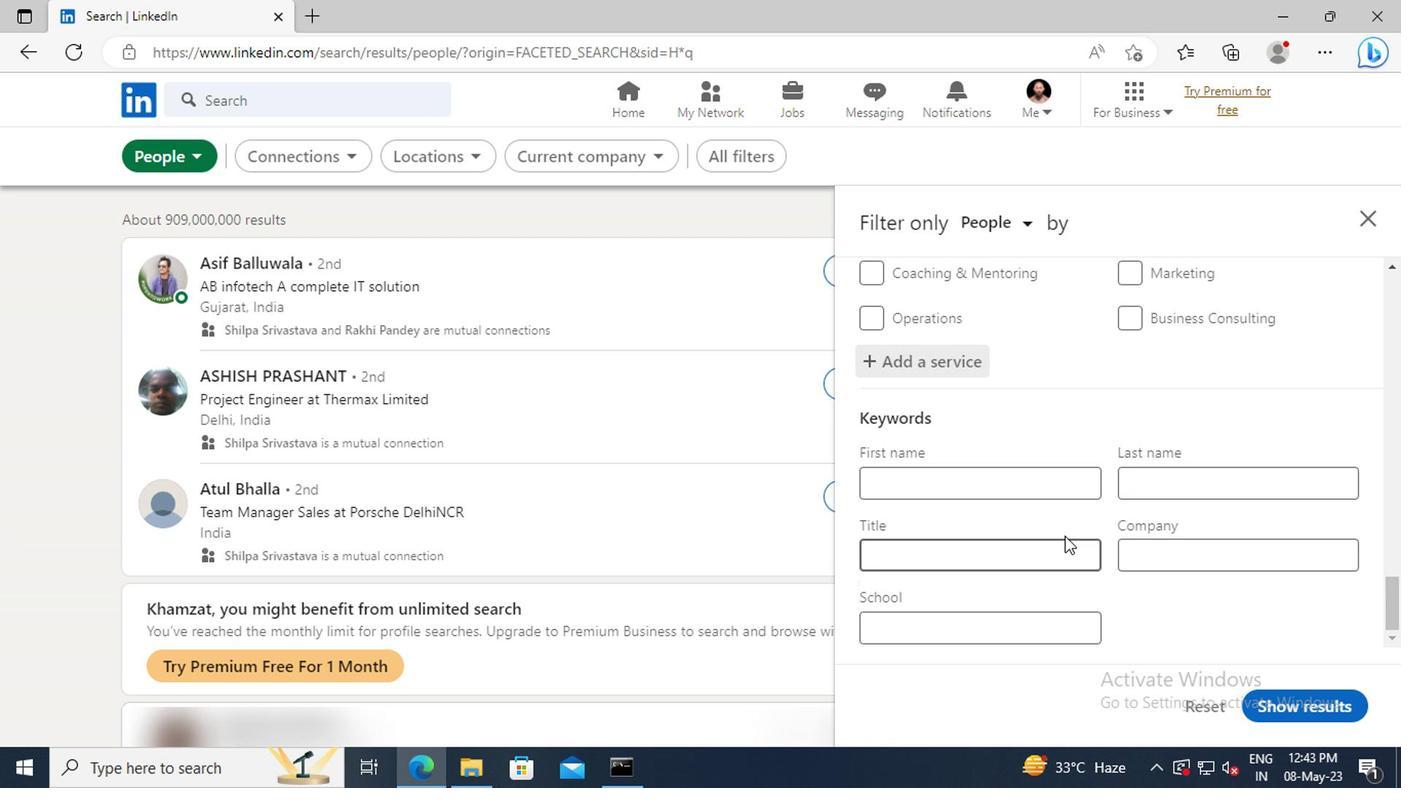 
Action: Mouse pressed left at (999, 557)
Screenshot: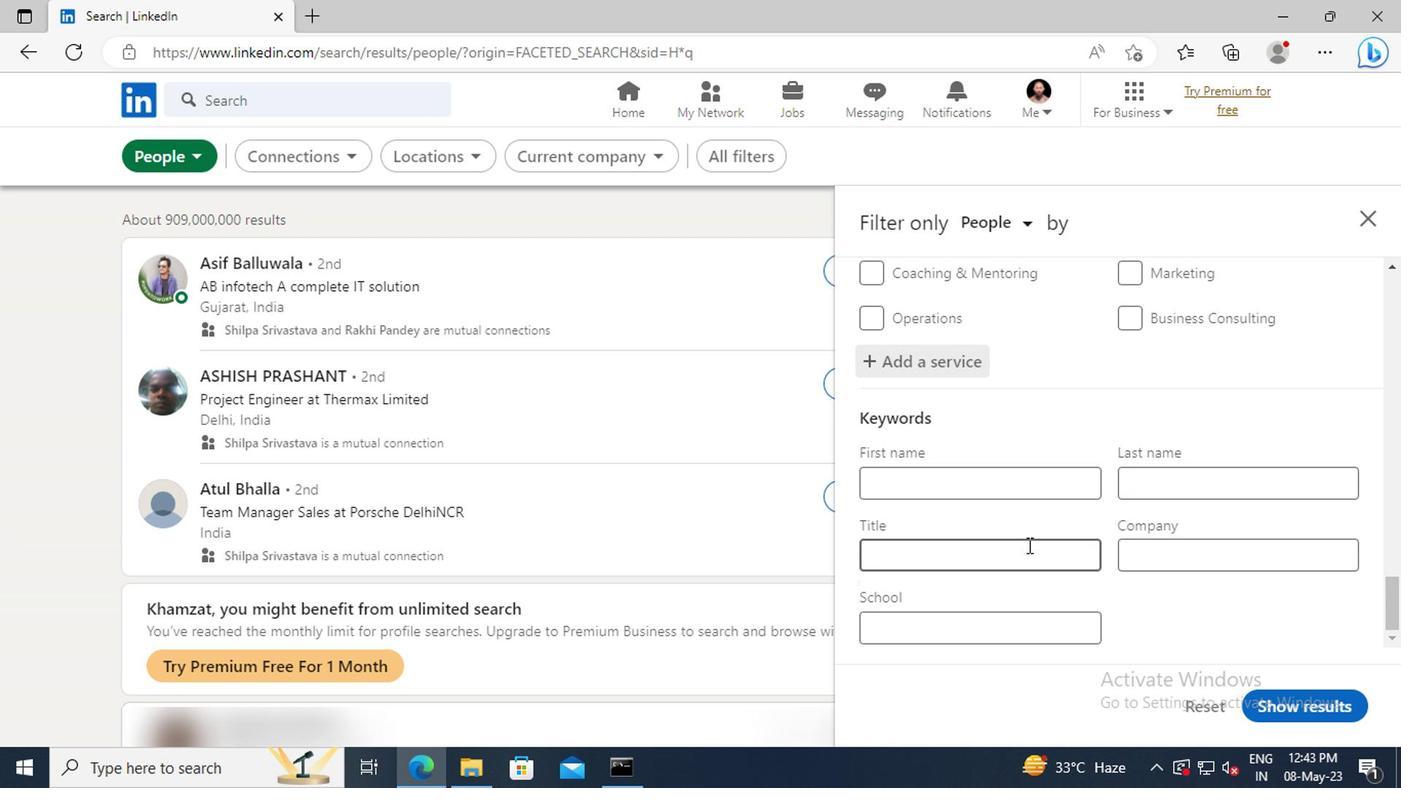 
Action: Key pressed <Key.shift>CHIEF<Key.space><Key.shift>ENGINEER<Key.enter>
Screenshot: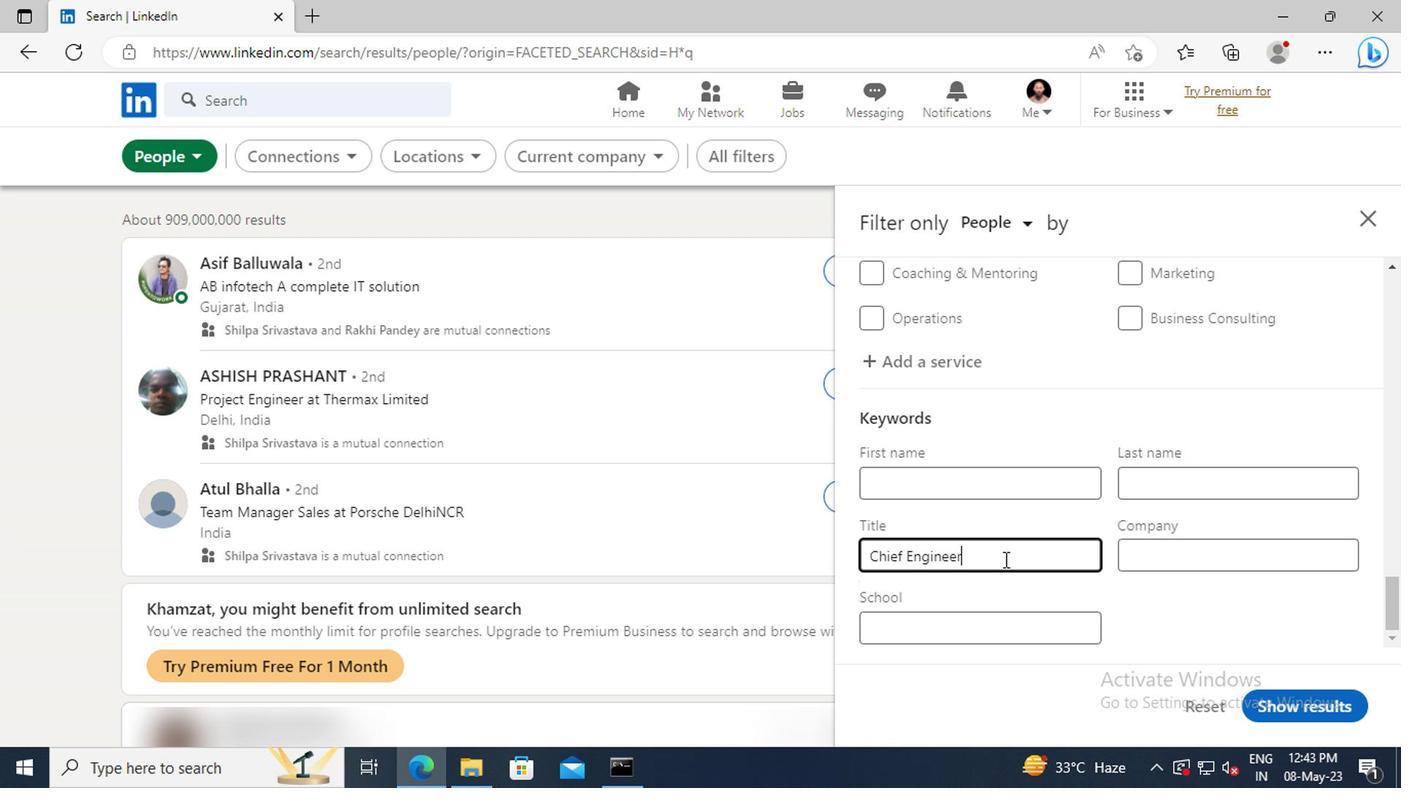 
Action: Mouse moved to (1287, 705)
Screenshot: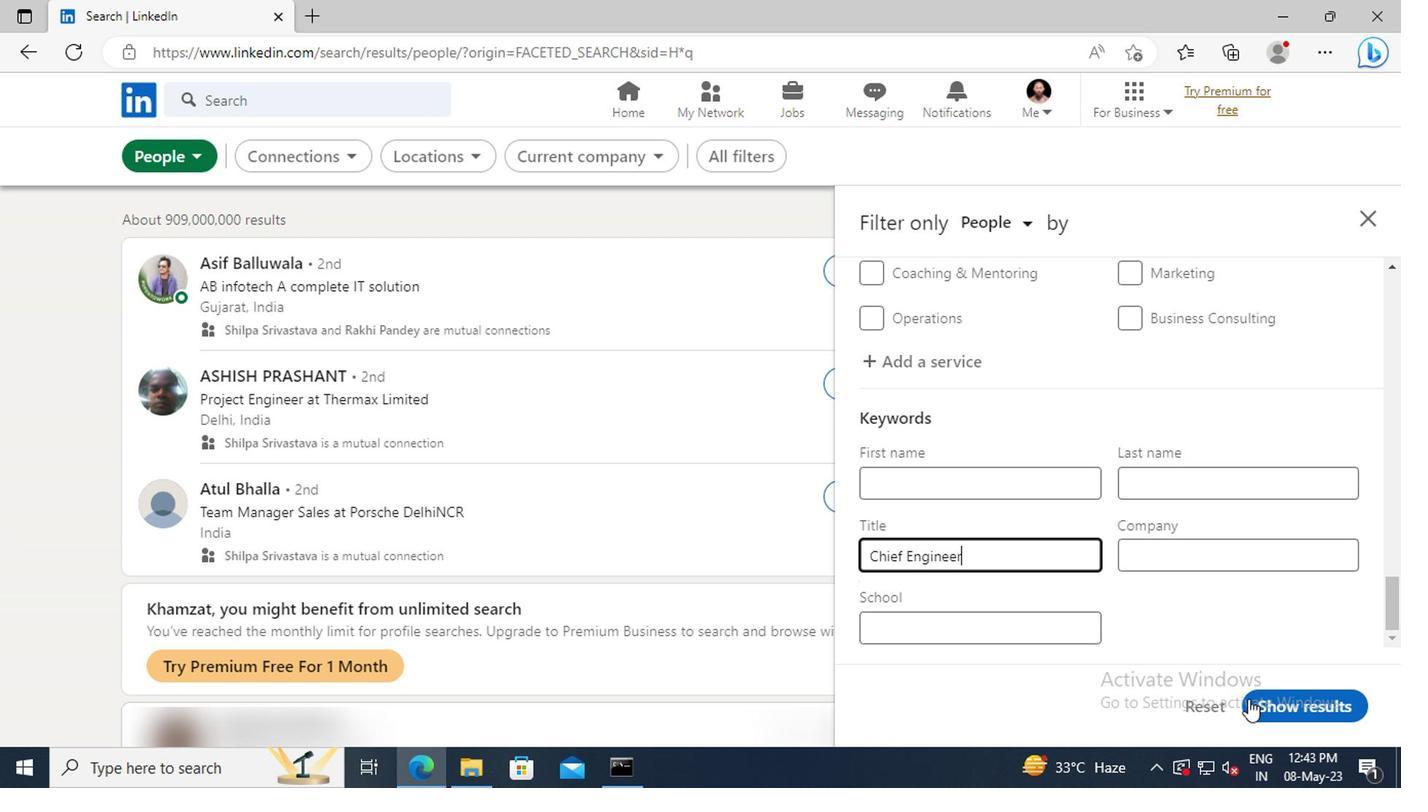 
Action: Mouse pressed left at (1287, 705)
Screenshot: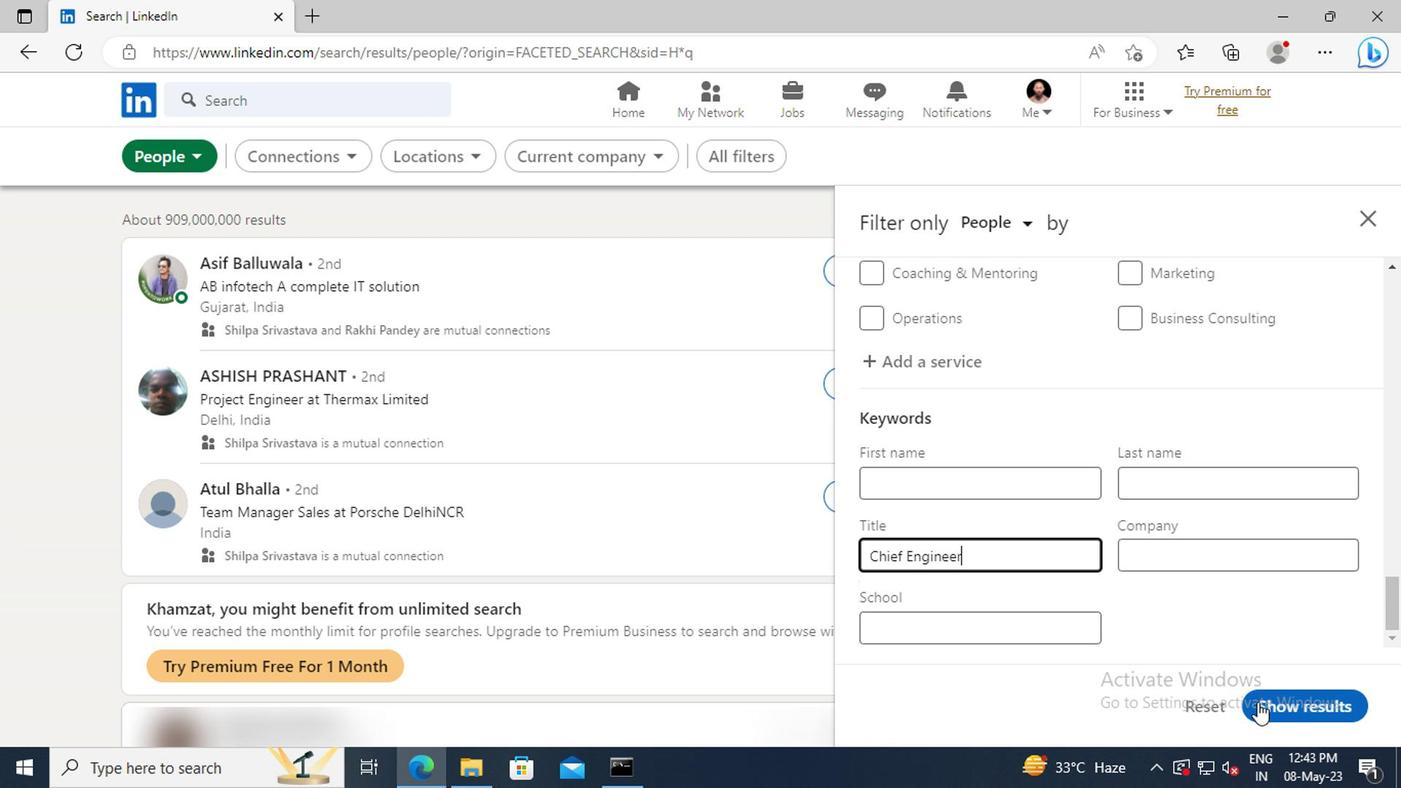 
Action: Mouse moved to (1286, 705)
Screenshot: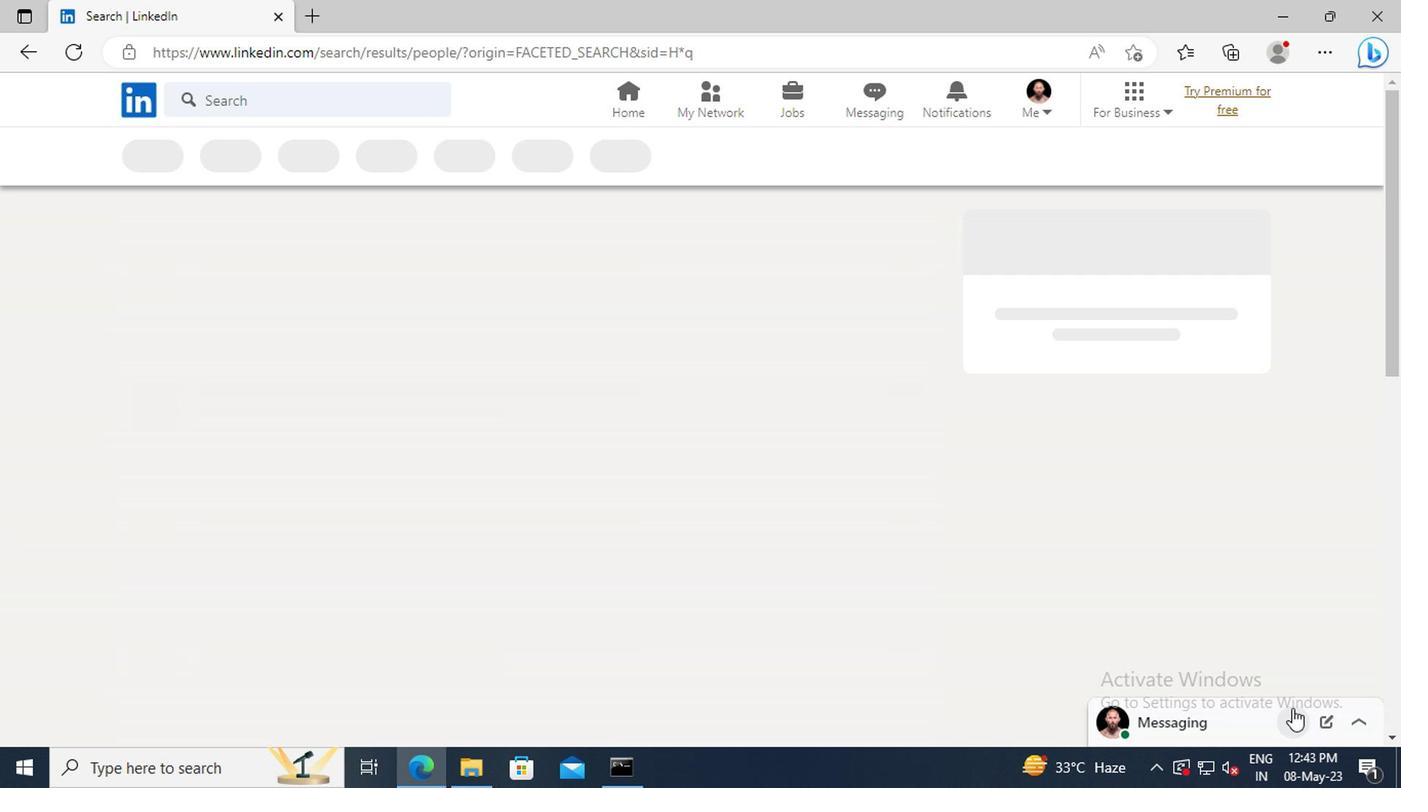 
